 Task: Go to Program & Features. Select Whole Food Market. Add to cart Organic Mint-1. Select Amazon Health. Add to cart Garcinia cambogia extract capsules-1. Place order for Graham Wilson, _x000D_
Po Box 742_x000D_
Lake Alfred, Florida(FL), 33850, Cell Number (863) 688-1971
Action: Mouse moved to (48, 123)
Screenshot: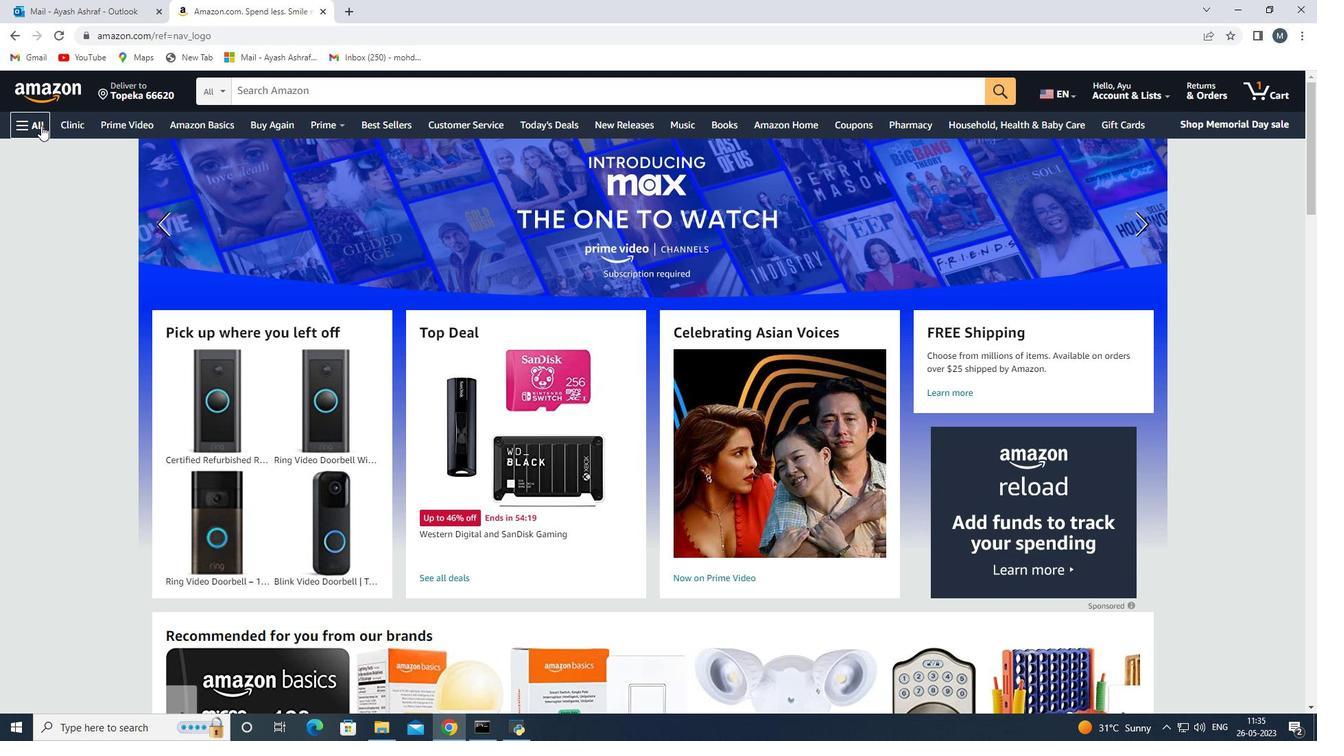 
Action: Mouse pressed left at (48, 123)
Screenshot: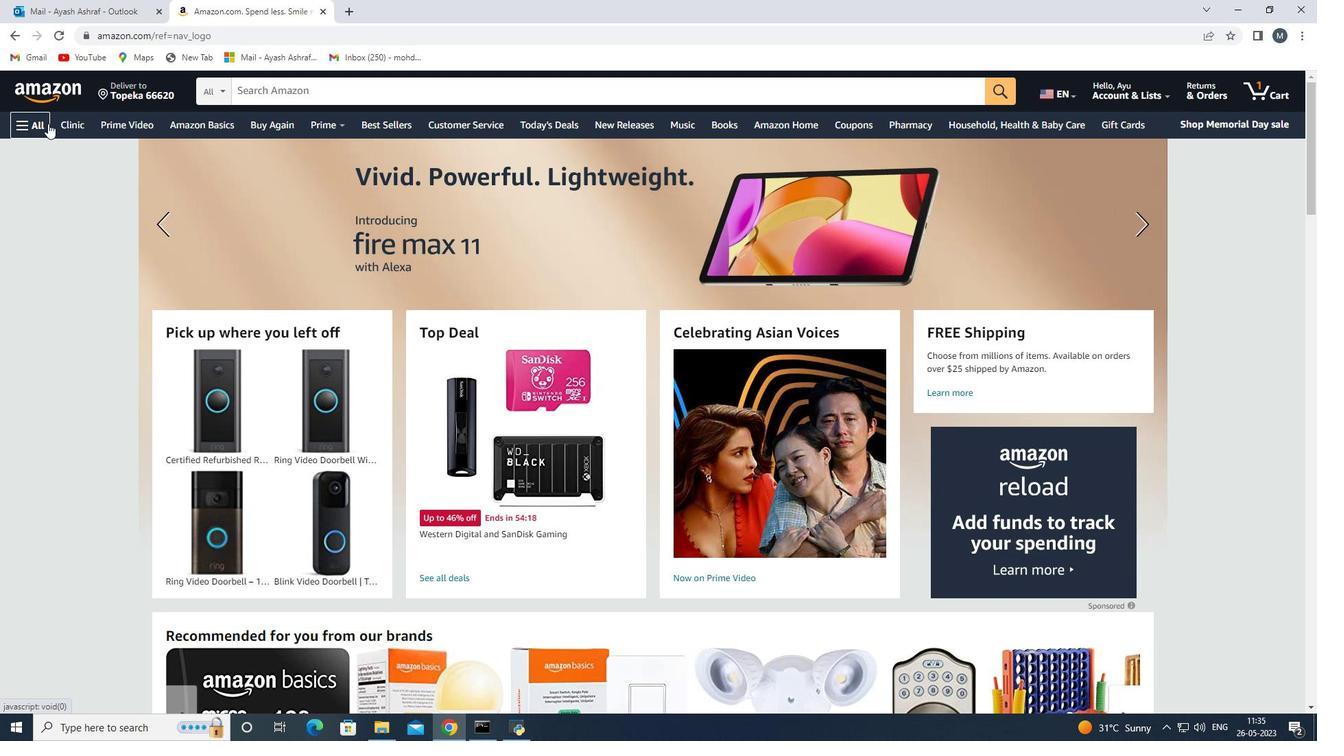 
Action: Mouse moved to (136, 401)
Screenshot: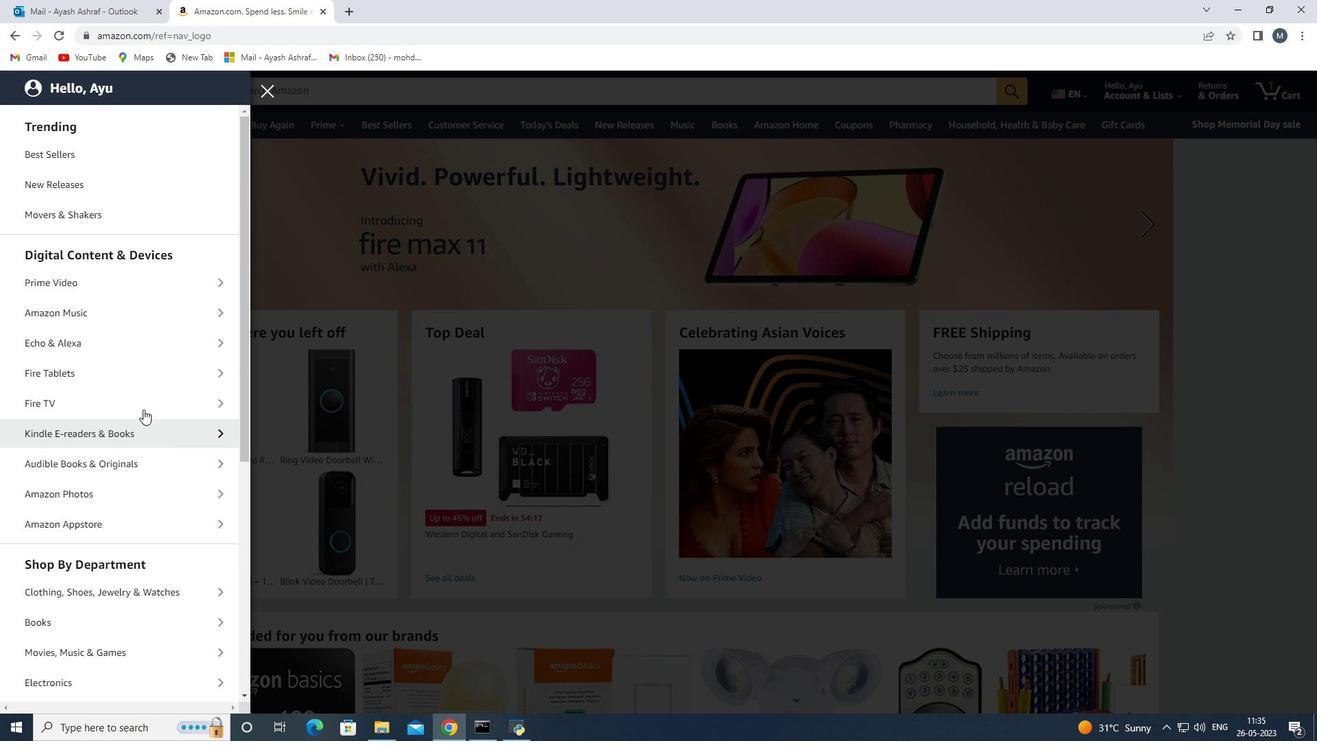 
Action: Mouse scrolled (136, 400) with delta (0, 0)
Screenshot: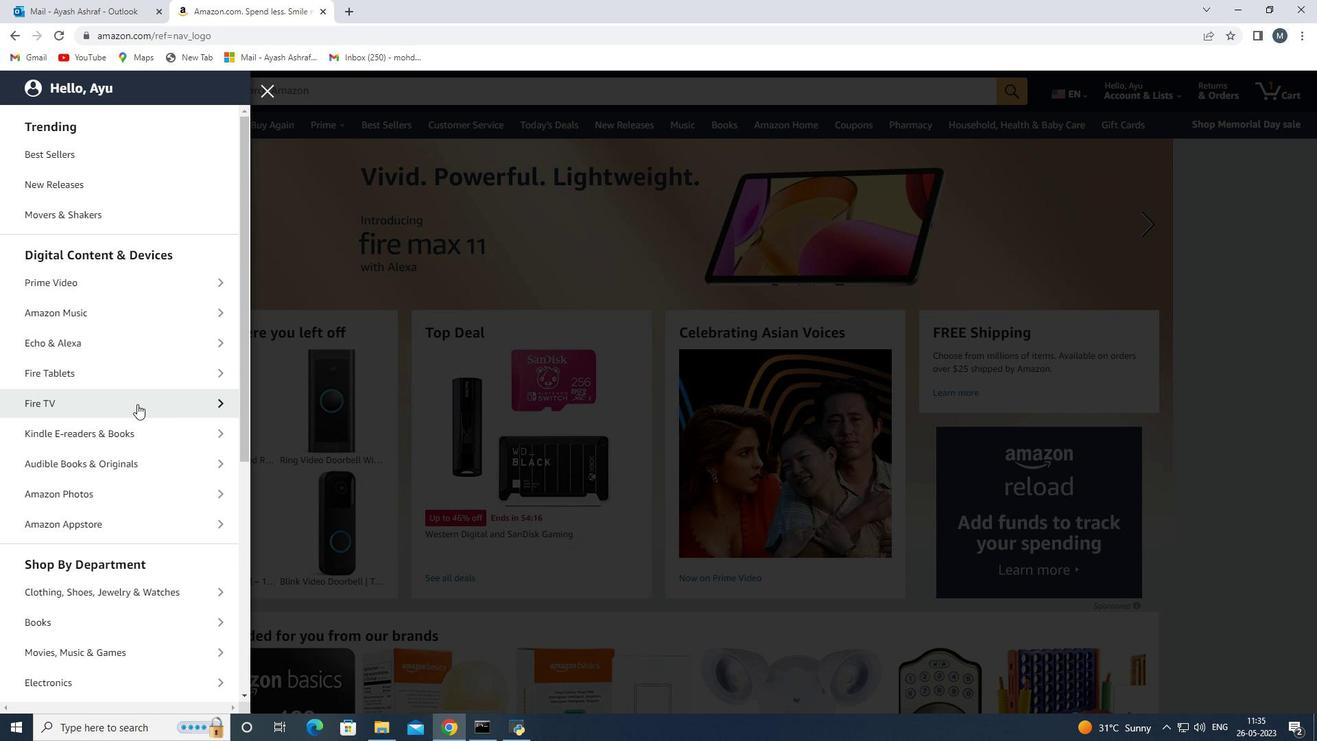 
Action: Mouse scrolled (136, 400) with delta (0, 0)
Screenshot: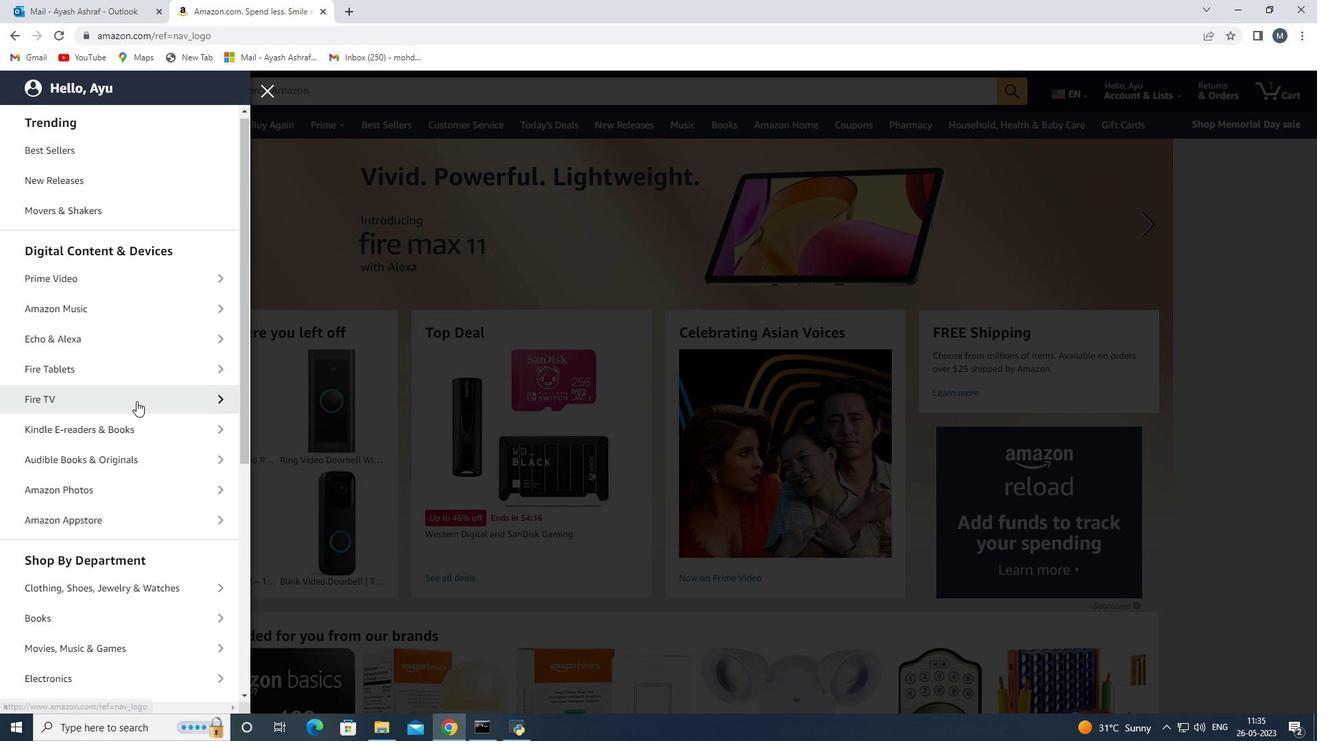 
Action: Mouse scrolled (136, 400) with delta (0, 0)
Screenshot: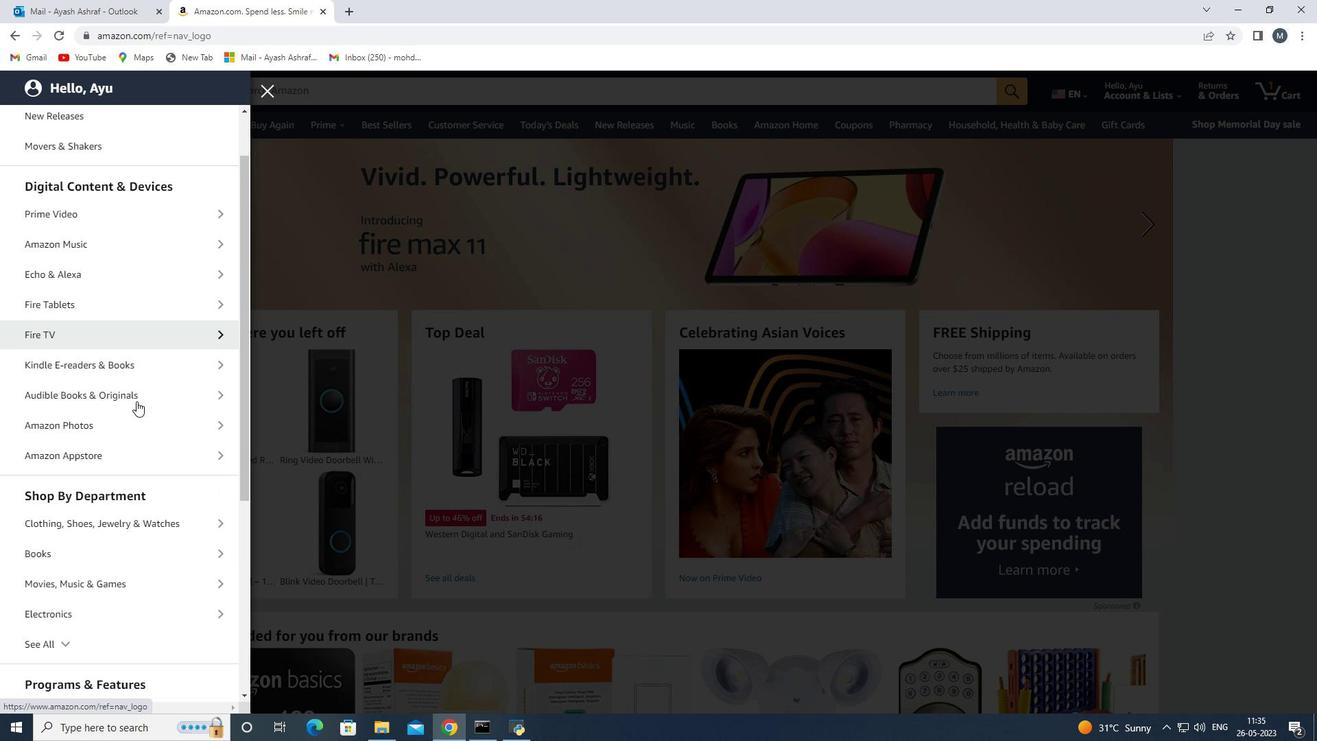 
Action: Mouse scrolled (136, 400) with delta (0, 0)
Screenshot: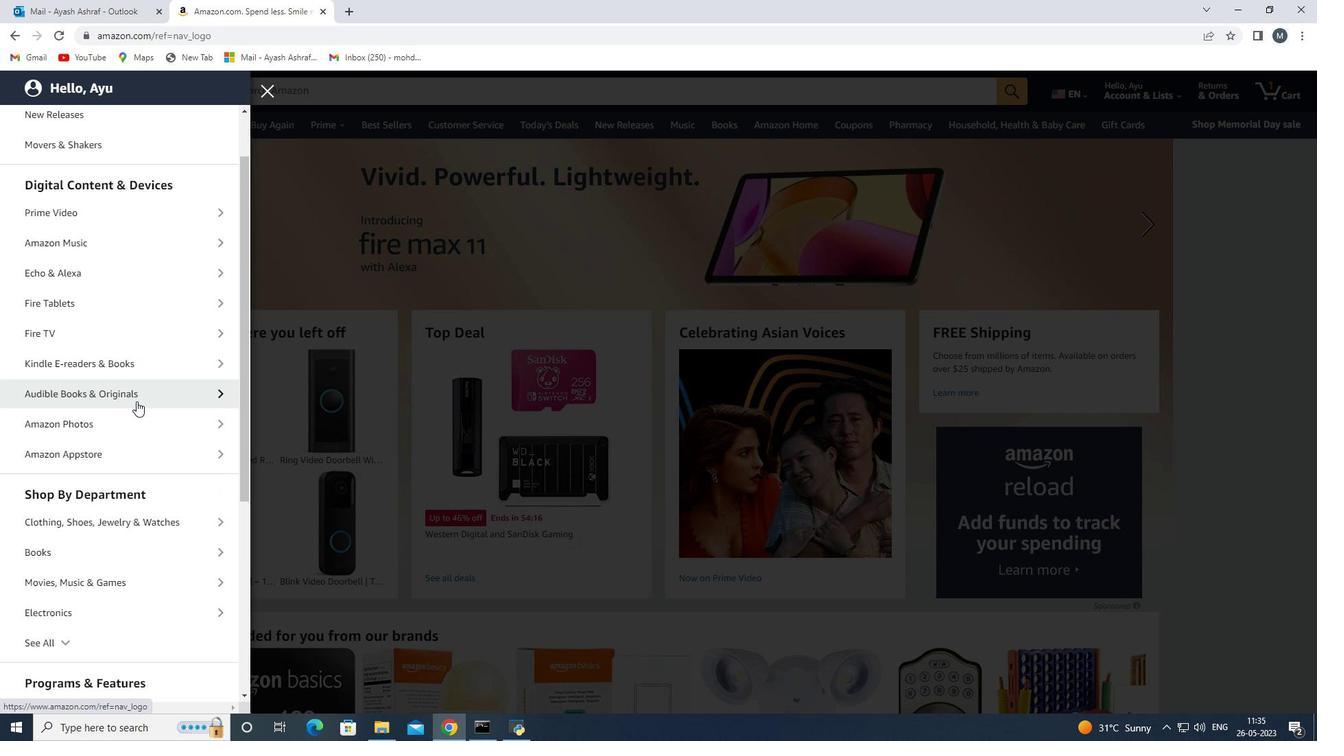 
Action: Mouse scrolled (136, 400) with delta (0, 0)
Screenshot: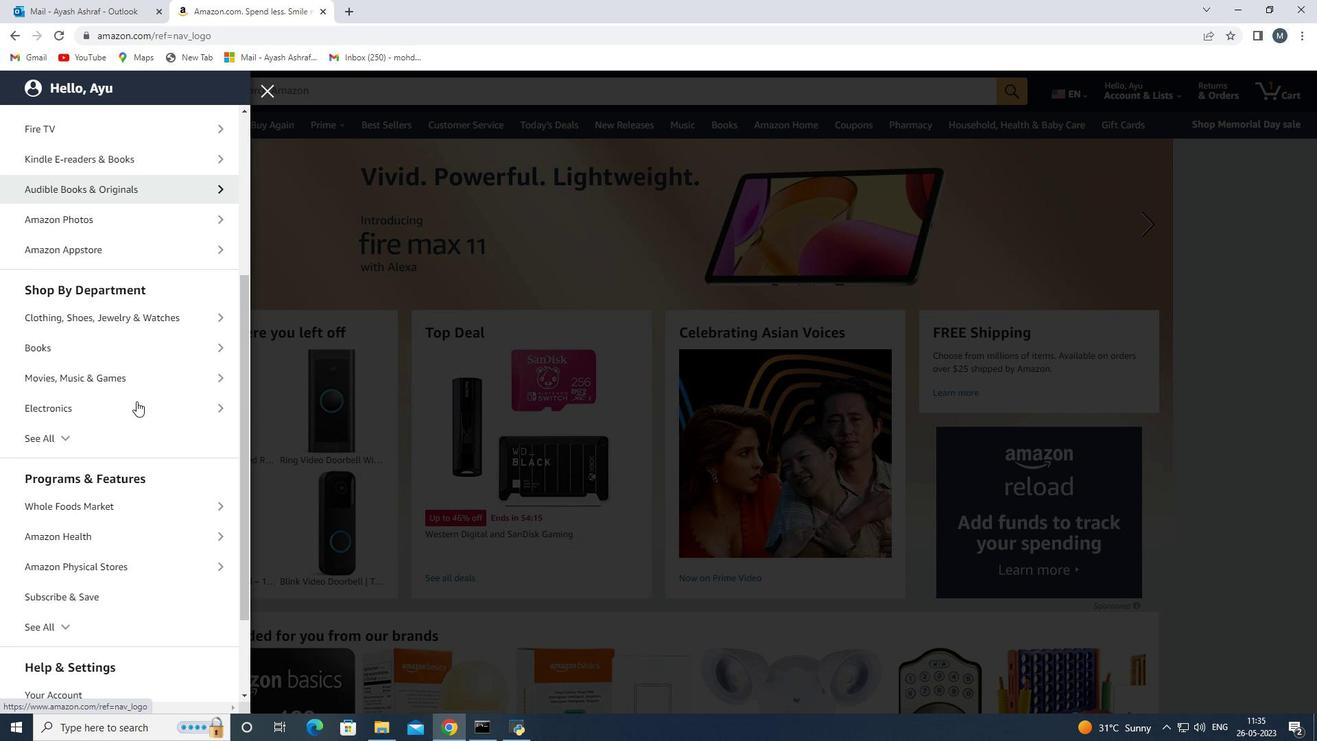 
Action: Mouse moved to (106, 442)
Screenshot: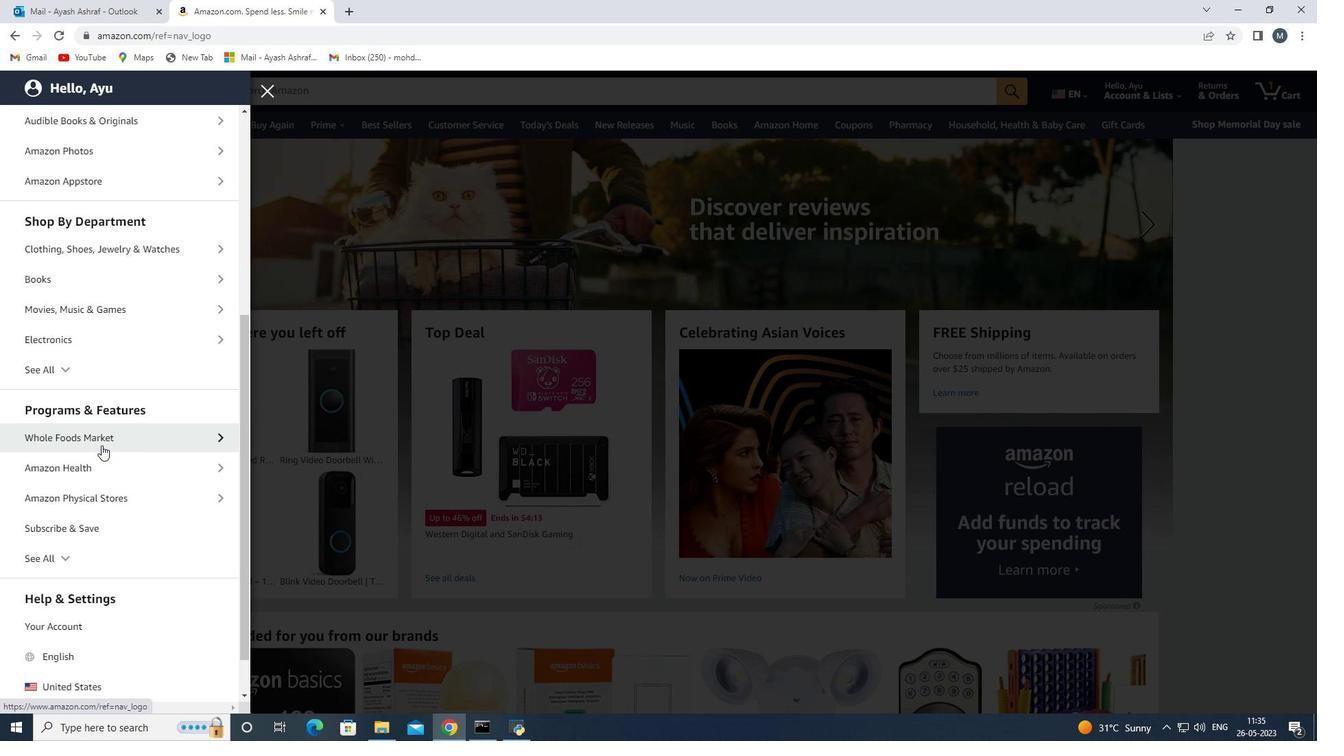 
Action: Mouse pressed left at (106, 442)
Screenshot: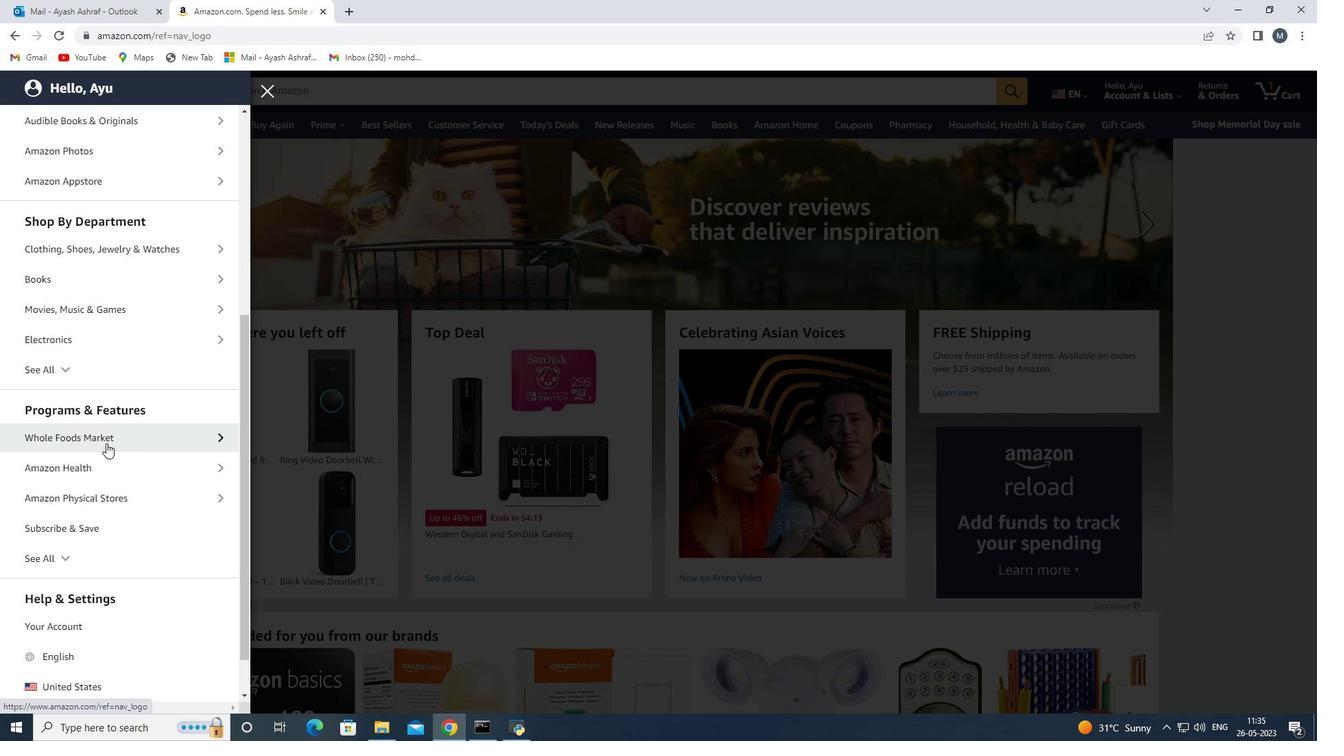 
Action: Mouse moved to (131, 188)
Screenshot: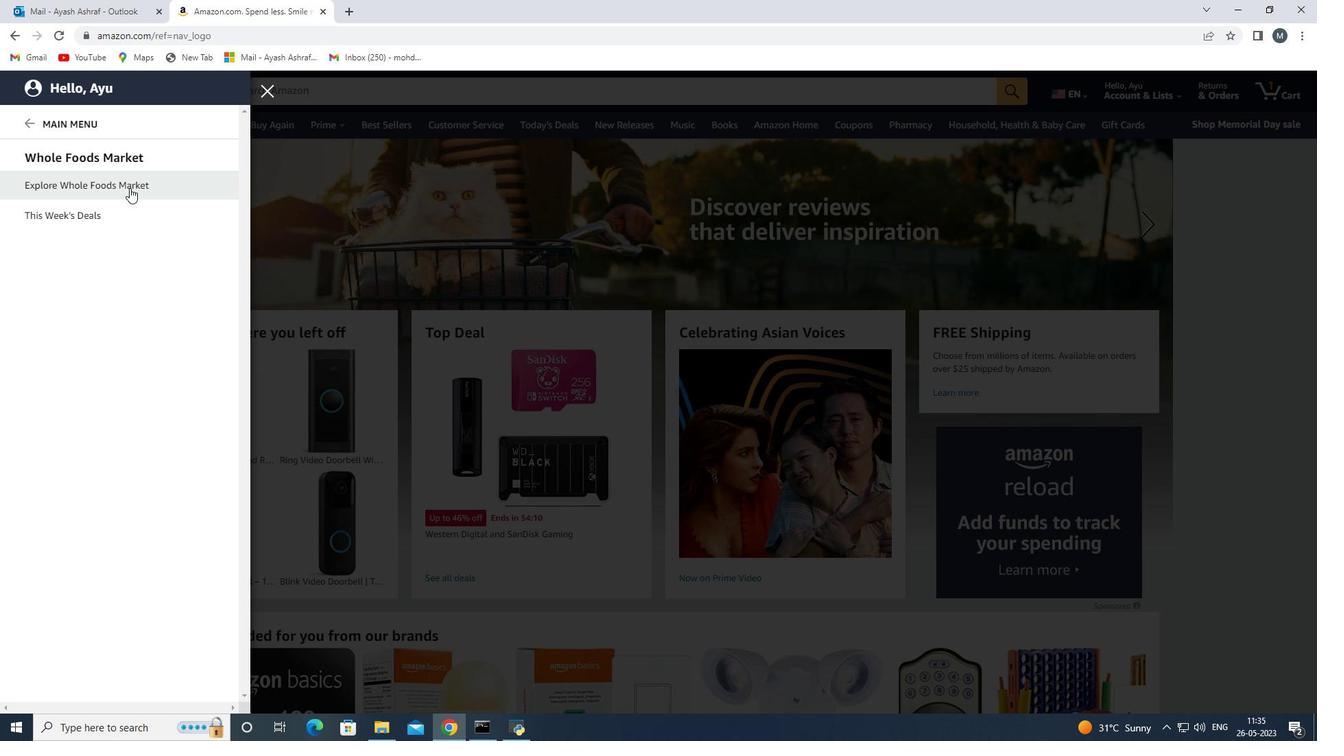 
Action: Mouse pressed left at (131, 188)
Screenshot: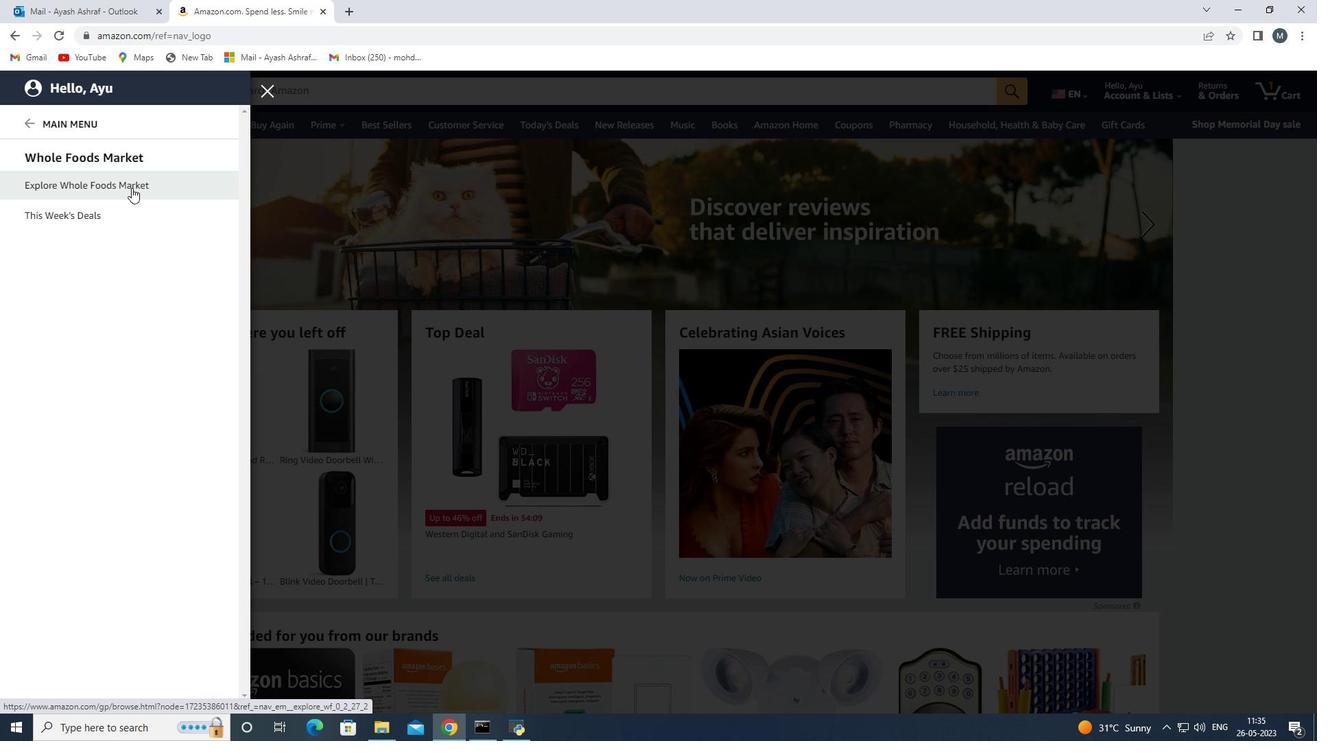
Action: Mouse moved to (426, 96)
Screenshot: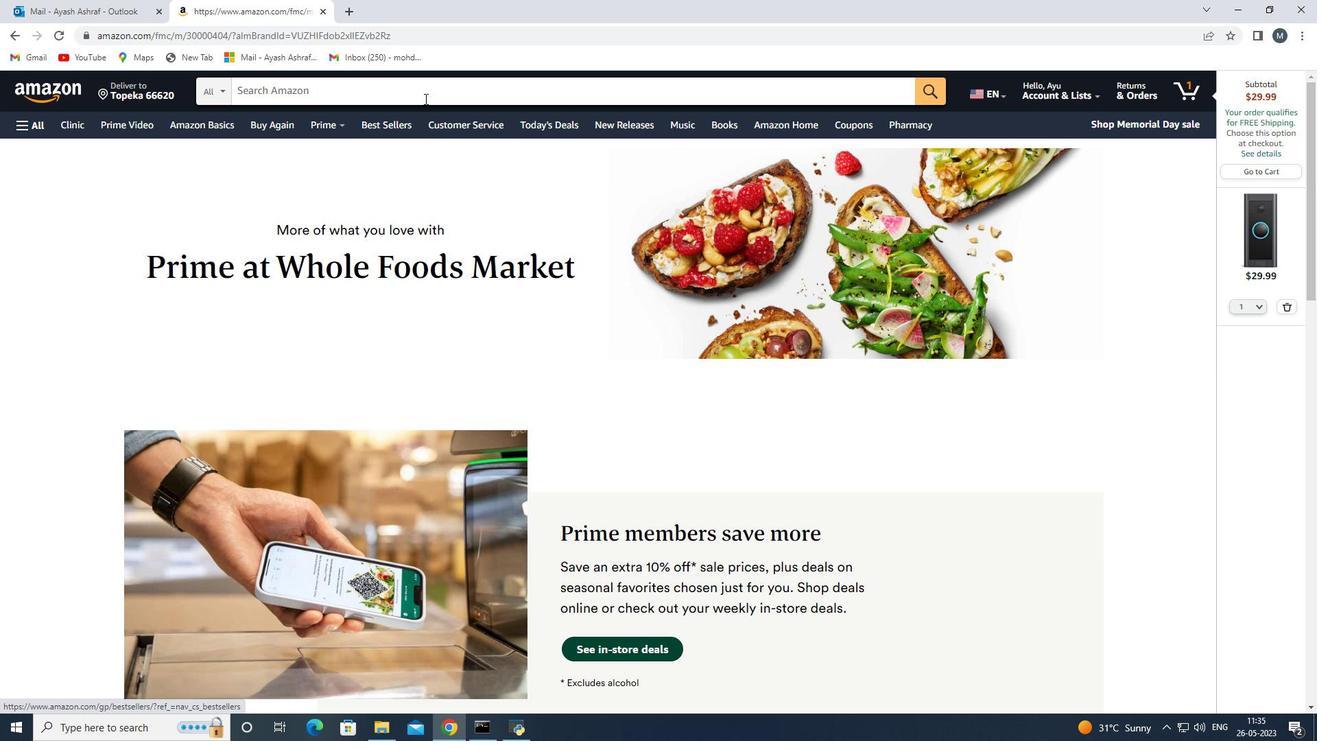 
Action: Mouse pressed left at (426, 96)
Screenshot: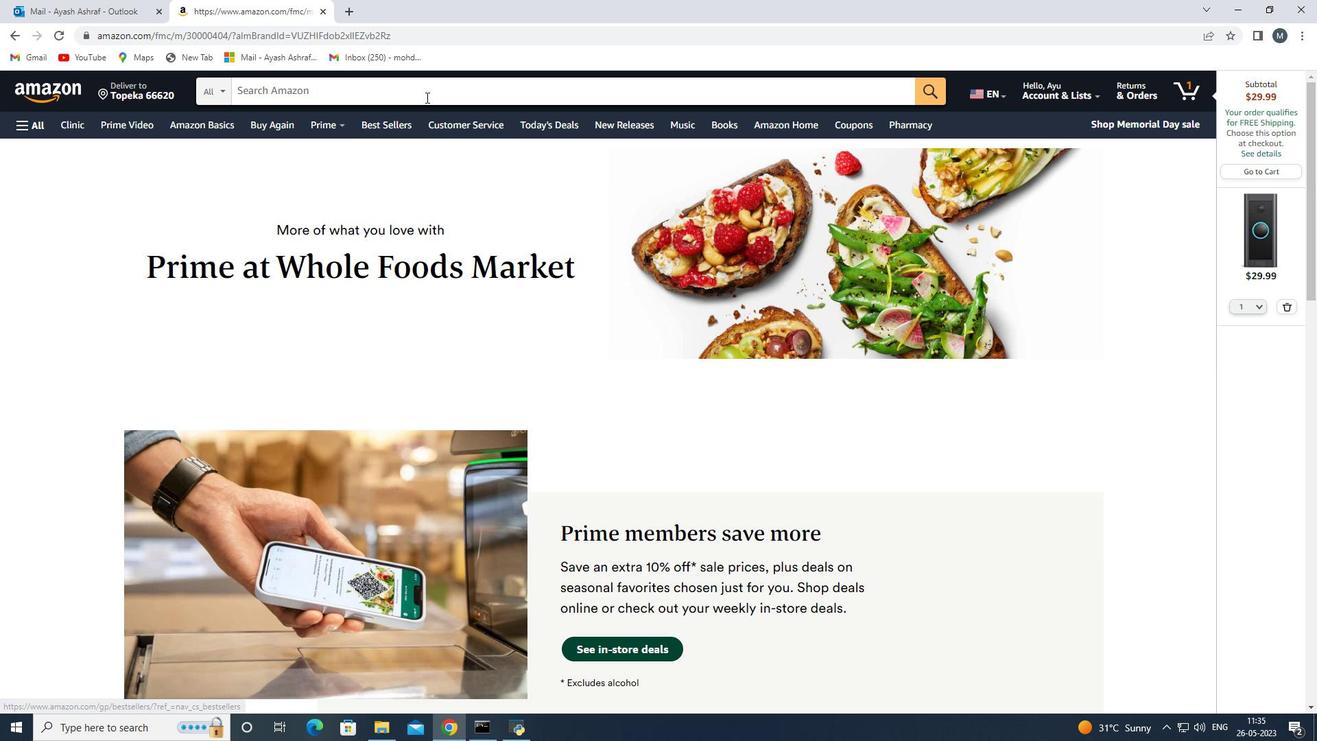 
Action: Key pressed <Key.shift>Organic<Key.space>mint<Key.enter>
Screenshot: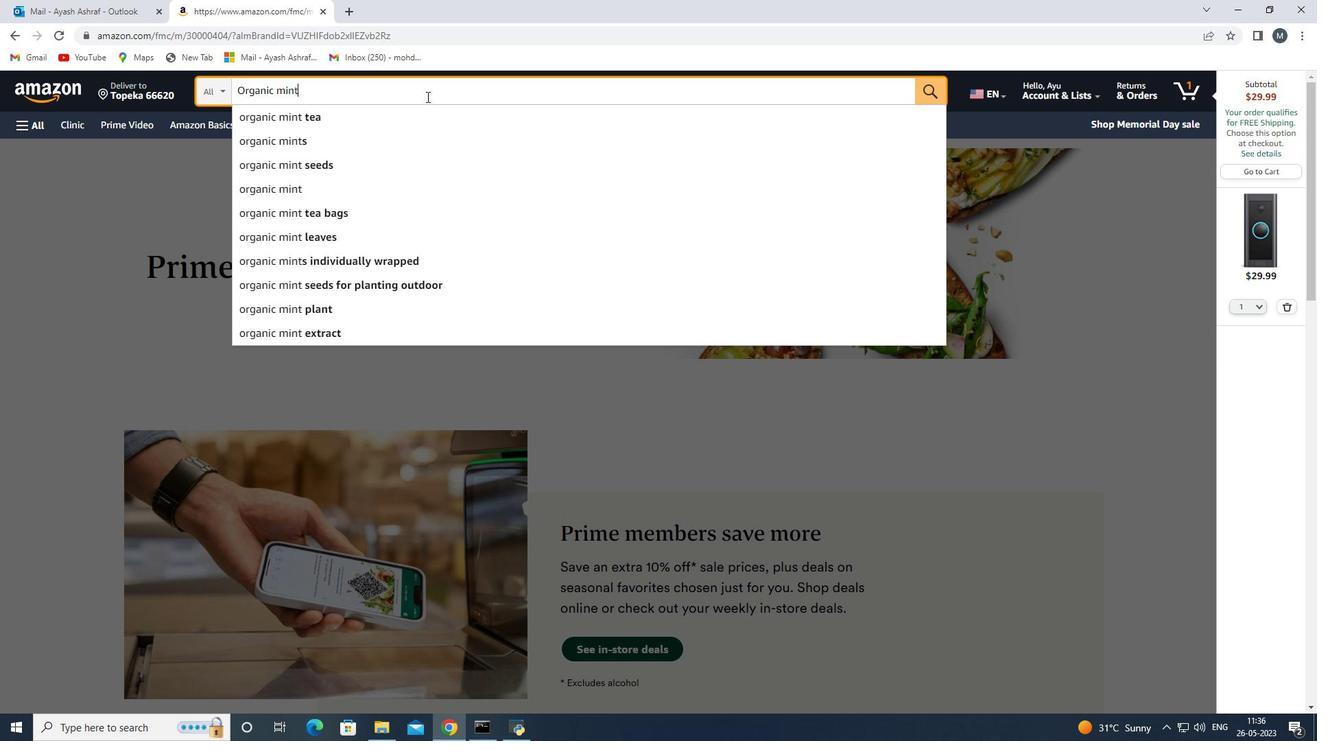 
Action: Mouse moved to (391, 323)
Screenshot: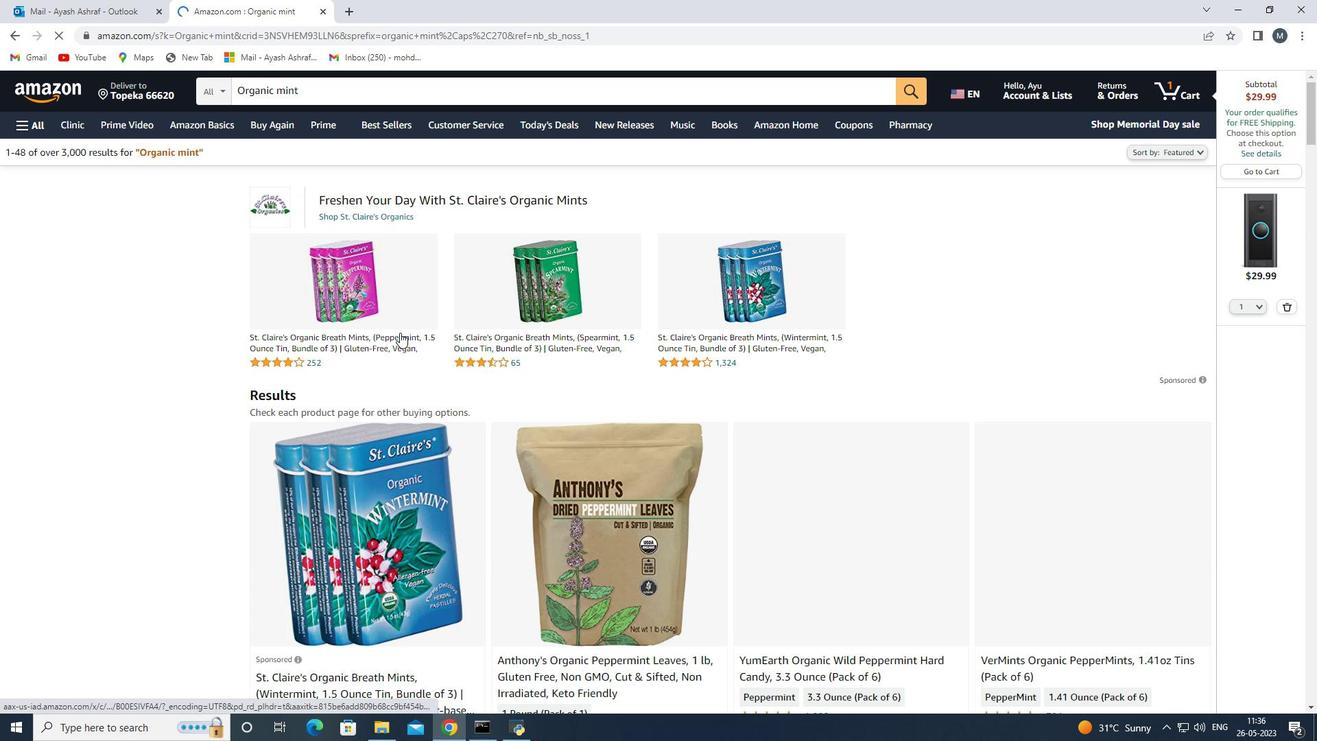 
Action: Mouse scrolled (394, 323) with delta (0, 0)
Screenshot: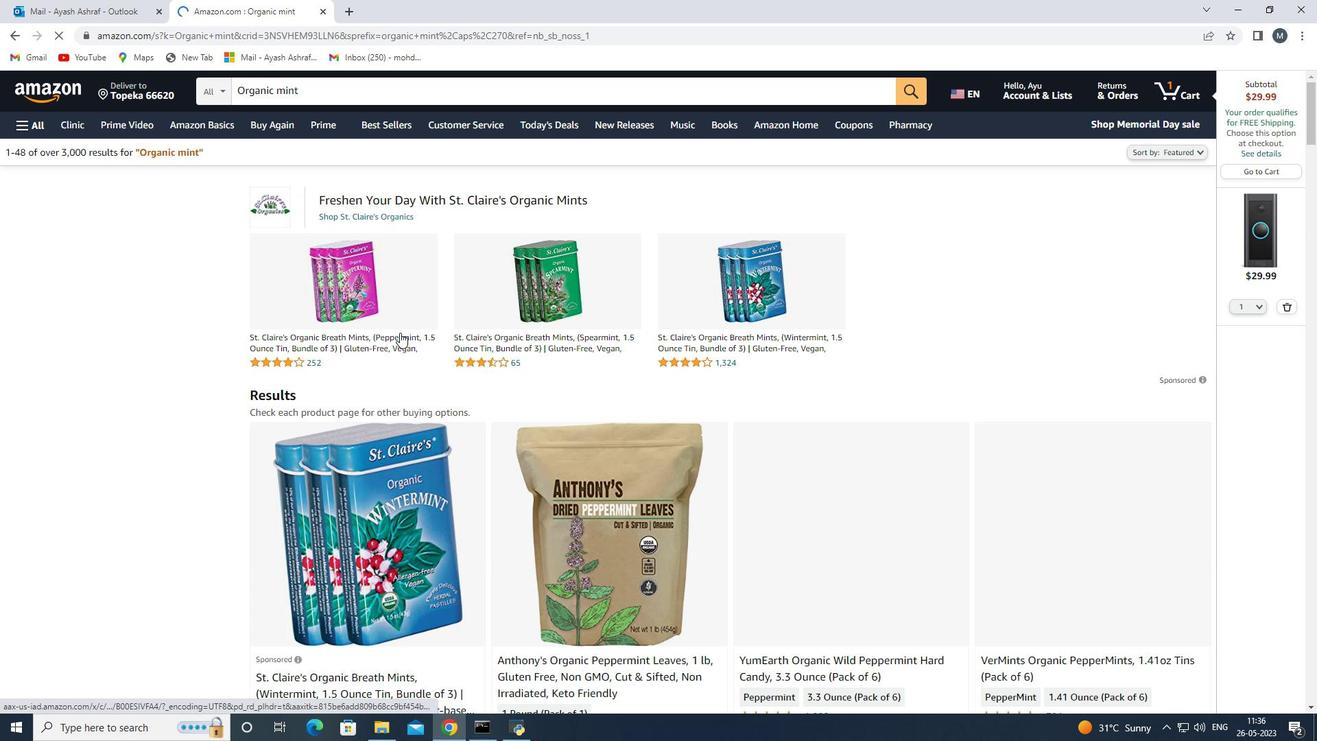 
Action: Mouse scrolled (391, 323) with delta (0, 0)
Screenshot: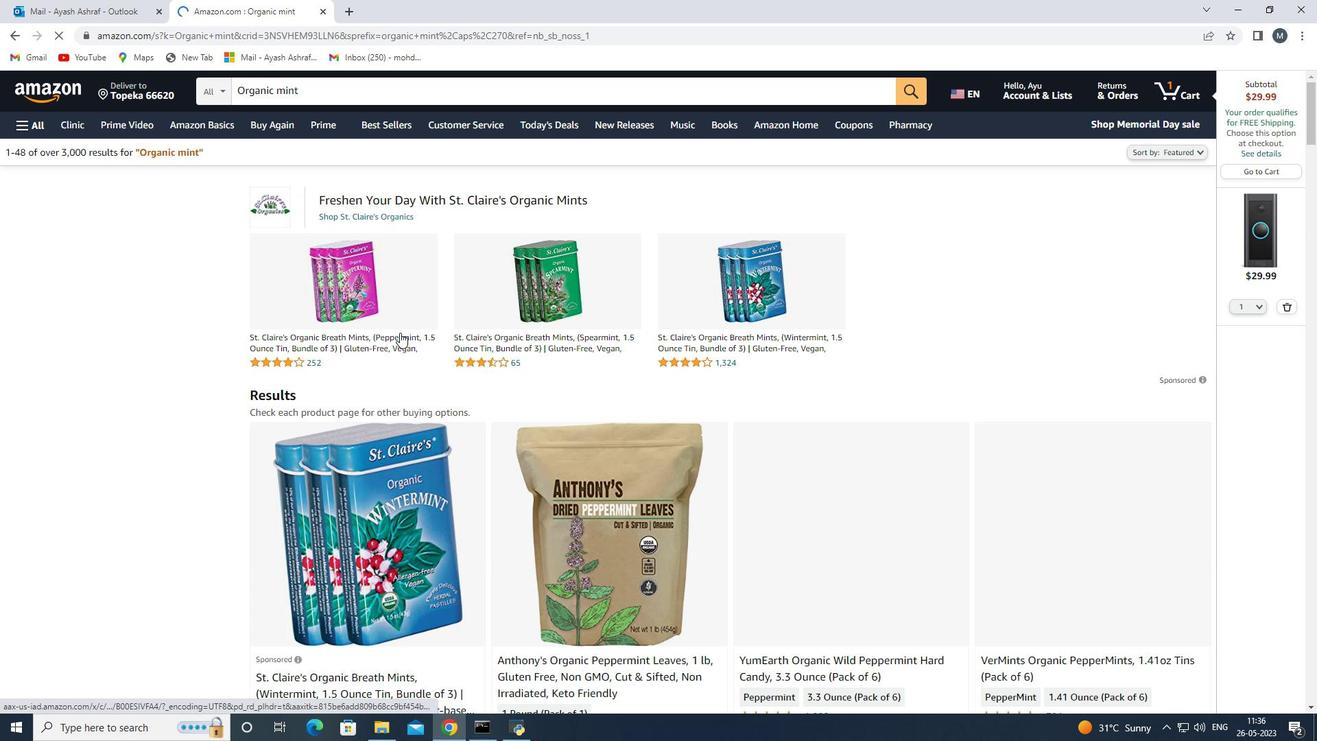 
Action: Mouse moved to (435, 322)
Screenshot: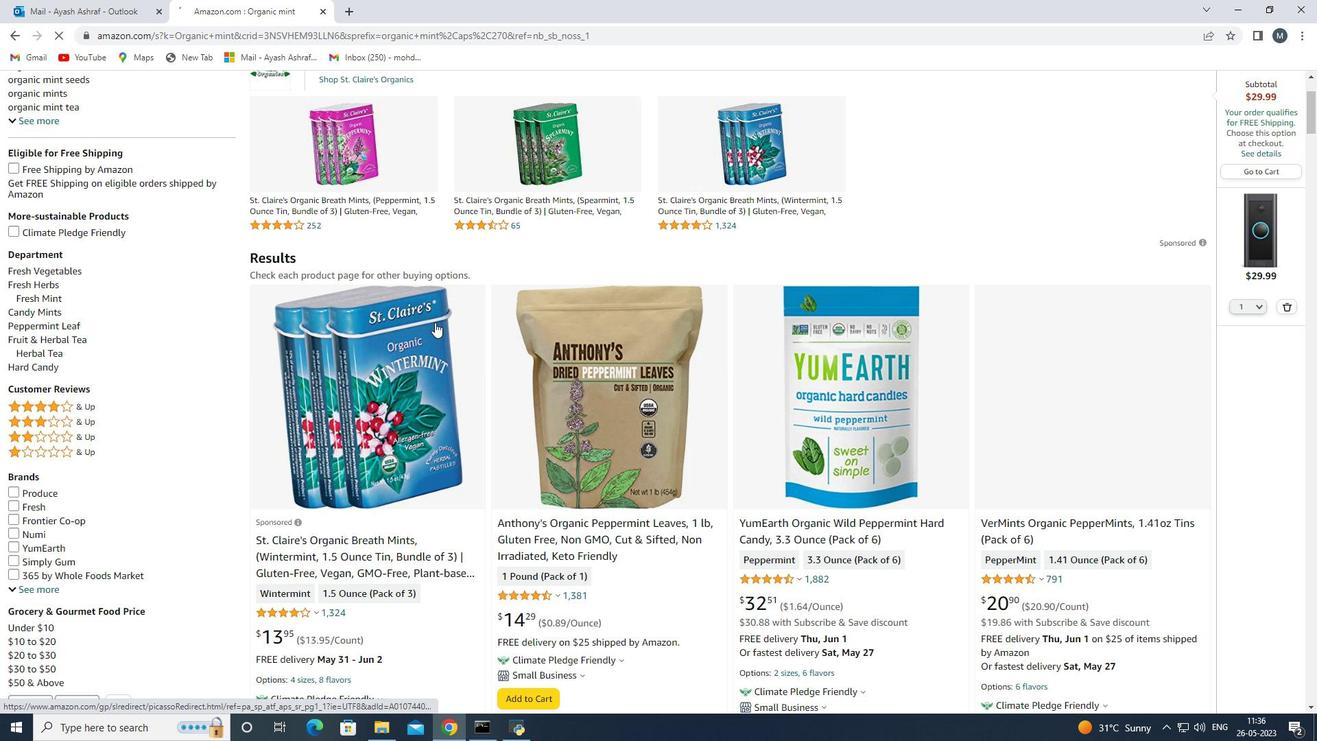 
Action: Mouse scrolled (435, 321) with delta (0, 0)
Screenshot: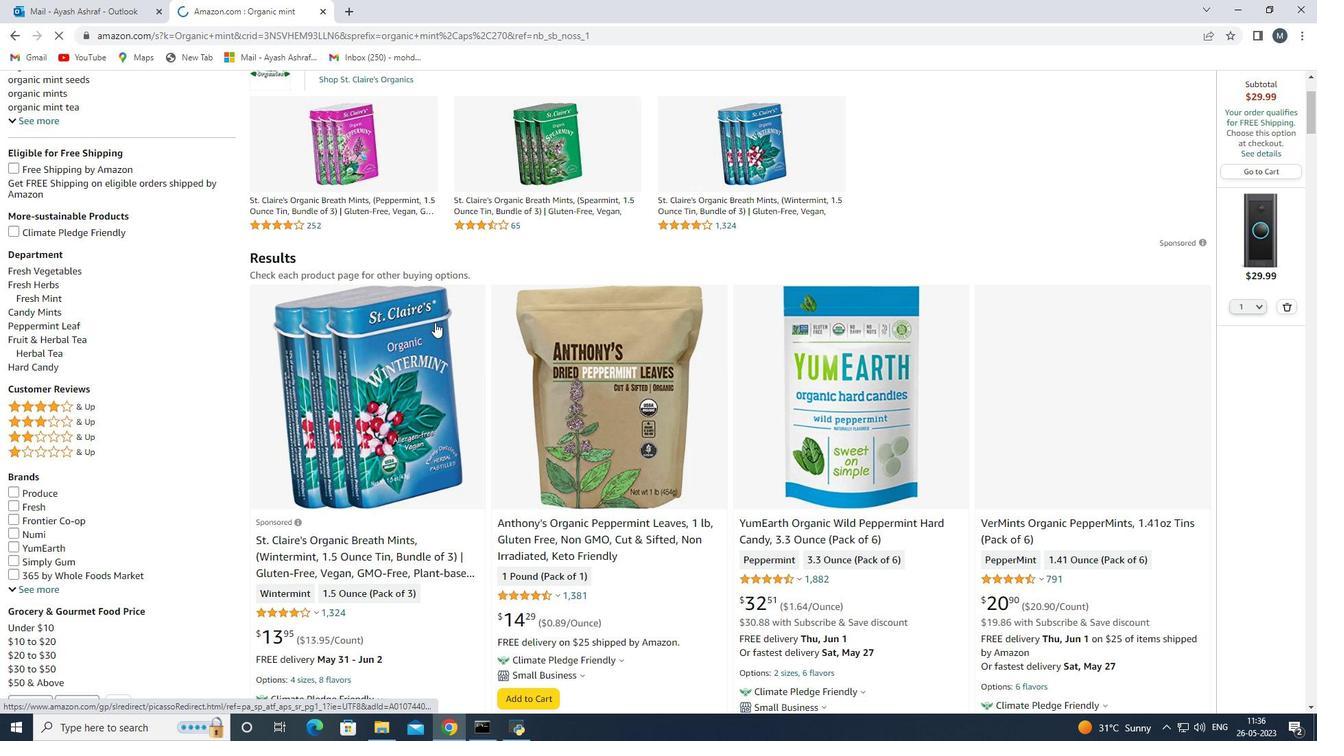 
Action: Mouse moved to (434, 321)
Screenshot: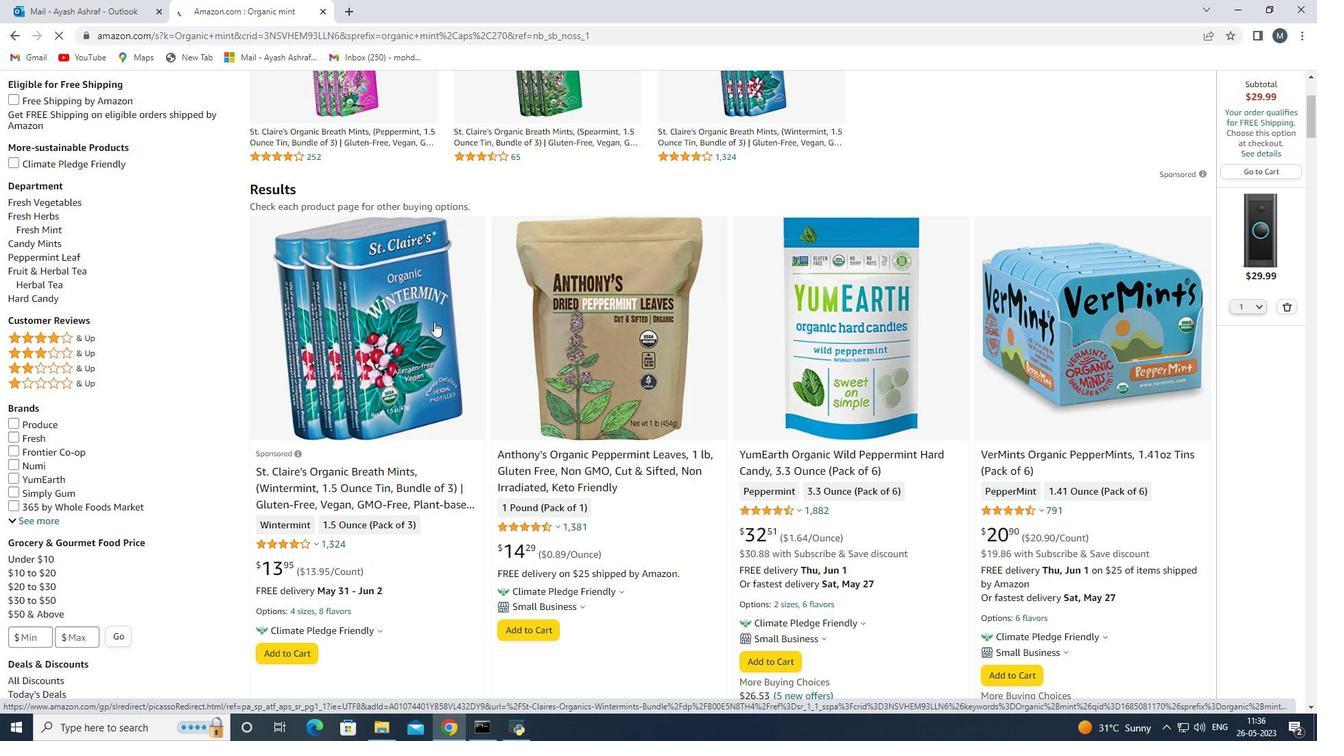 
Action: Mouse scrolled (434, 320) with delta (0, 0)
Screenshot: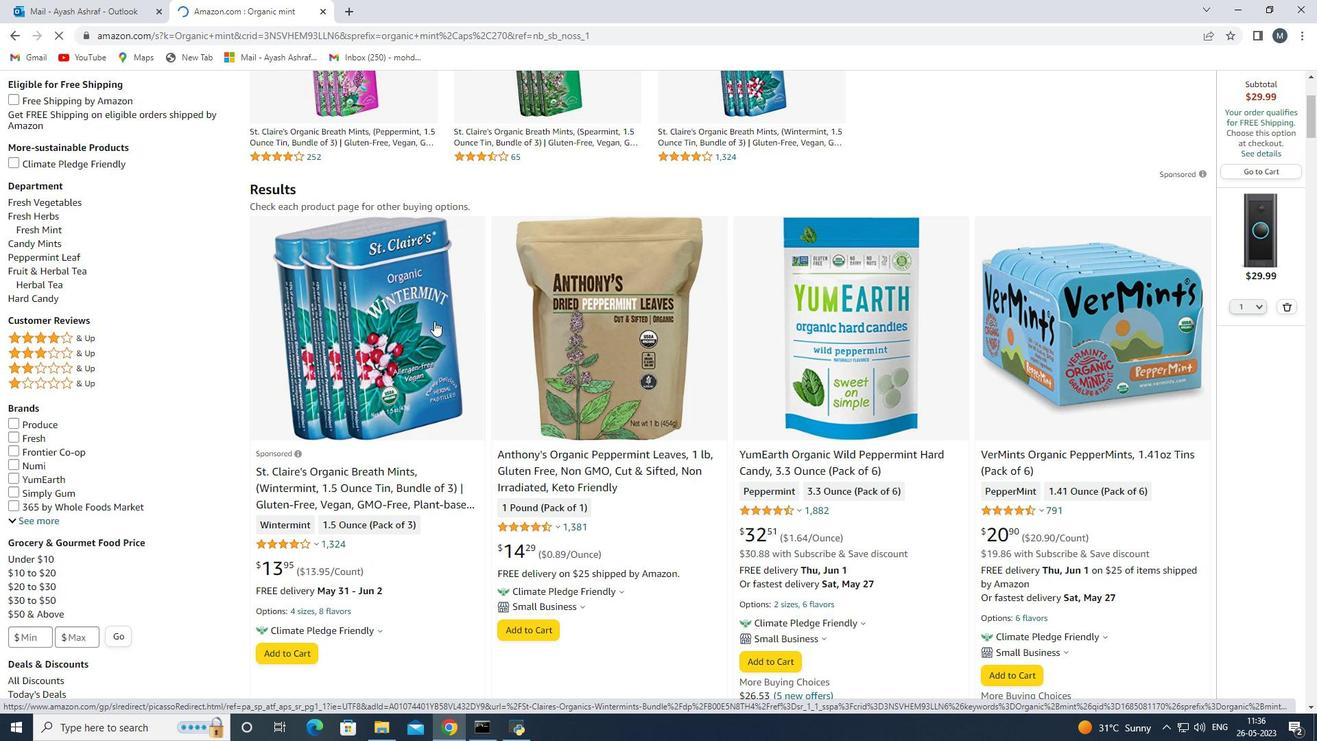 
Action: Mouse scrolled (434, 320) with delta (0, 0)
Screenshot: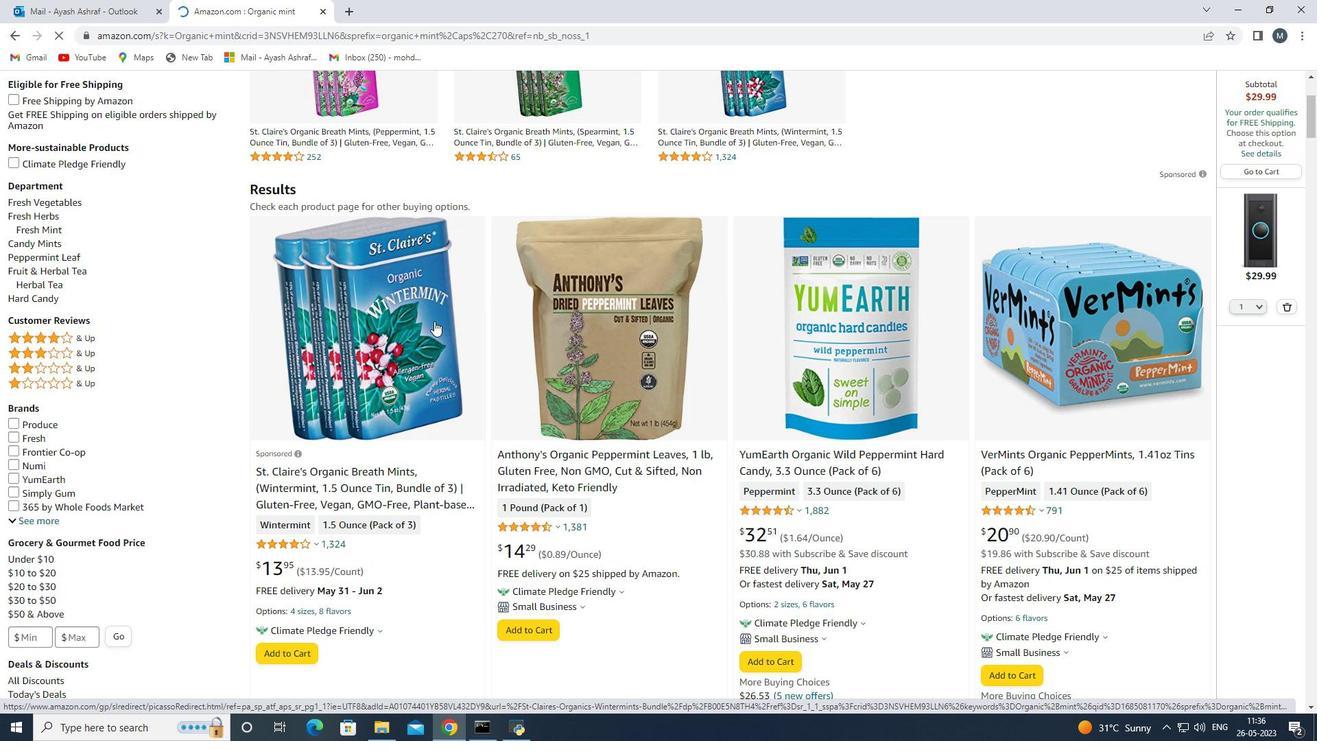 
Action: Mouse moved to (382, 253)
Screenshot: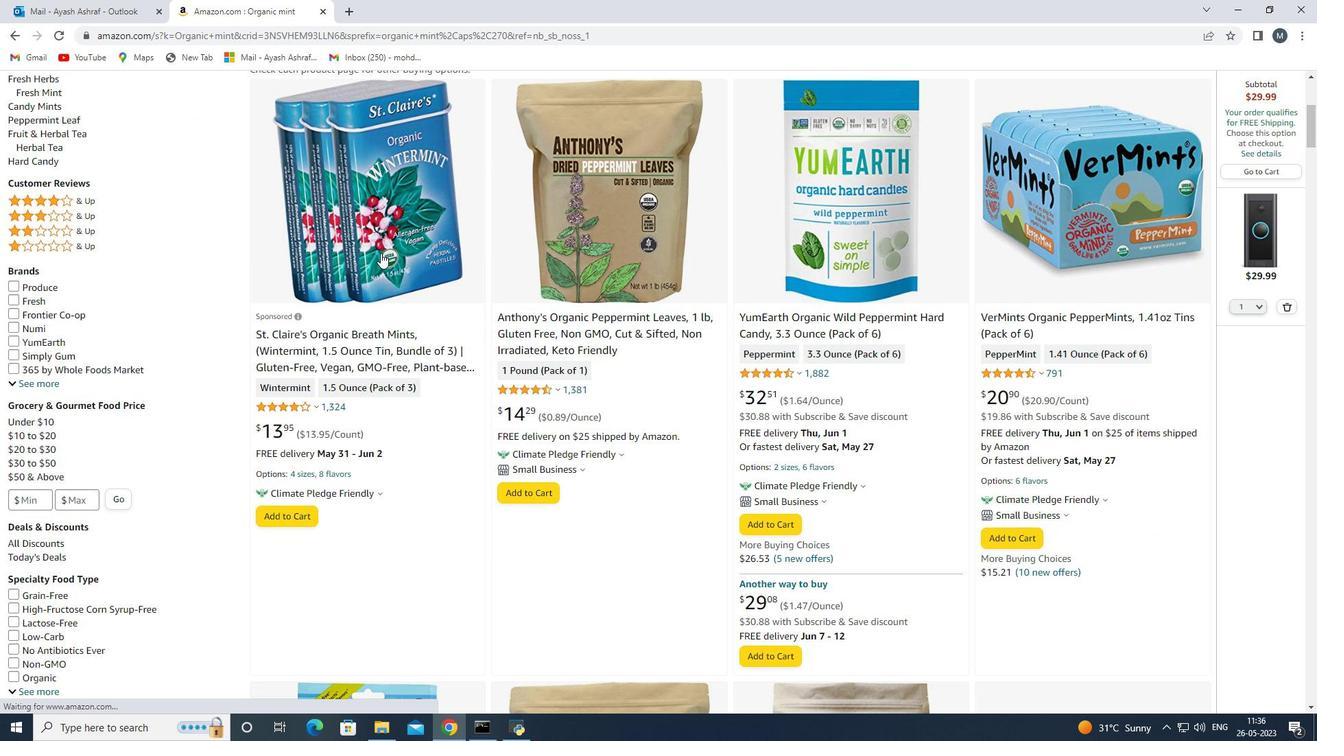 
Action: Mouse pressed left at (382, 253)
Screenshot: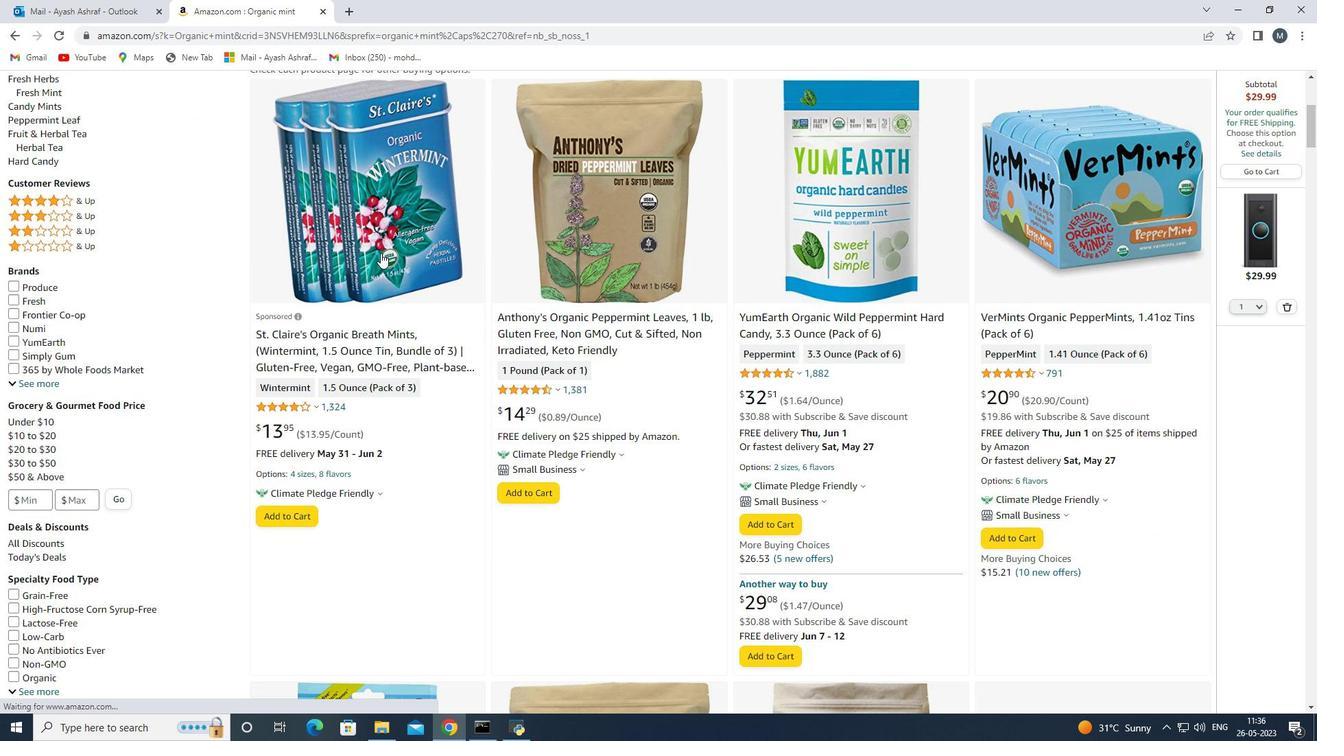 
Action: Mouse moved to (573, 383)
Screenshot: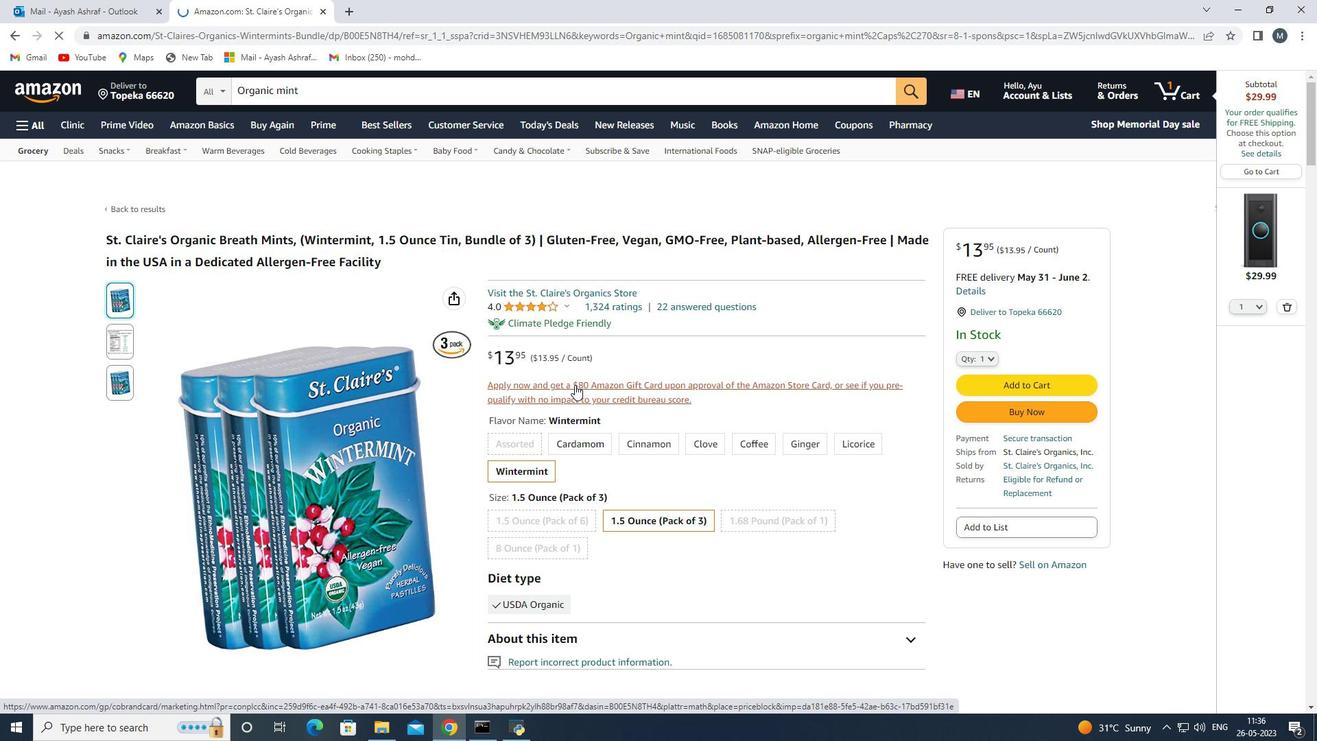 
Action: Mouse scrolled (573, 382) with delta (0, 0)
Screenshot: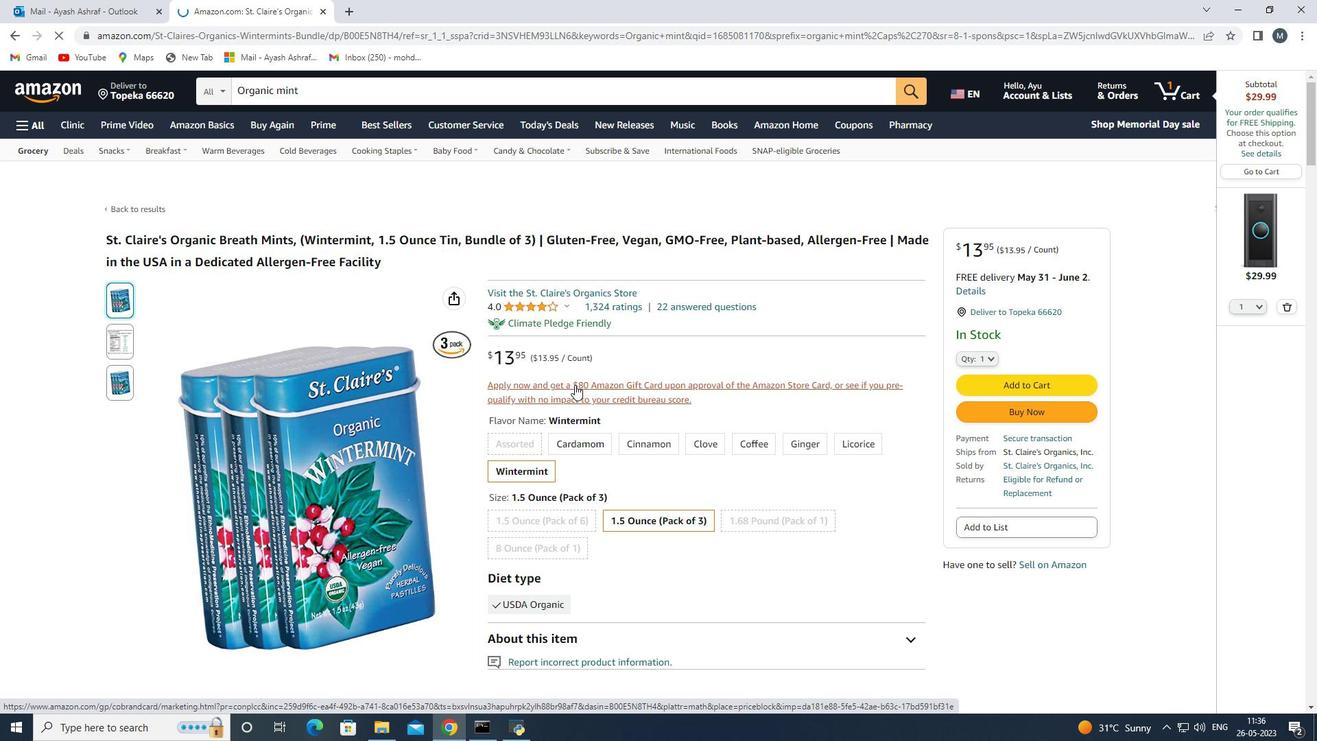 
Action: Mouse scrolled (573, 382) with delta (0, 0)
Screenshot: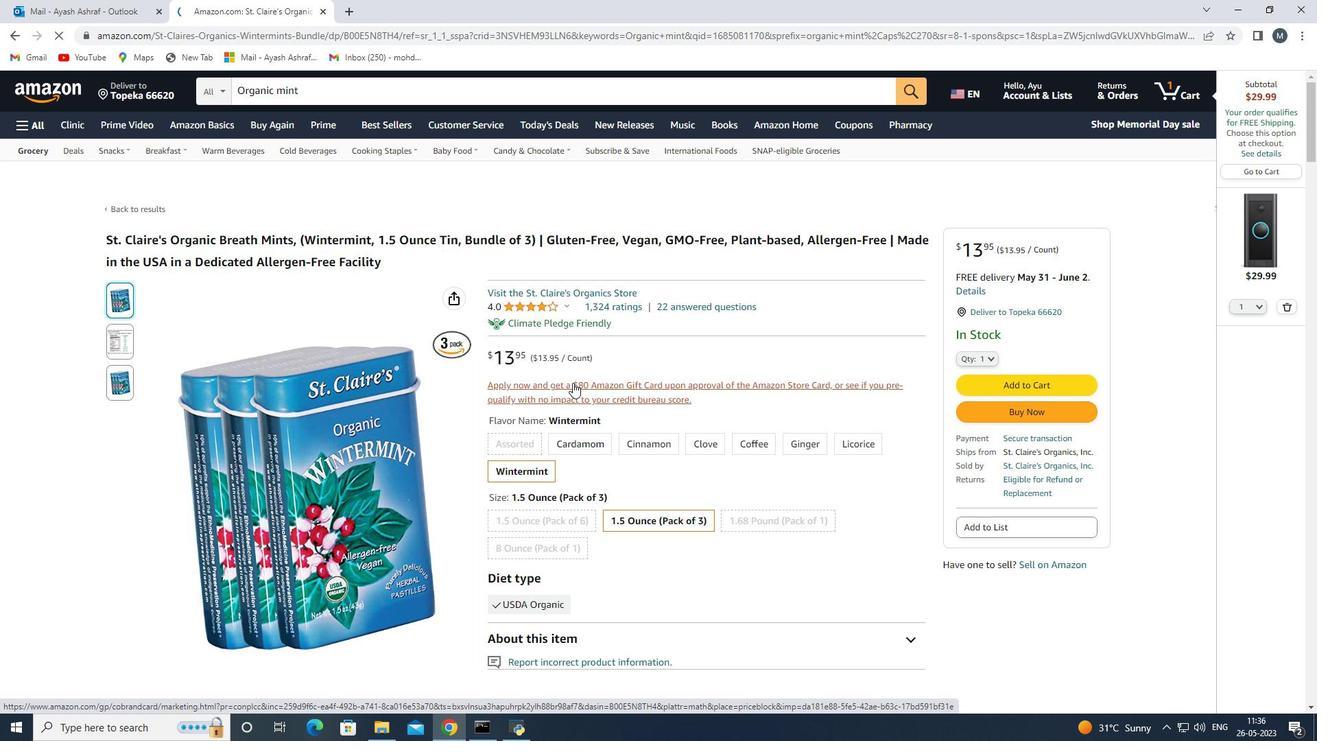
Action: Mouse moved to (572, 383)
Screenshot: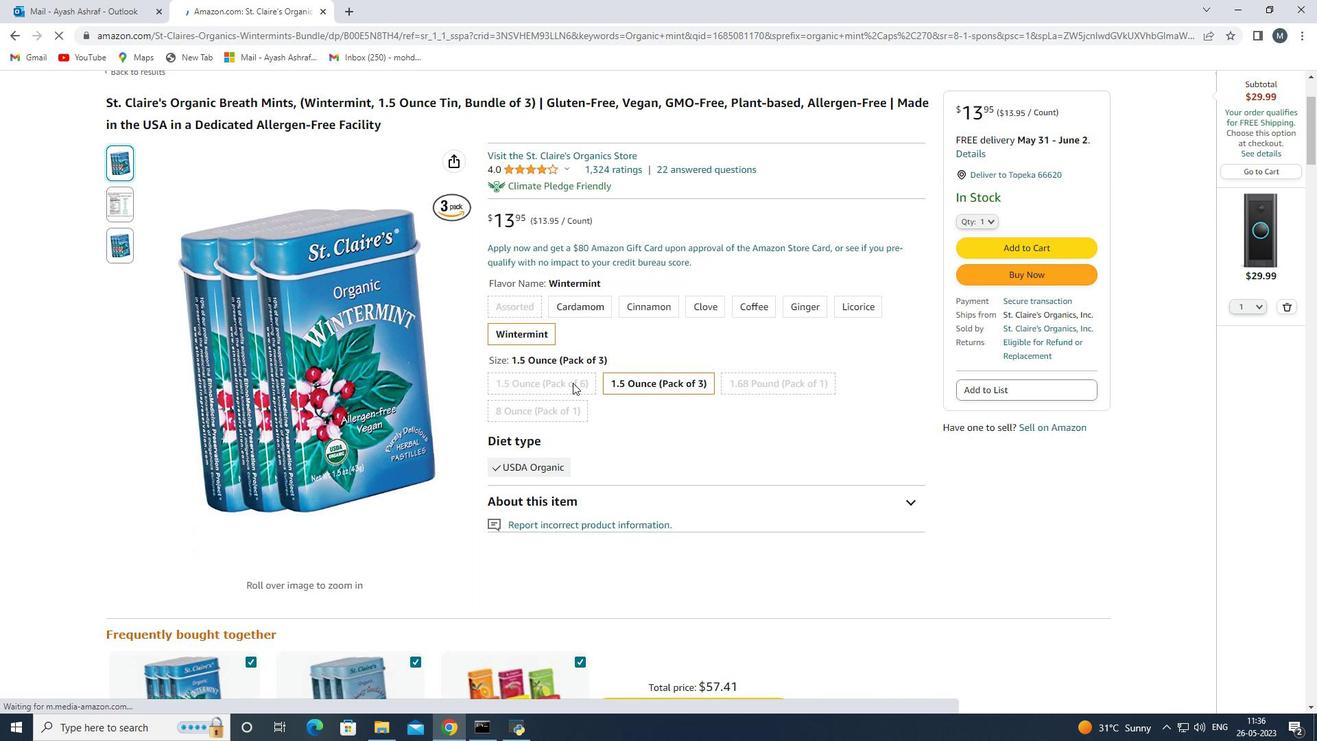 
Action: Mouse scrolled (572, 382) with delta (0, 0)
Screenshot: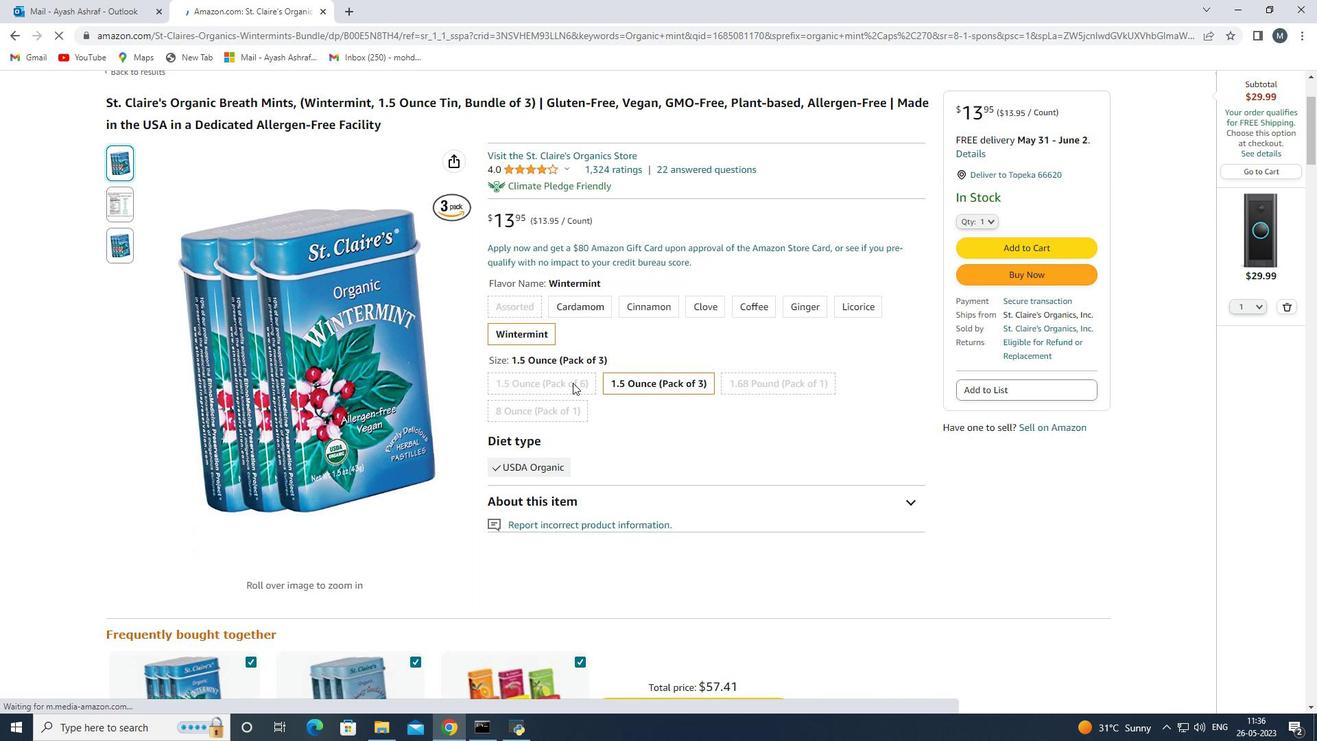 
Action: Mouse moved to (558, 334)
Screenshot: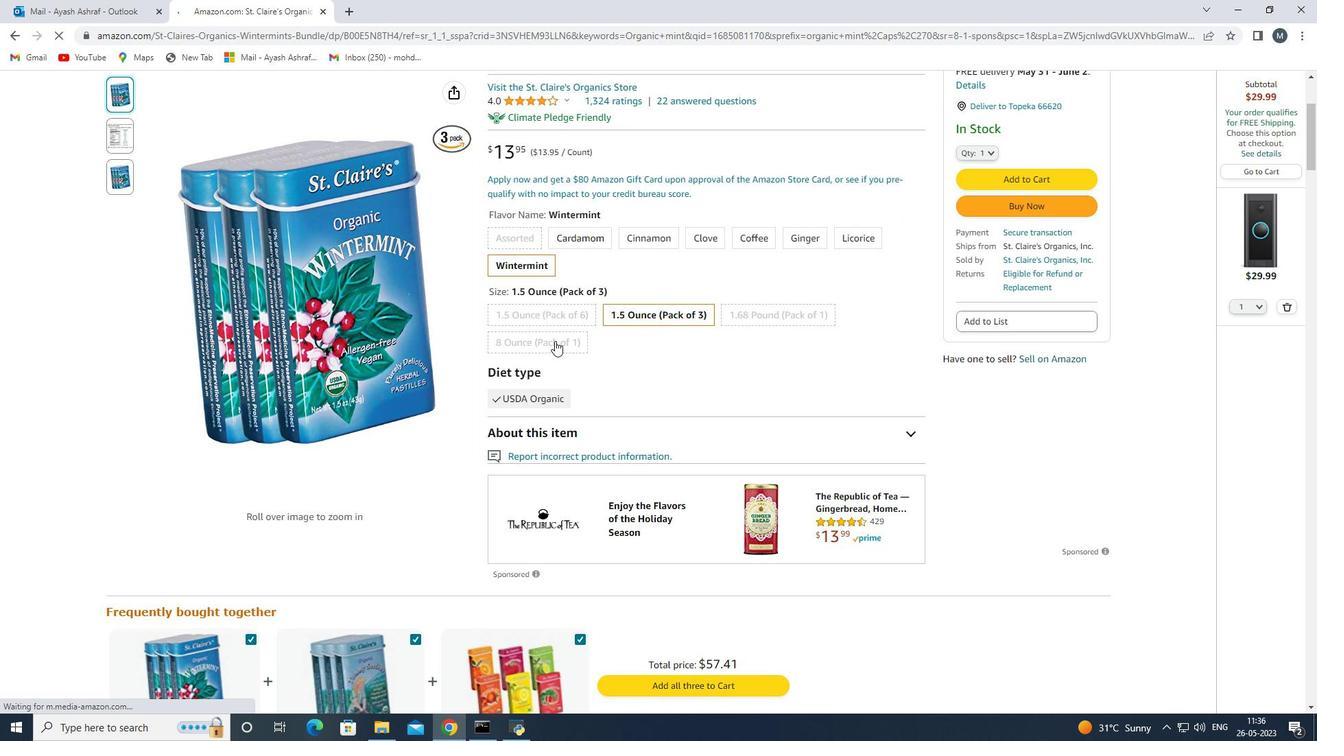 
Action: Mouse scrolled (558, 333) with delta (0, 0)
Screenshot: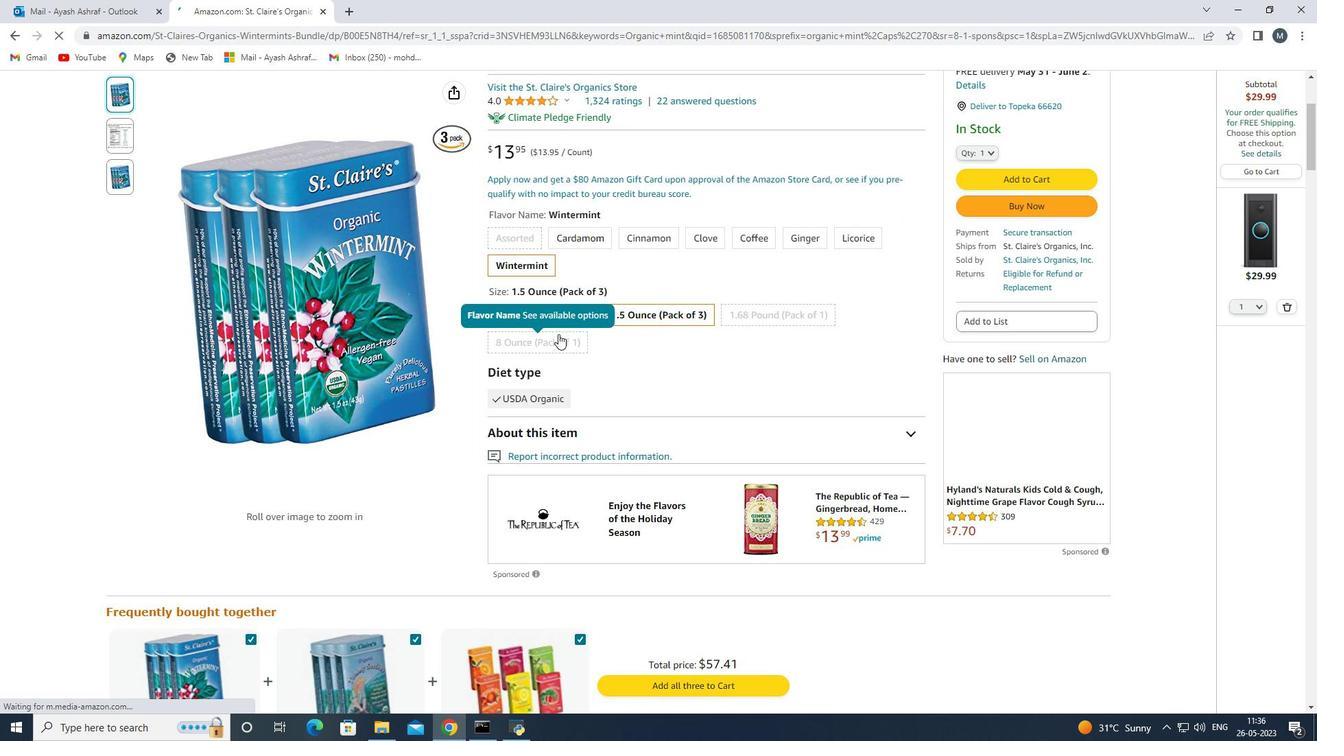 
Action: Mouse scrolled (558, 333) with delta (0, 0)
Screenshot: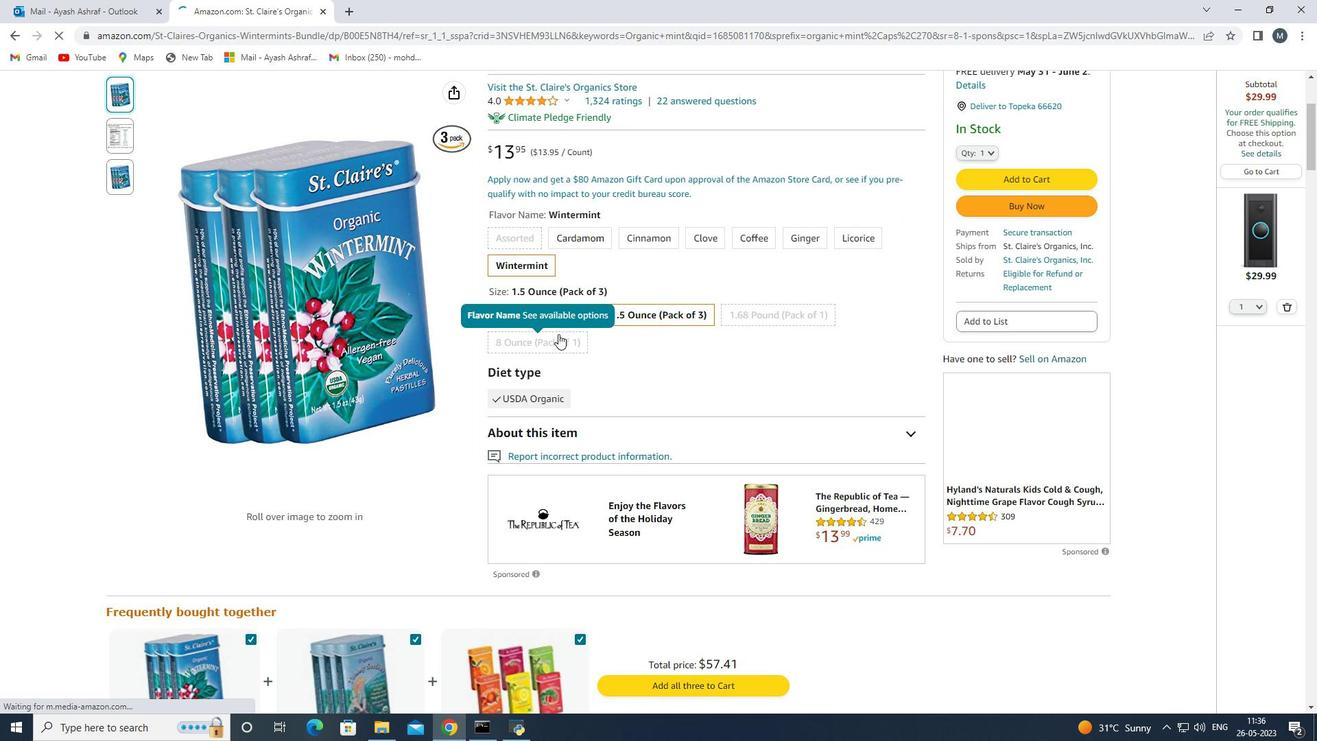
Action: Mouse moved to (566, 352)
Screenshot: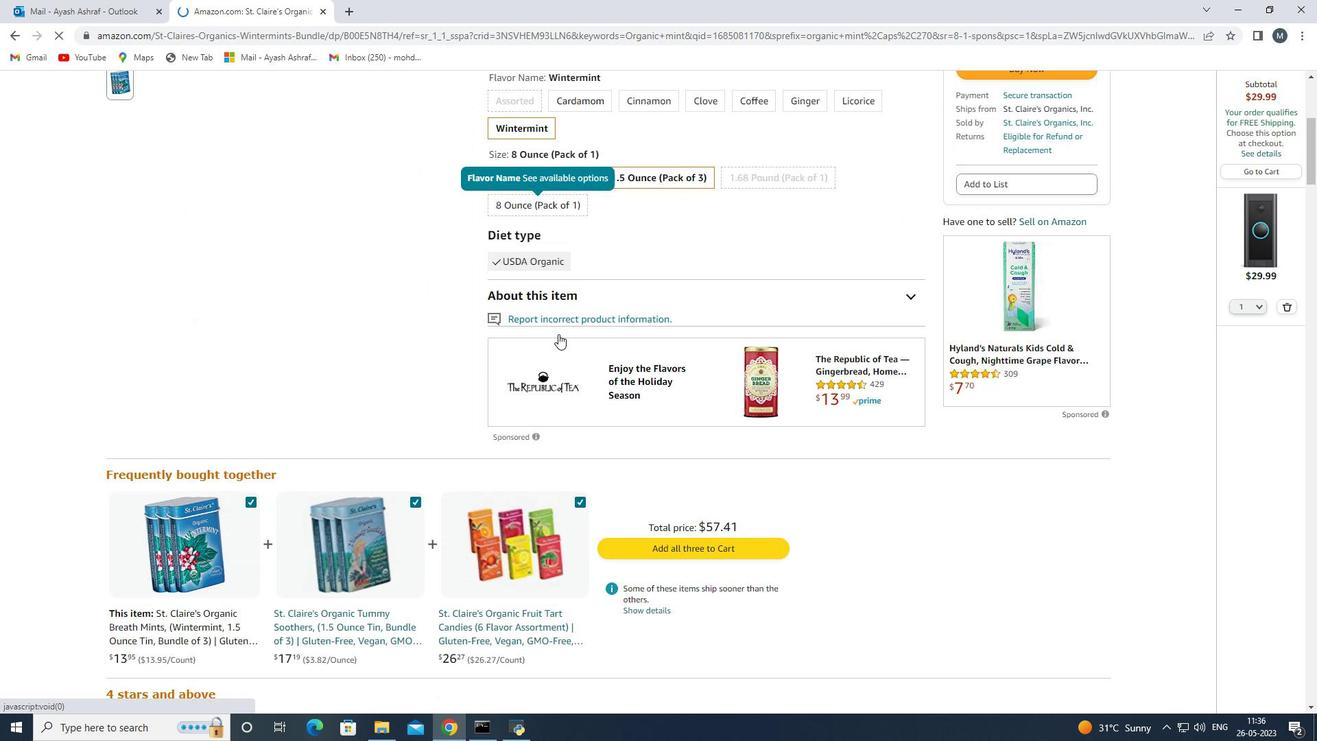 
Action: Mouse scrolled (566, 353) with delta (0, 0)
Screenshot: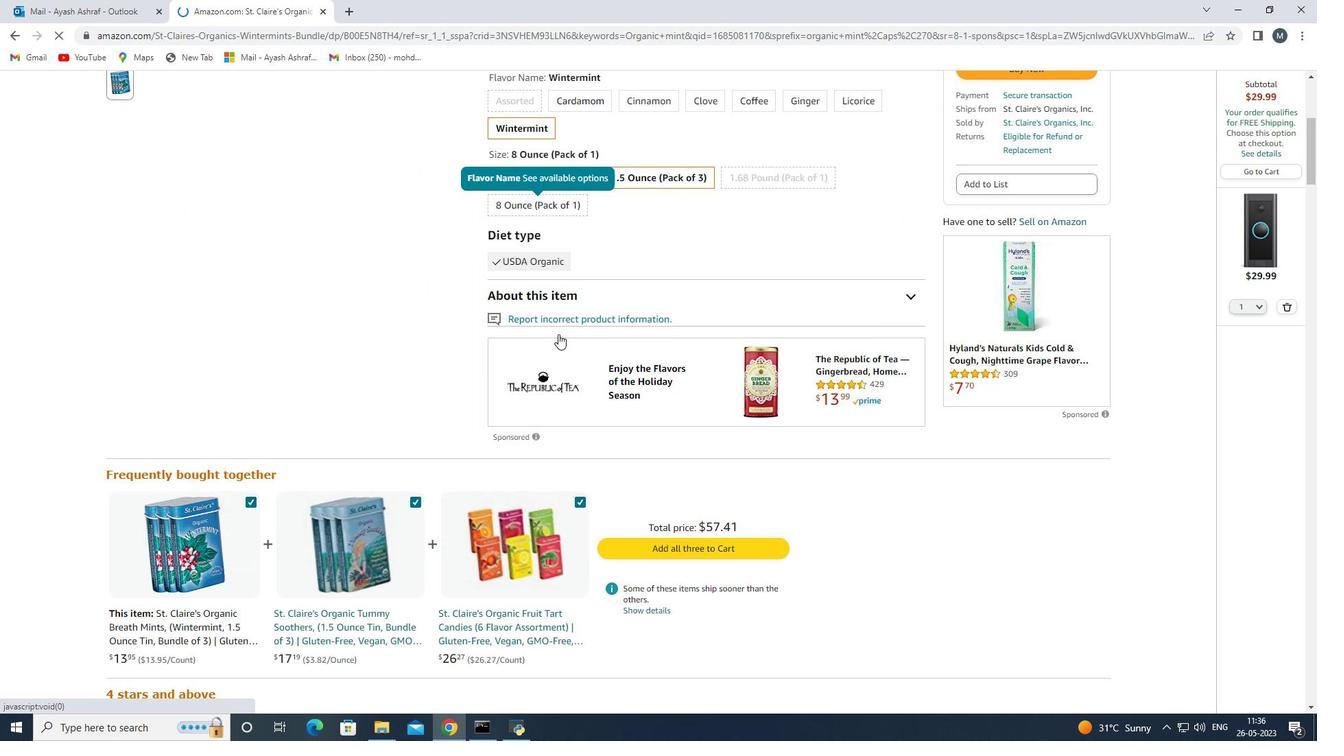 
Action: Mouse moved to (566, 353)
Screenshot: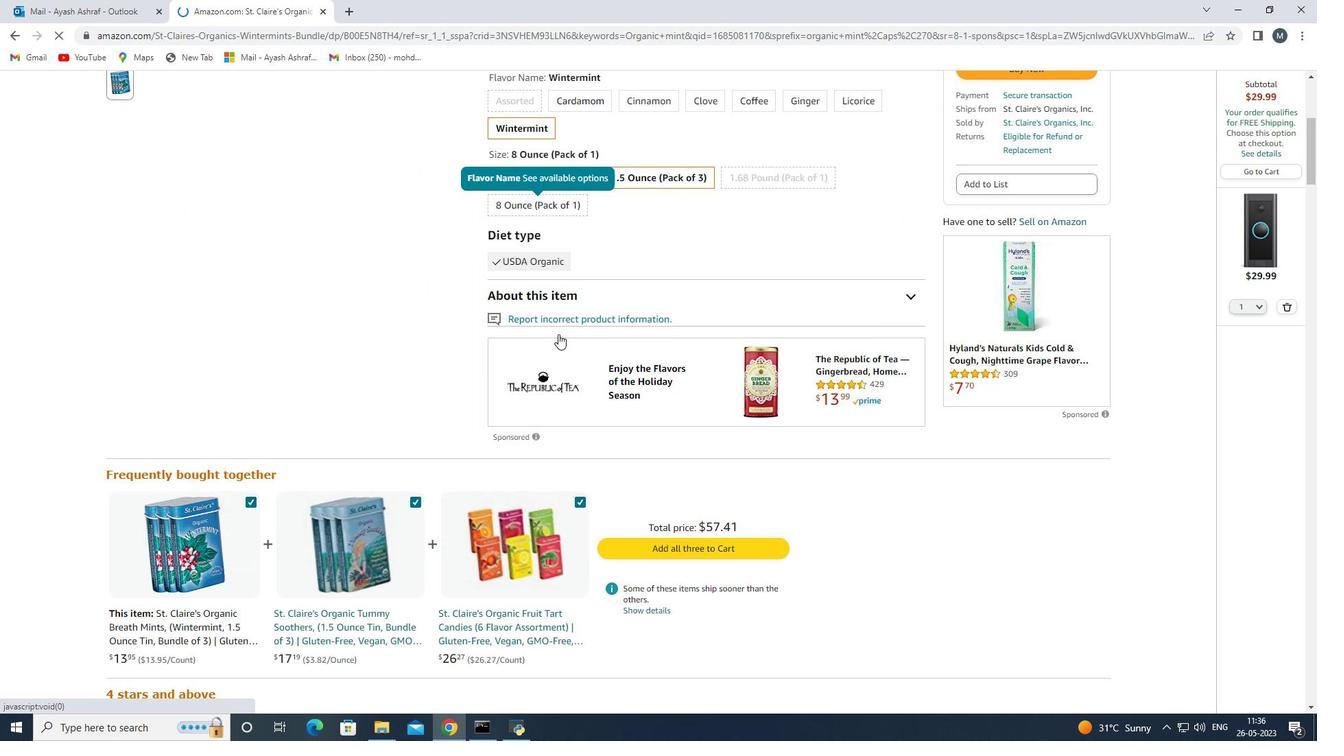 
Action: Mouse scrolled (566, 354) with delta (0, 0)
Screenshot: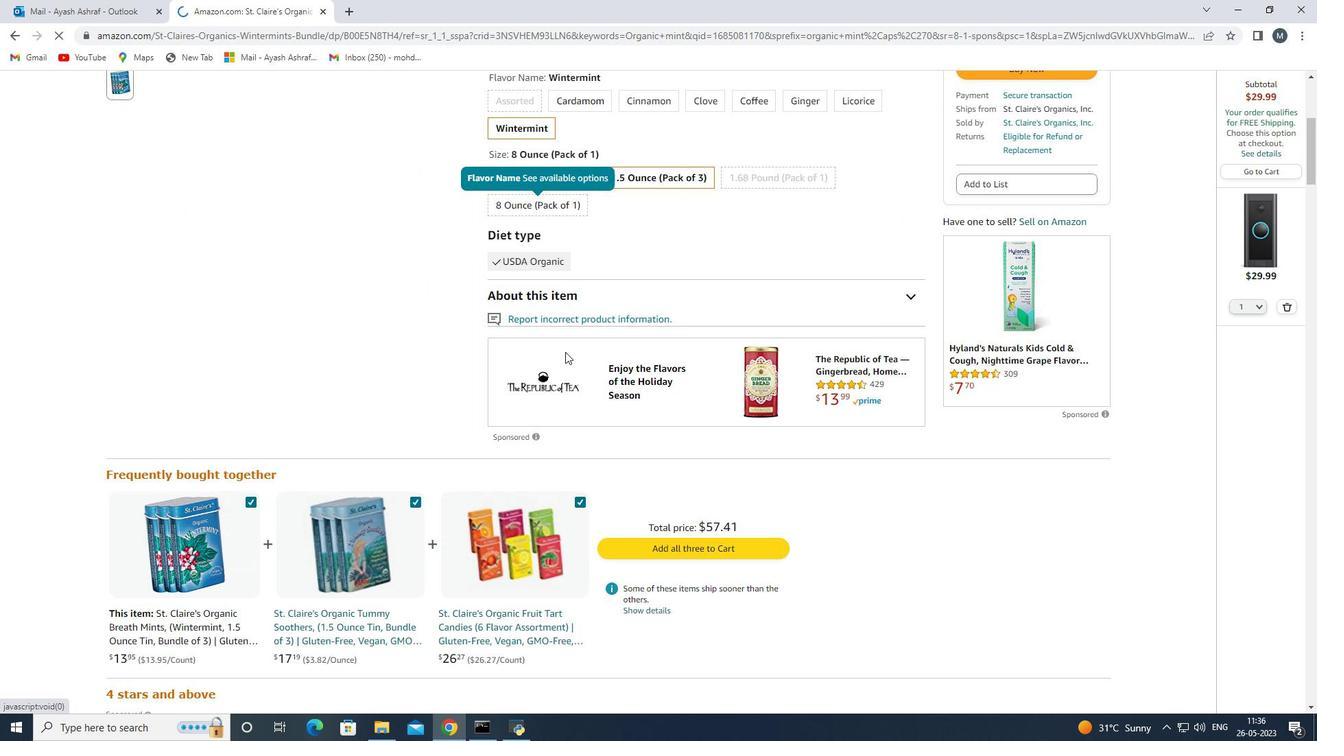 
Action: Mouse scrolled (566, 354) with delta (0, 0)
Screenshot: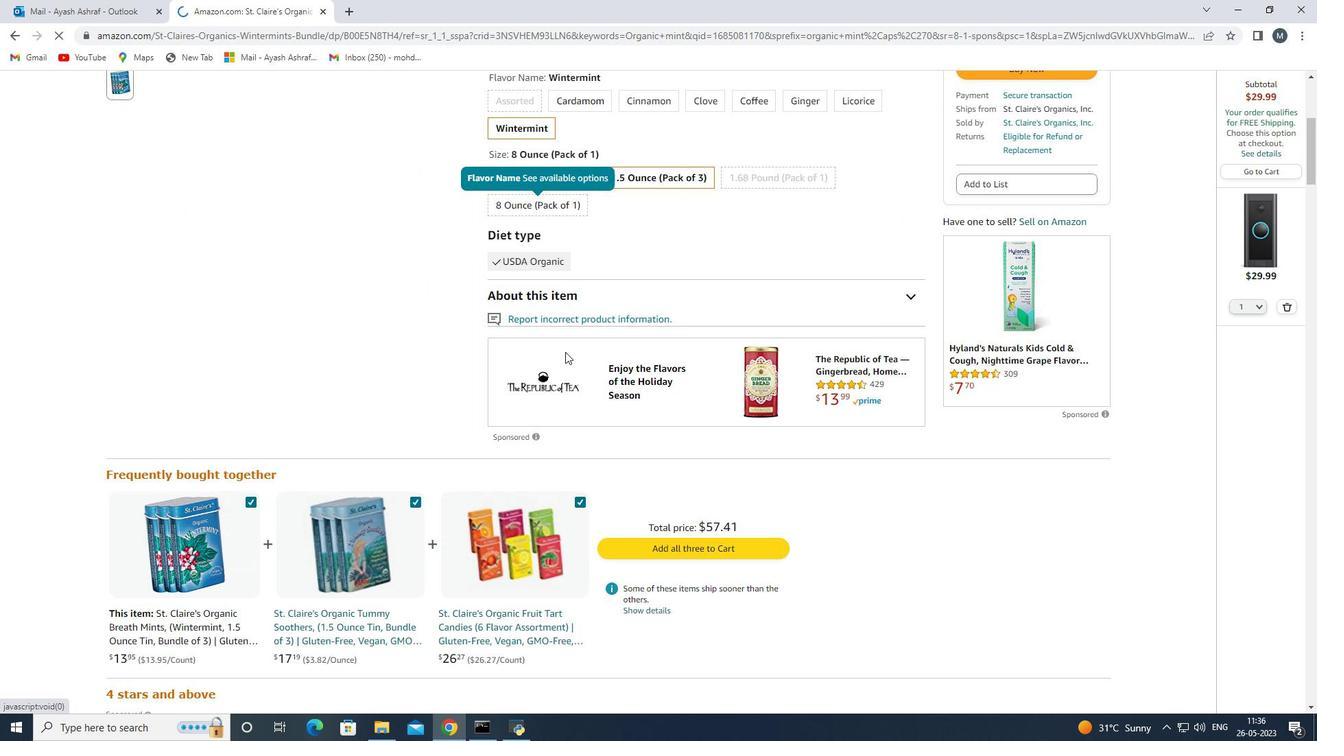 
Action: Mouse moved to (569, 347)
Screenshot: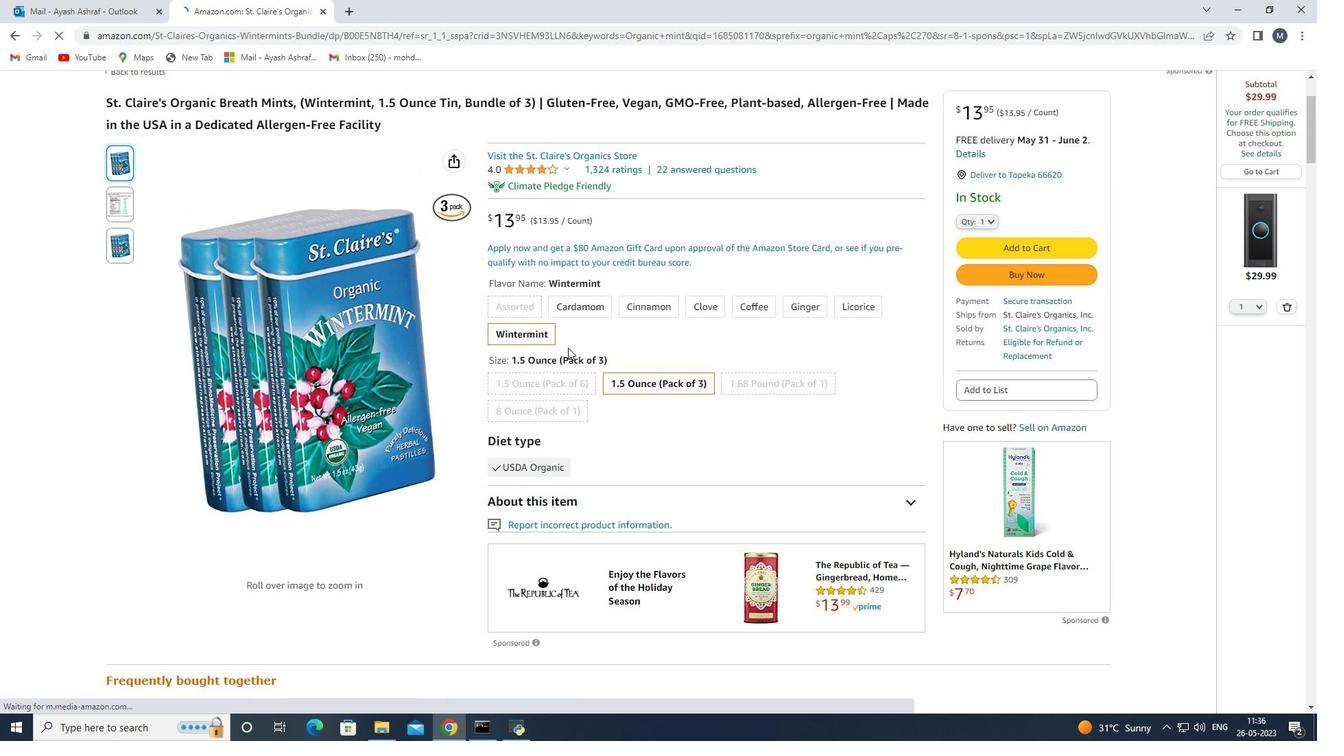 
Action: Mouse scrolled (569, 346) with delta (0, 0)
Screenshot: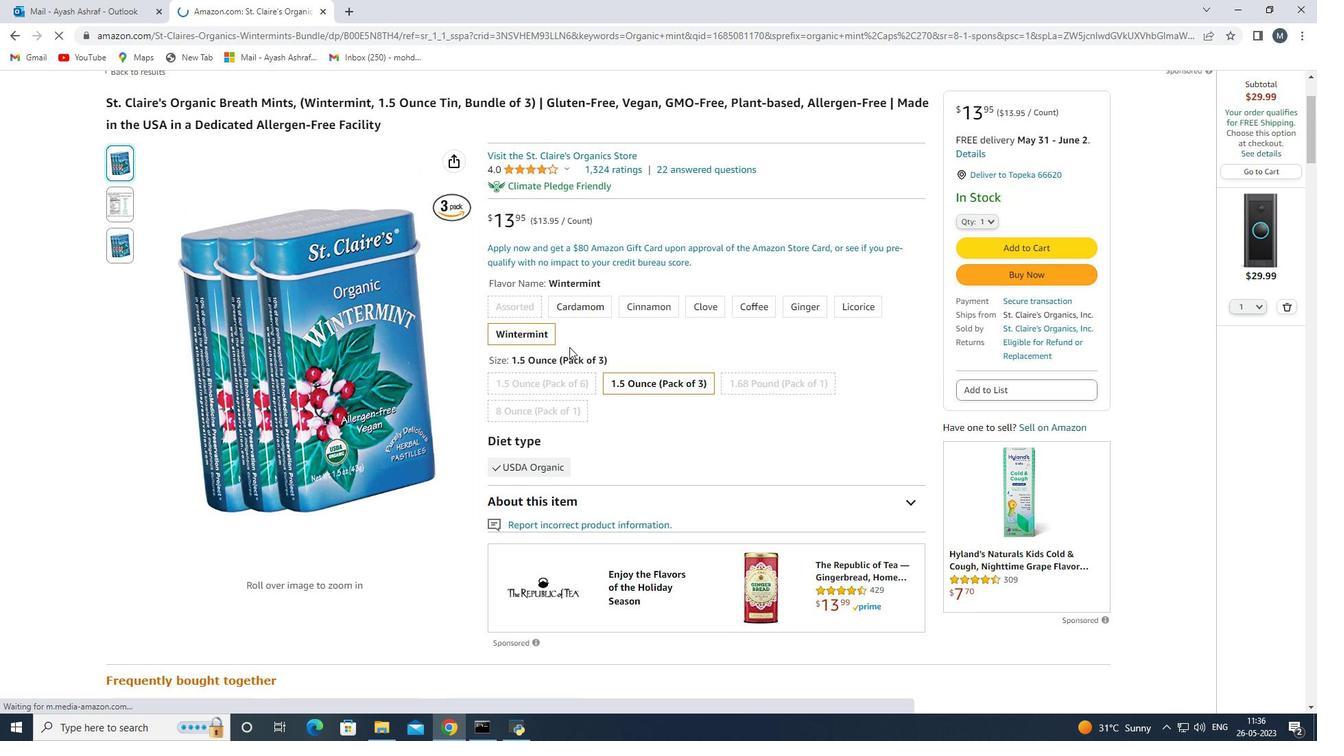 
Action: Mouse scrolled (569, 346) with delta (0, 0)
Screenshot: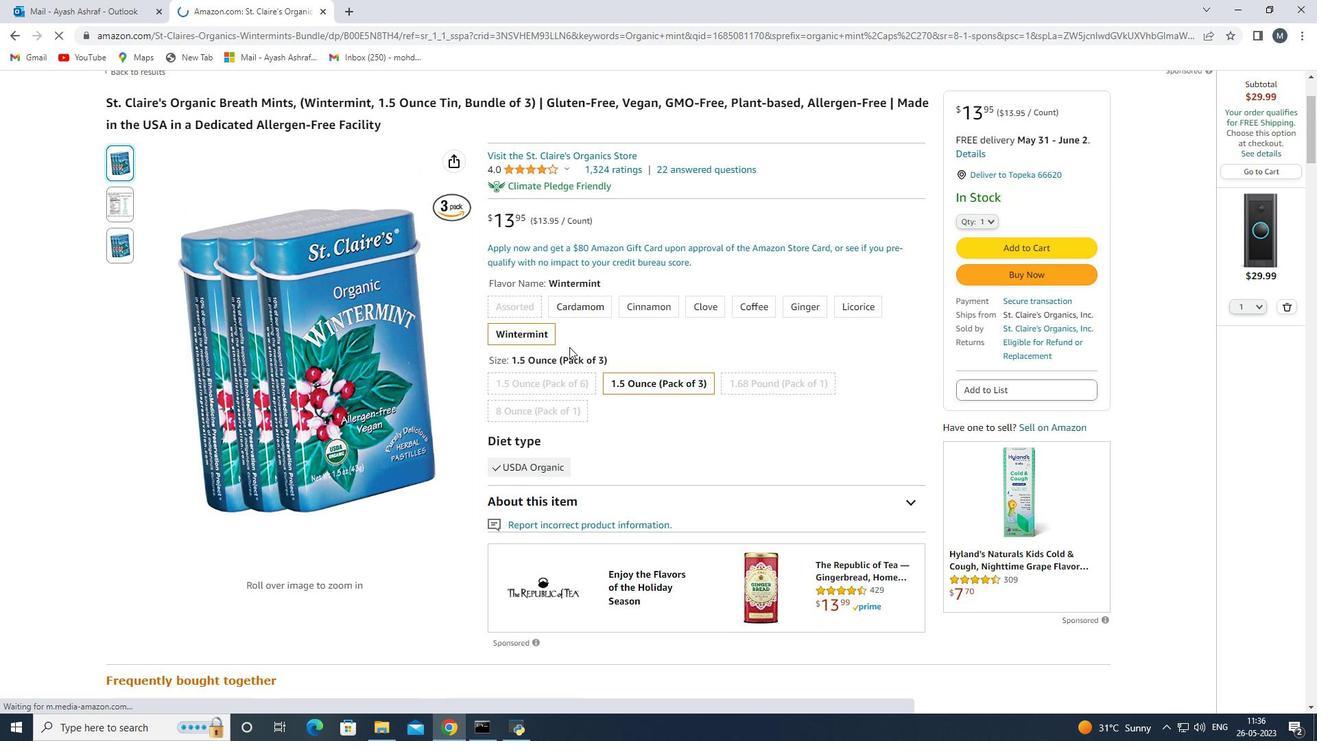 
Action: Mouse scrolled (569, 346) with delta (0, 0)
Screenshot: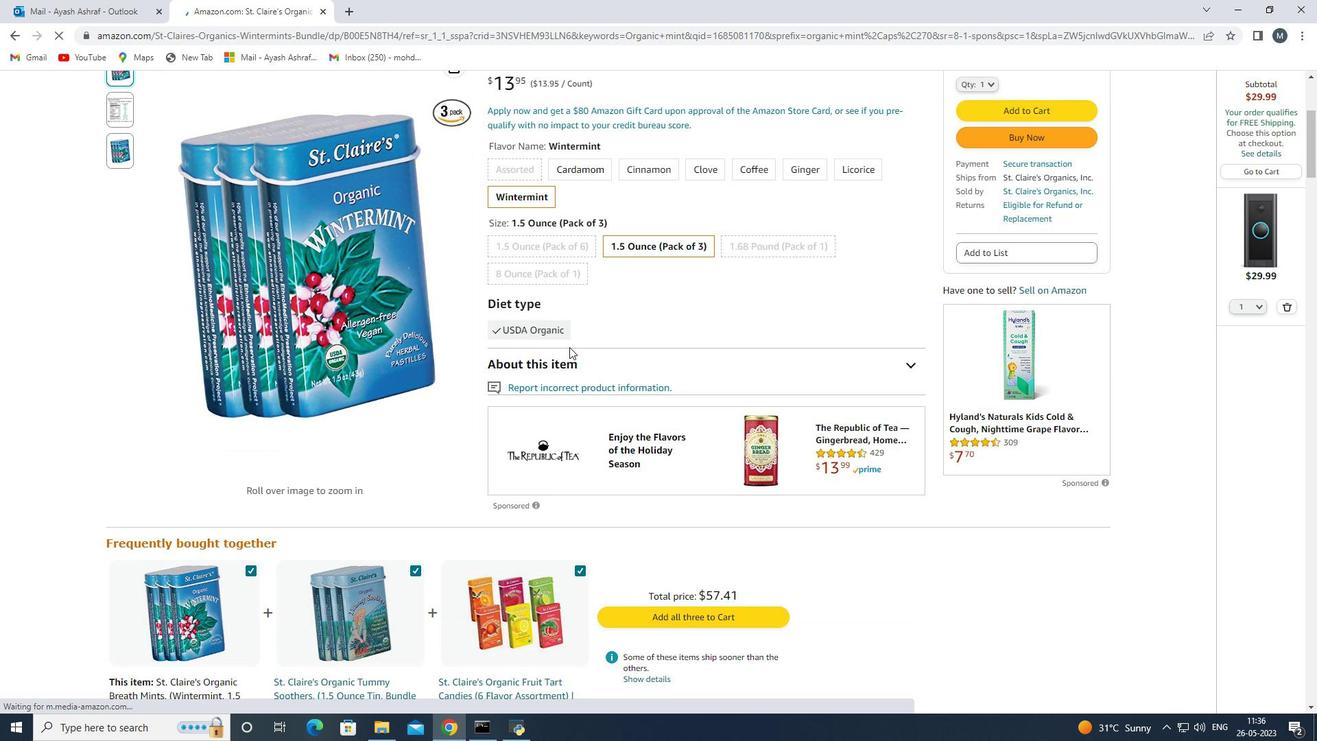 
Action: Mouse scrolled (569, 346) with delta (0, 0)
Screenshot: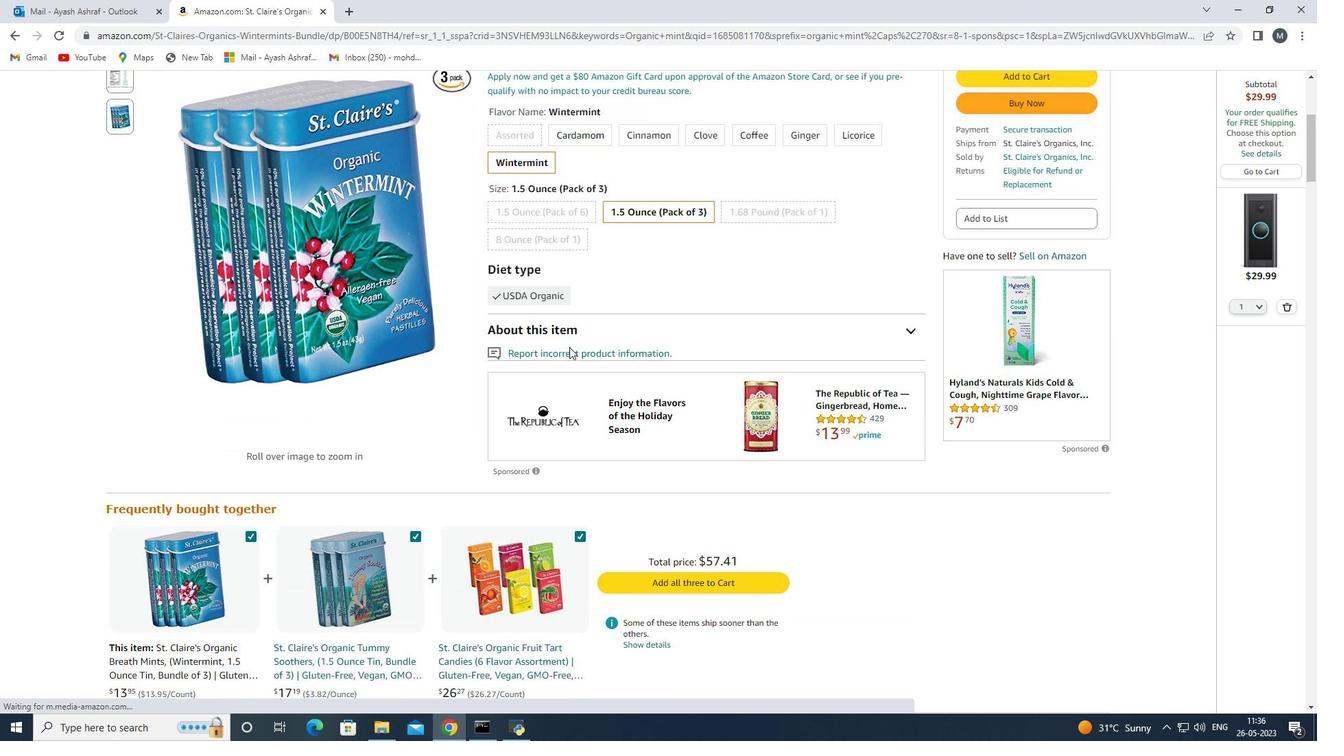 
Action: Mouse scrolled (569, 346) with delta (0, 0)
Screenshot: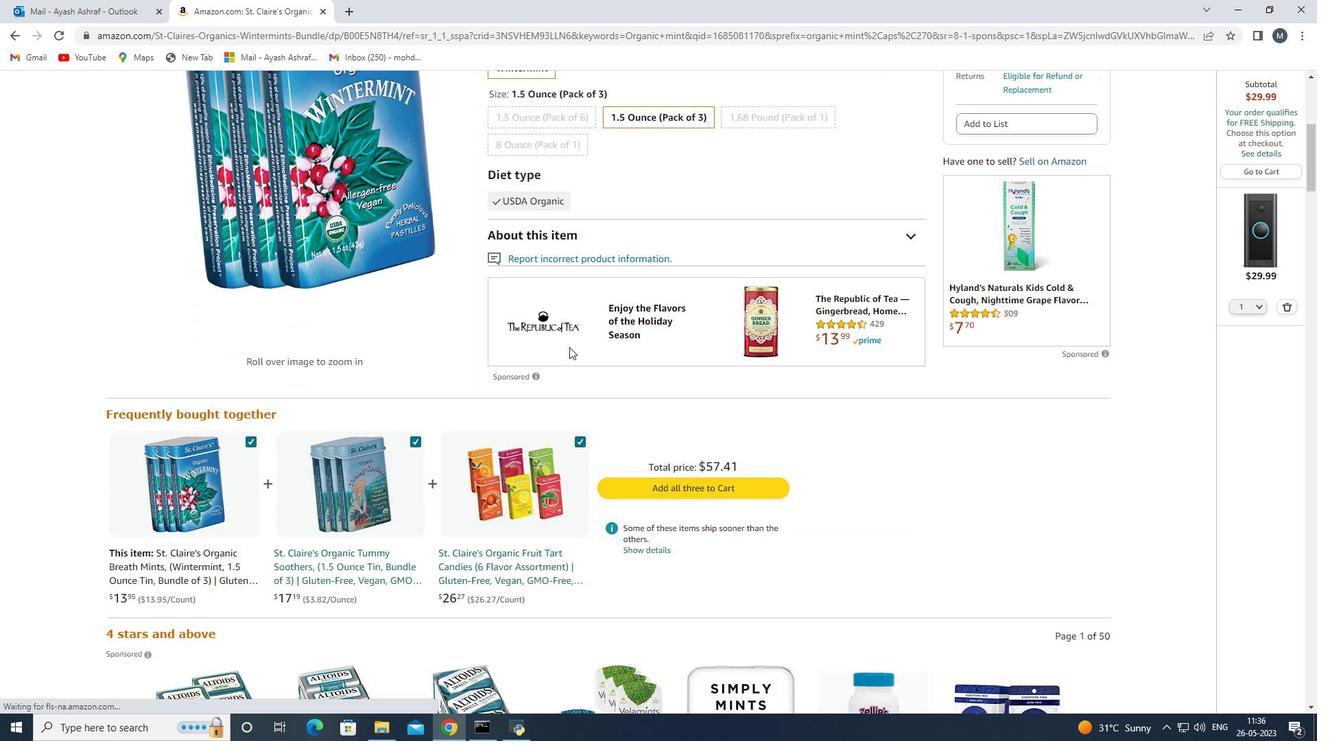 
Action: Mouse scrolled (569, 346) with delta (0, 0)
Screenshot: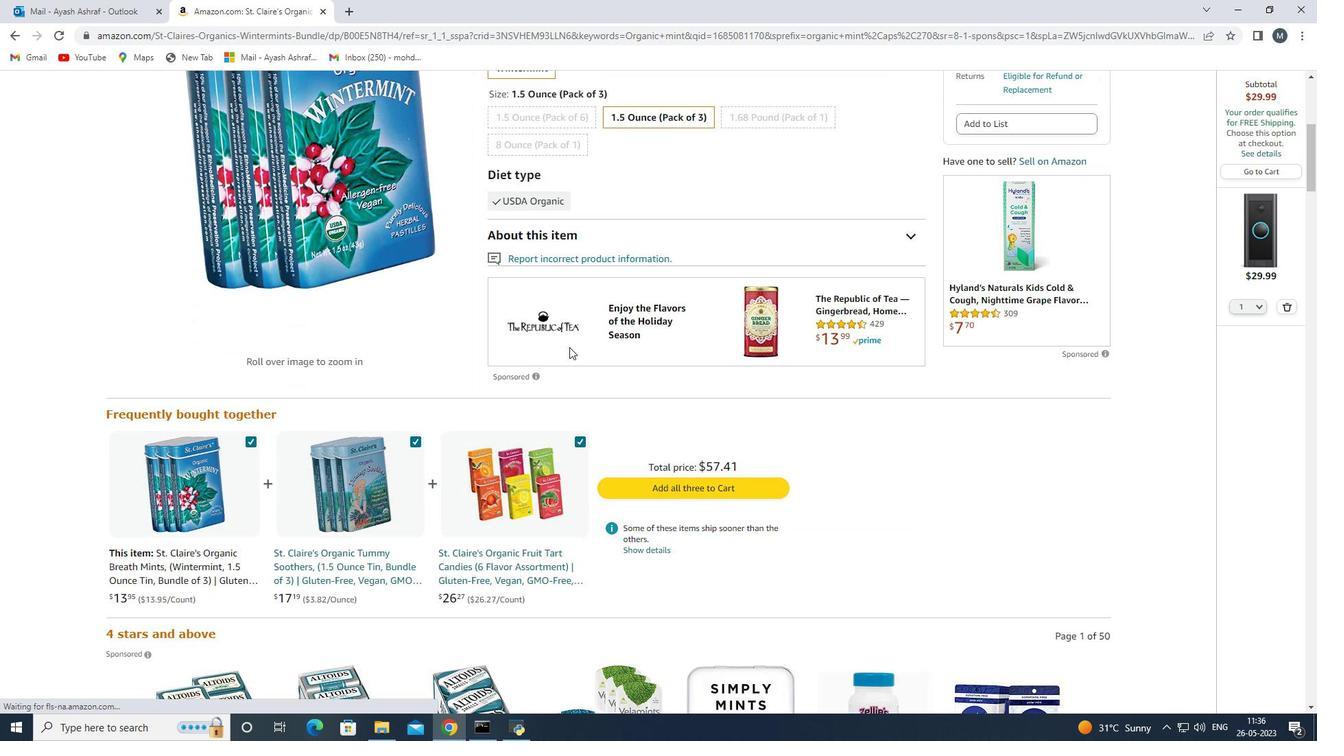 
Action: Mouse scrolled (569, 346) with delta (0, 0)
Screenshot: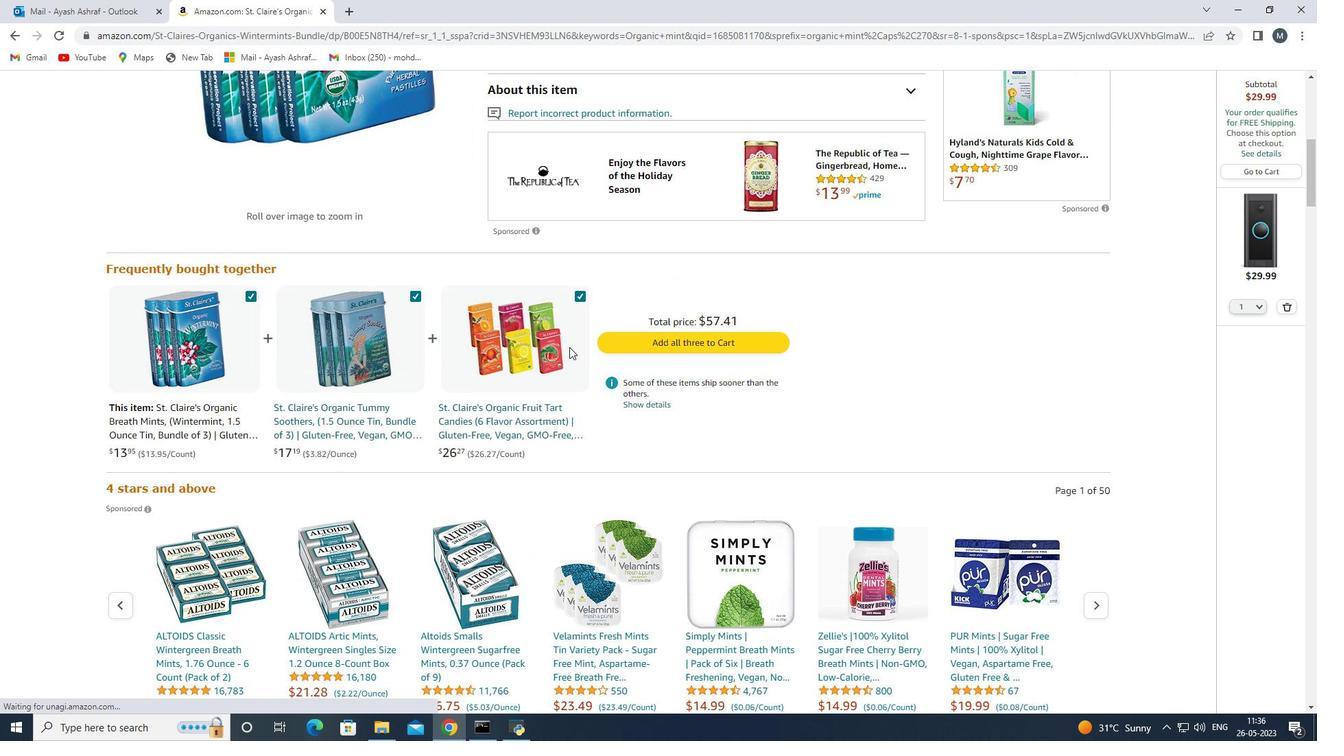 
Action: Mouse scrolled (569, 346) with delta (0, 0)
Screenshot: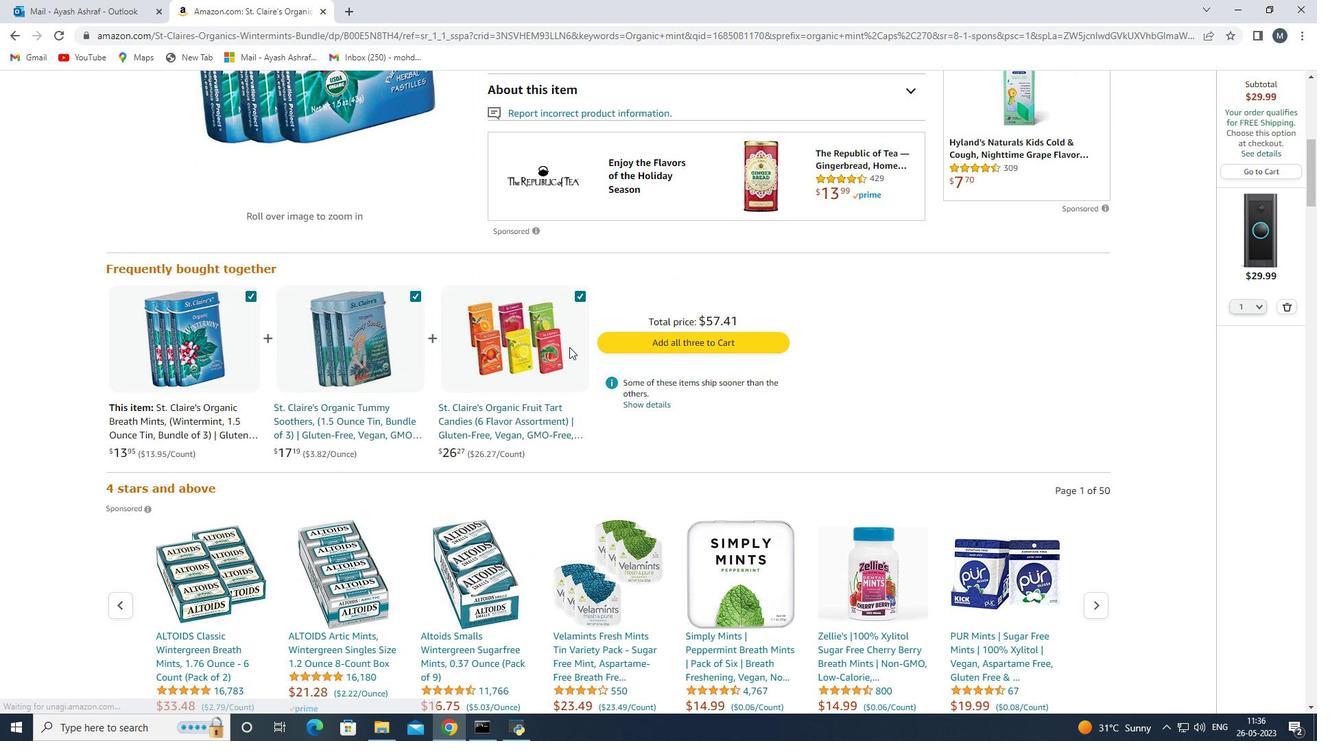 
Action: Mouse scrolled (569, 348) with delta (0, 0)
Screenshot: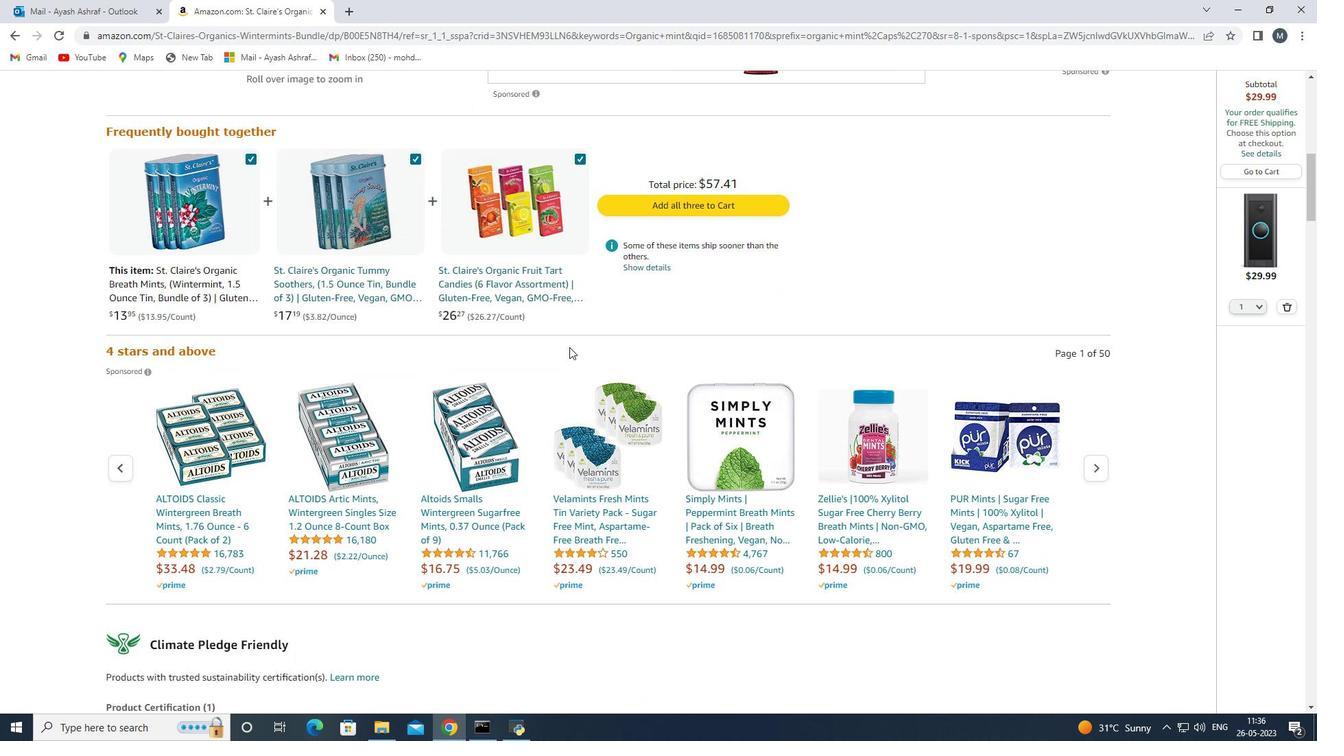 
Action: Mouse scrolled (569, 348) with delta (0, 0)
Screenshot: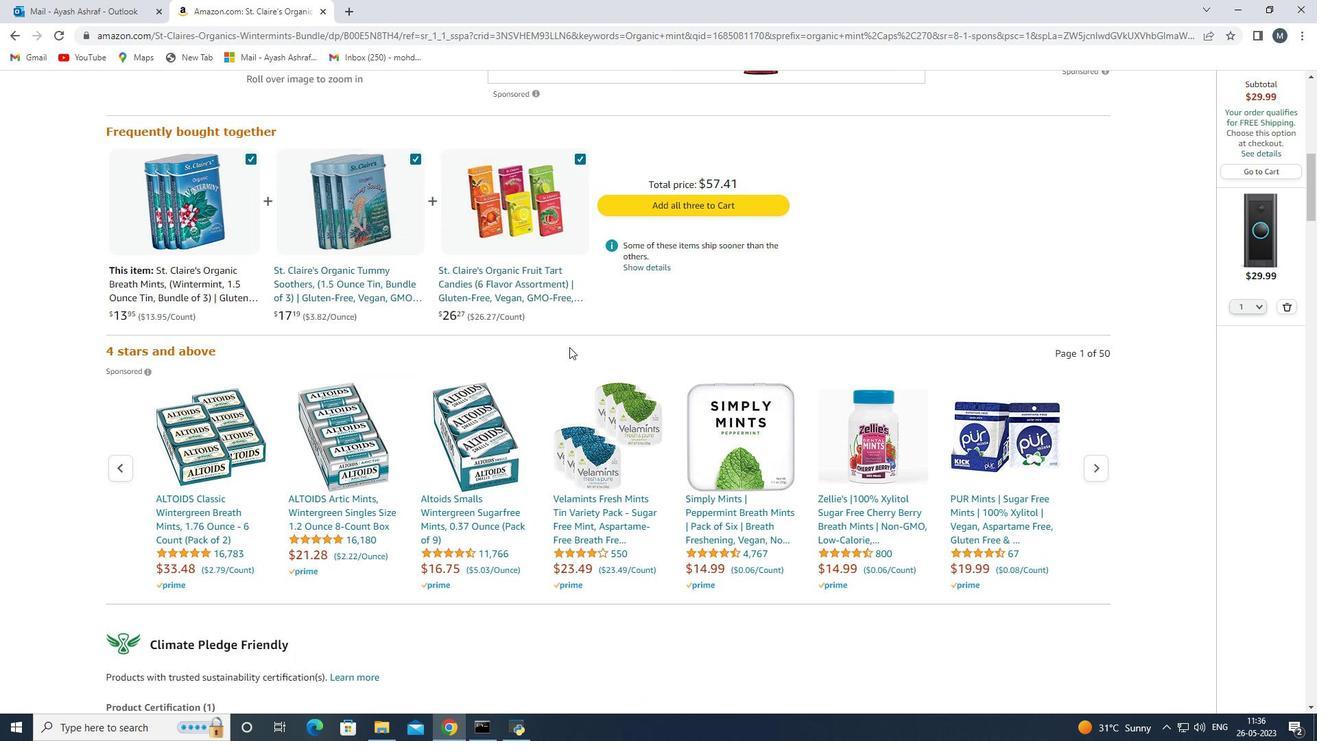 
Action: Mouse scrolled (569, 348) with delta (0, 0)
Screenshot: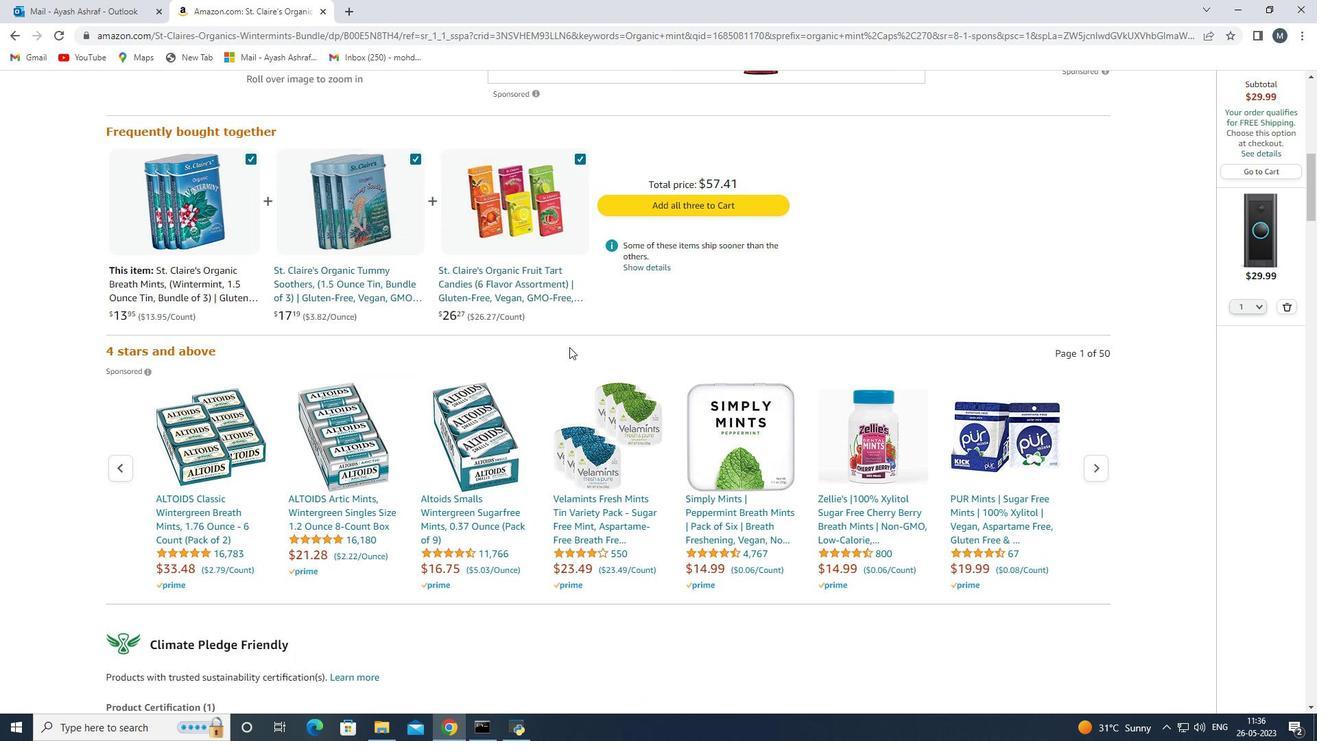 
Action: Mouse scrolled (569, 348) with delta (0, 0)
Screenshot: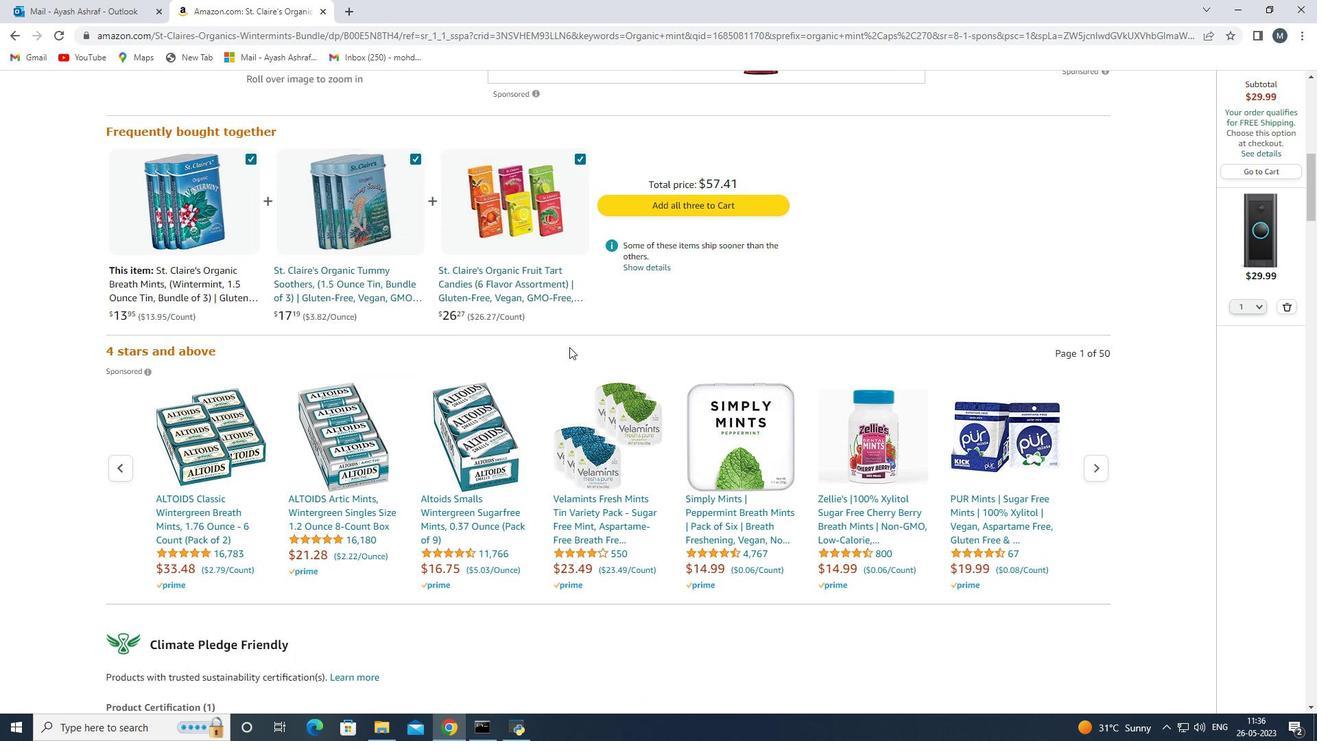 
Action: Mouse scrolled (569, 348) with delta (0, 0)
Screenshot: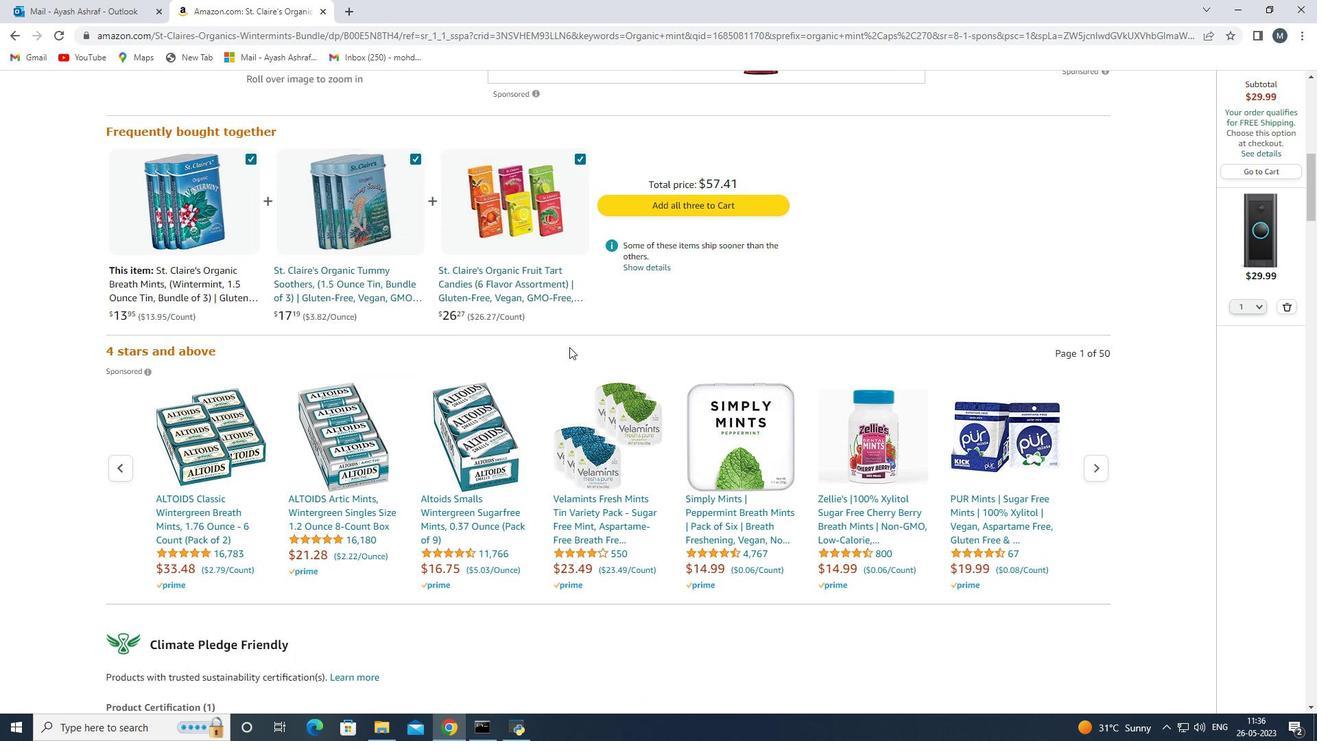 
Action: Mouse scrolled (569, 348) with delta (0, 0)
Screenshot: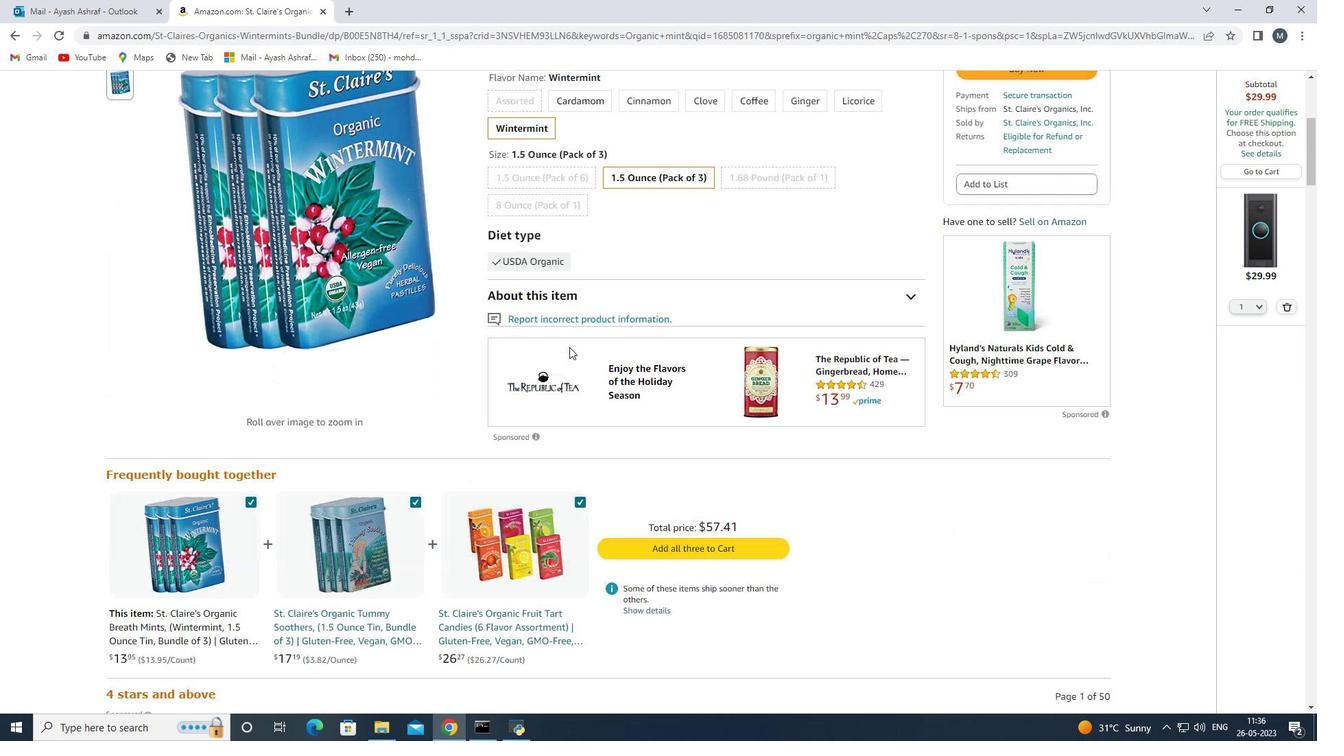 
Action: Mouse scrolled (569, 348) with delta (0, 0)
Screenshot: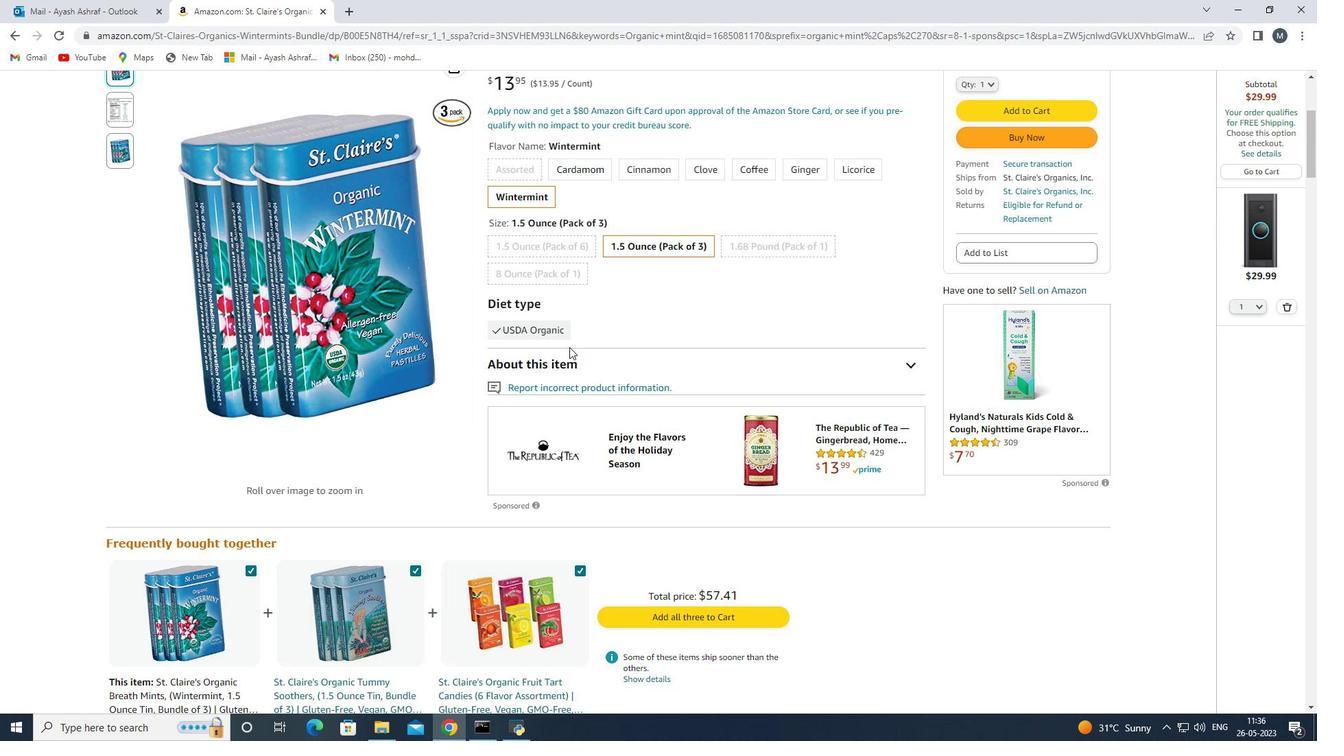 
Action: Mouse scrolled (569, 348) with delta (0, 0)
Screenshot: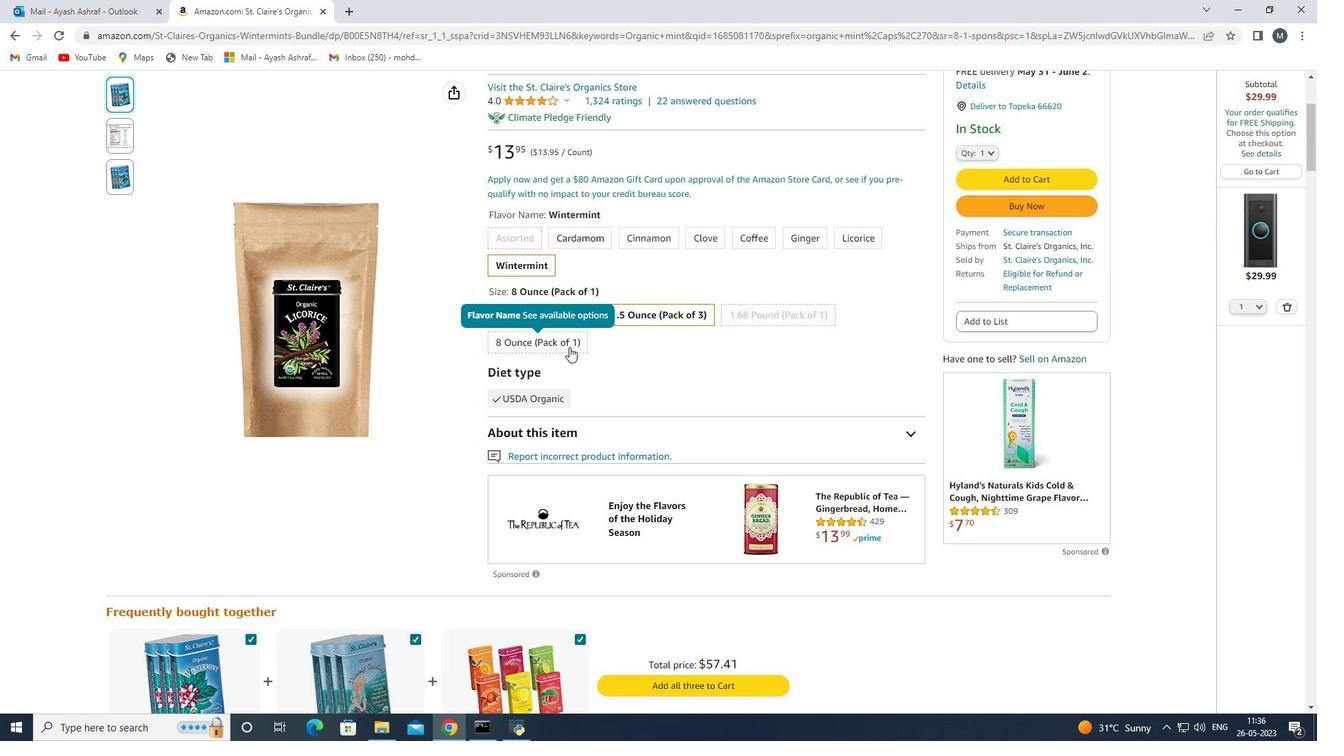 
Action: Mouse scrolled (569, 348) with delta (0, 0)
Screenshot: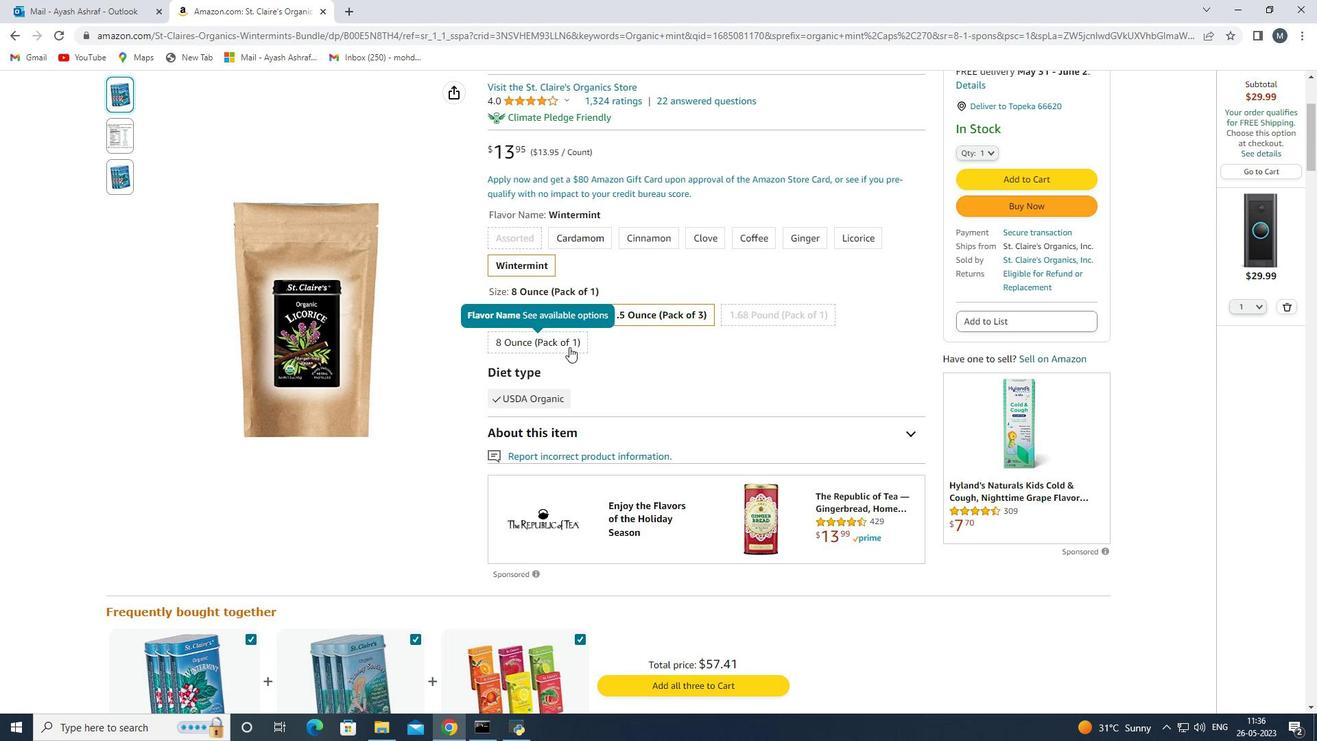 
Action: Mouse moved to (570, 347)
Screenshot: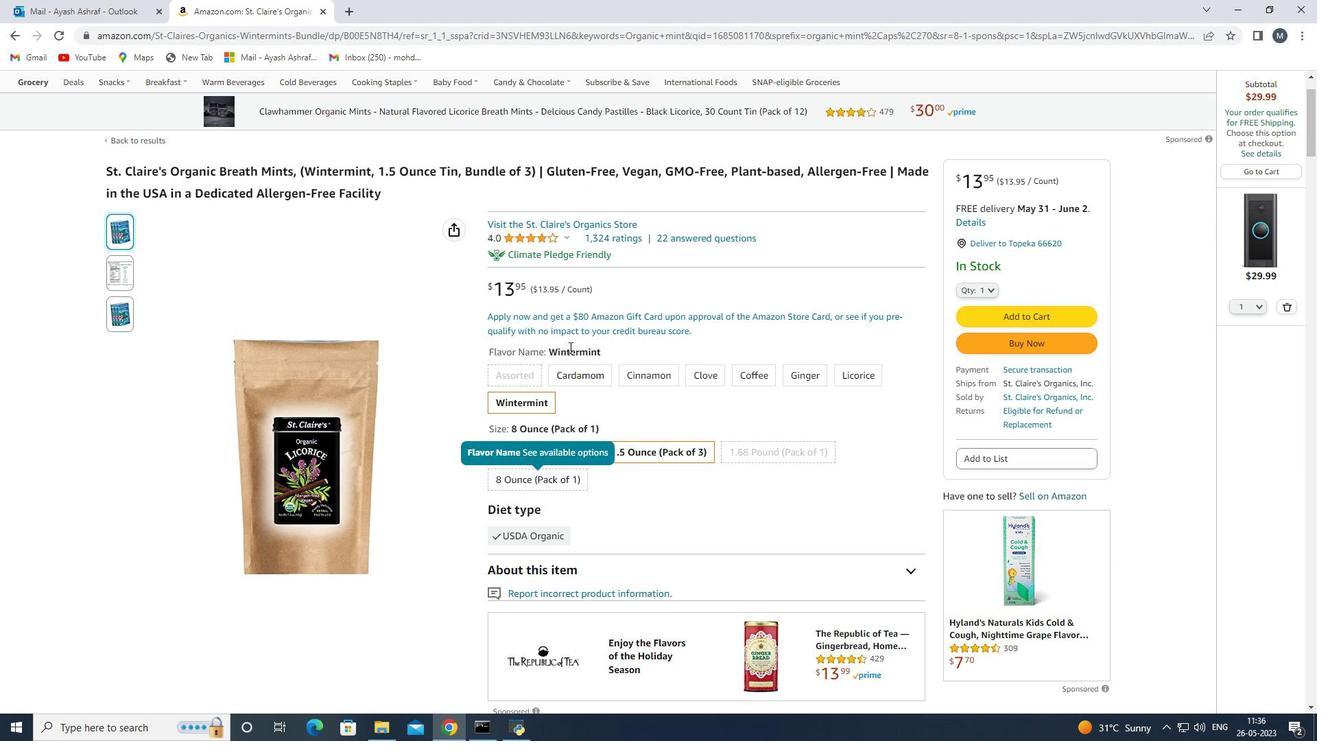 
Action: Mouse scrolled (570, 348) with delta (0, 0)
Screenshot: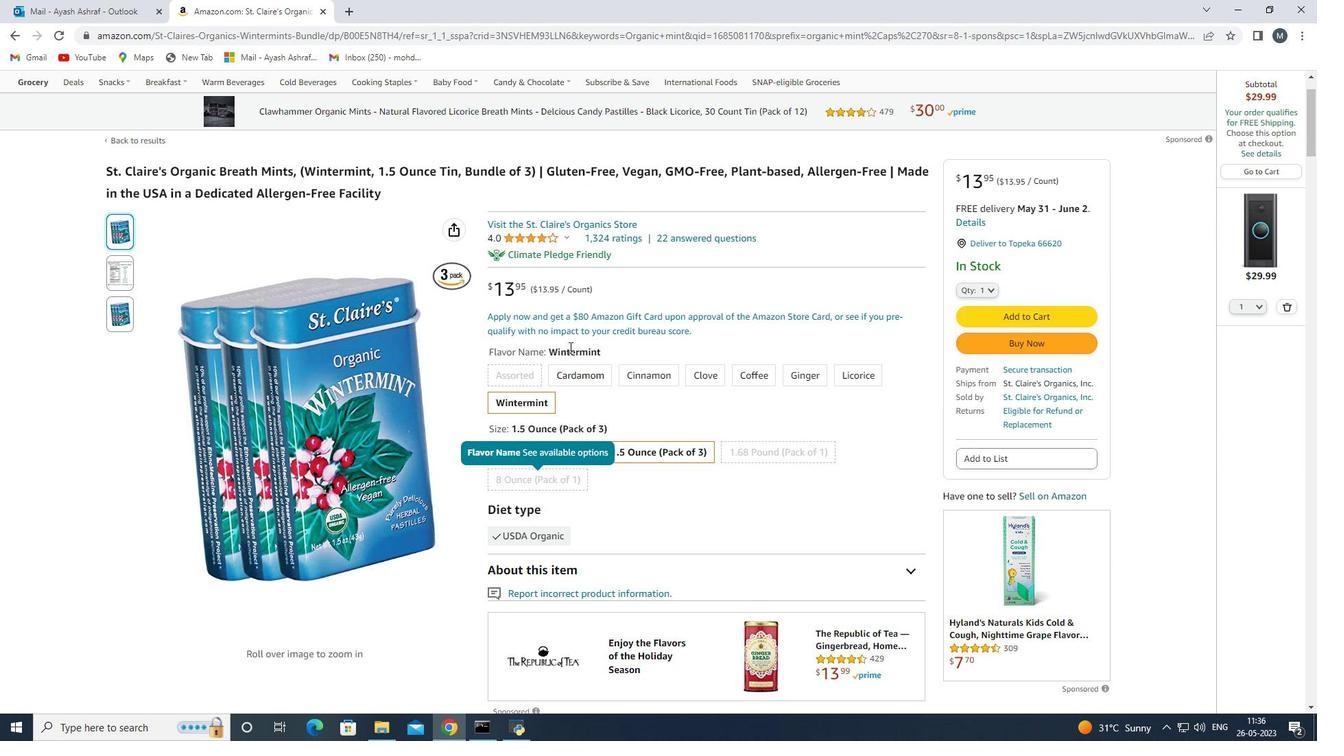 
Action: Mouse scrolled (570, 348) with delta (0, 0)
Screenshot: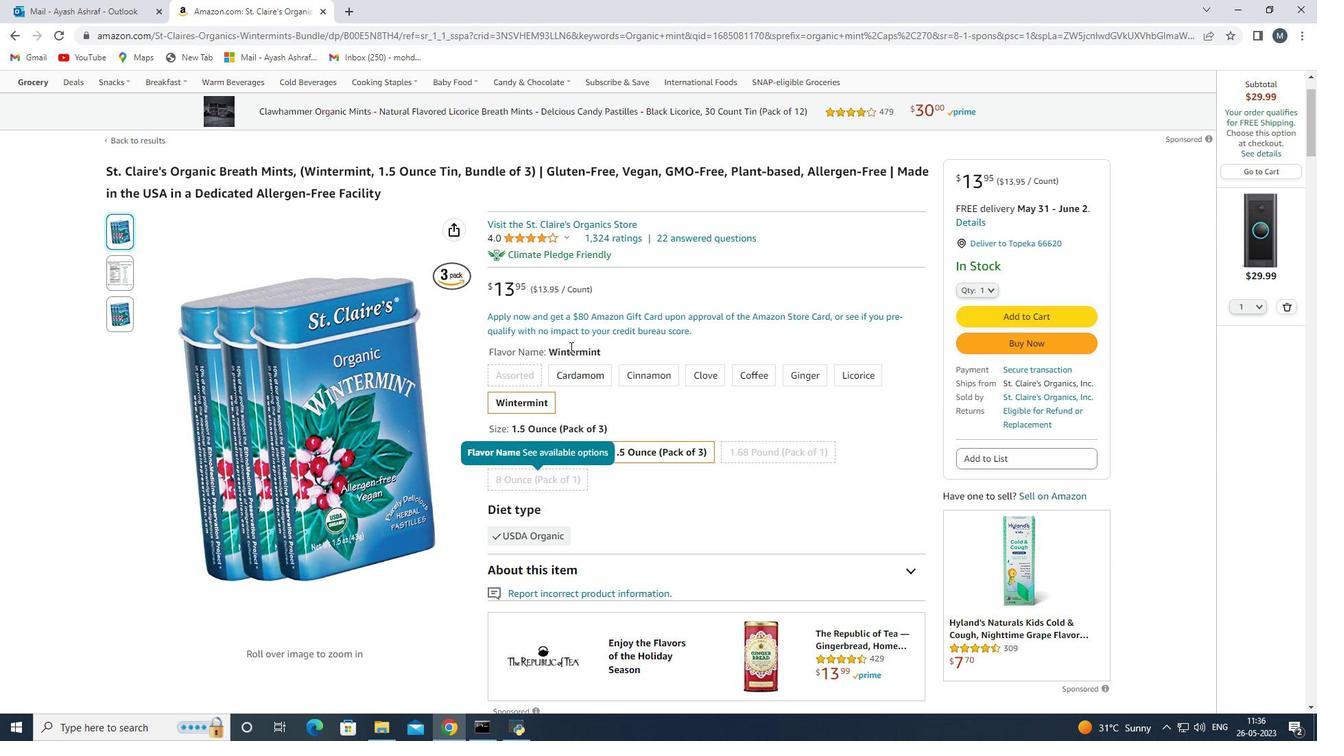 
Action: Mouse scrolled (570, 348) with delta (0, 0)
Screenshot: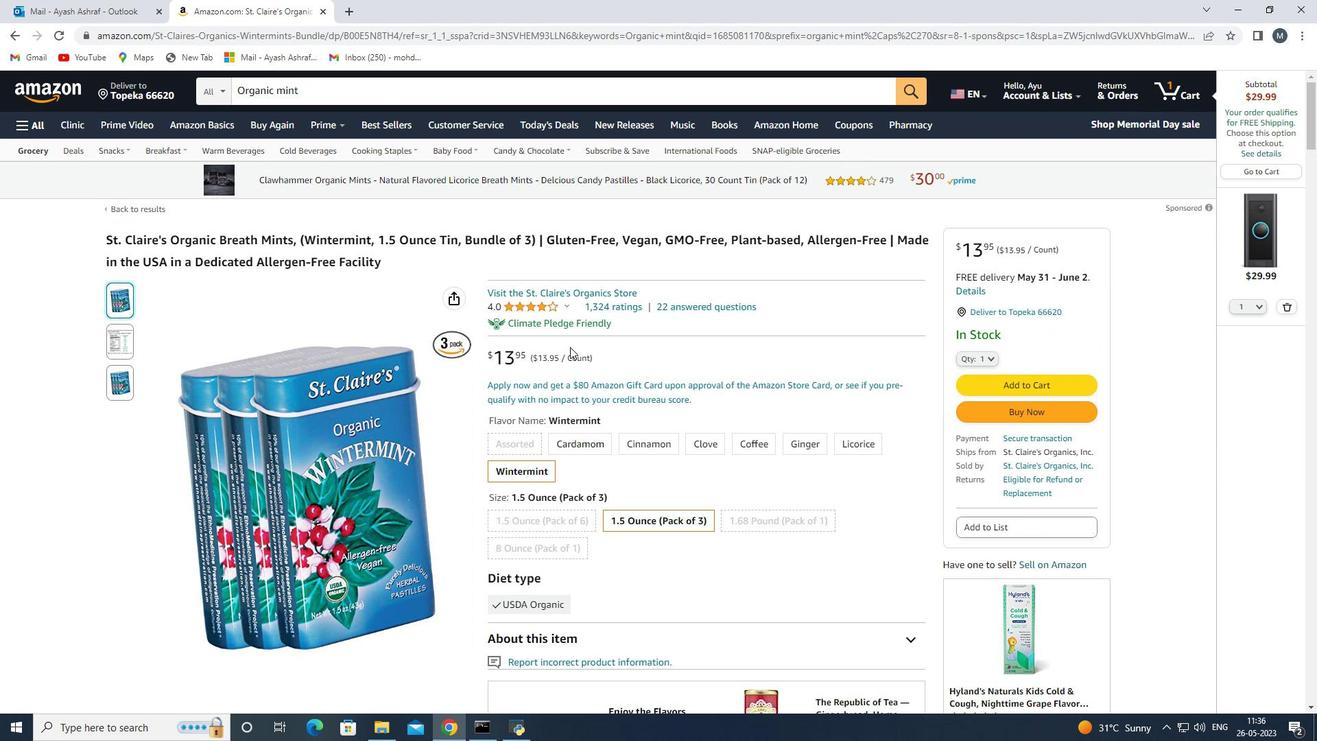 
Action: Mouse scrolled (570, 348) with delta (0, 0)
Screenshot: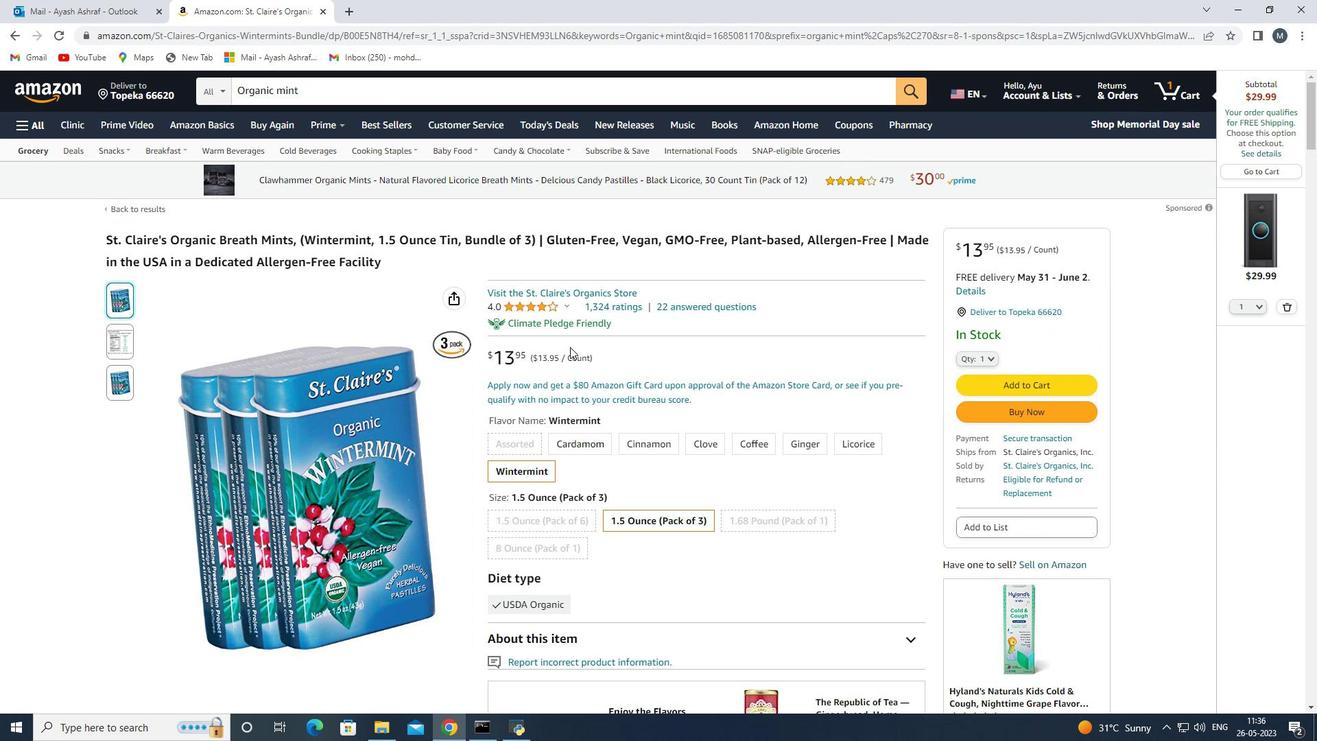 
Action: Mouse scrolled (570, 346) with delta (0, 0)
Screenshot: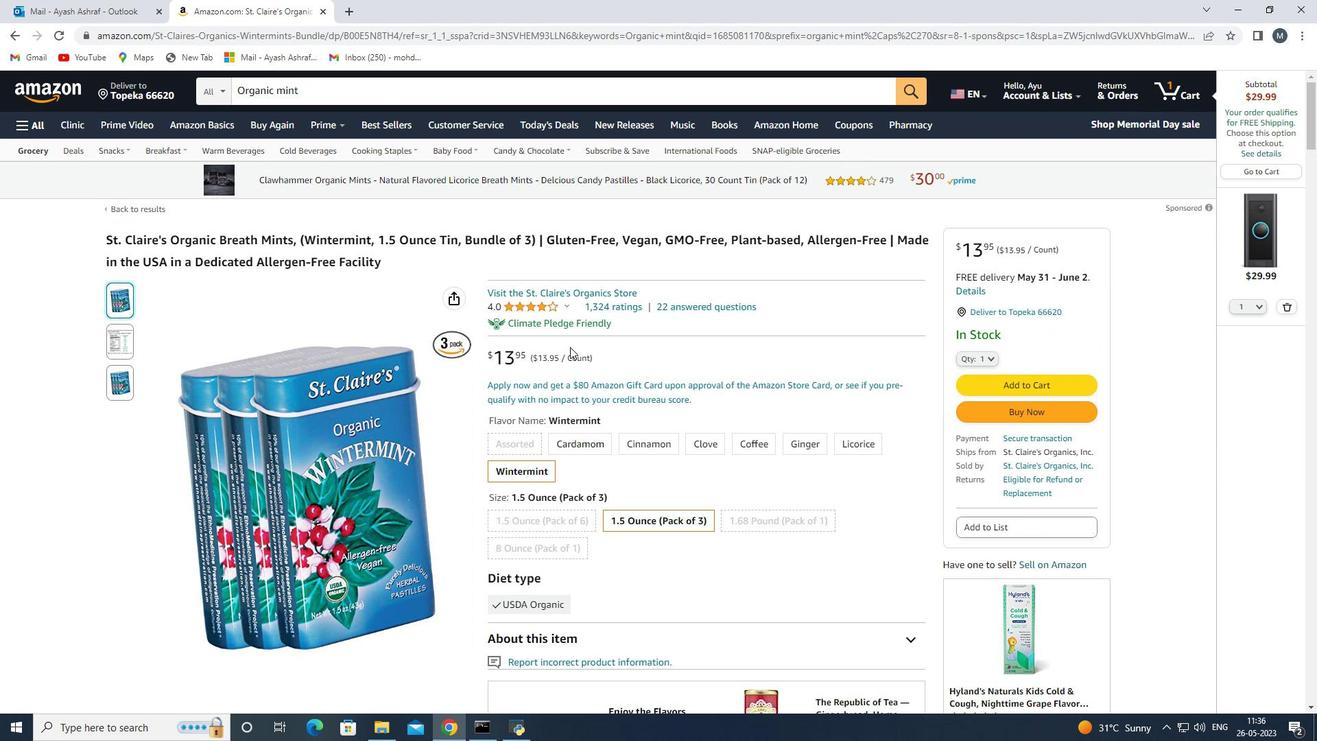 
Action: Mouse scrolled (570, 346) with delta (0, 0)
Screenshot: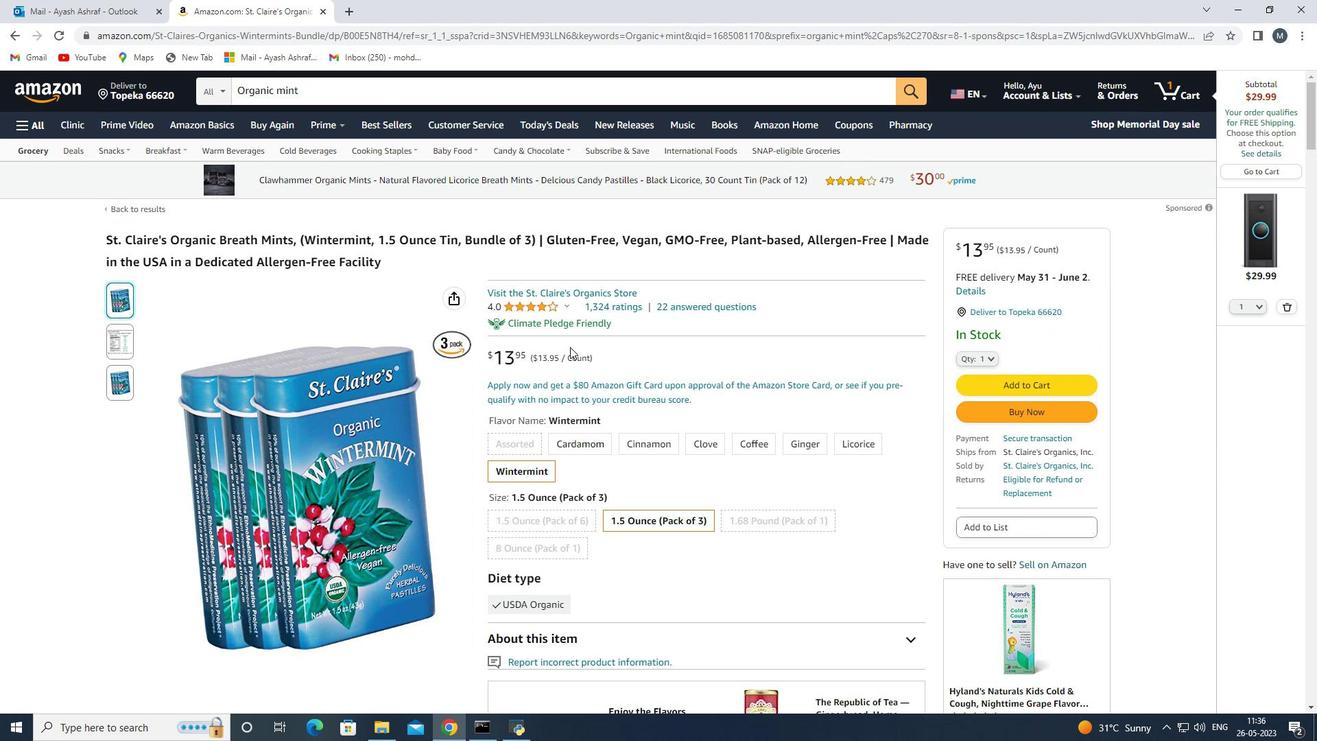 
Action: Mouse scrolled (570, 346) with delta (0, 0)
Screenshot: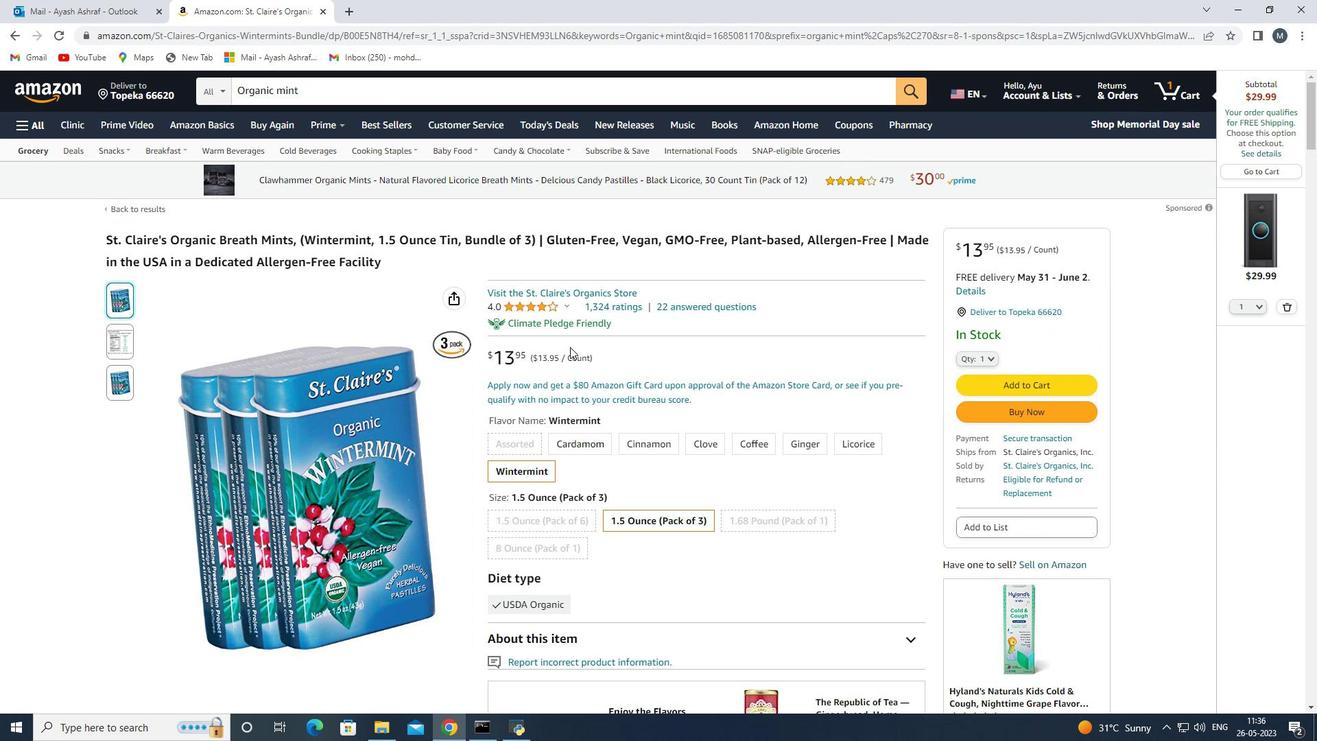 
Action: Mouse scrolled (570, 346) with delta (0, 0)
Screenshot: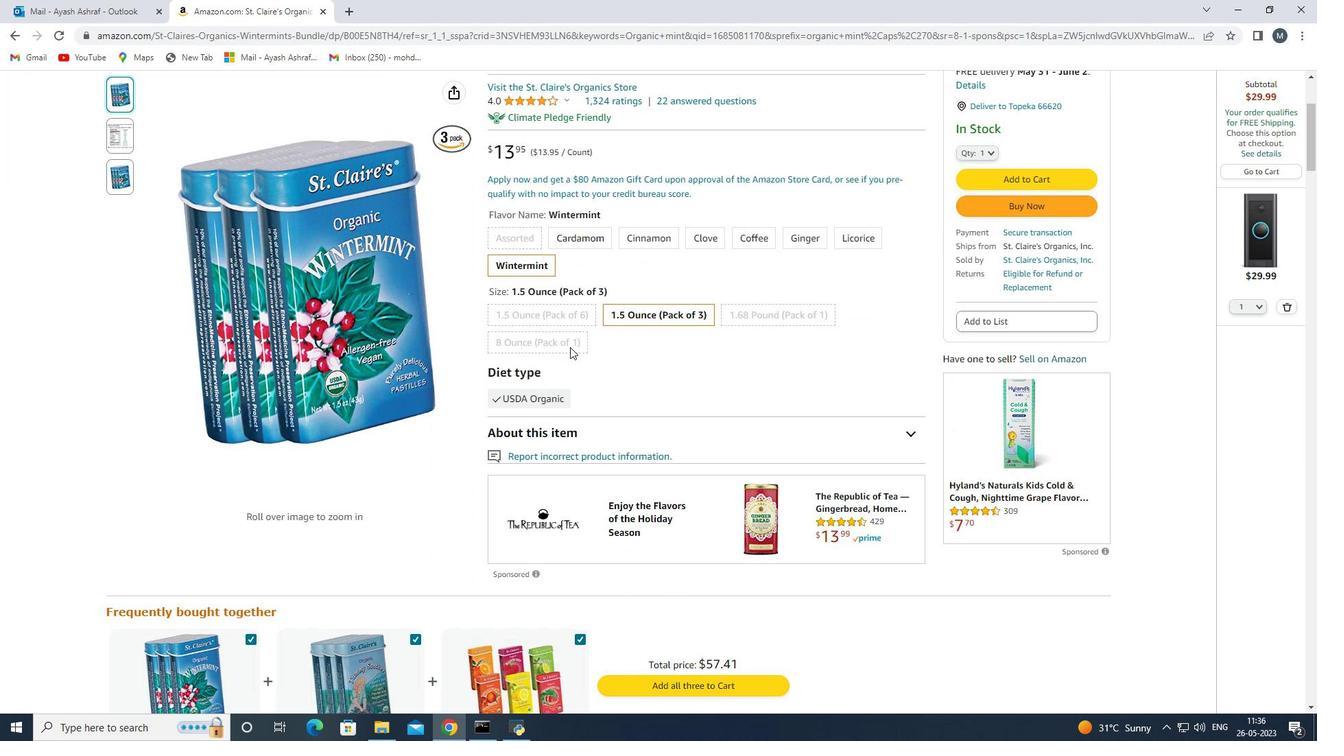 
Action: Mouse scrolled (570, 346) with delta (0, 0)
Screenshot: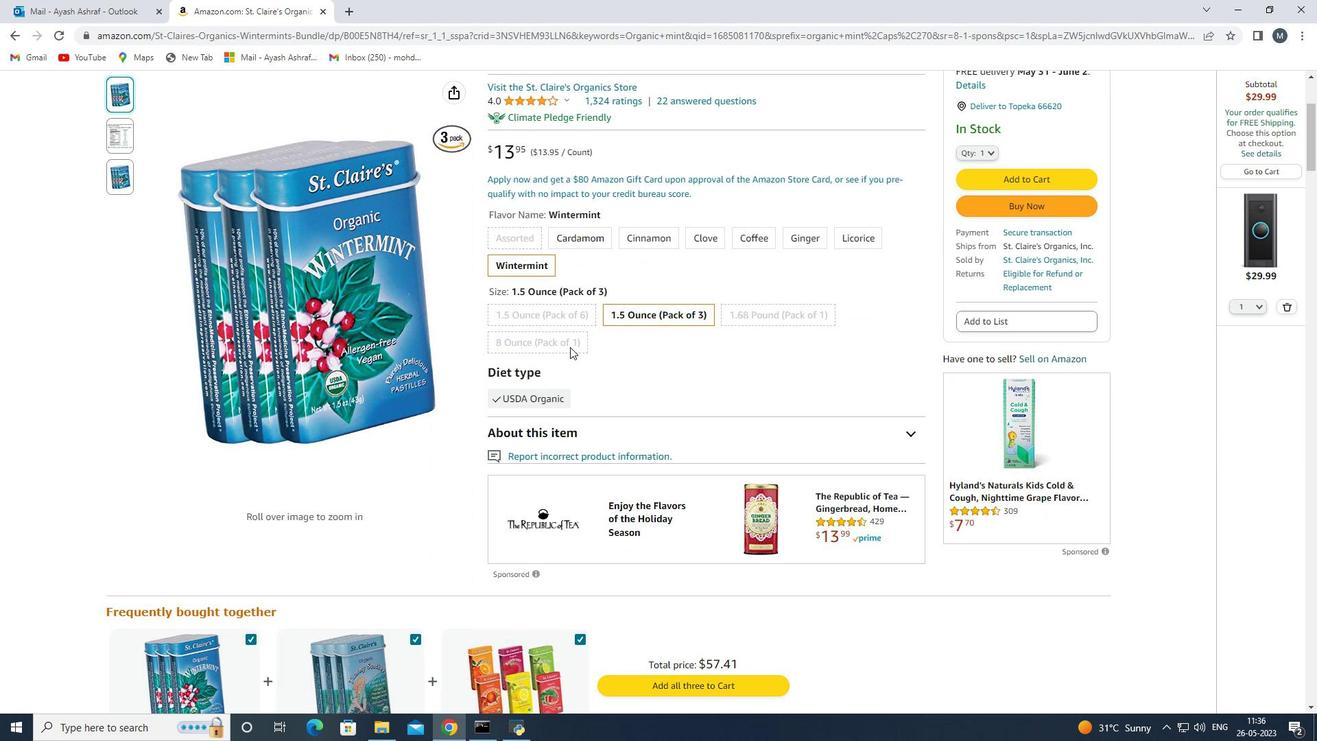 
Action: Mouse scrolled (570, 346) with delta (0, 0)
Screenshot: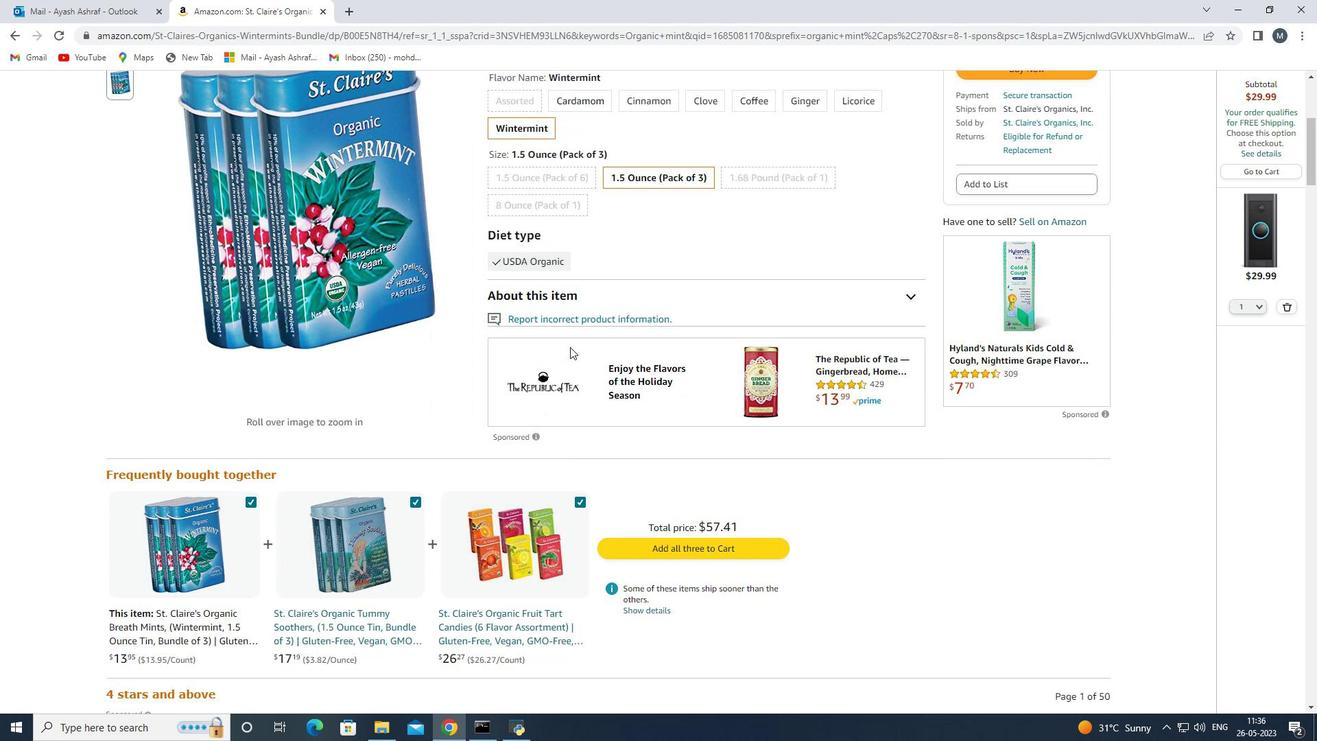 
Action: Mouse scrolled (570, 346) with delta (0, 0)
Screenshot: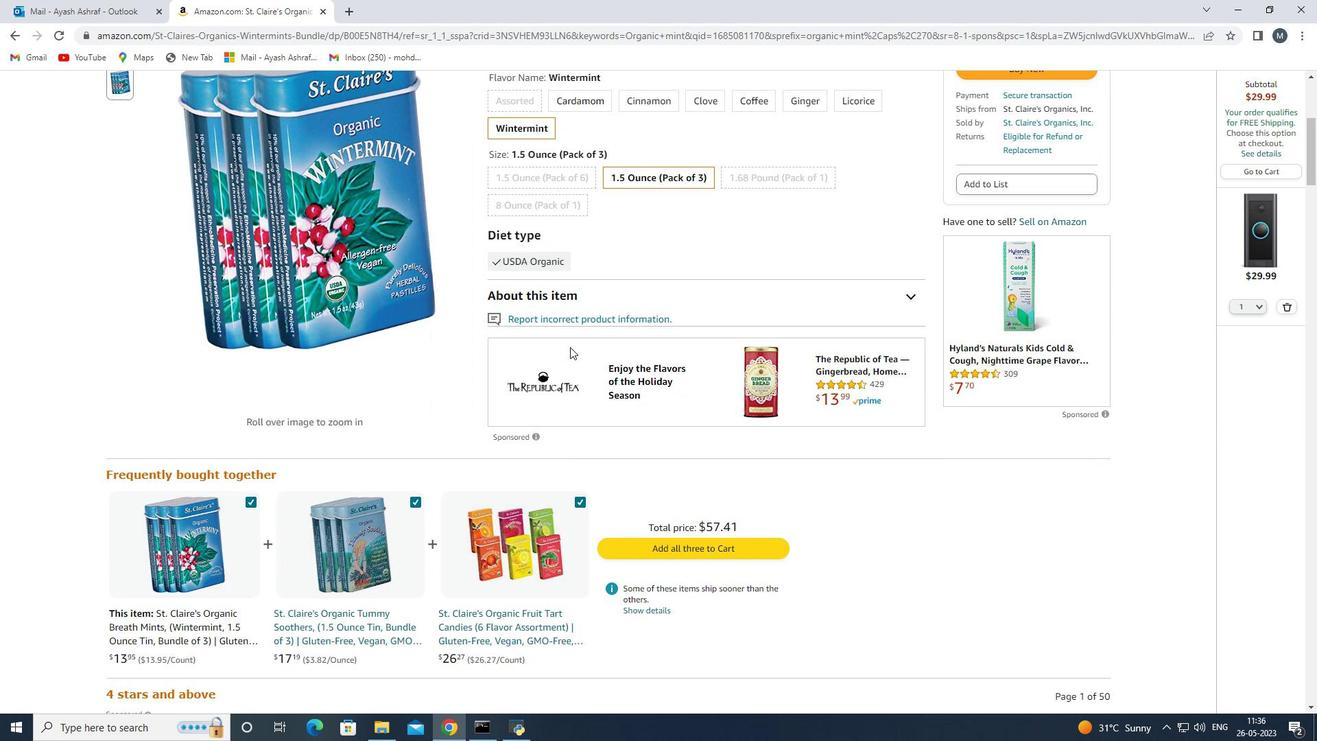 
Action: Mouse scrolled (570, 346) with delta (0, 0)
Screenshot: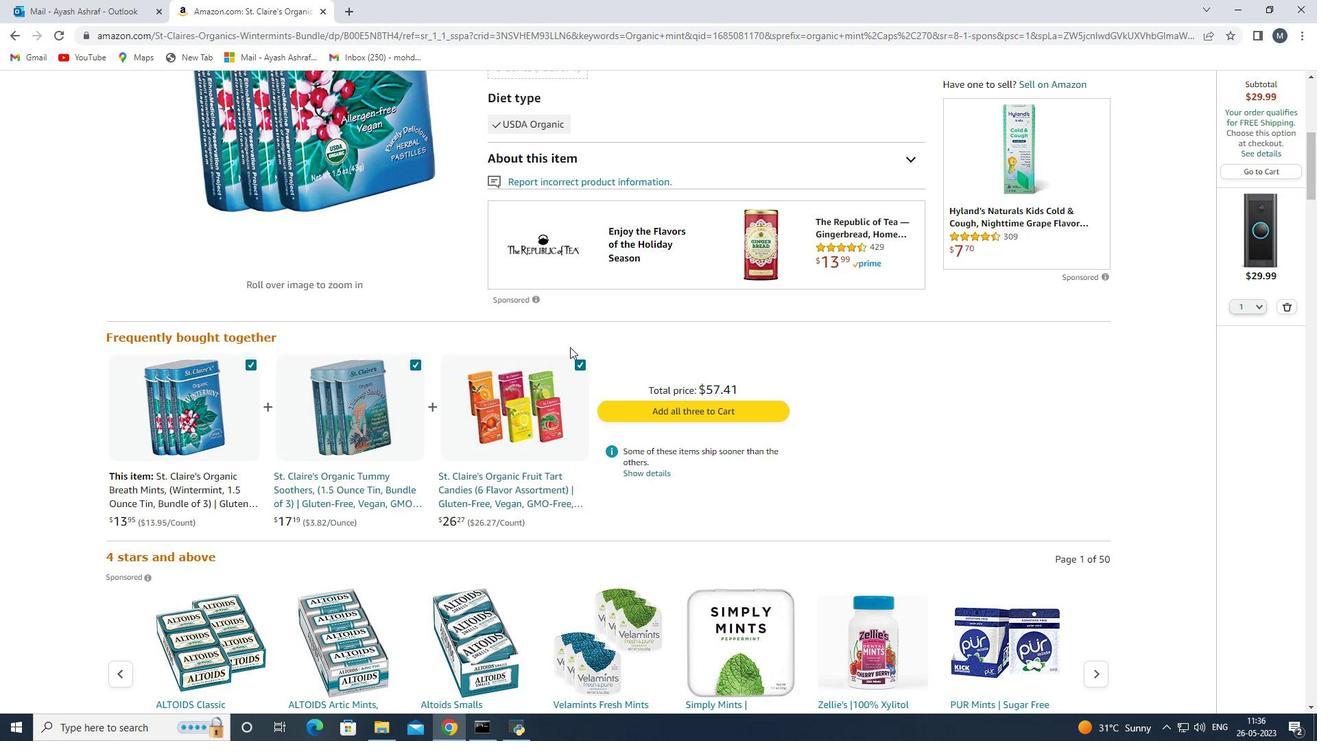 
Action: Mouse scrolled (570, 346) with delta (0, 0)
Screenshot: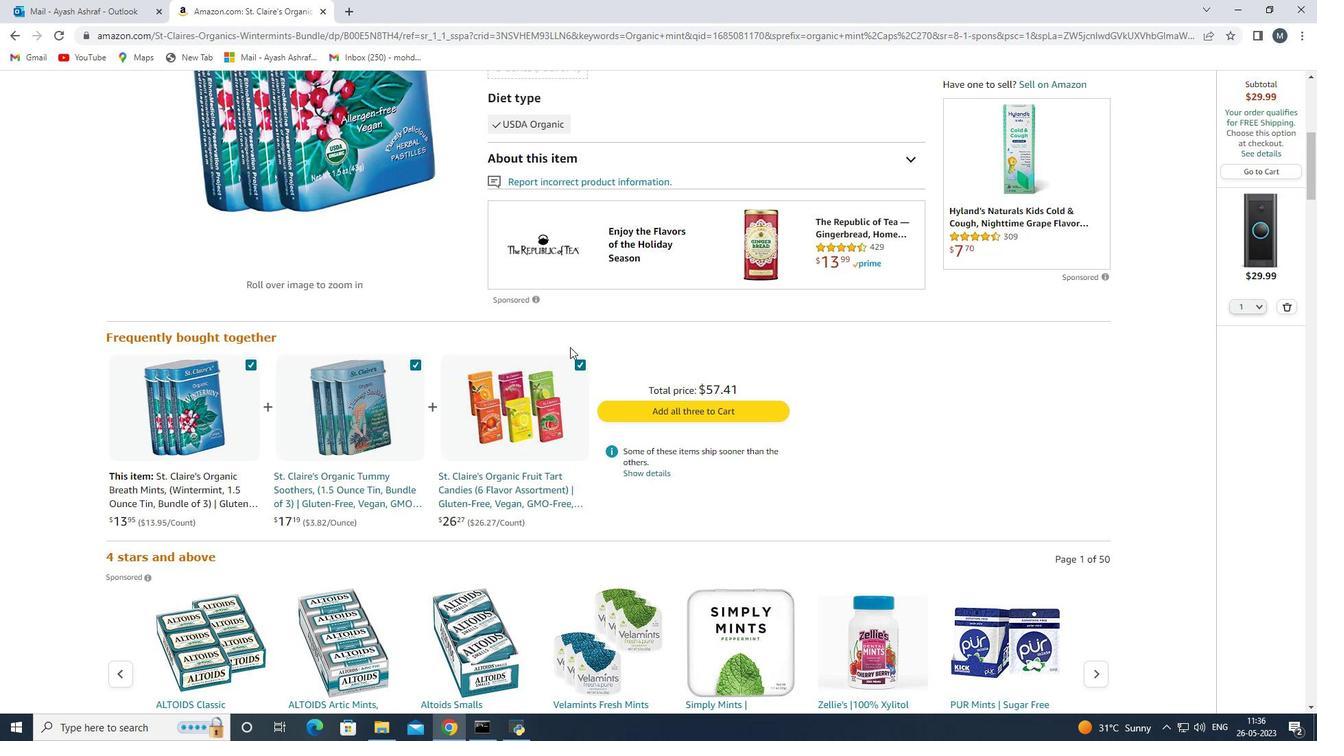 
Action: Mouse scrolled (570, 348) with delta (0, 0)
Screenshot: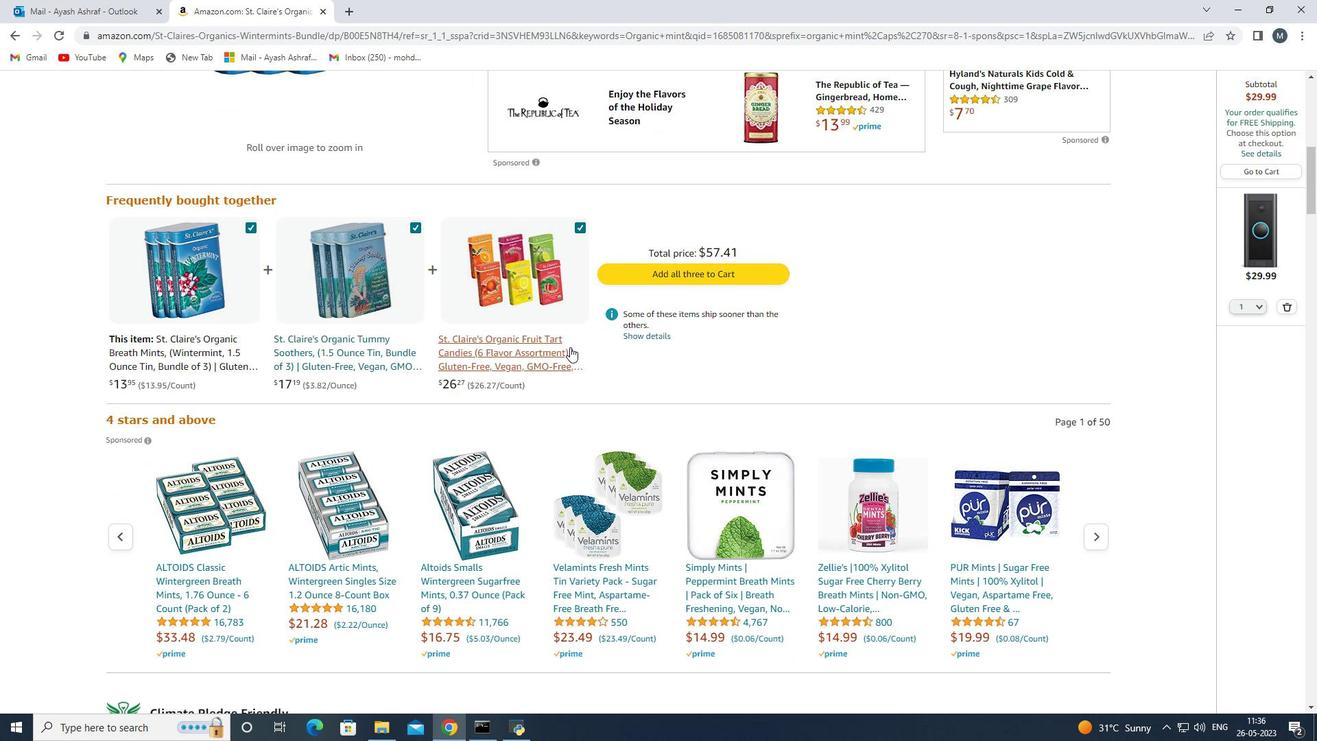 
Action: Mouse scrolled (570, 348) with delta (0, 0)
Screenshot: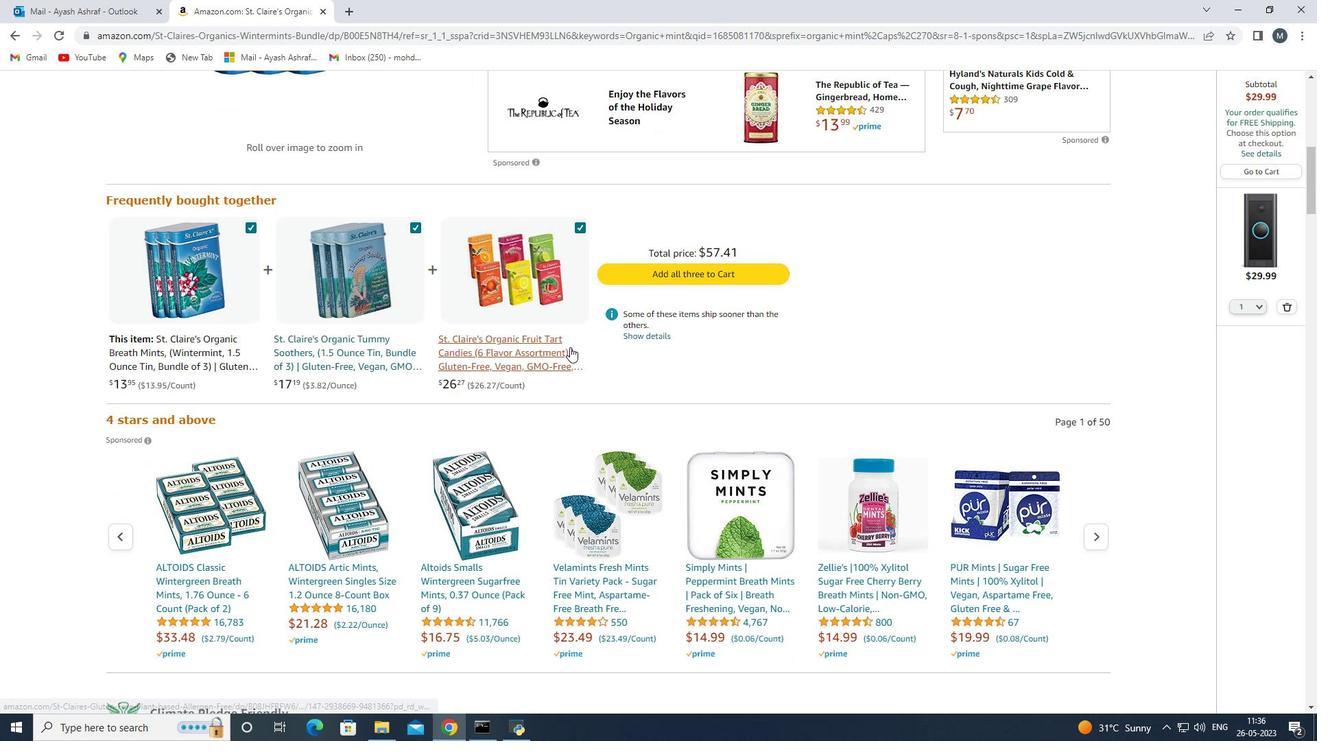 
Action: Mouse scrolled (570, 348) with delta (0, 0)
Screenshot: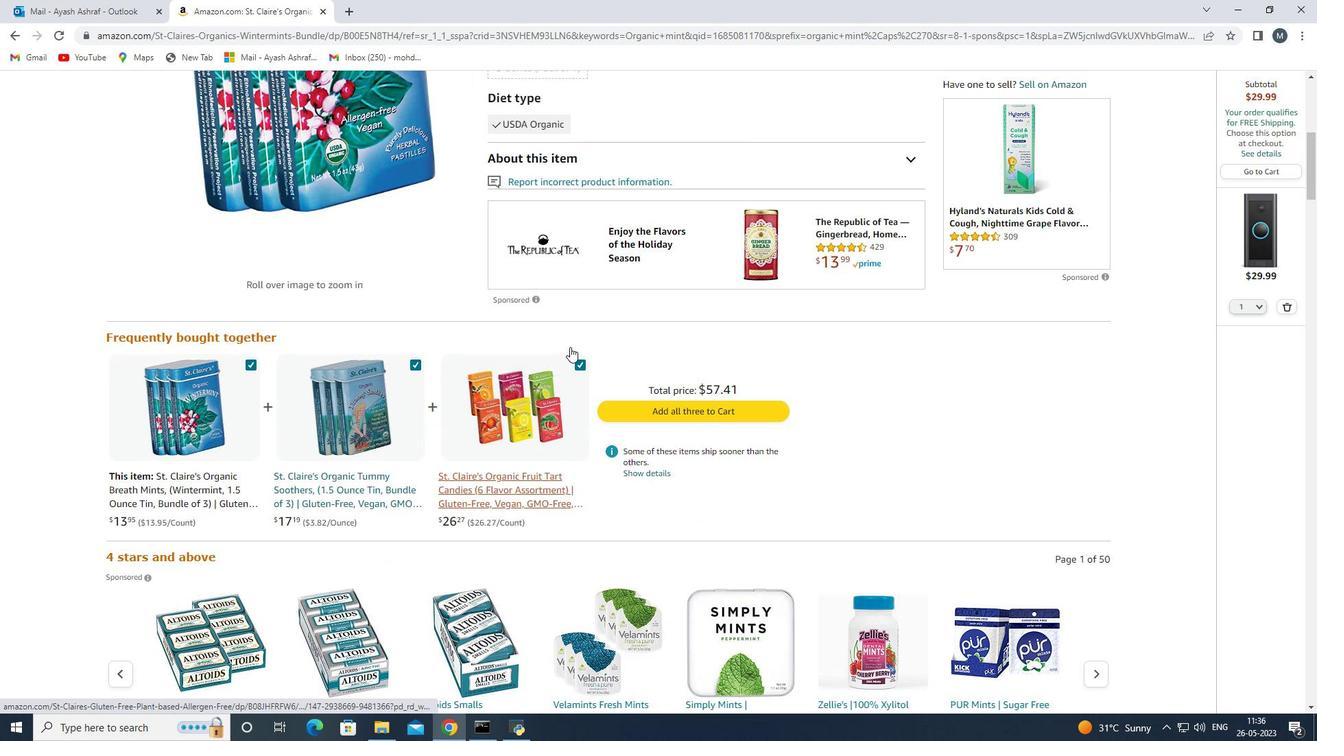 
Action: Mouse scrolled (570, 348) with delta (0, 0)
Screenshot: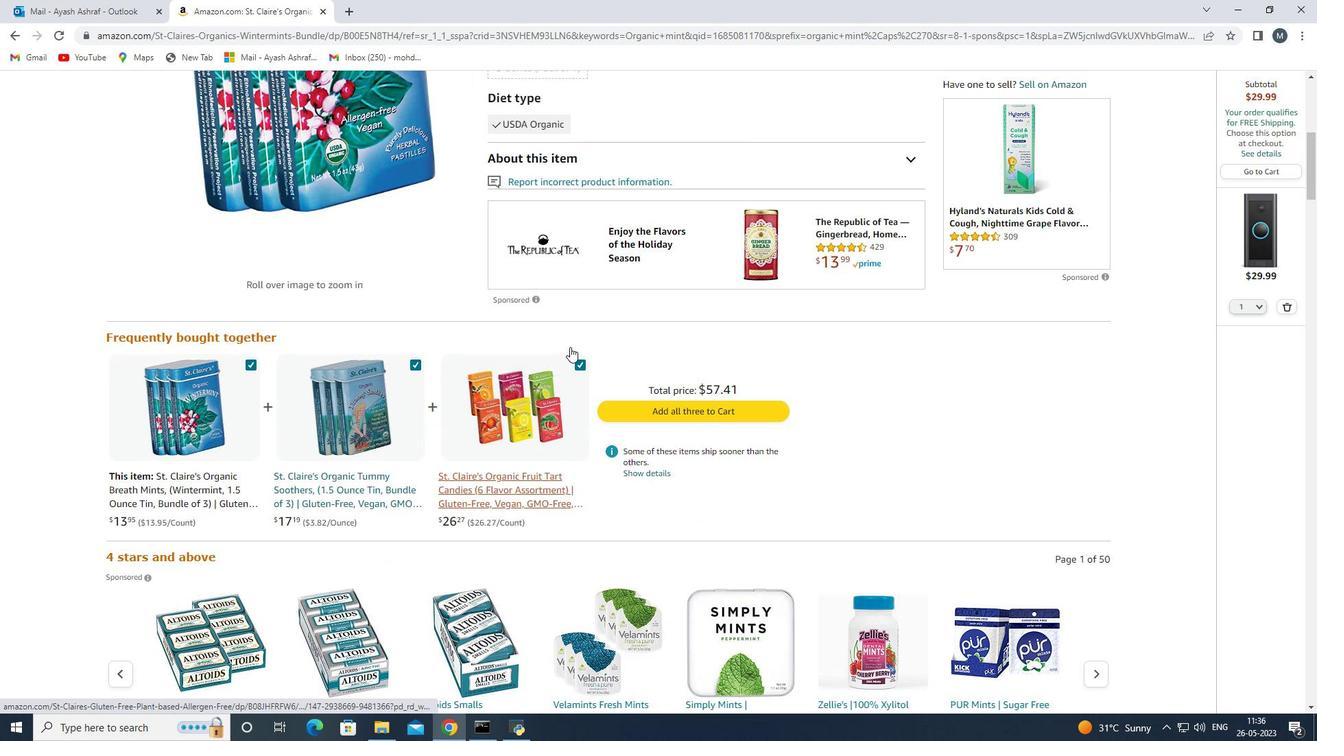 
Action: Mouse scrolled (570, 348) with delta (0, 0)
Screenshot: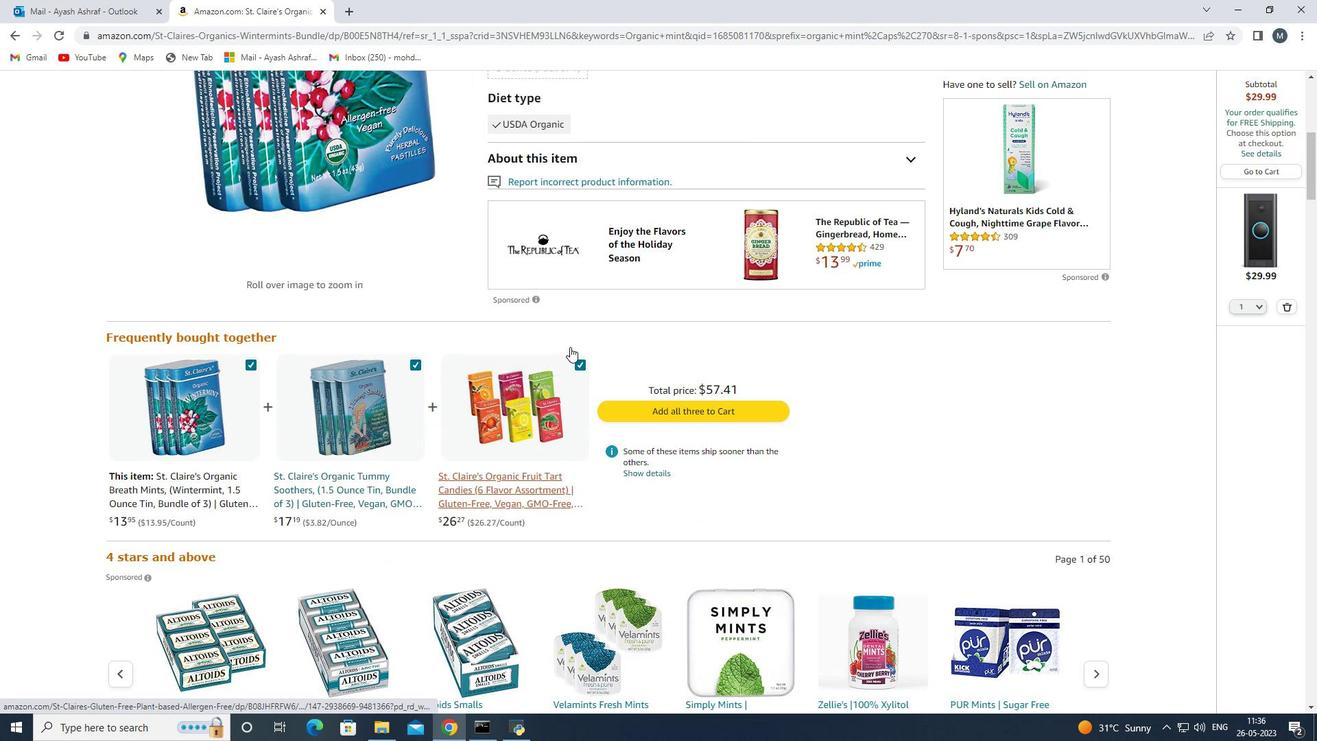 
Action: Mouse scrolled (570, 348) with delta (0, 0)
Screenshot: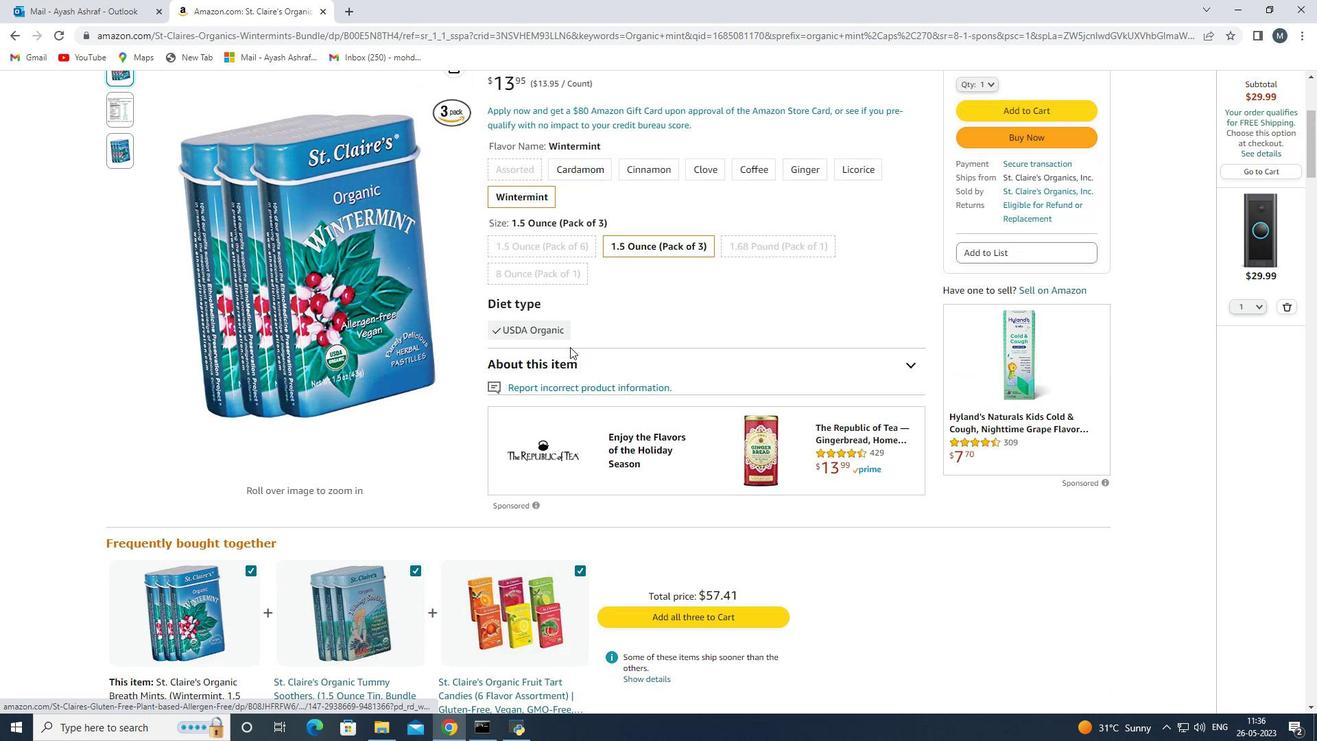 
Action: Mouse scrolled (570, 348) with delta (0, 0)
Screenshot: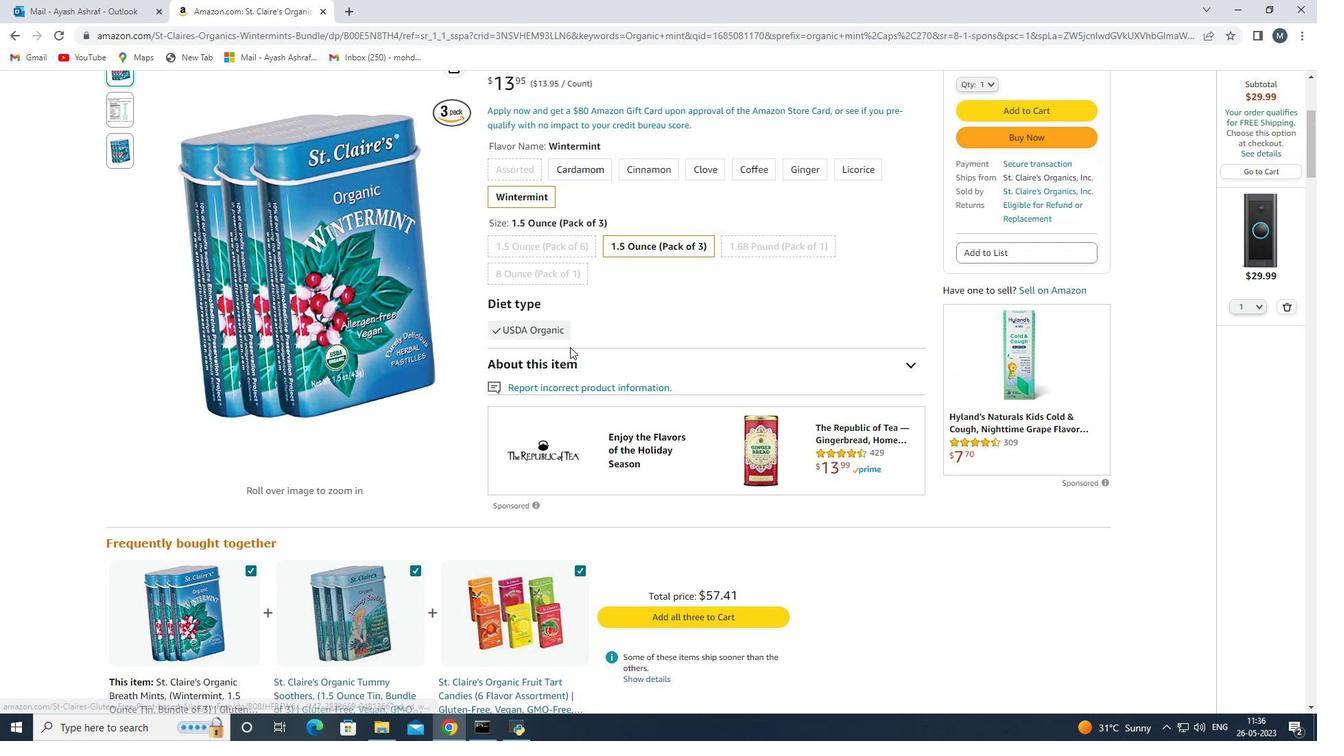 
Action: Mouse scrolled (570, 348) with delta (0, 0)
Screenshot: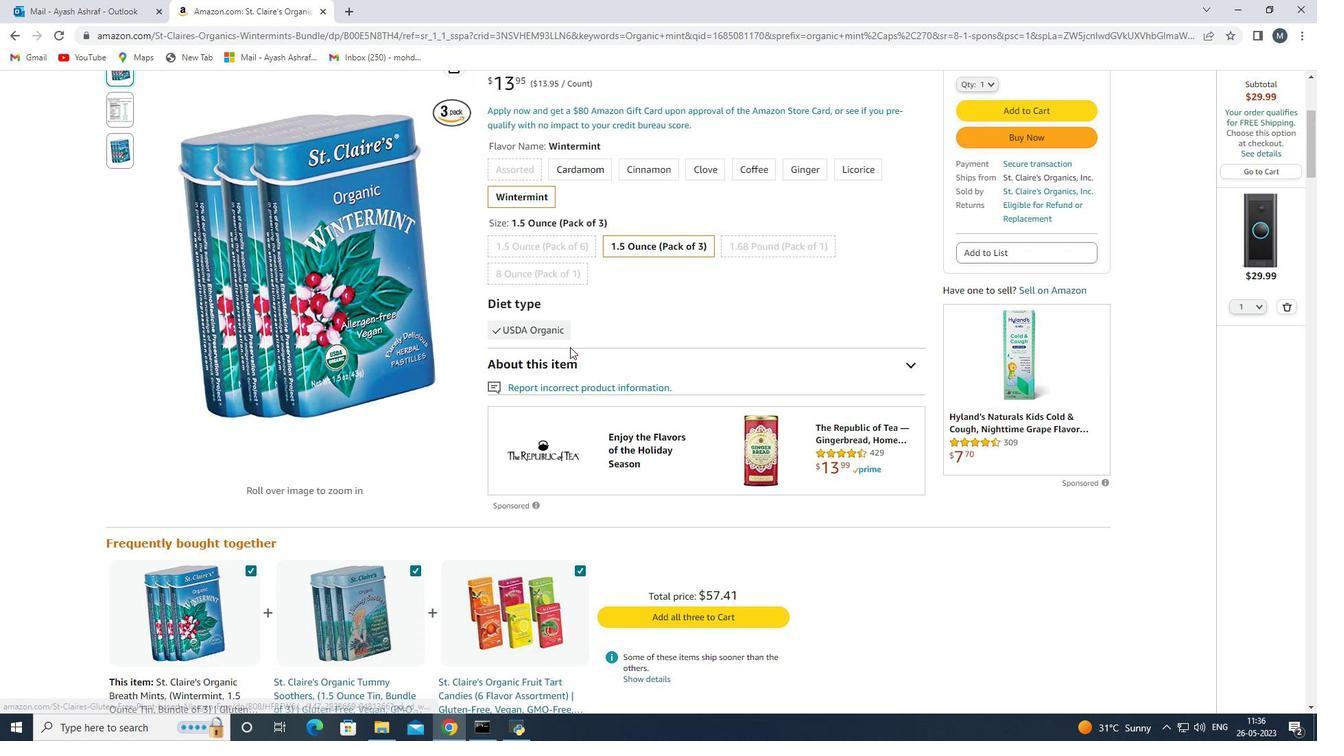 
Action: Mouse scrolled (570, 348) with delta (0, 0)
Screenshot: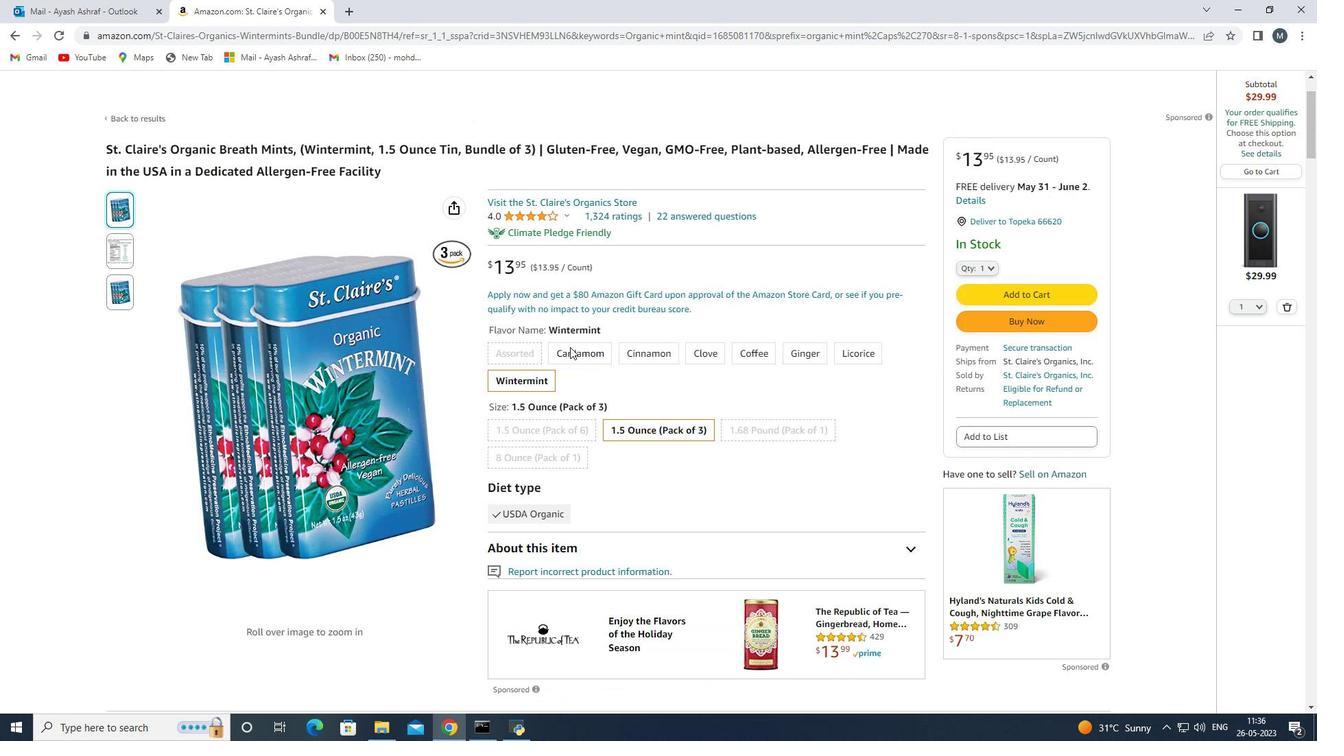 
Action: Mouse scrolled (570, 348) with delta (0, 0)
Screenshot: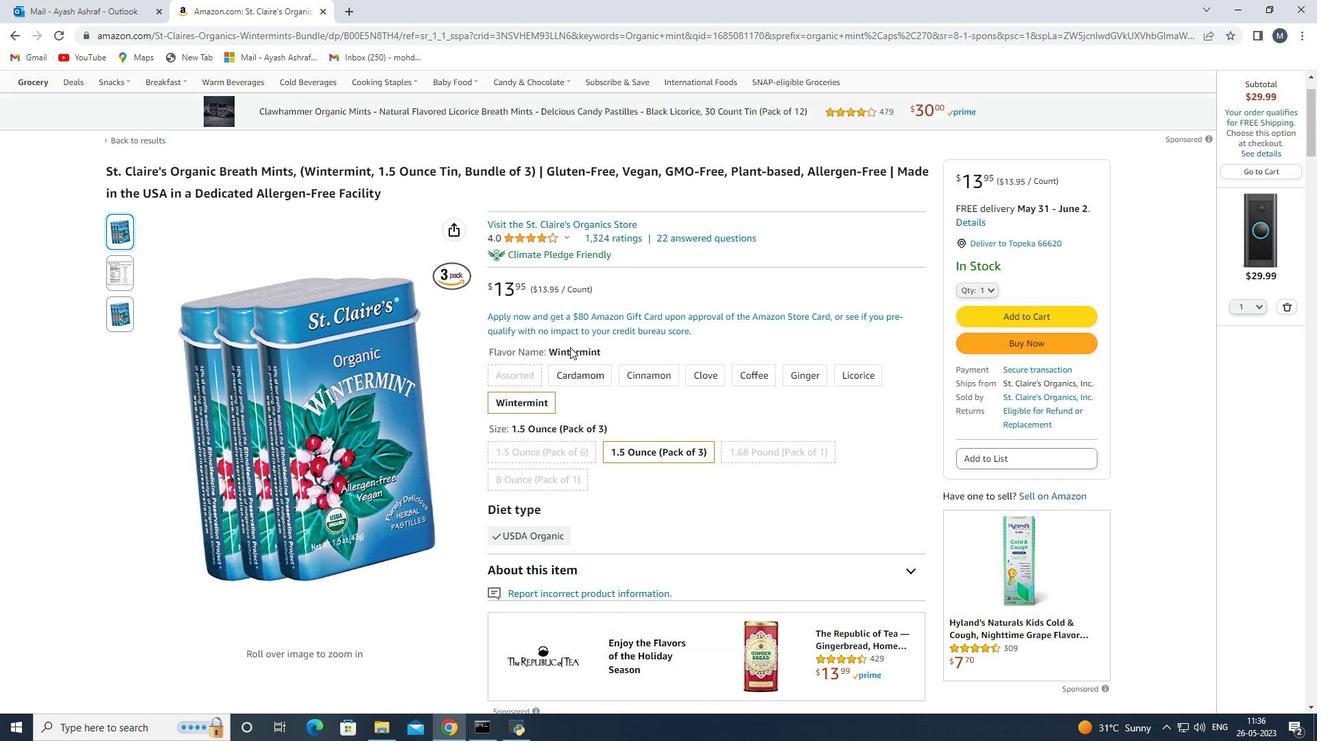 
Action: Mouse scrolled (570, 348) with delta (0, 0)
Screenshot: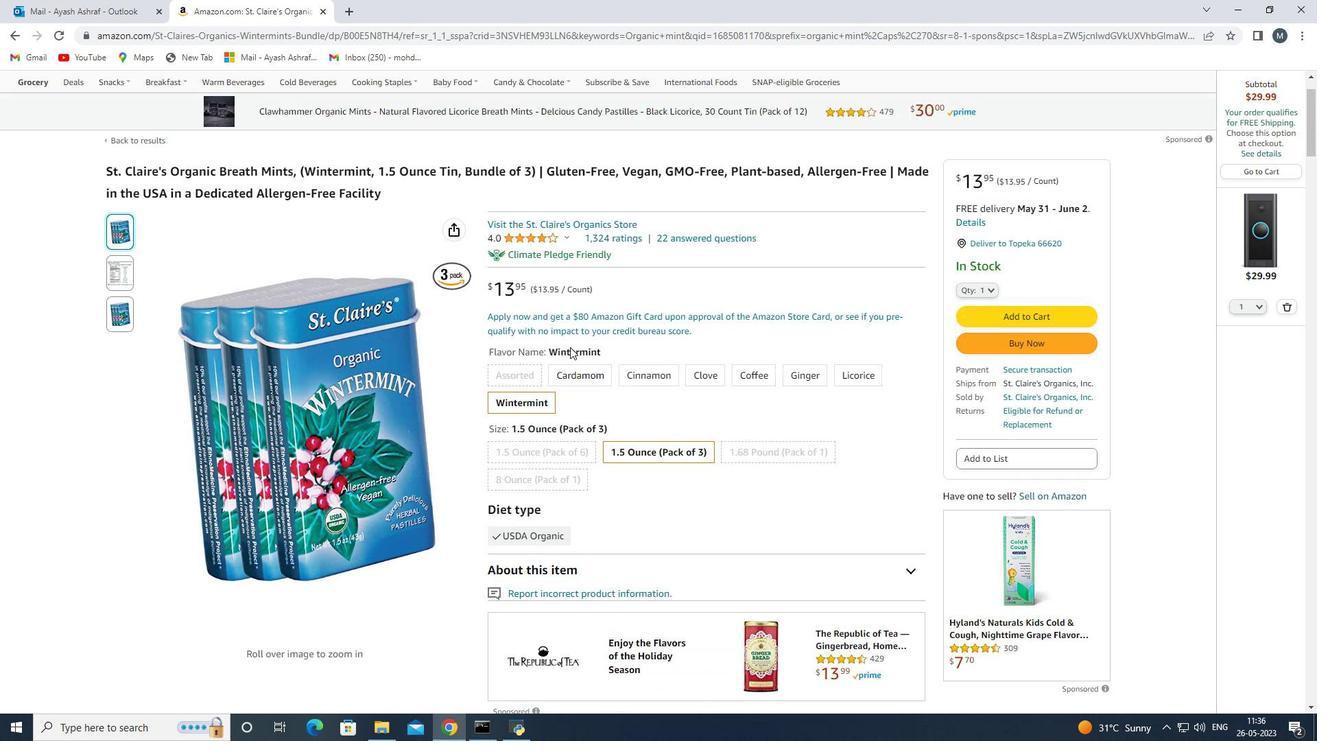 
Action: Mouse scrolled (570, 346) with delta (0, 0)
Screenshot: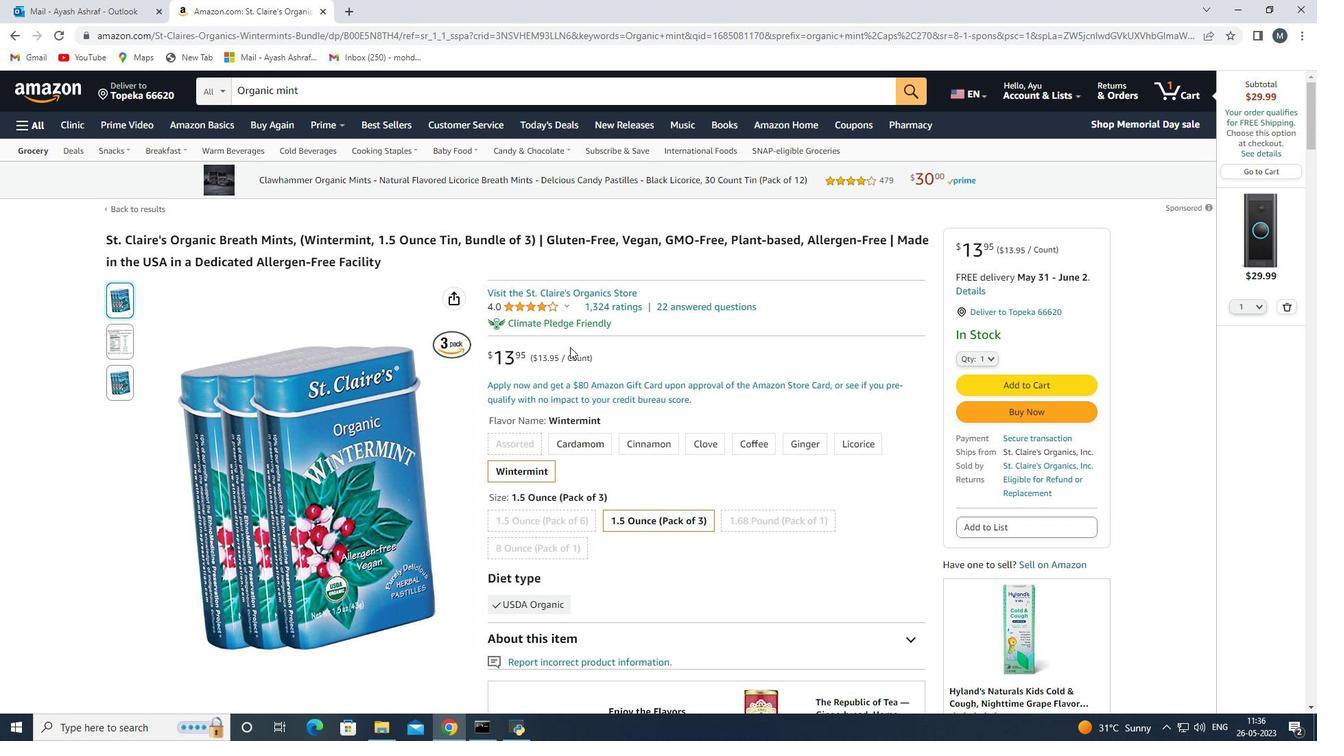 
Action: Mouse scrolled (570, 346) with delta (0, 0)
Screenshot: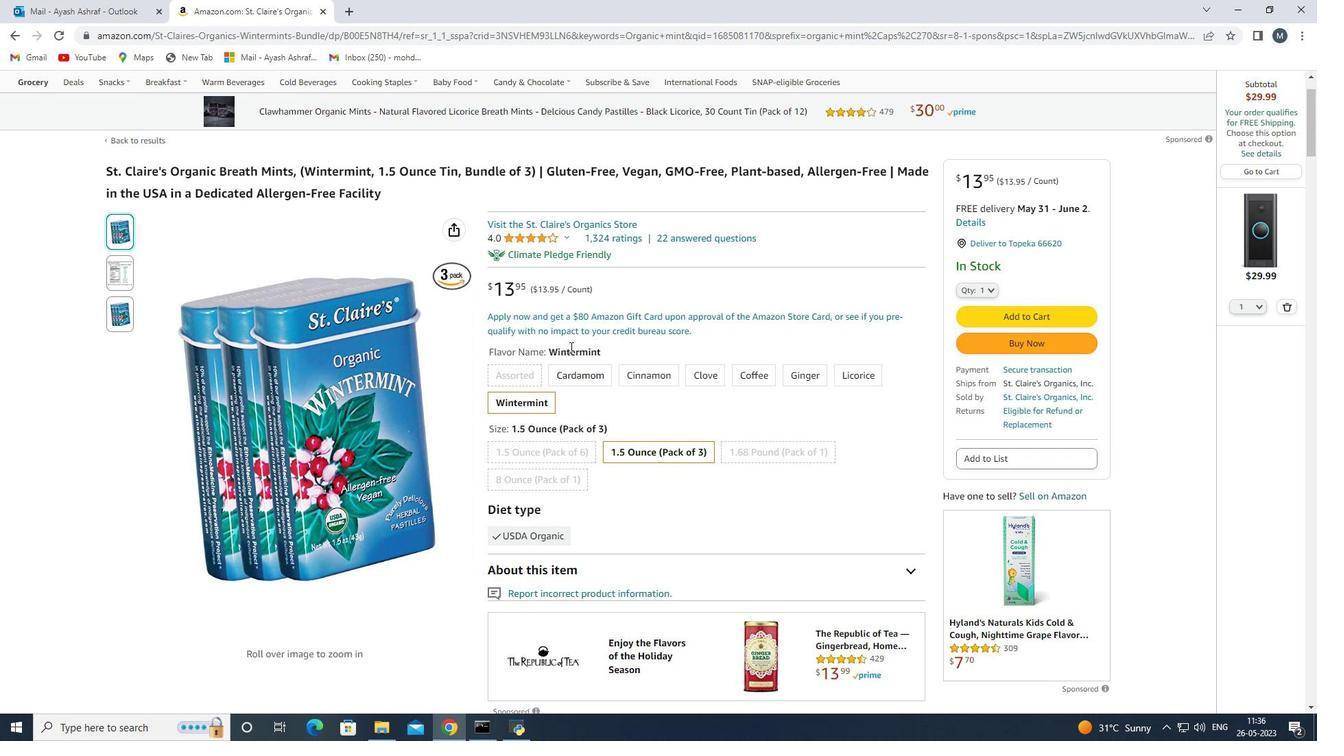 
Action: Mouse moved to (503, 345)
Screenshot: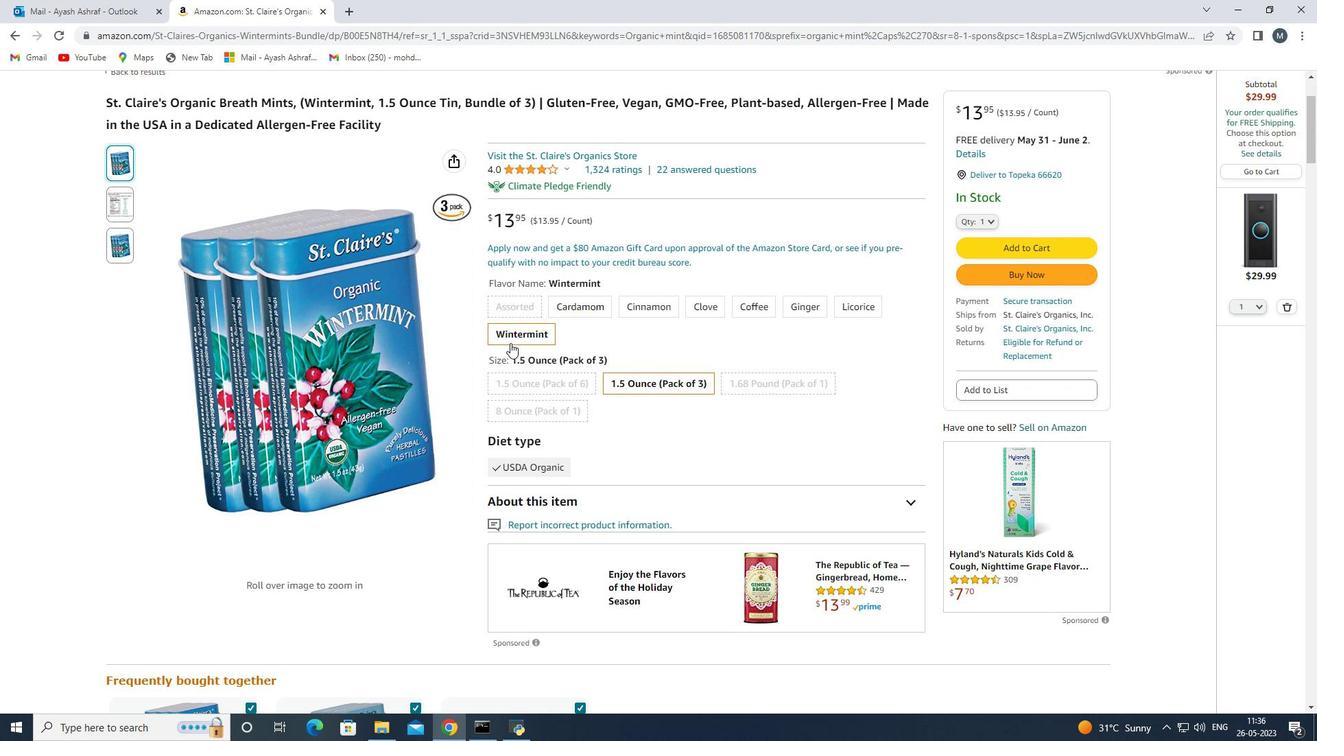 
Action: Mouse scrolled (503, 344) with delta (0, 0)
Screenshot: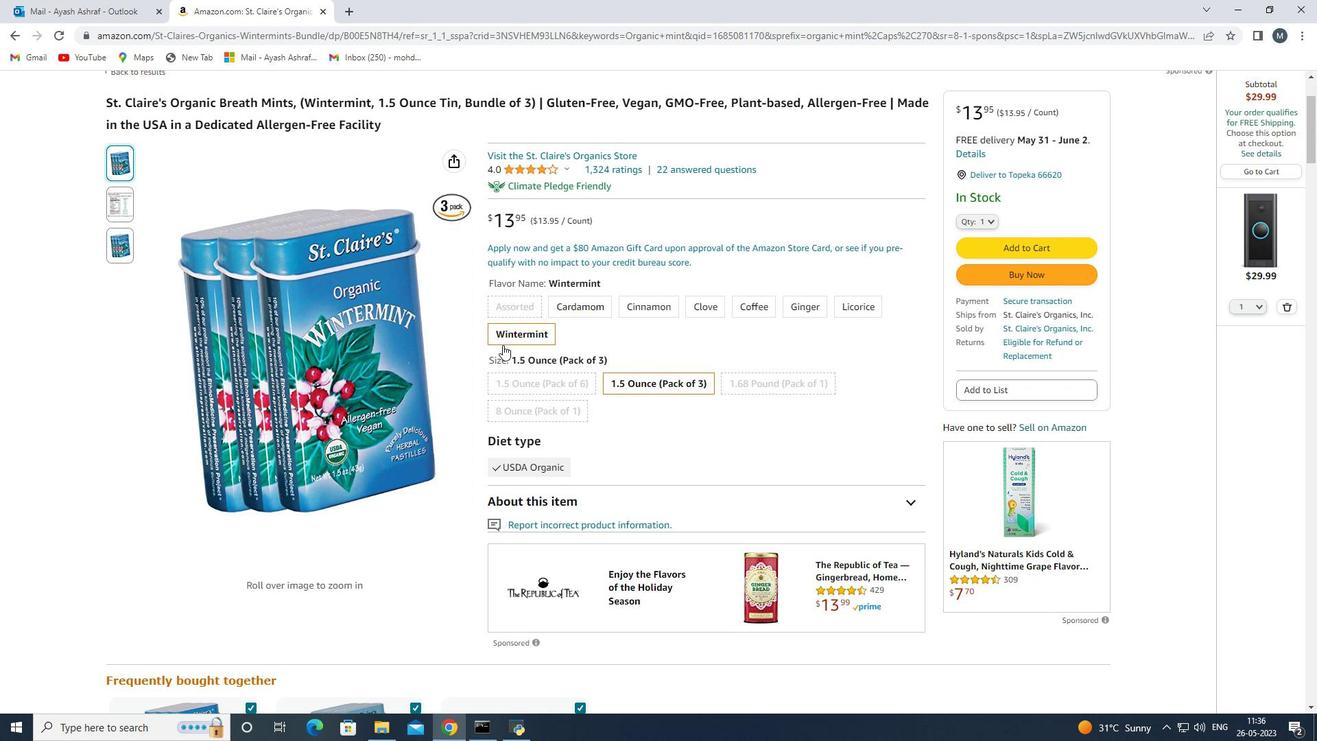 
Action: Mouse scrolled (503, 344) with delta (0, 0)
Screenshot: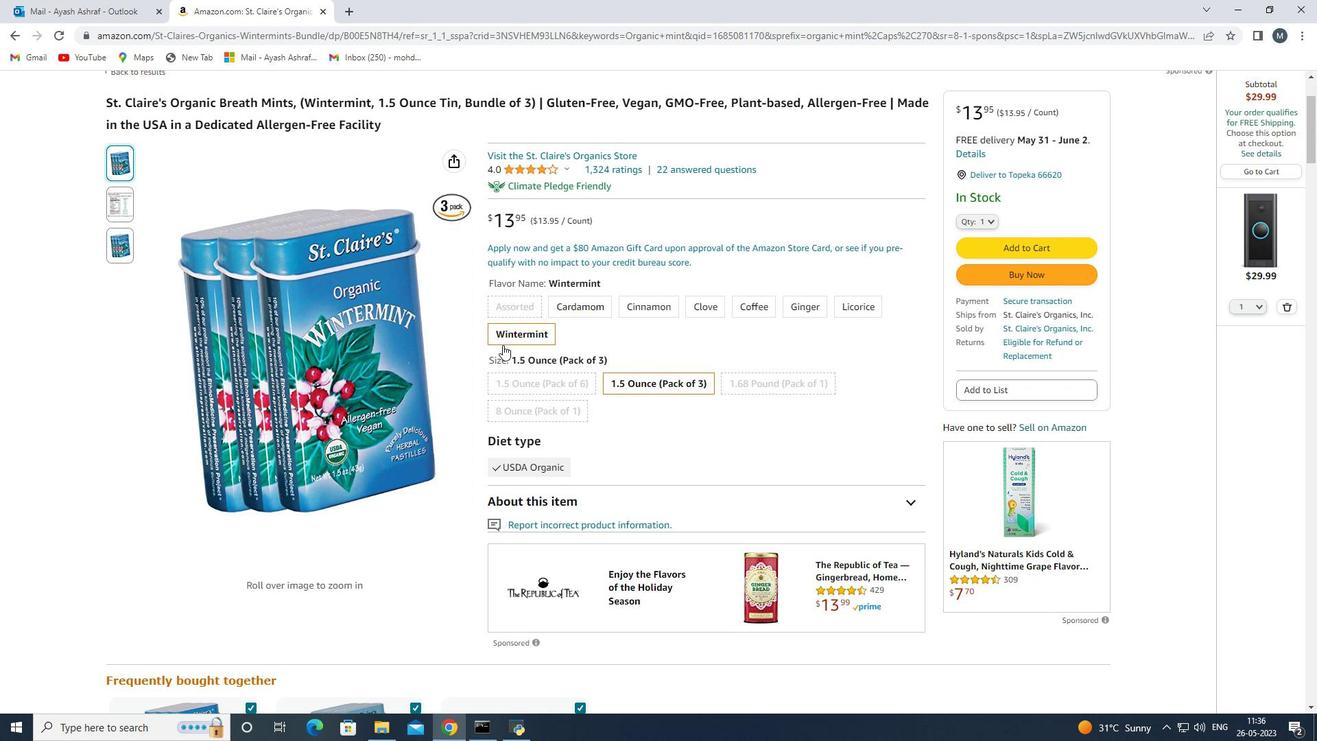 
Action: Mouse scrolled (503, 344) with delta (0, 0)
Screenshot: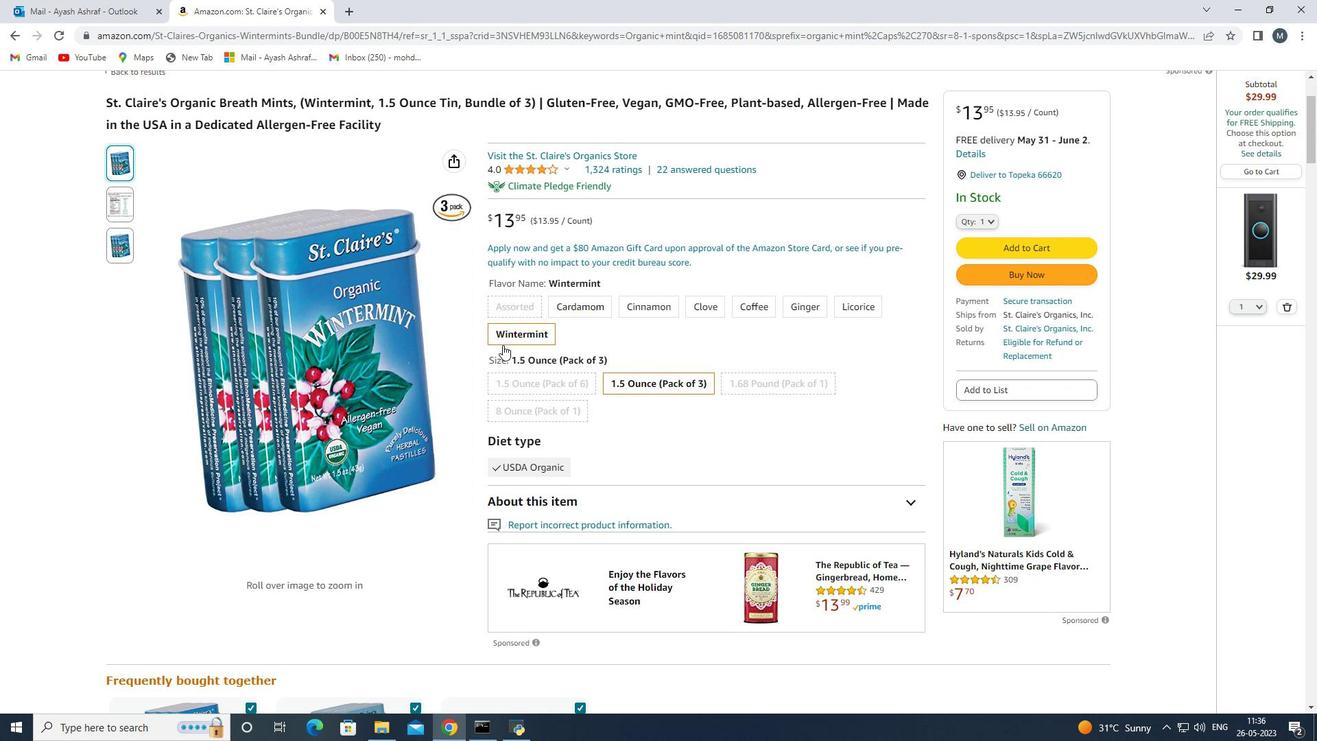 
Action: Mouse scrolled (503, 345) with delta (0, 0)
Screenshot: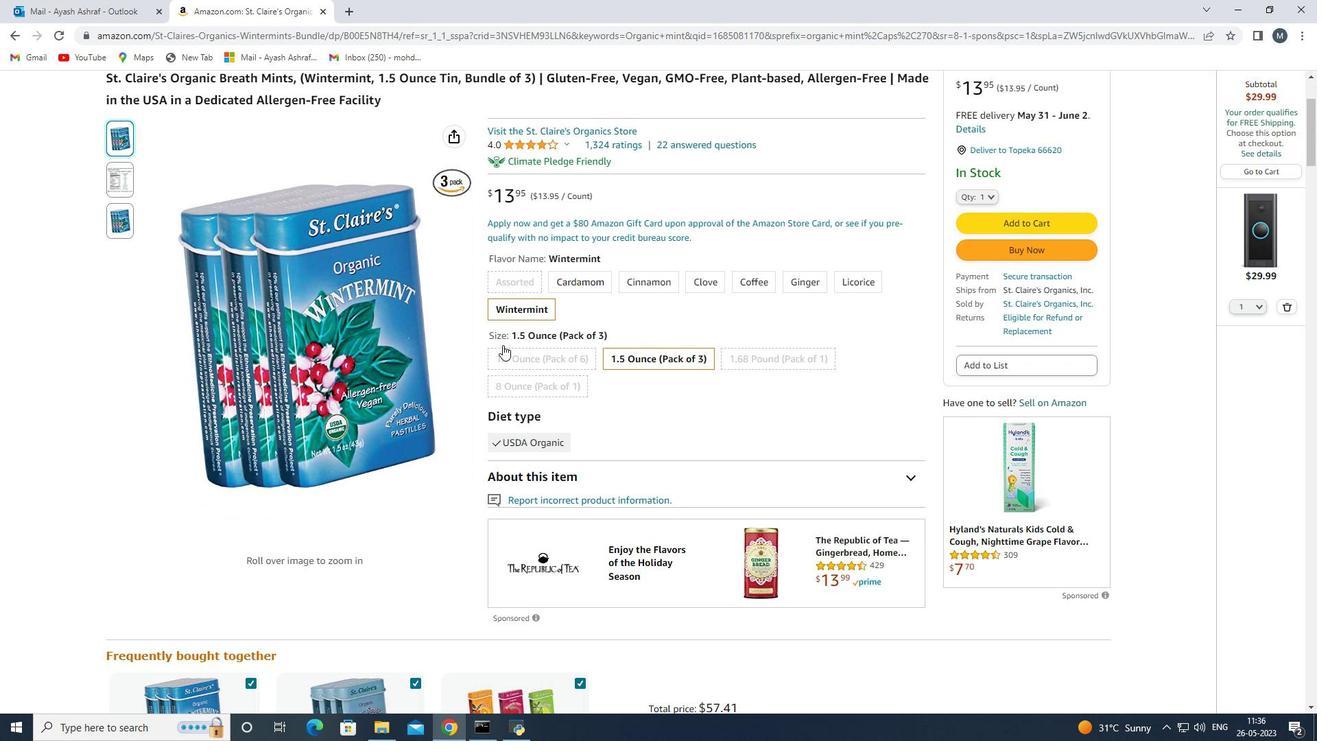 
Action: Mouse scrolled (503, 344) with delta (0, 0)
Screenshot: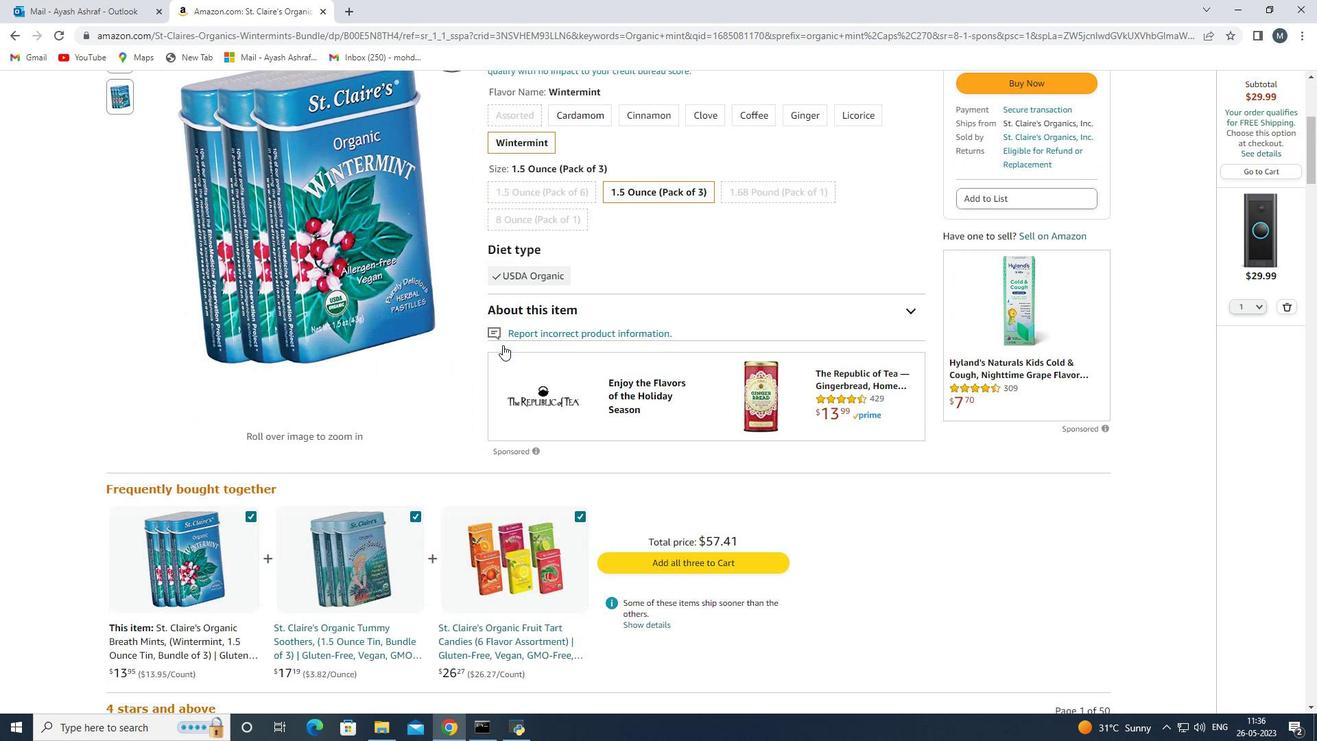 
Action: Mouse scrolled (503, 344) with delta (0, 0)
Screenshot: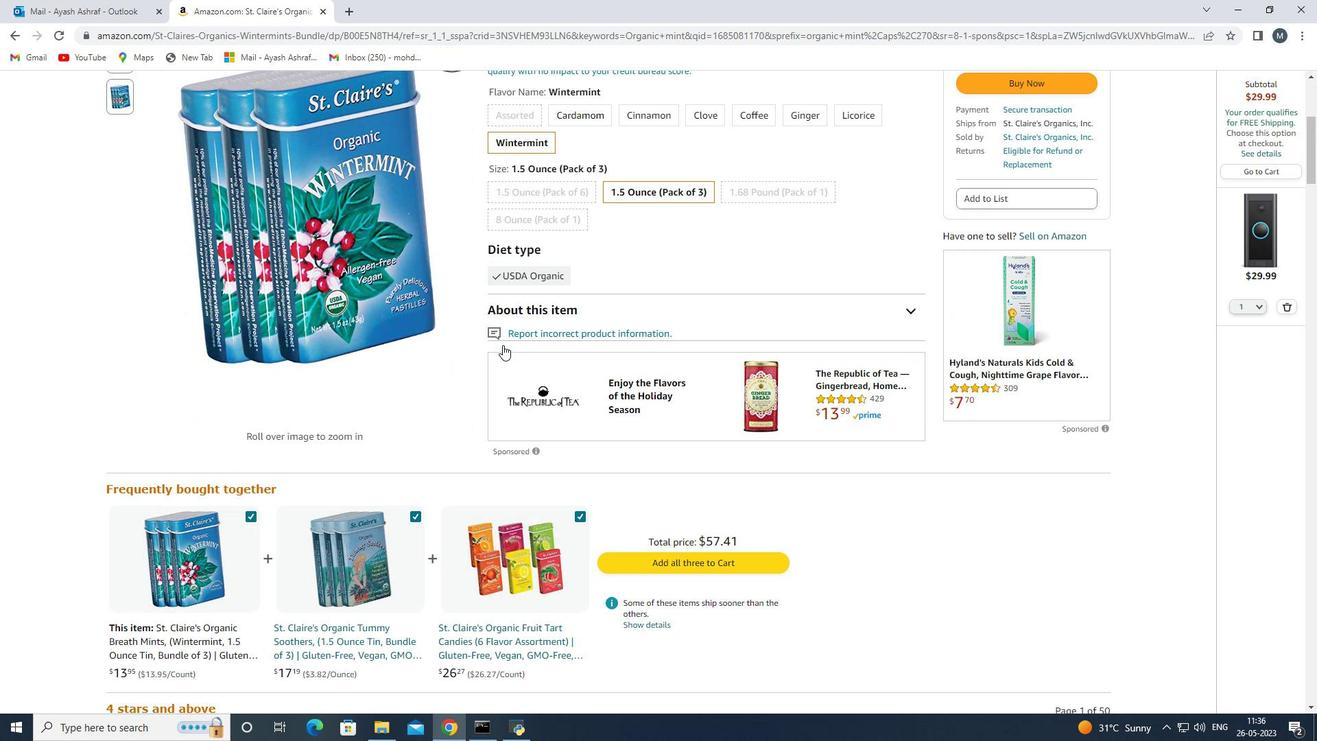 
Action: Mouse moved to (409, 361)
Screenshot: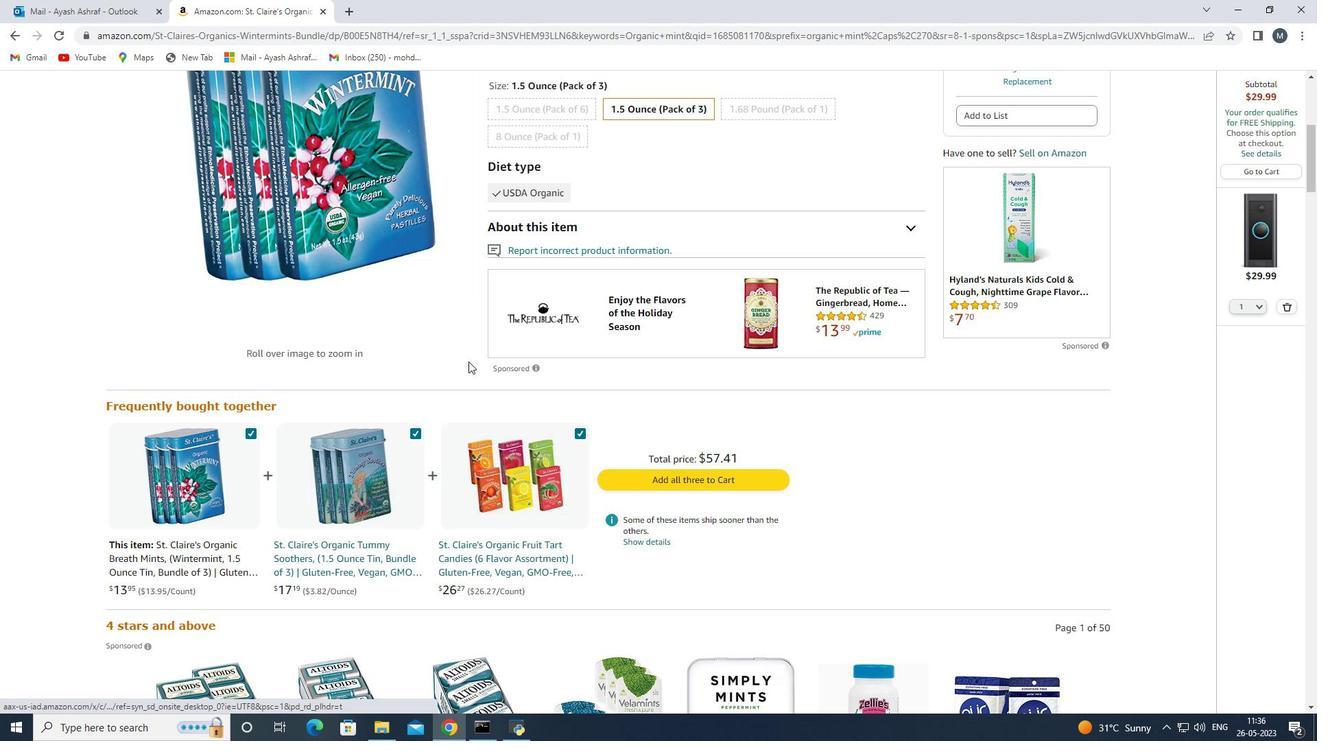 
Action: Mouse scrolled (409, 362) with delta (0, 0)
Screenshot: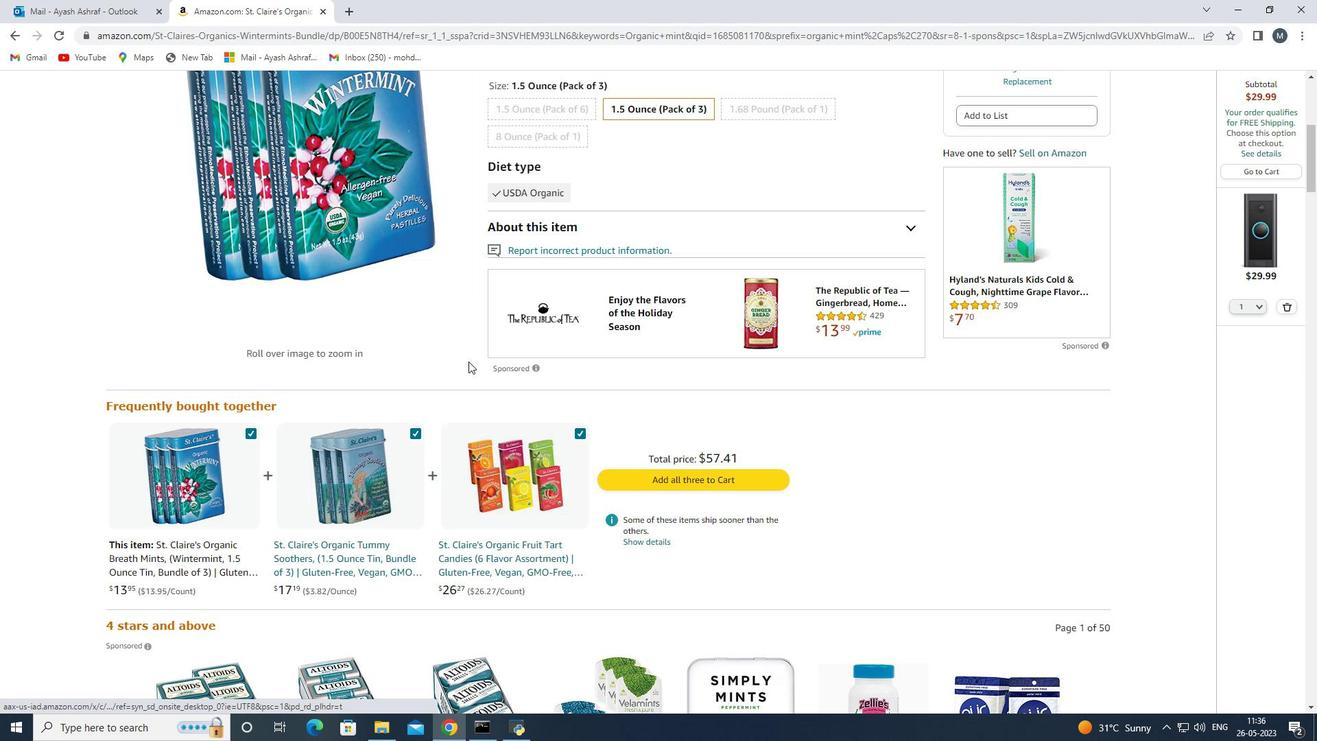 
Action: Mouse scrolled (409, 362) with delta (0, 0)
Screenshot: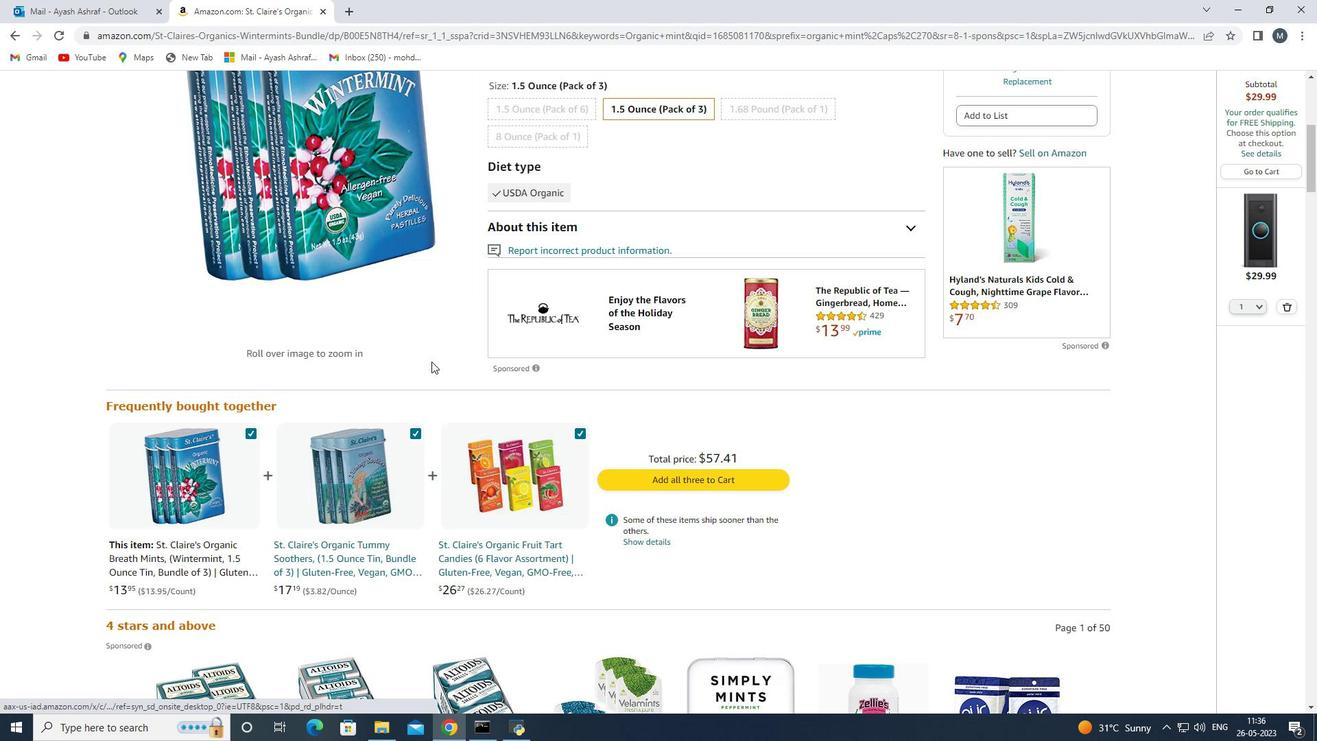 
Action: Mouse moved to (413, 342)
Screenshot: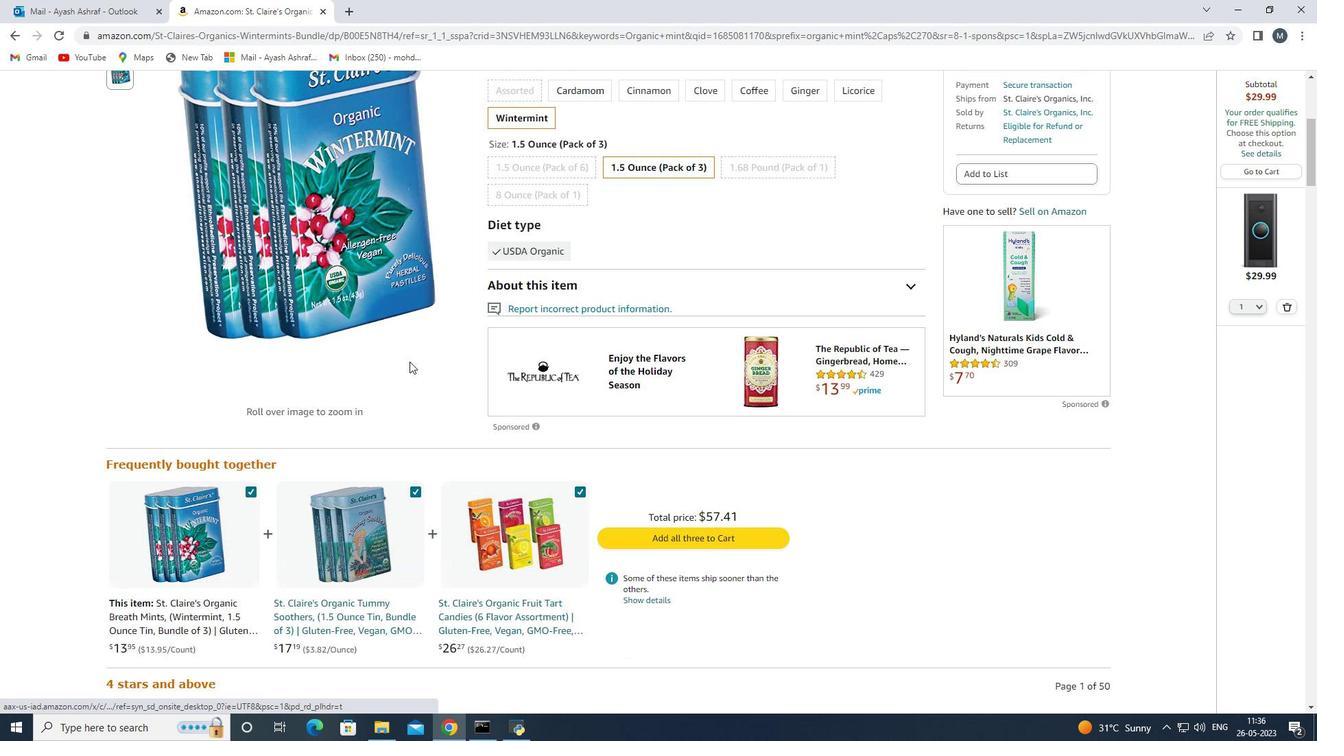 
Action: Mouse scrolled (413, 343) with delta (0, 0)
Screenshot: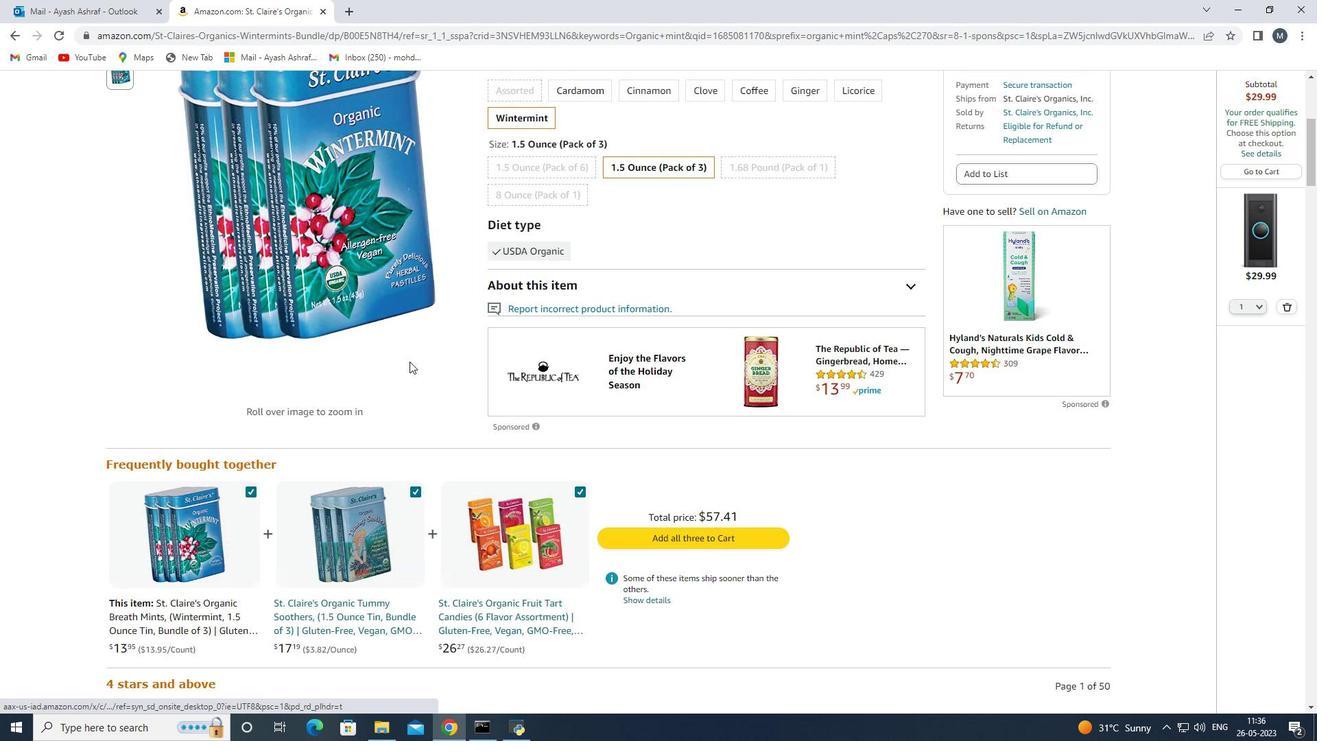 
Action: Mouse scrolled (413, 343) with delta (0, 0)
Screenshot: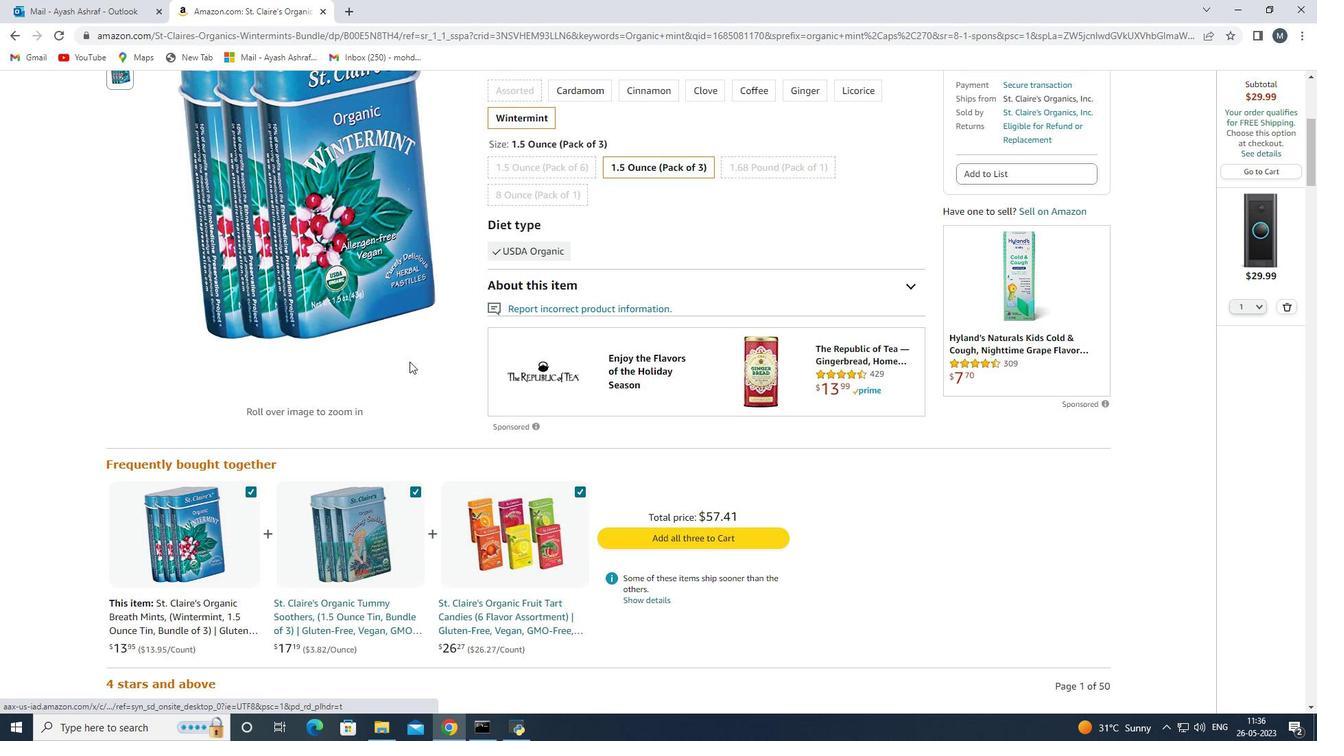 
Action: Mouse scrolled (413, 343) with delta (0, 0)
Screenshot: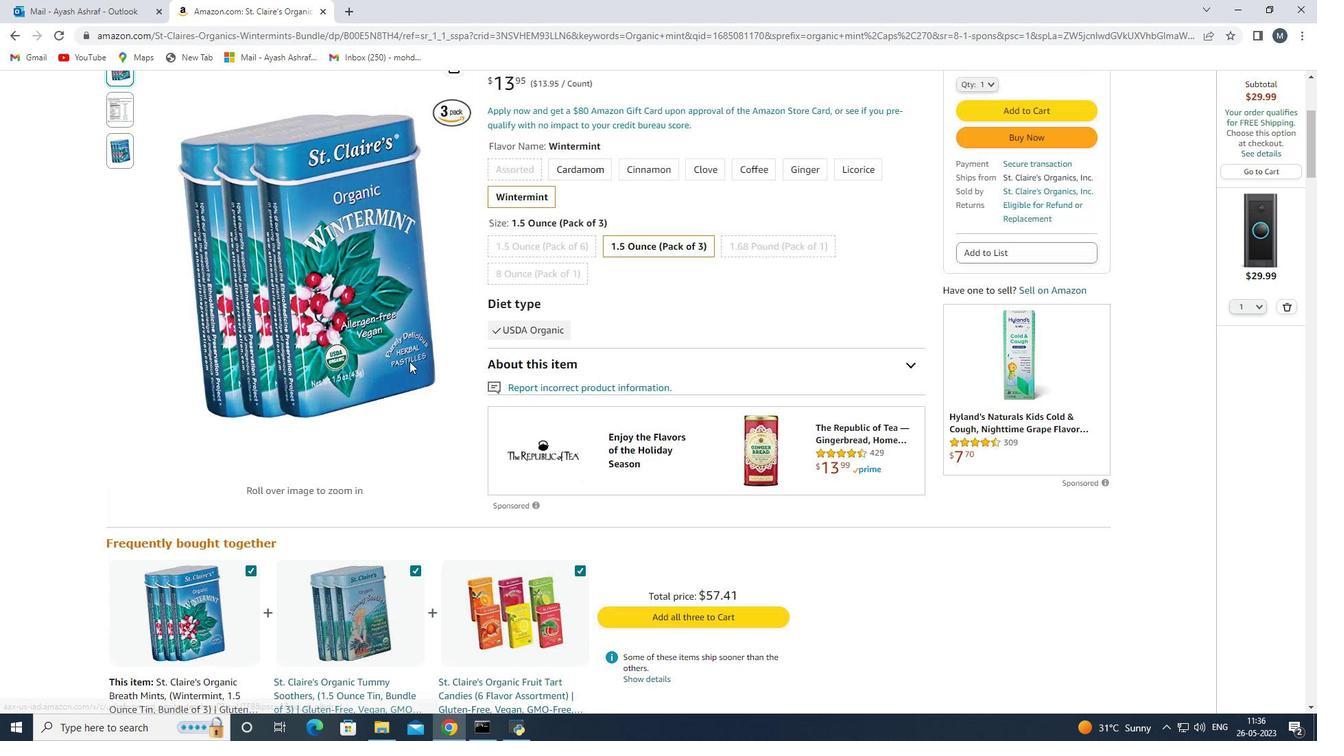 
Action: Mouse moved to (242, 135)
Screenshot: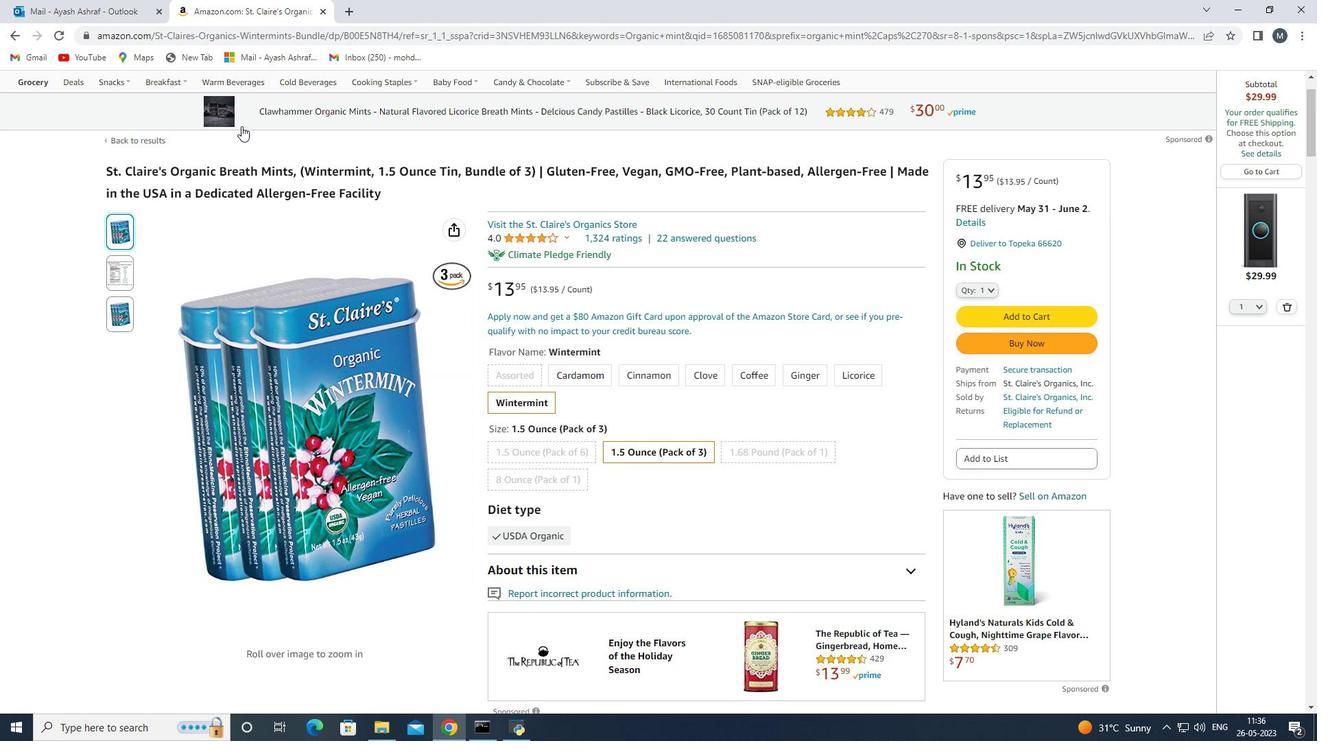 
Action: Mouse scrolled (242, 136) with delta (0, 0)
Screenshot: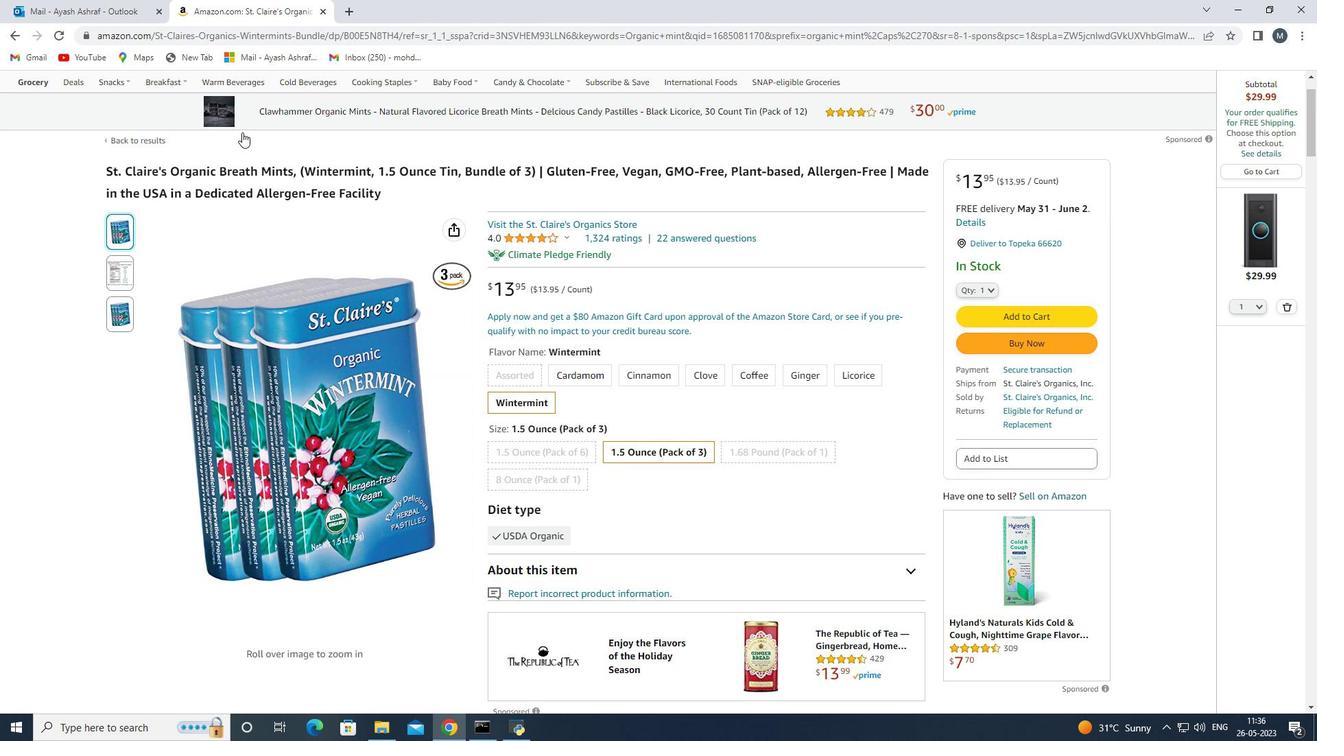 
Action: Mouse scrolled (242, 136) with delta (0, 0)
Screenshot: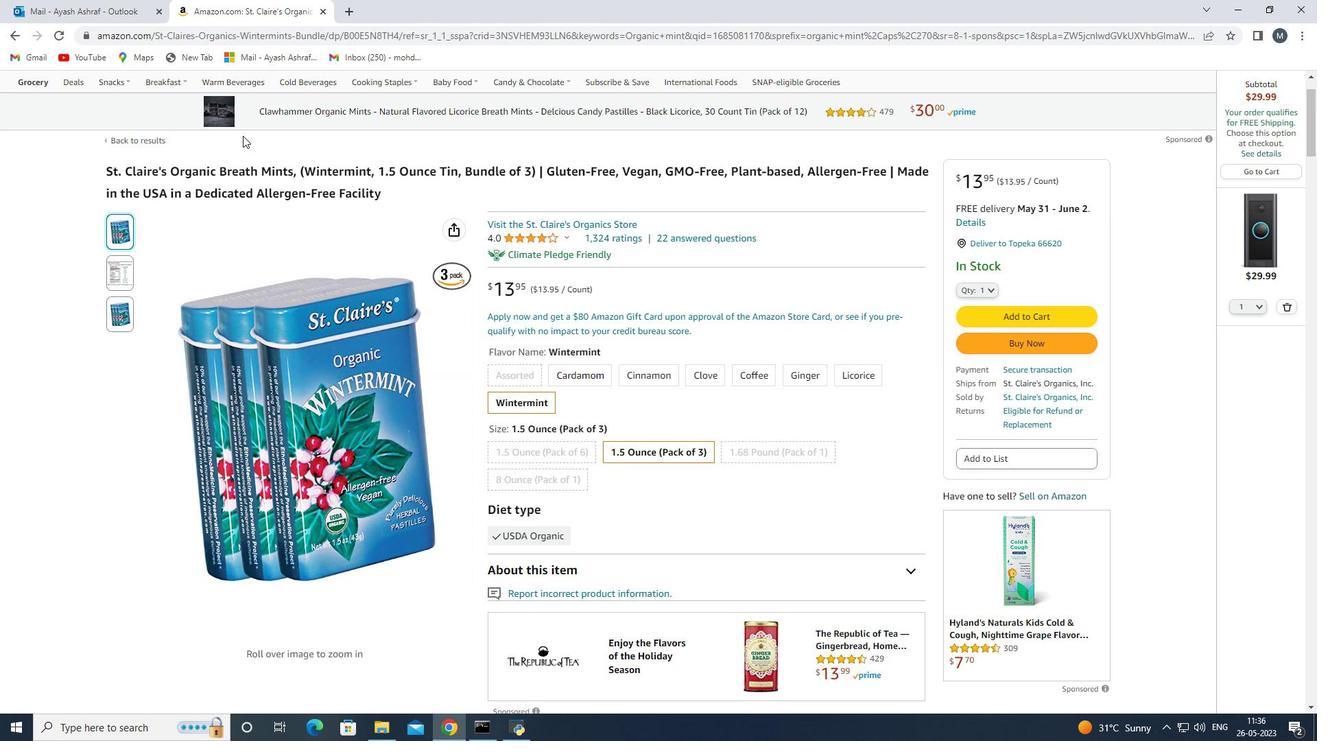 
Action: Mouse scrolled (242, 136) with delta (0, 0)
Screenshot: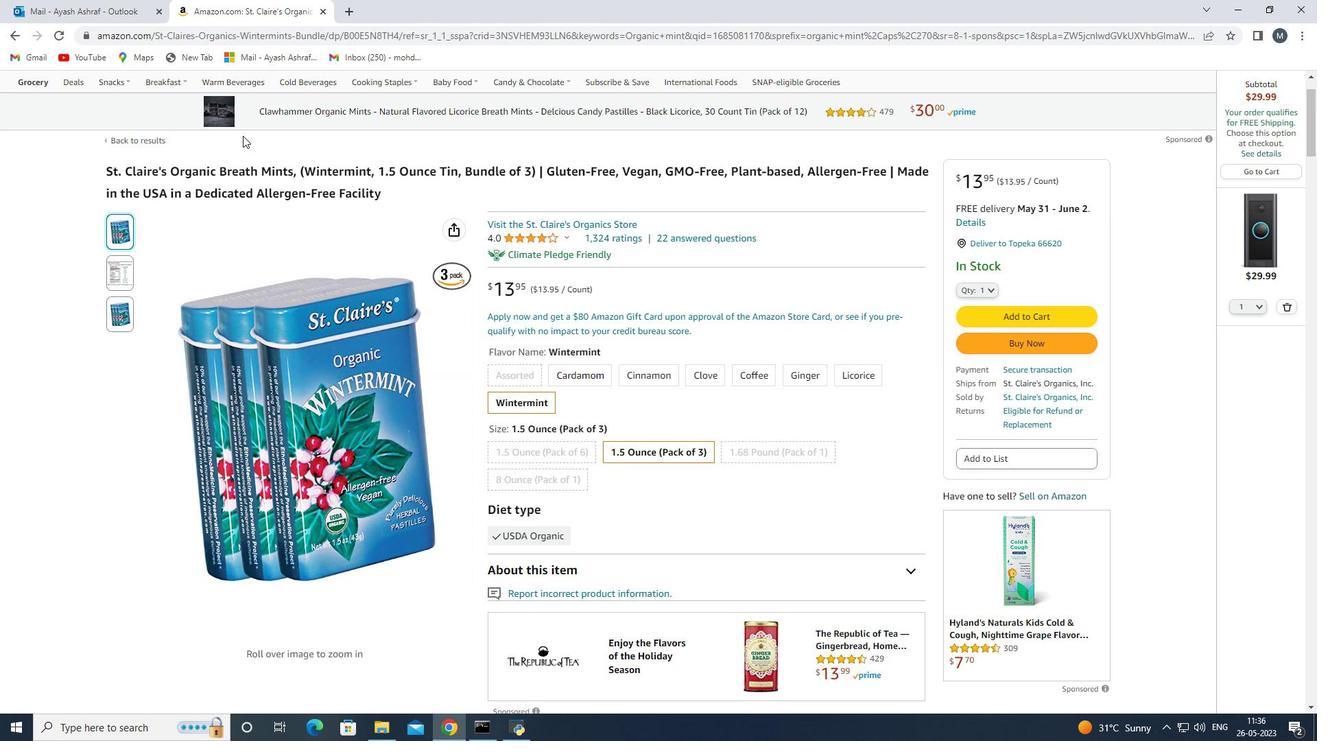 
Action: Mouse scrolled (242, 136) with delta (0, 0)
Screenshot: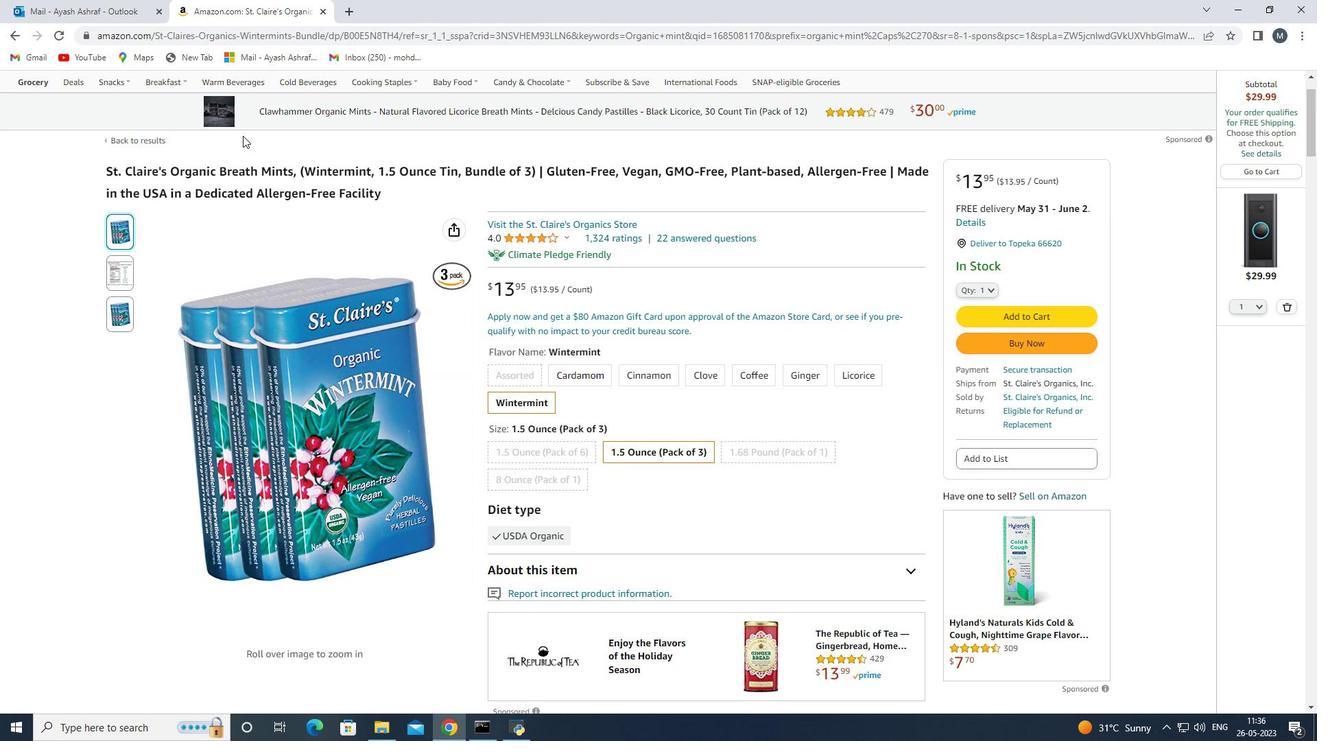 
Action: Mouse scrolled (242, 136) with delta (0, 0)
Screenshot: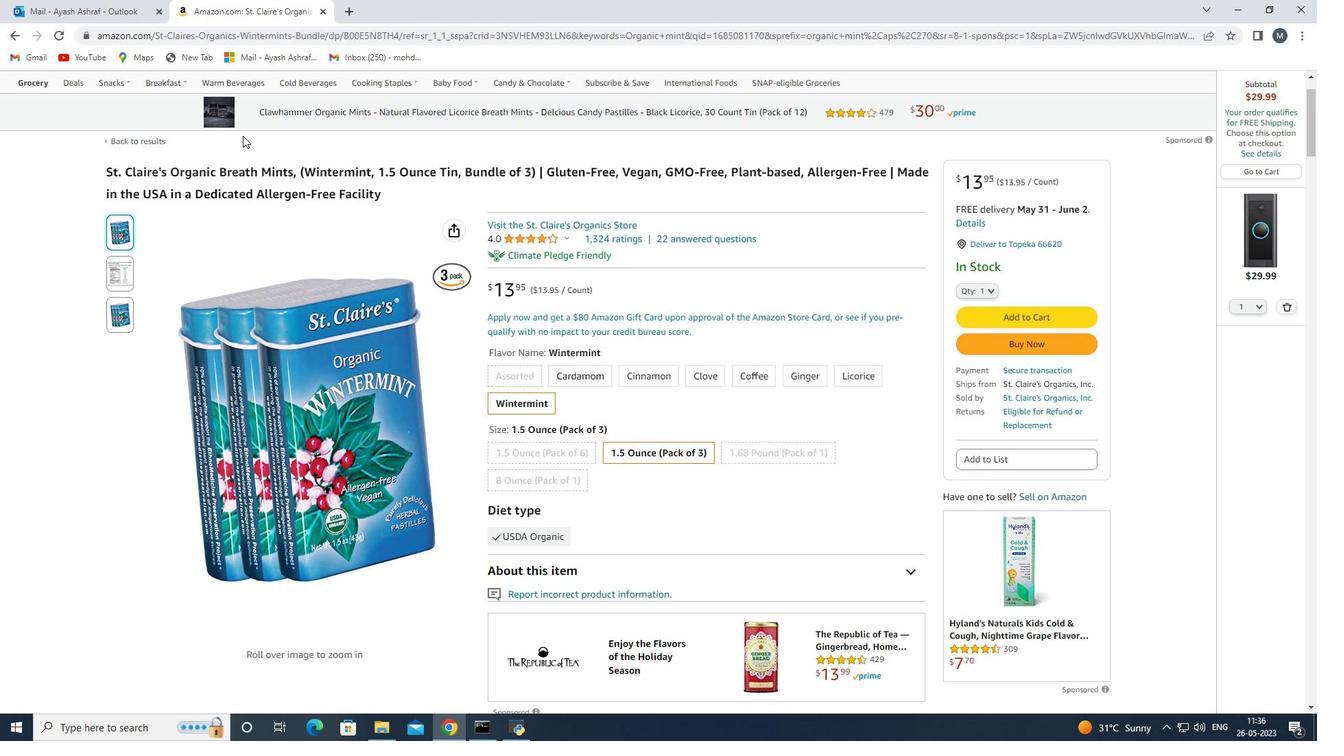 
Action: Mouse moved to (247, 131)
Screenshot: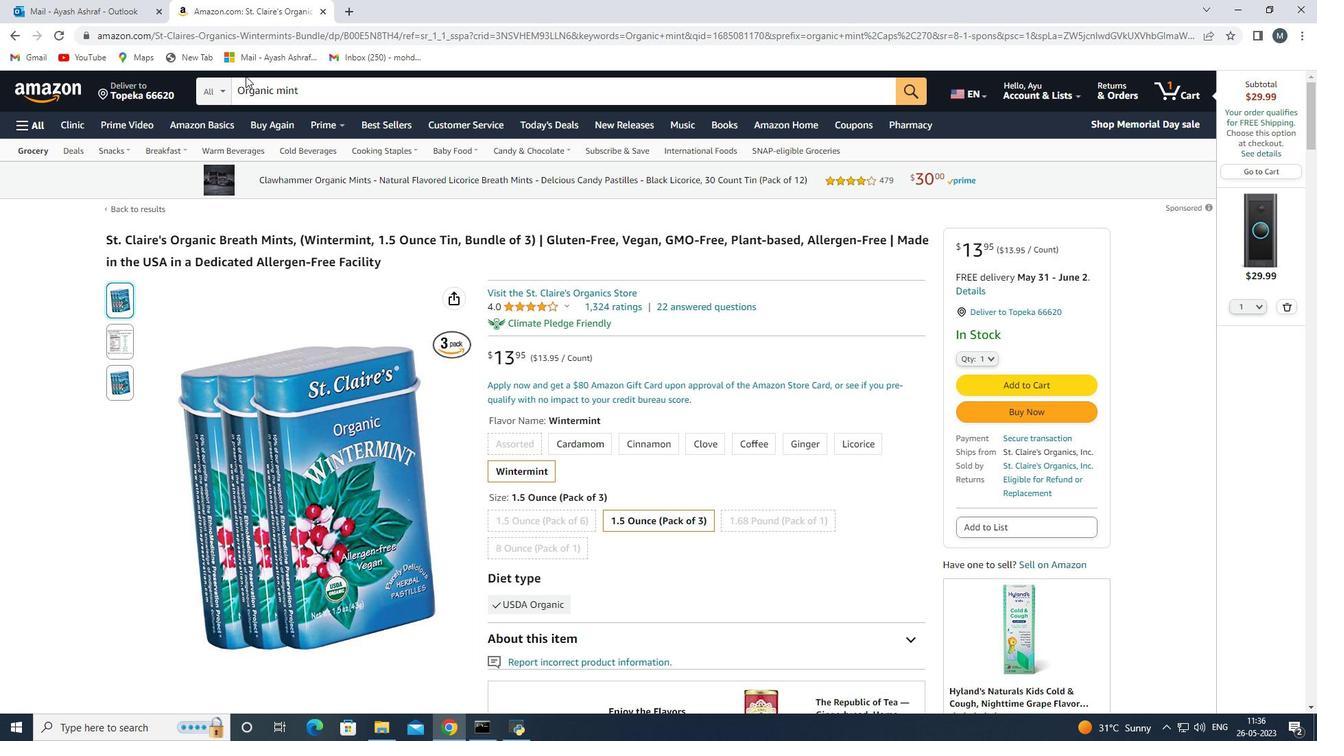
Action: Mouse scrolled (247, 131) with delta (0, 0)
Screenshot: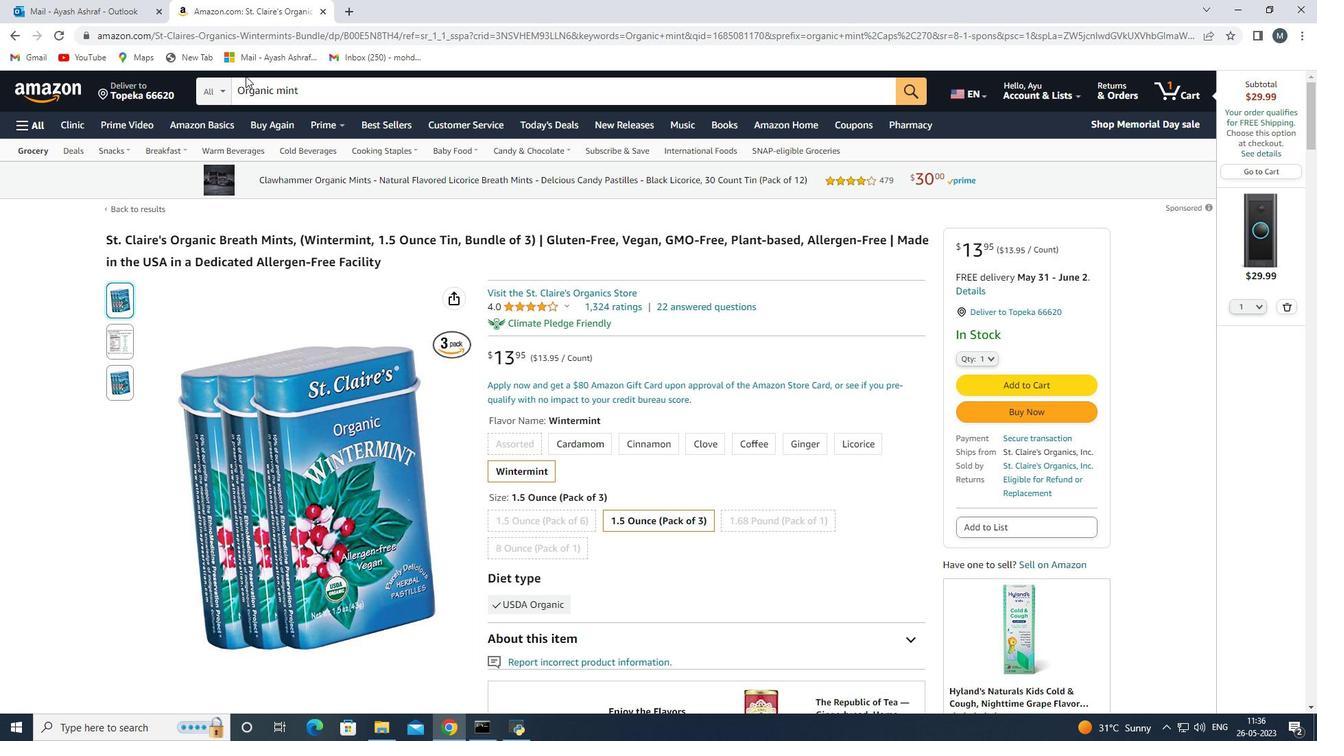 
Action: Mouse scrolled (247, 131) with delta (0, 0)
Screenshot: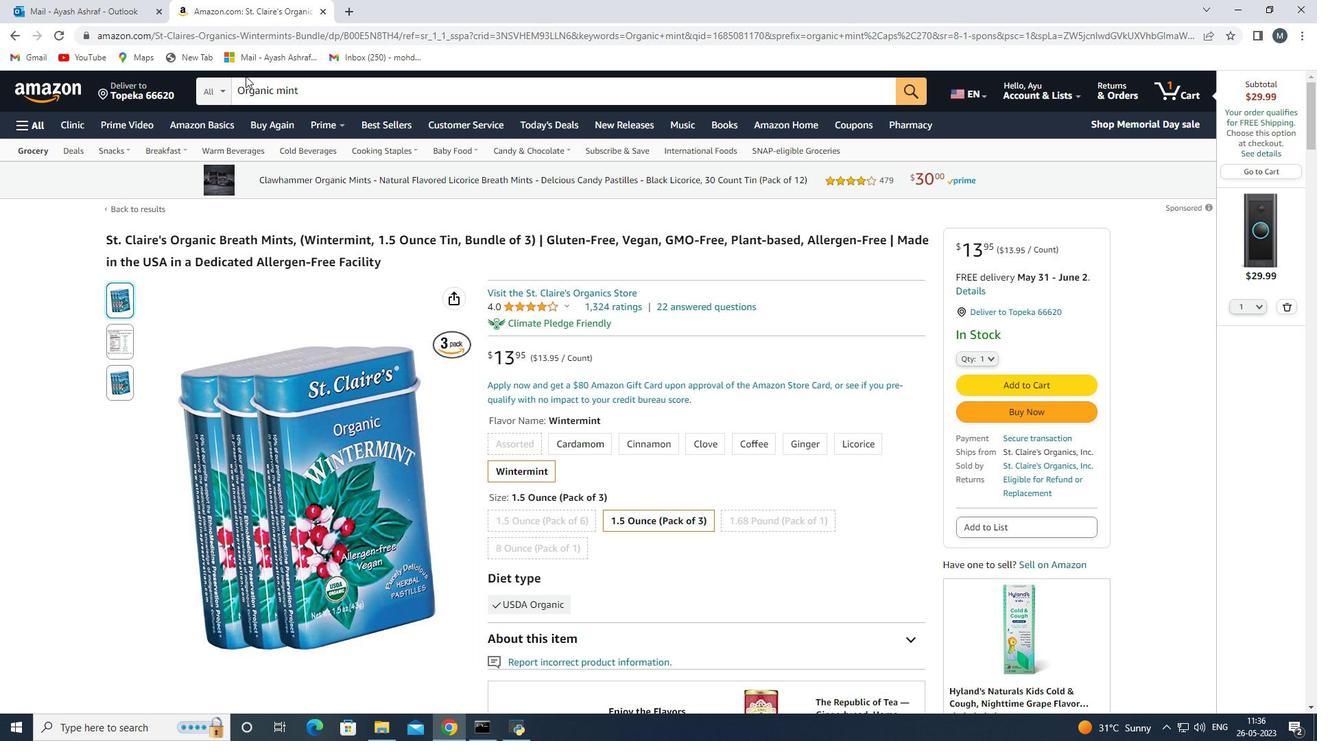 
Action: Mouse scrolled (247, 131) with delta (0, 0)
Screenshot: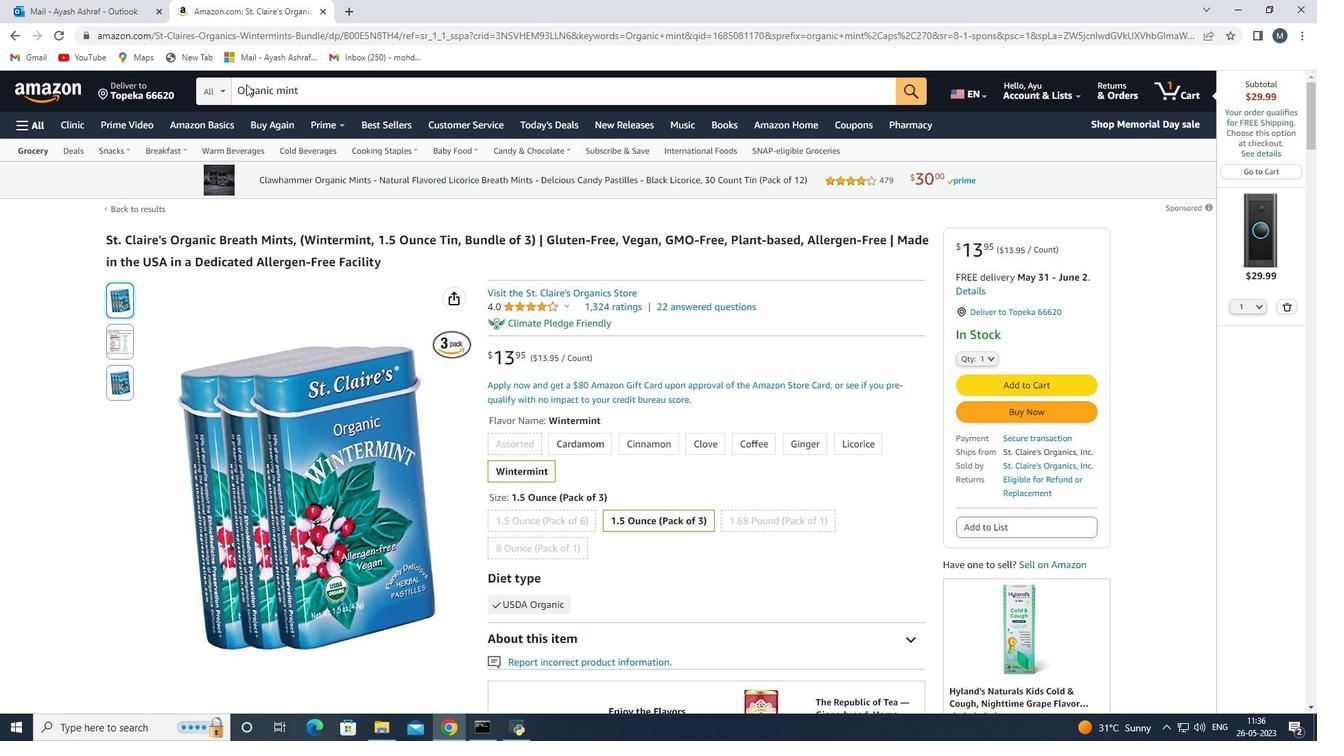 
Action: Mouse scrolled (247, 131) with delta (0, 0)
Screenshot: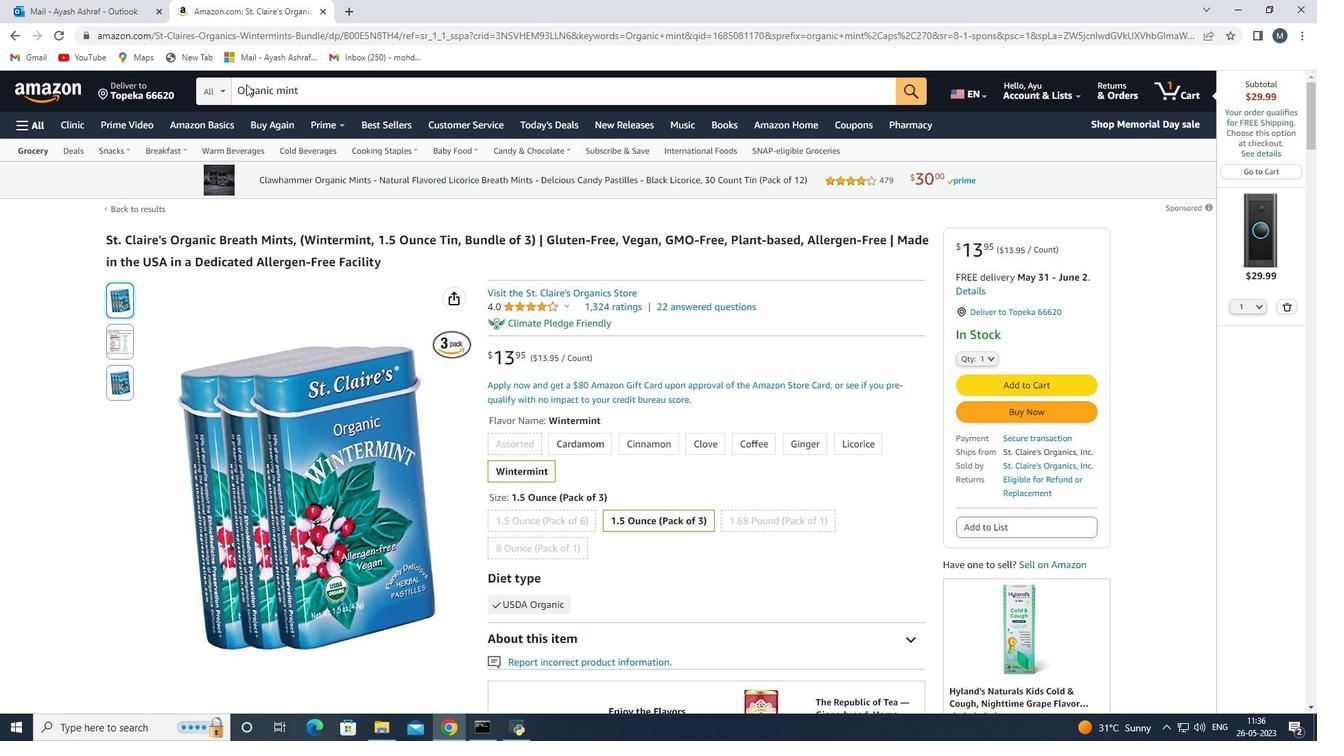 
Action: Mouse scrolled (247, 131) with delta (0, 0)
Screenshot: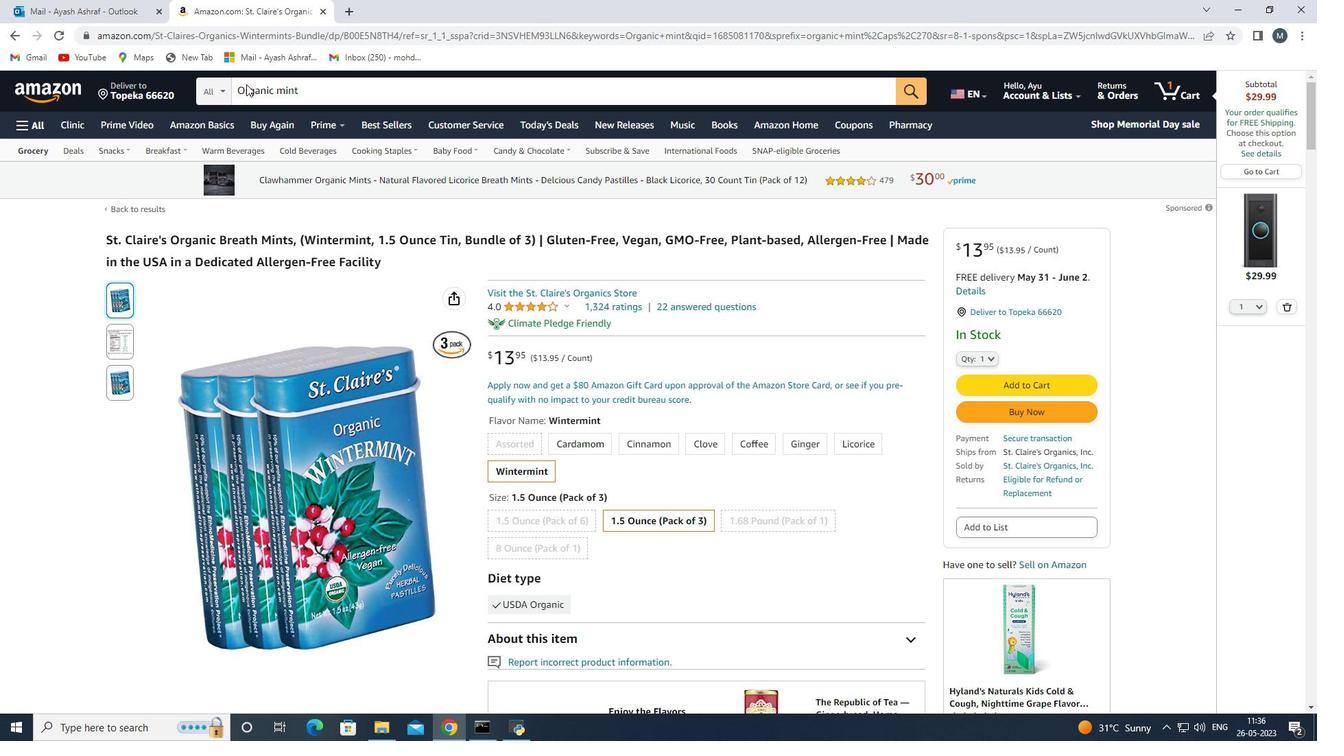
Action: Mouse moved to (619, 339)
Screenshot: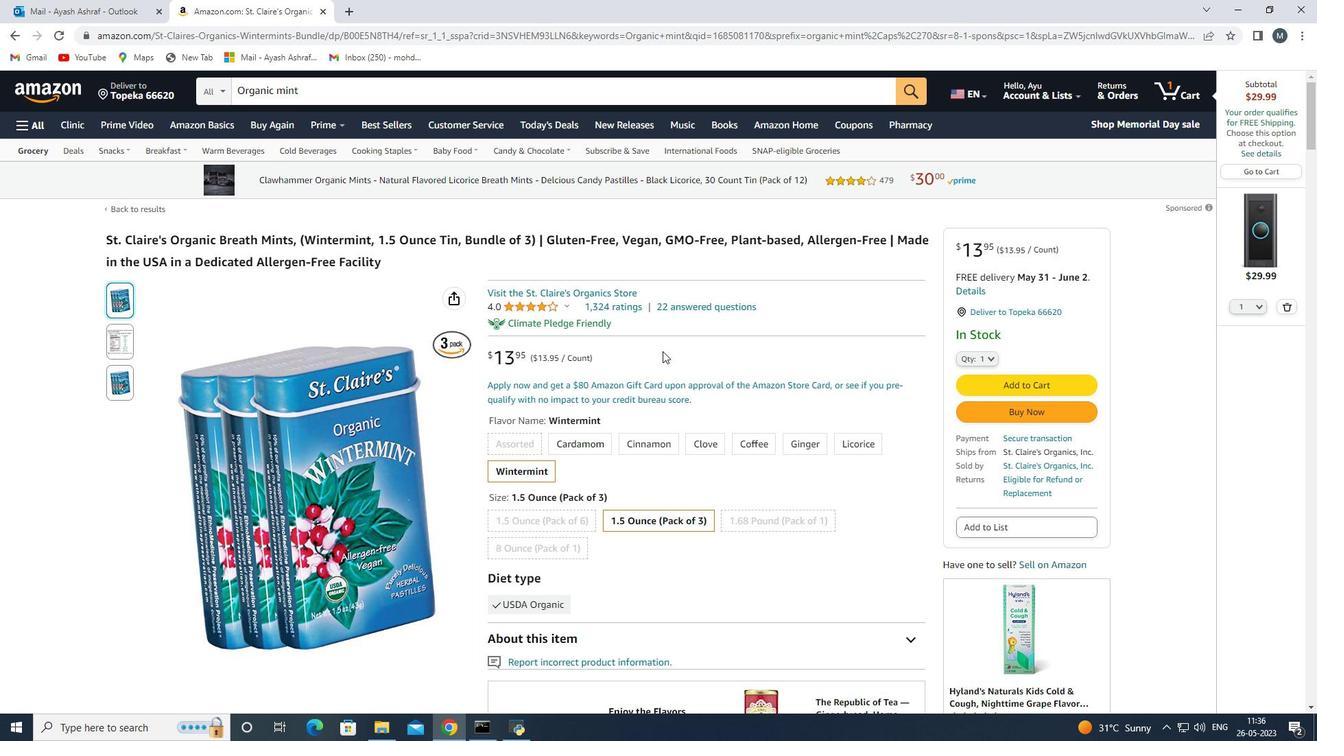 
Action: Mouse scrolled (619, 338) with delta (0, 0)
Screenshot: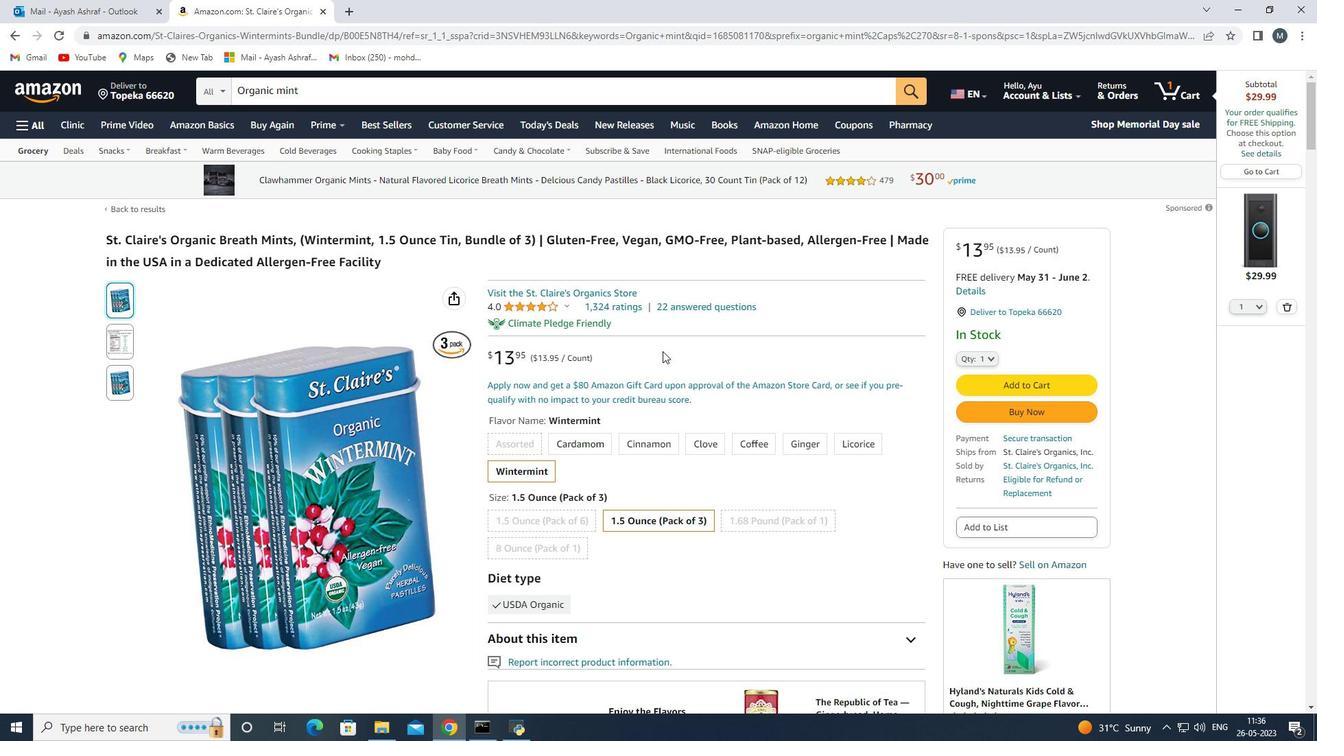 
Action: Mouse scrolled (619, 338) with delta (0, 0)
Screenshot: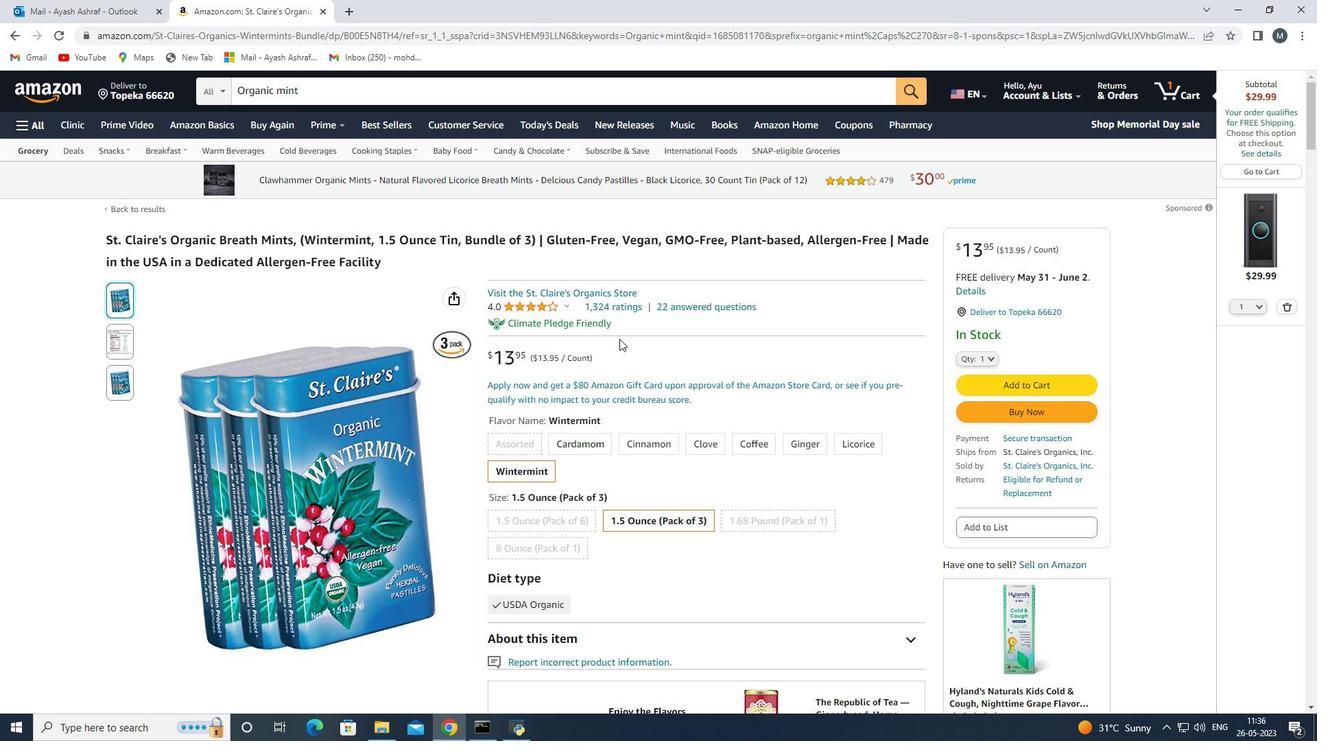 
Action: Mouse scrolled (619, 338) with delta (0, 0)
Screenshot: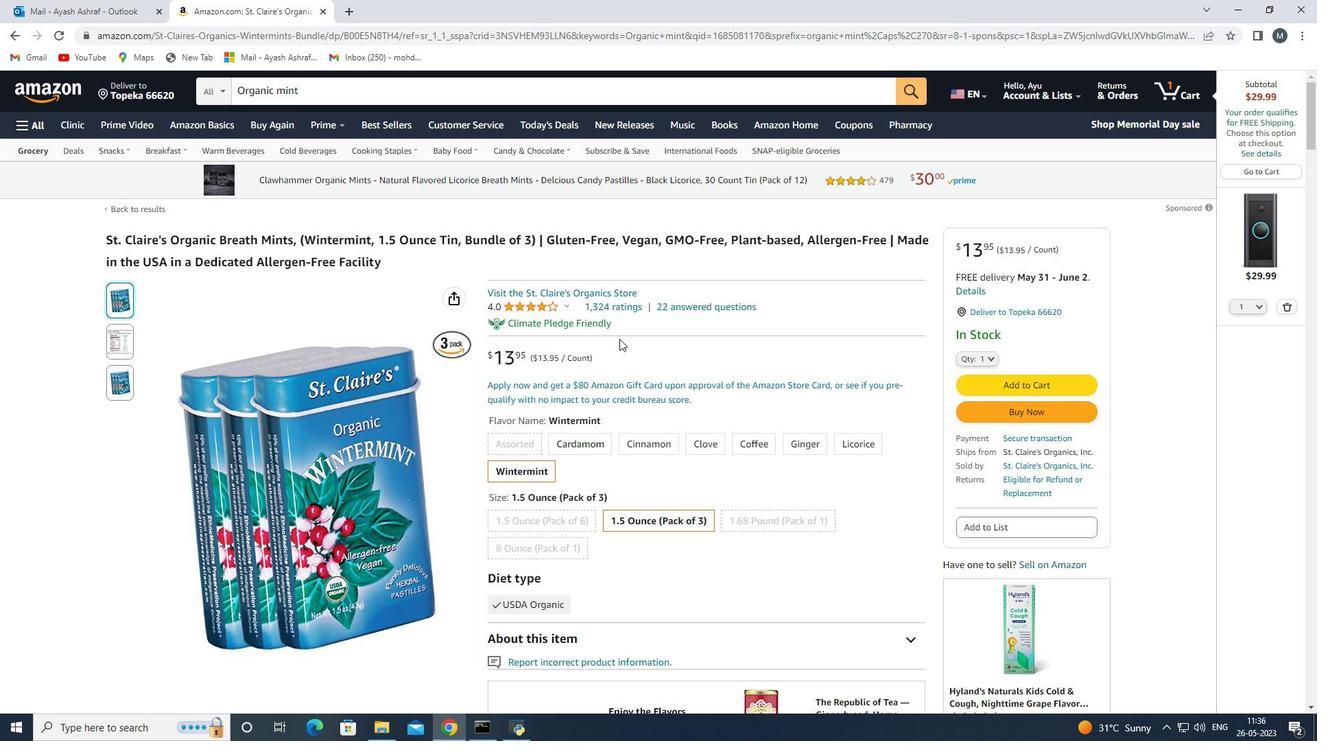 
Action: Mouse moved to (619, 339)
Screenshot: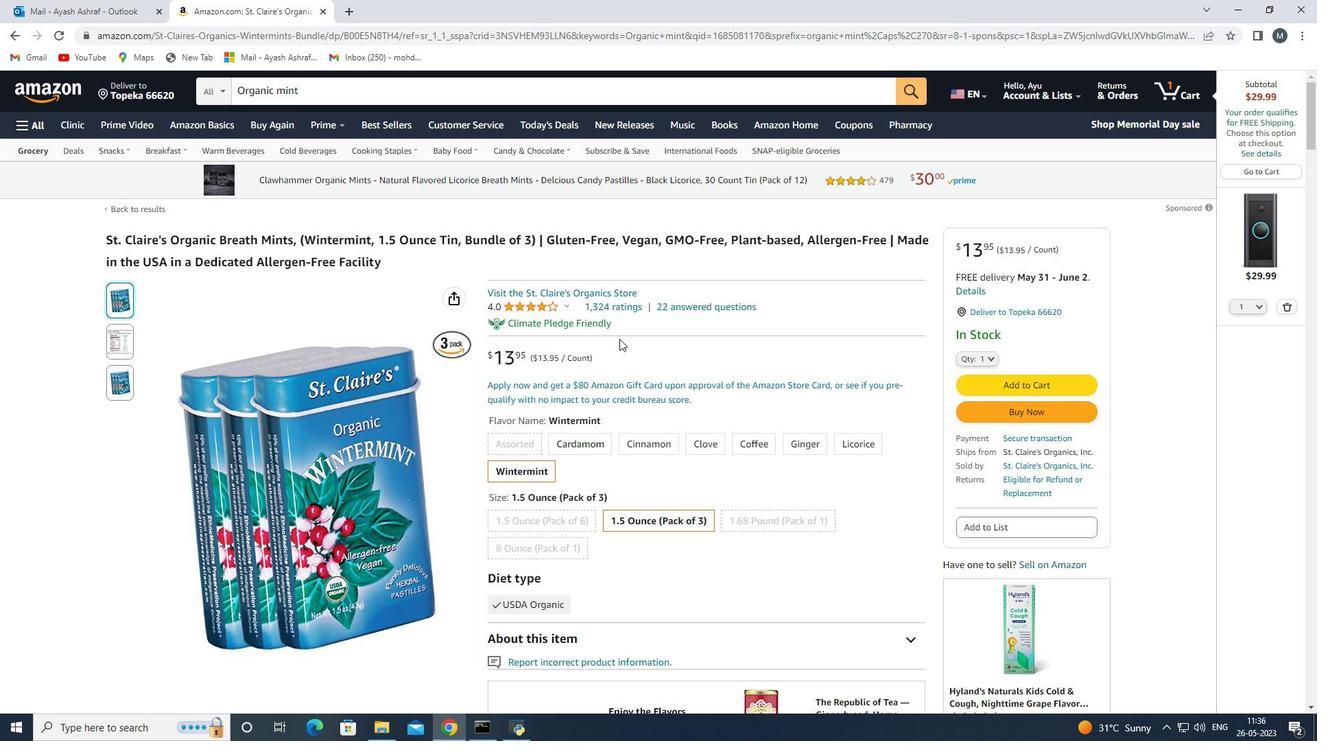 
Action: Mouse scrolled (619, 338) with delta (0, 0)
Screenshot: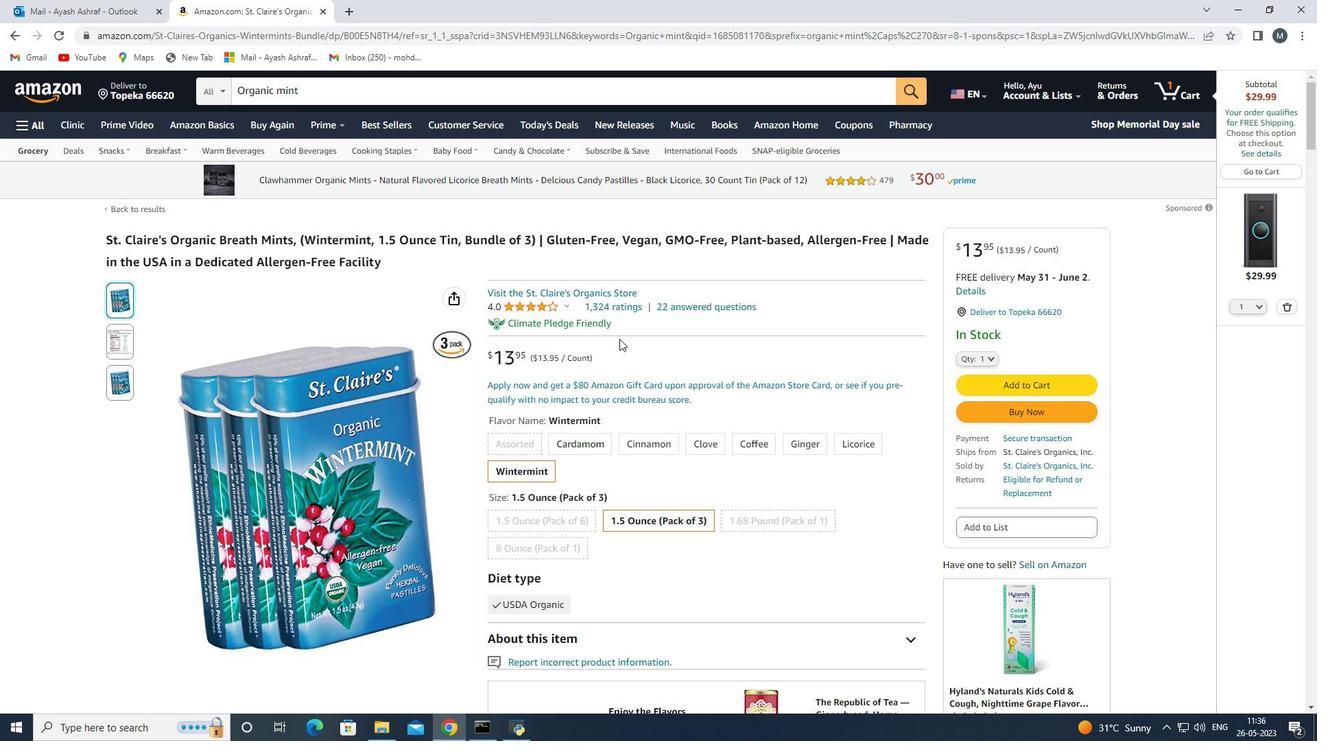 
Action: Mouse scrolled (619, 338) with delta (0, 0)
Screenshot: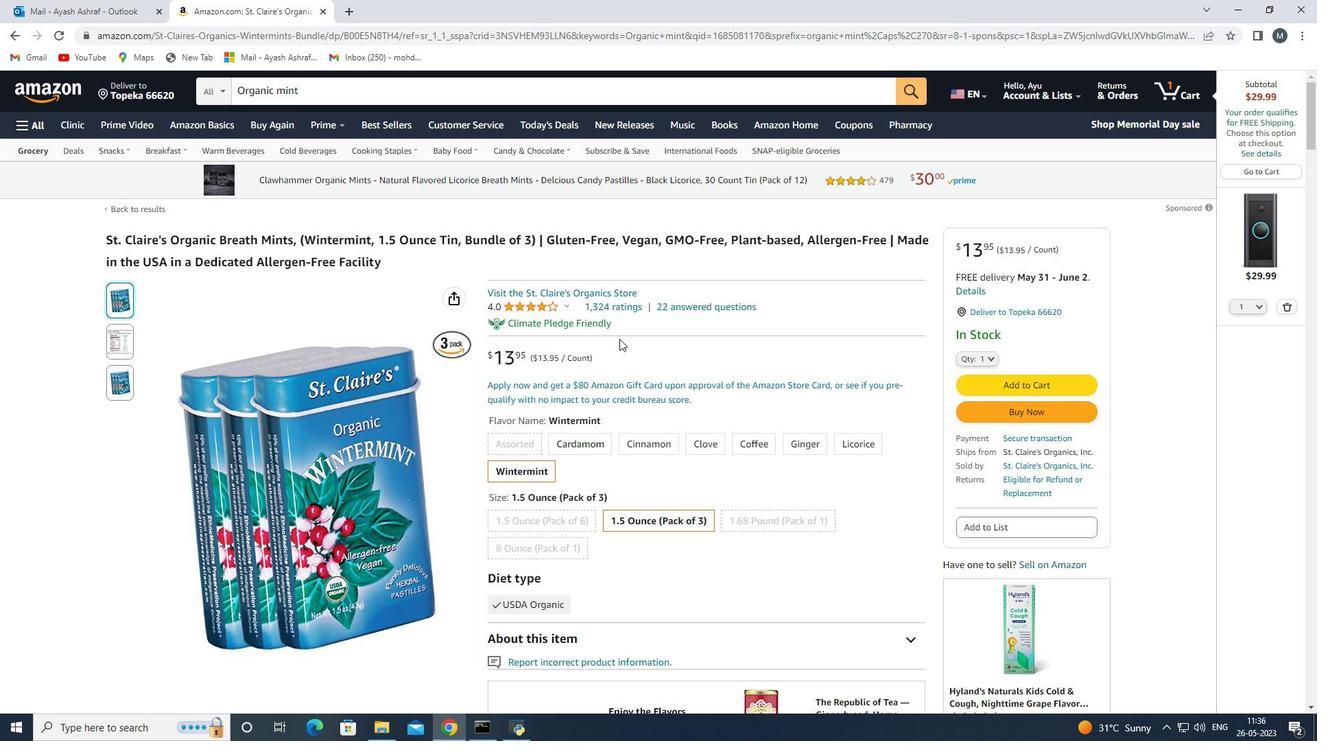 
Action: Mouse moved to (617, 339)
Screenshot: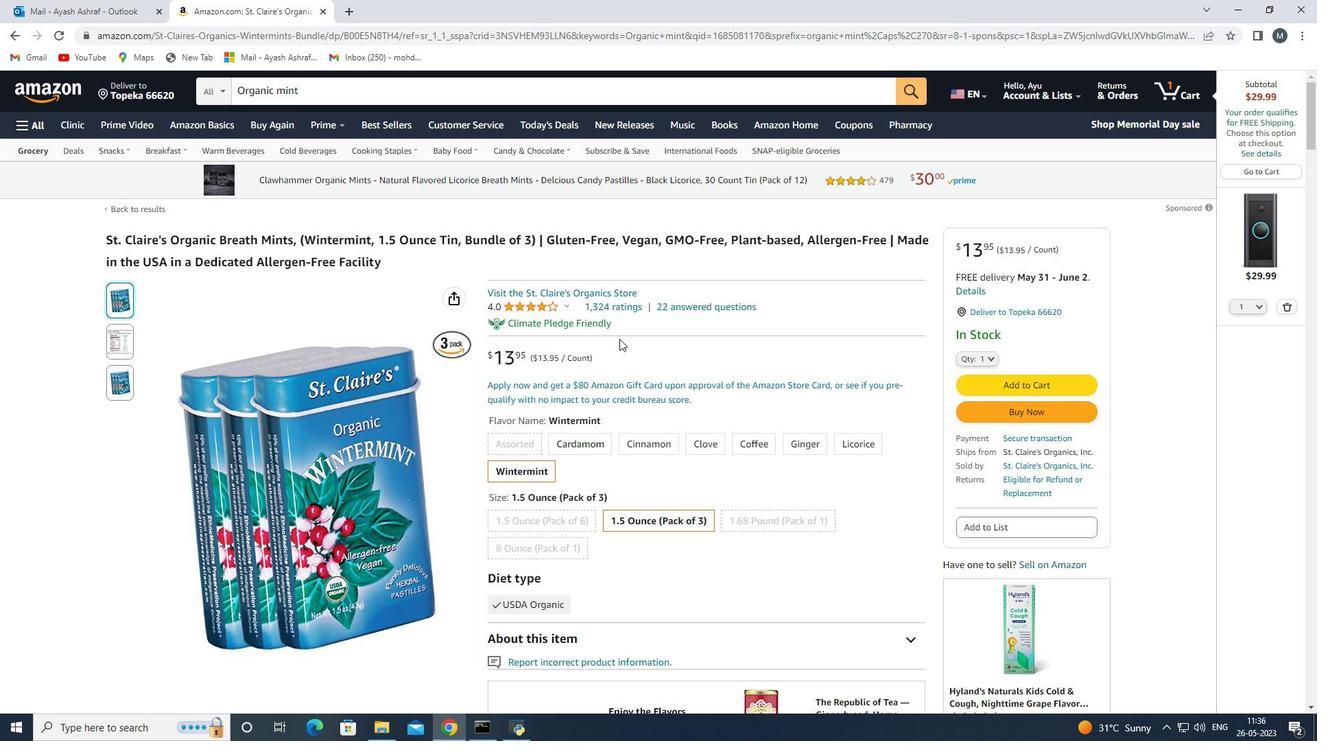 
Action: Mouse scrolled (617, 338) with delta (0, 0)
Screenshot: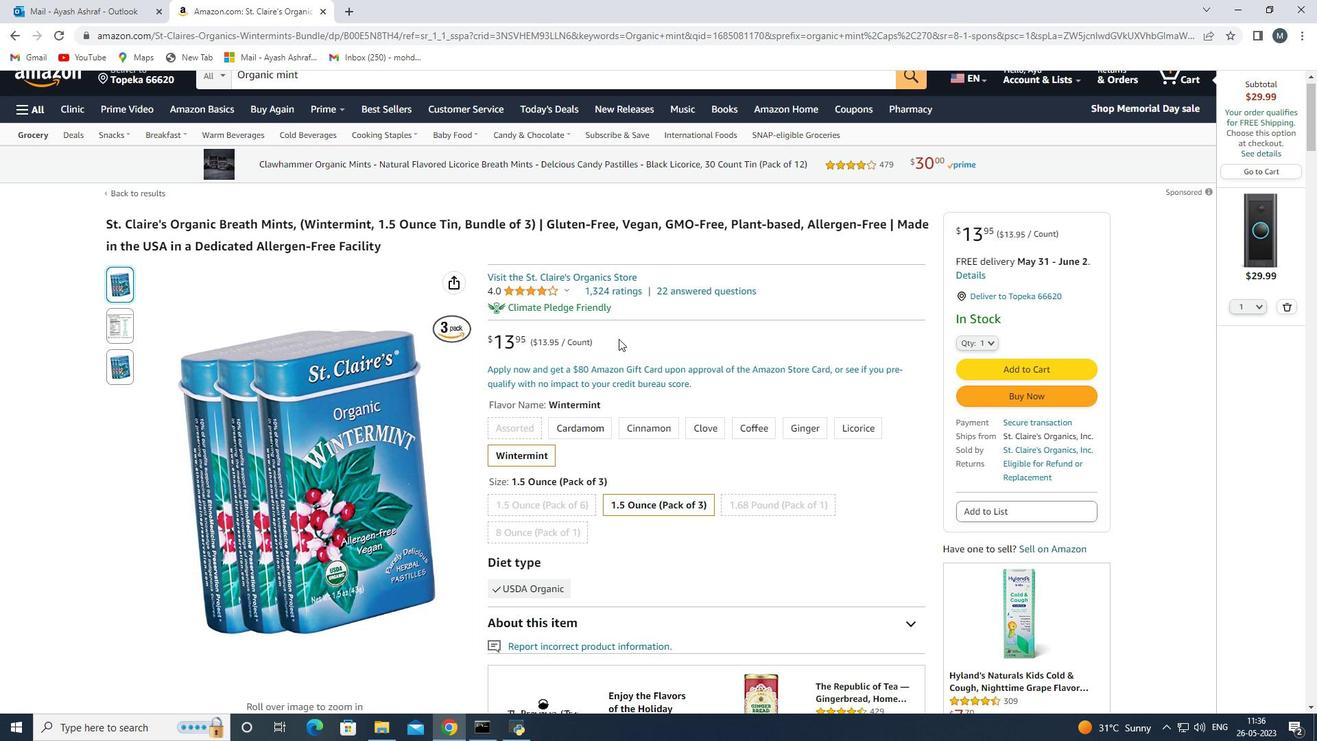 
Action: Mouse moved to (613, 339)
Screenshot: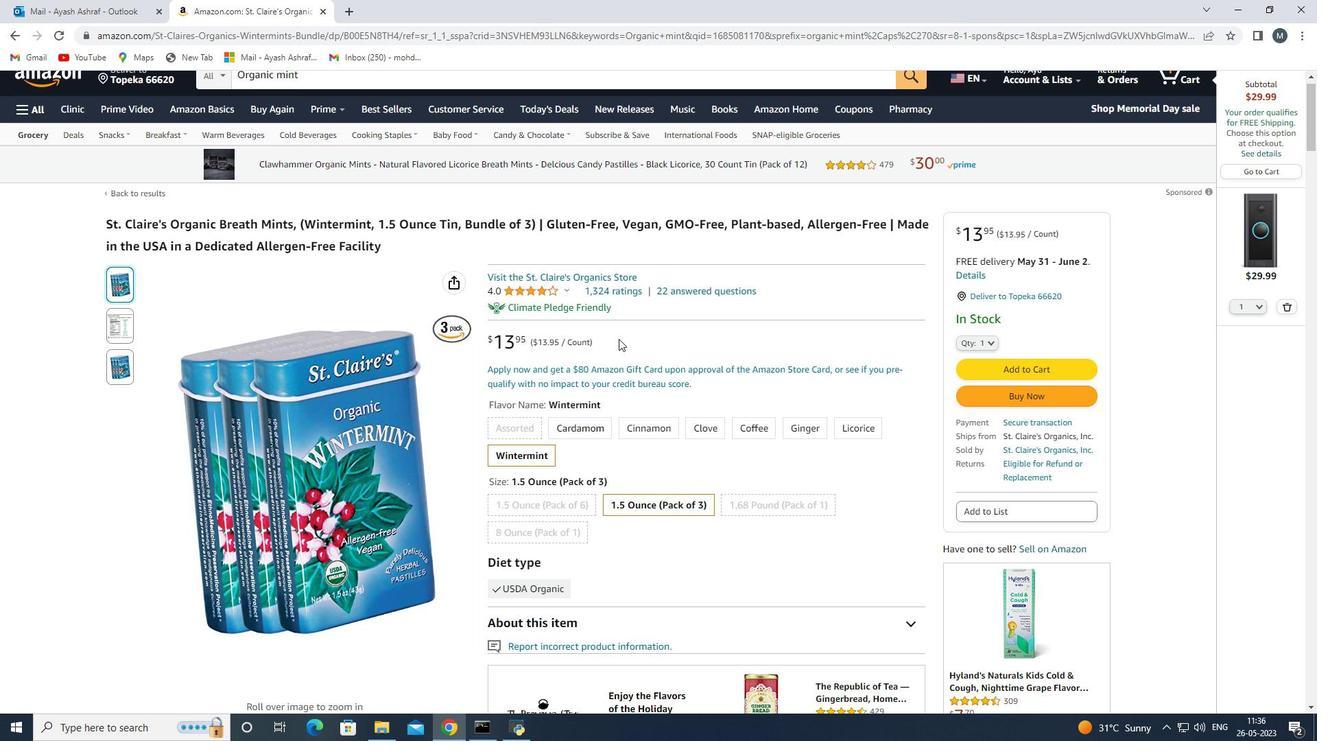 
Action: Mouse scrolled (613, 338) with delta (0, 0)
Screenshot: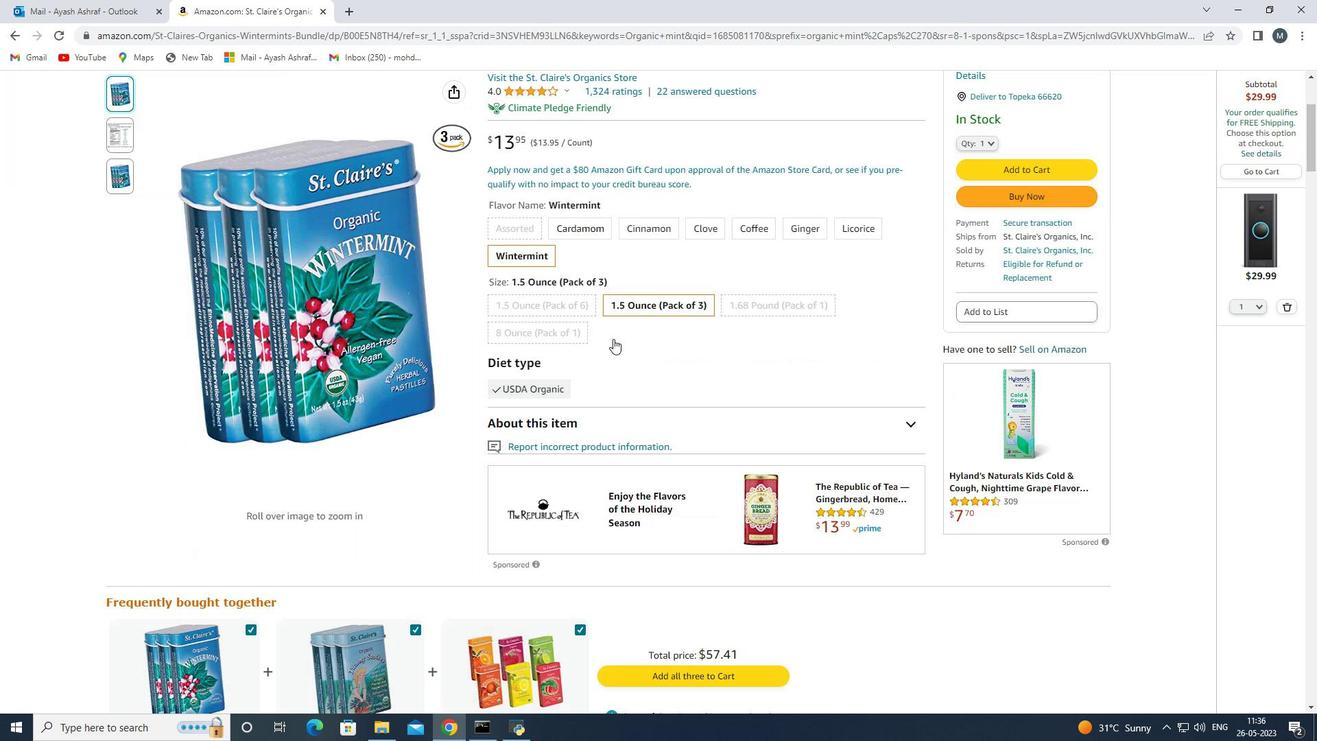 
Action: Mouse moved to (612, 339)
Screenshot: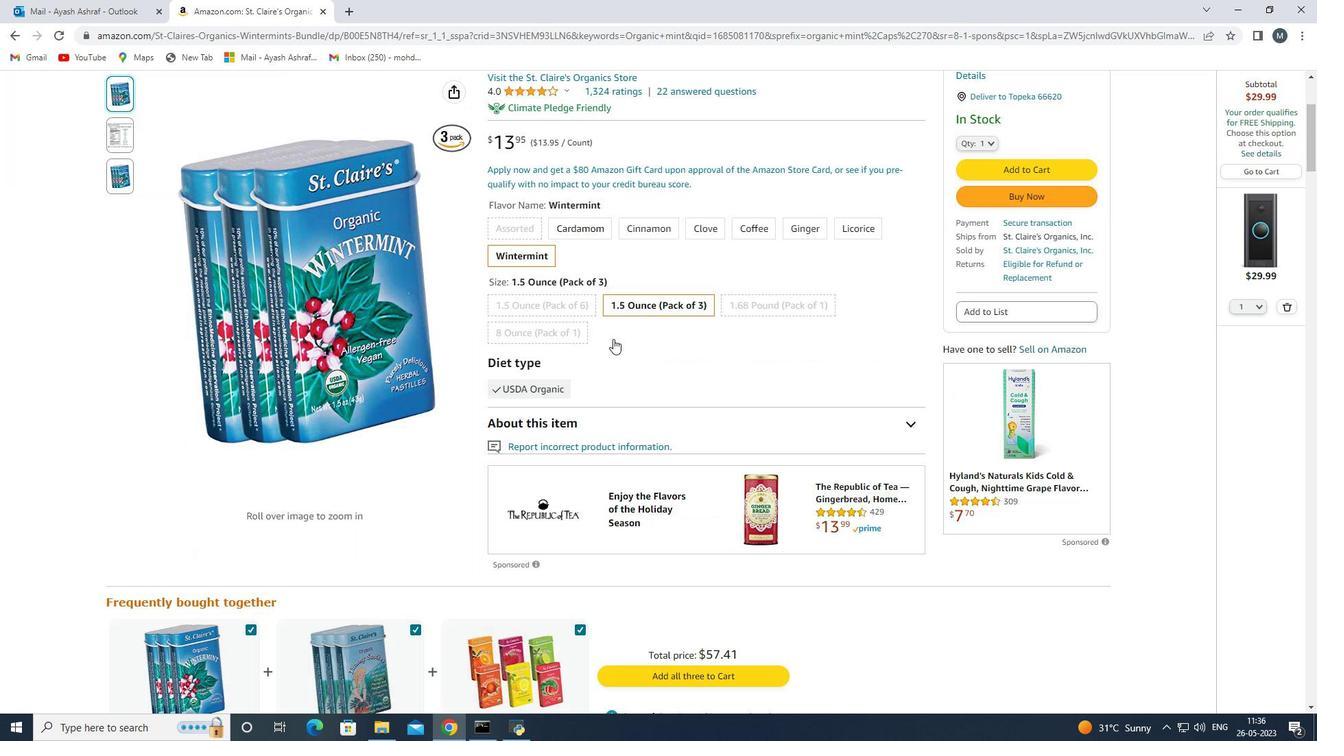 
Action: Mouse scrolled (612, 339) with delta (0, 0)
Screenshot: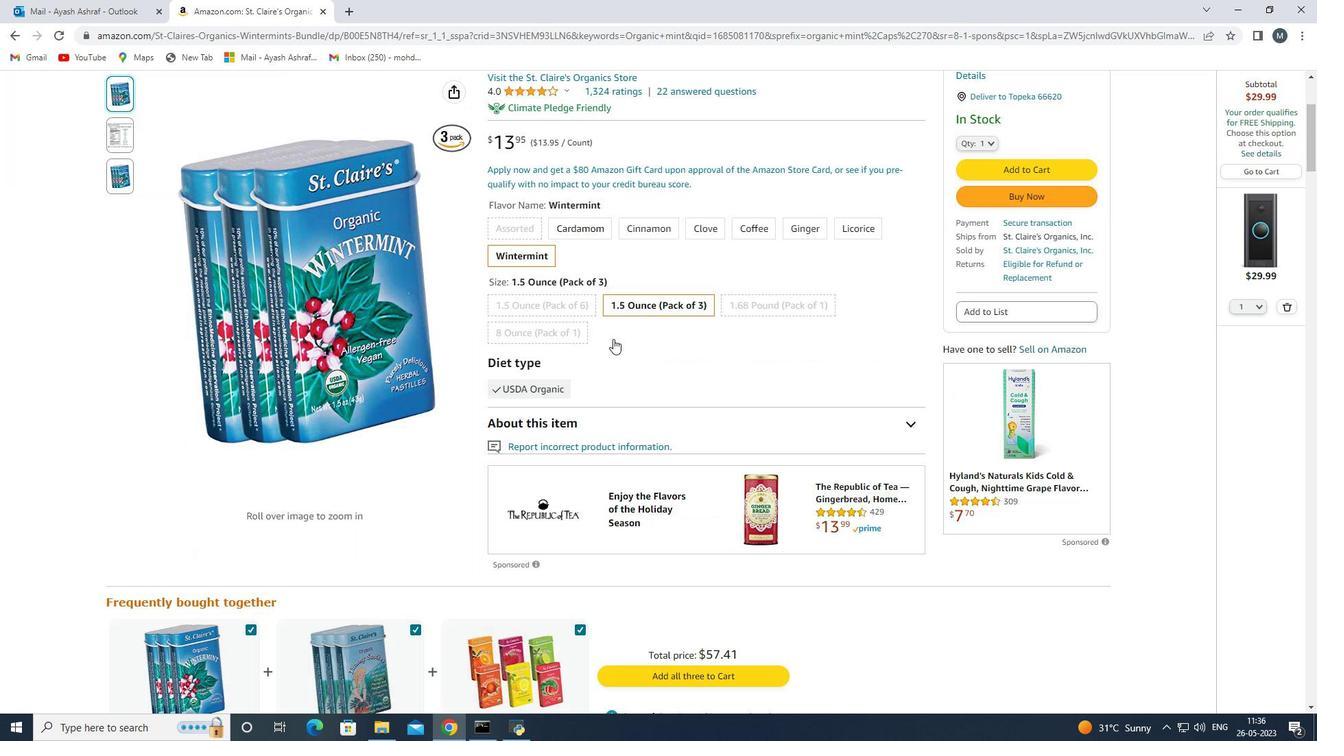 
Action: Mouse scrolled (612, 339) with delta (0, 0)
Screenshot: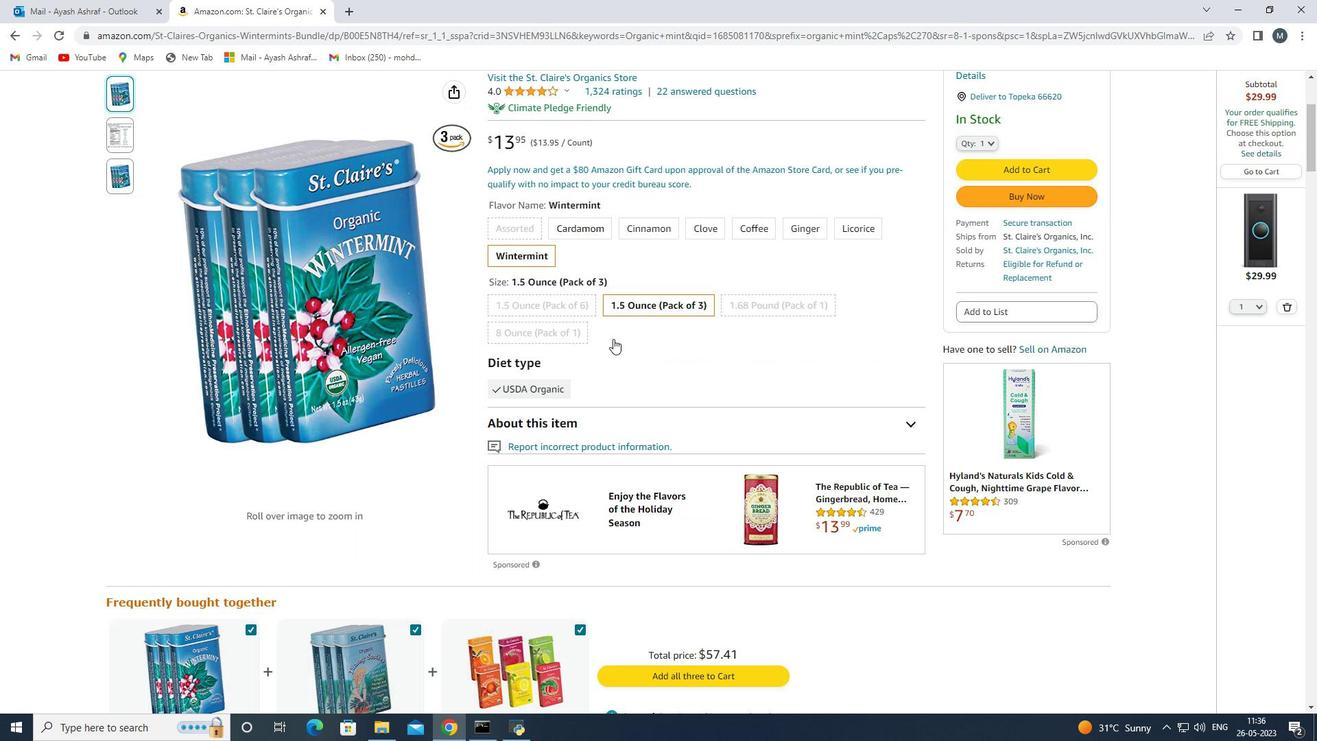 
Action: Mouse moved to (355, 313)
Screenshot: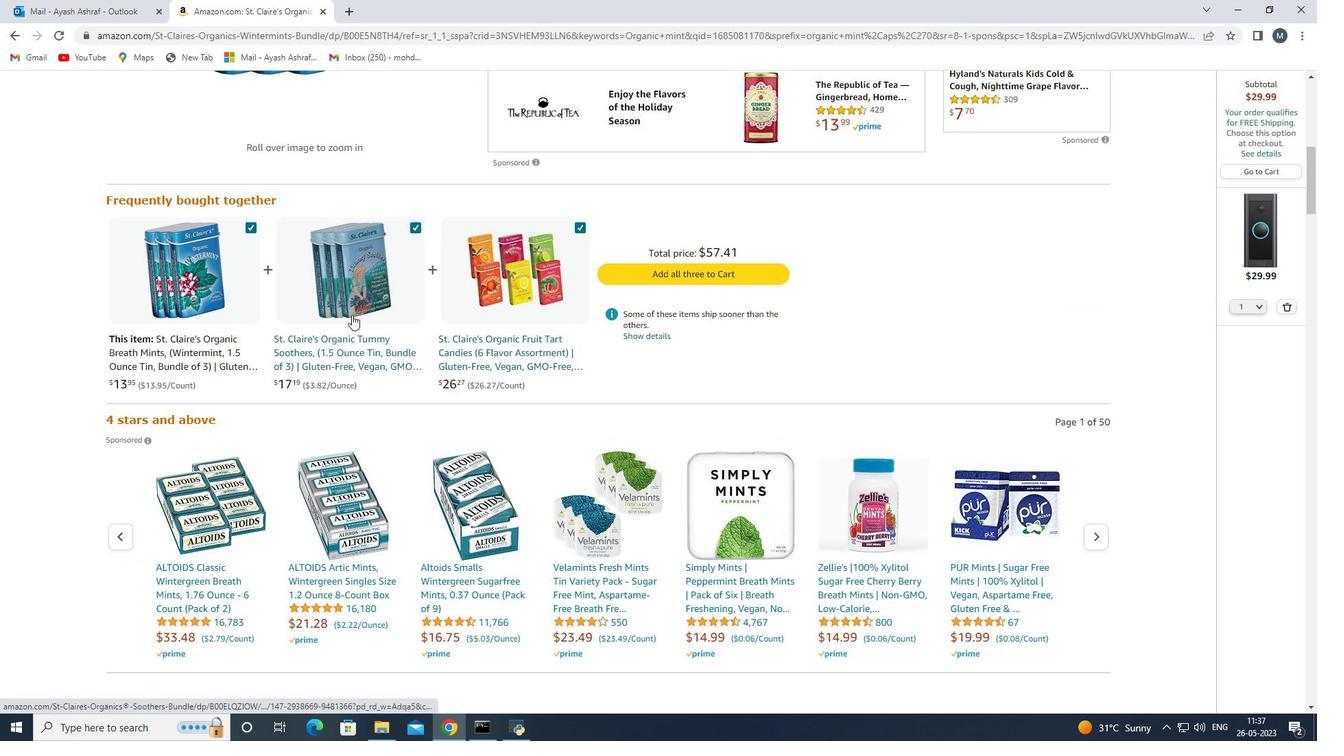 
Action: Mouse pressed left at (355, 313)
Screenshot: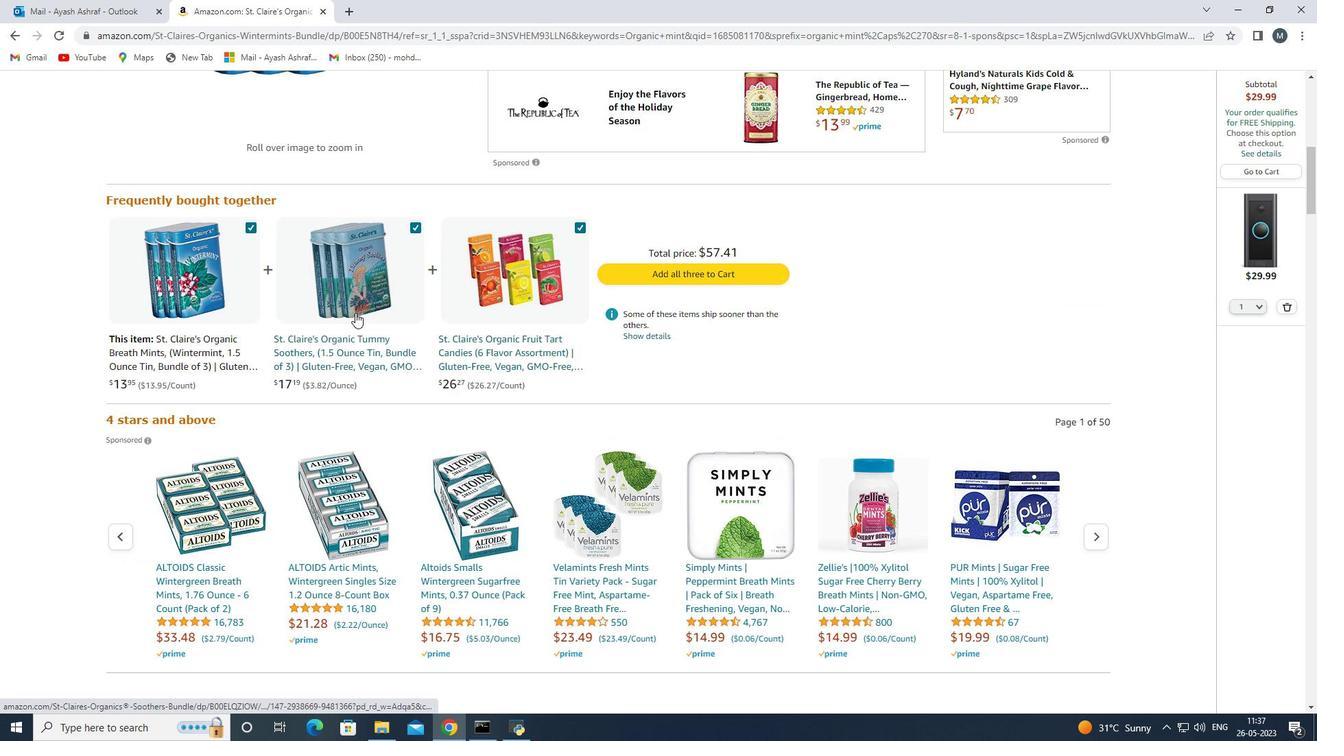 
Action: Mouse moved to (506, 365)
Screenshot: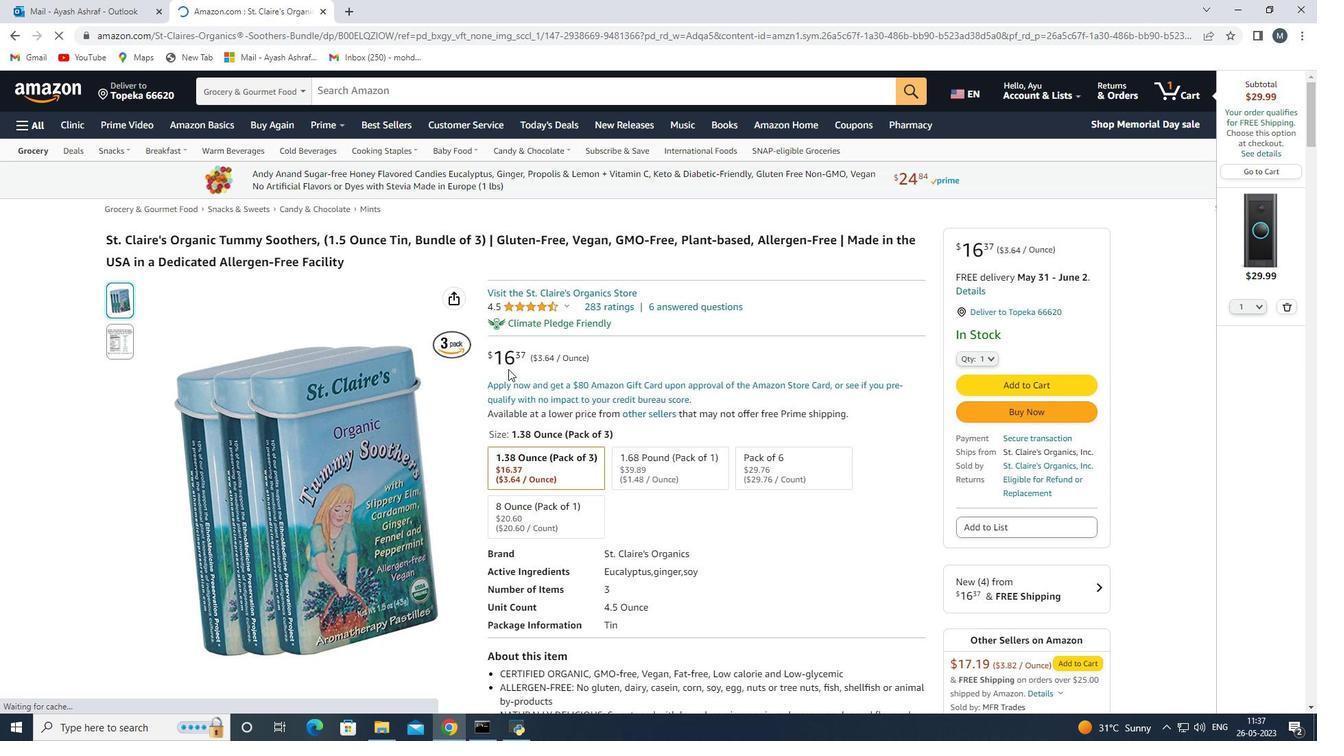 
Action: Mouse scrolled (506, 365) with delta (0, 0)
Screenshot: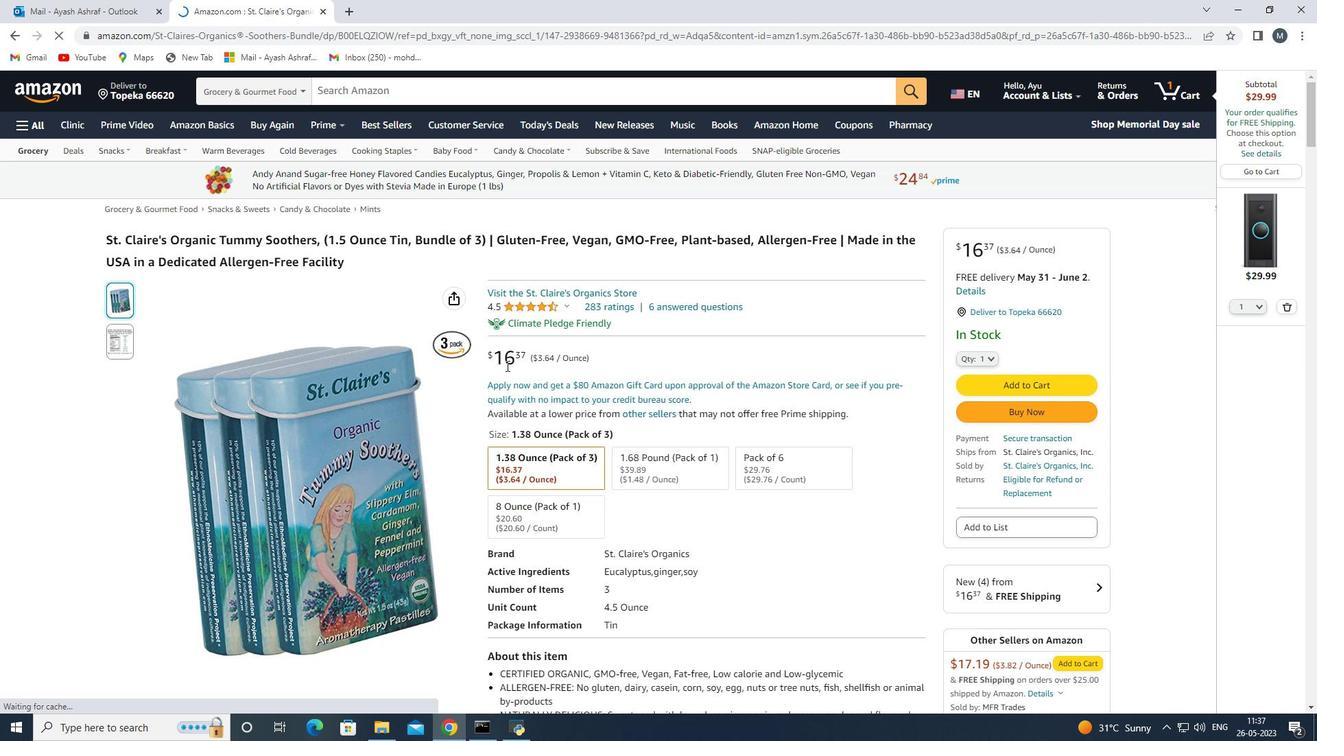 
Action: Mouse moved to (506, 365)
Screenshot: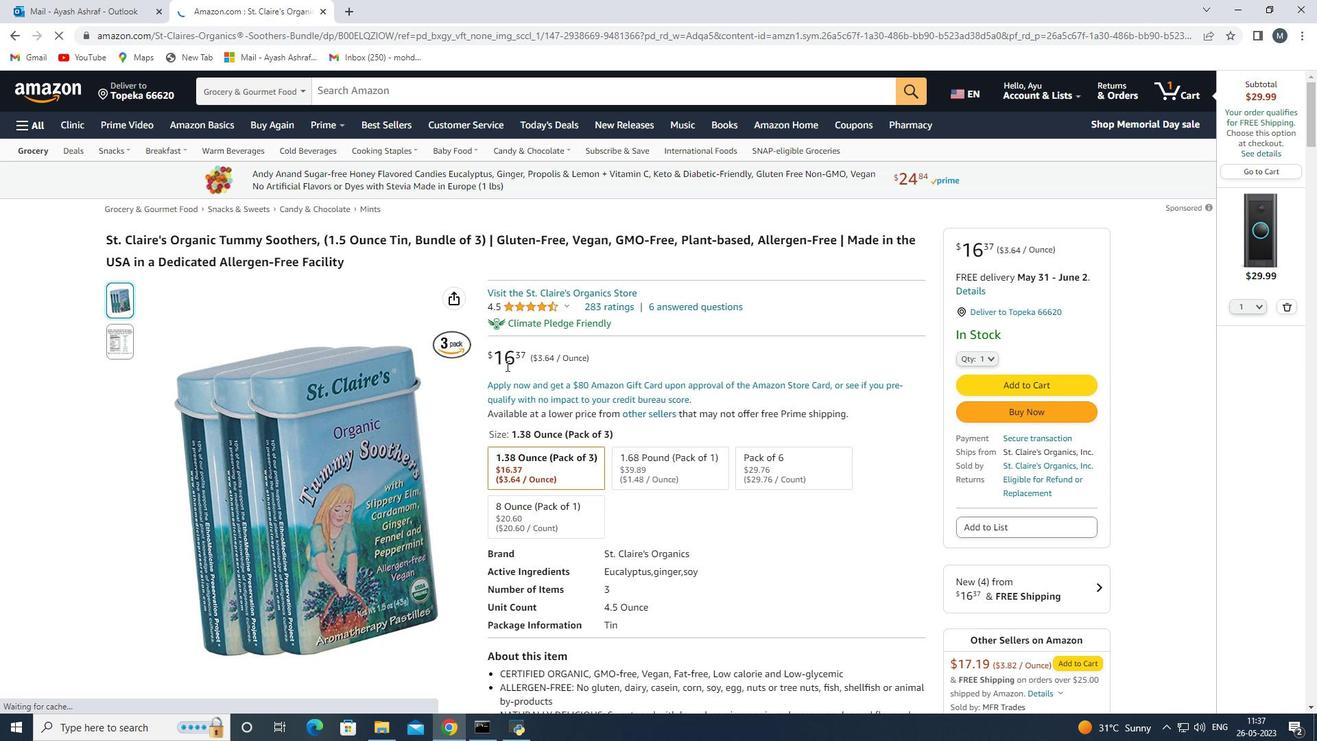 
Action: Mouse scrolled (506, 364) with delta (0, 0)
Screenshot: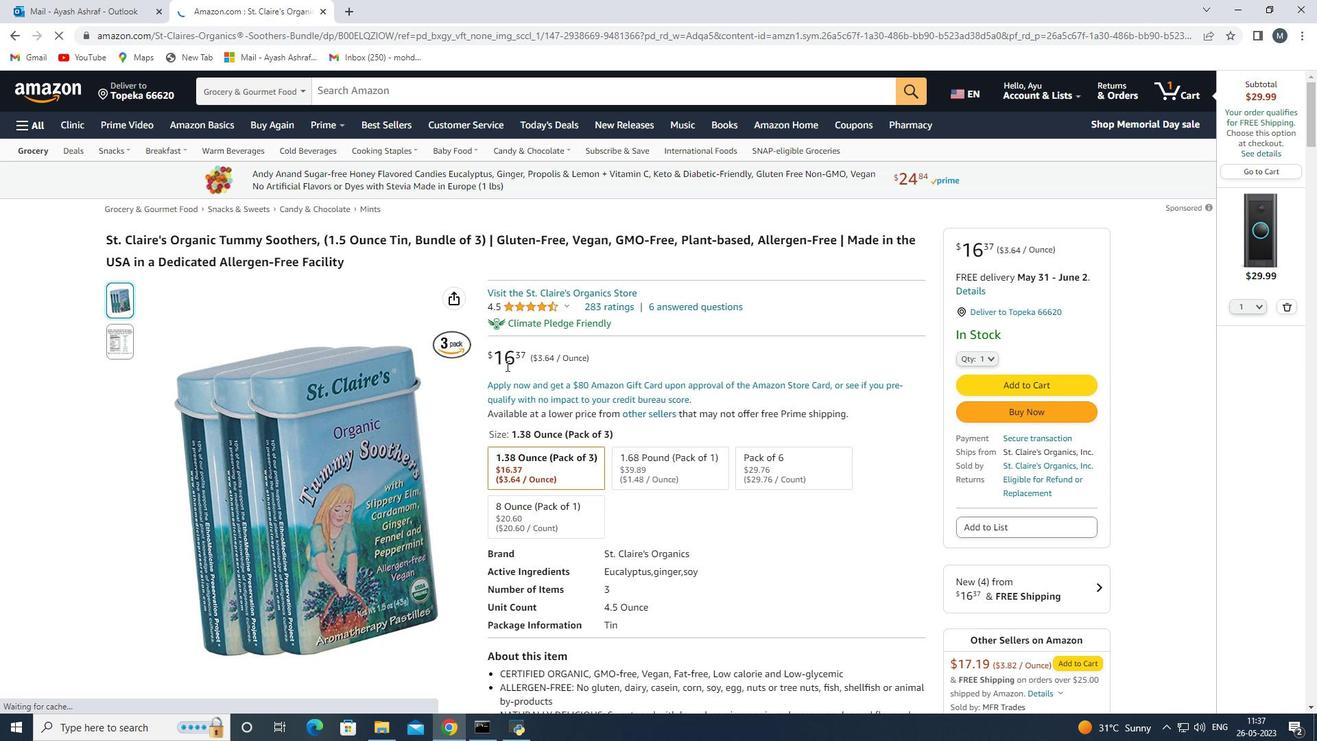 
Action: Mouse moved to (667, 363)
Screenshot: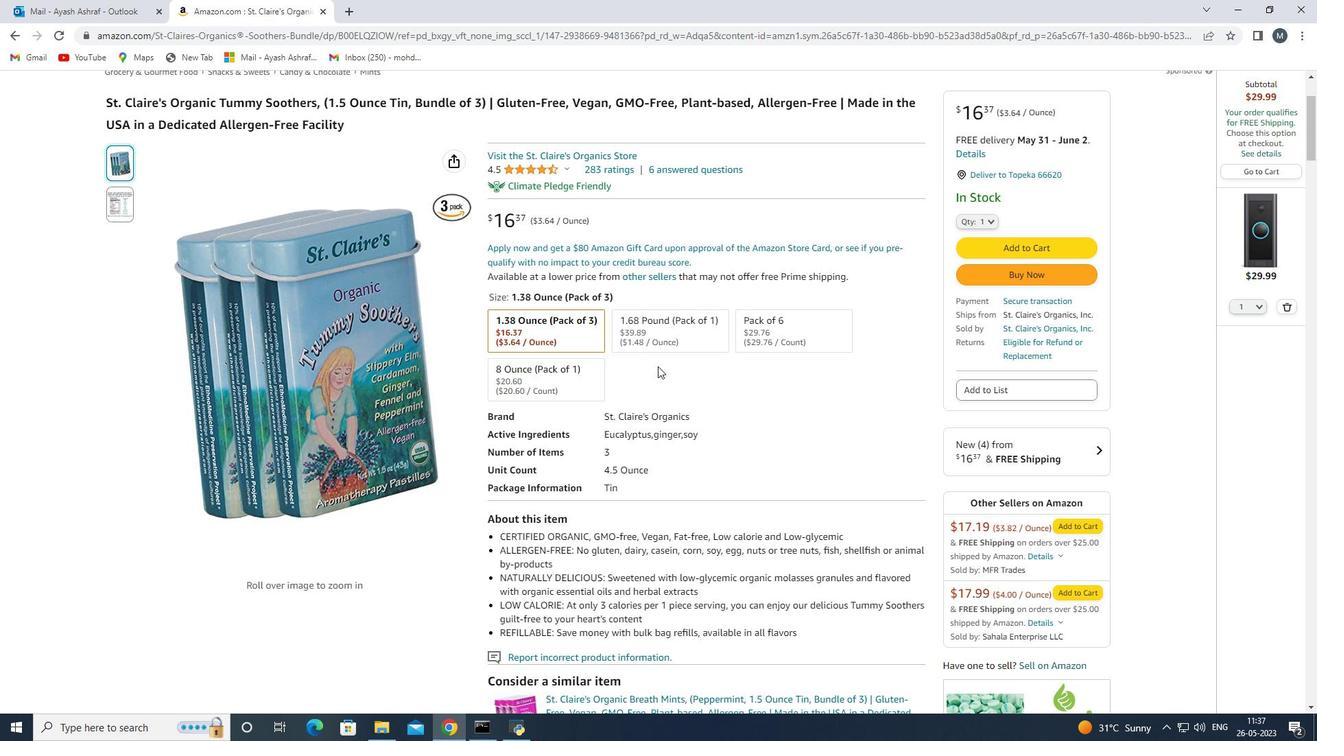 
Action: Mouse scrolled (667, 363) with delta (0, 0)
Screenshot: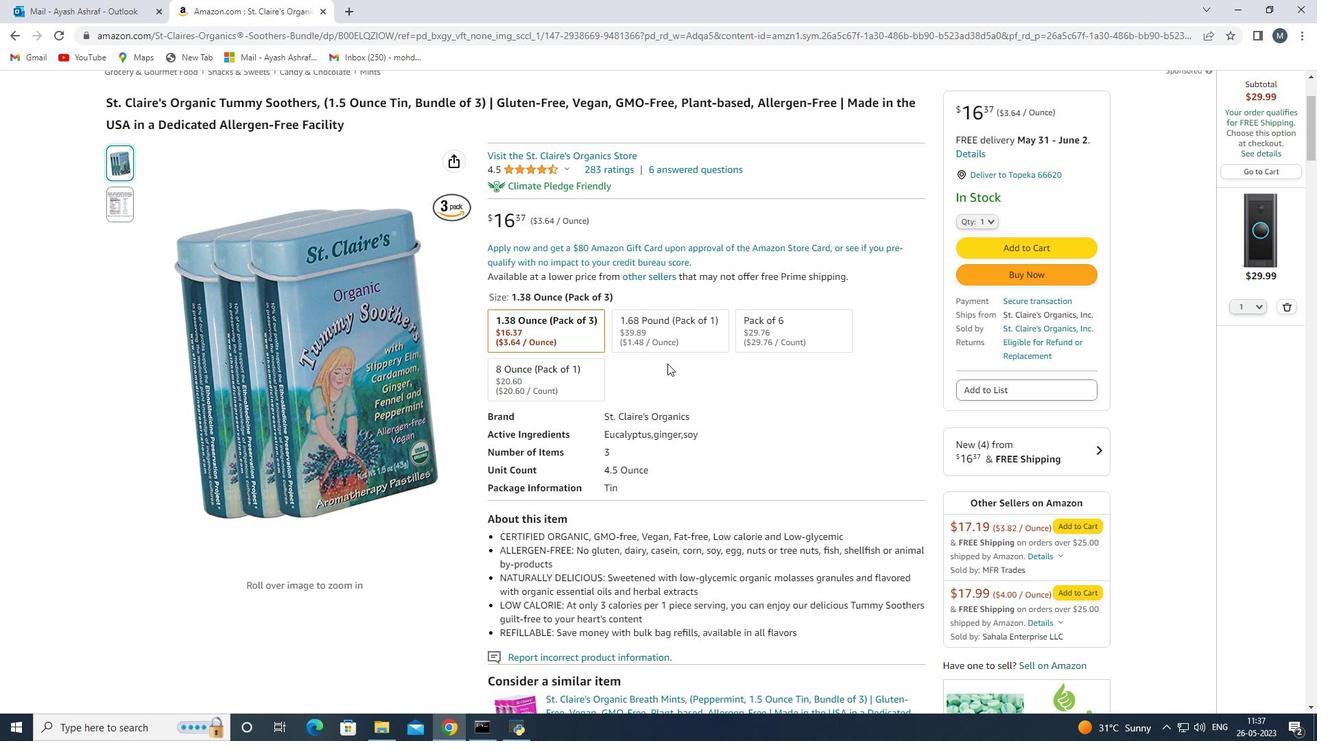 
Action: Mouse moved to (699, 347)
Screenshot: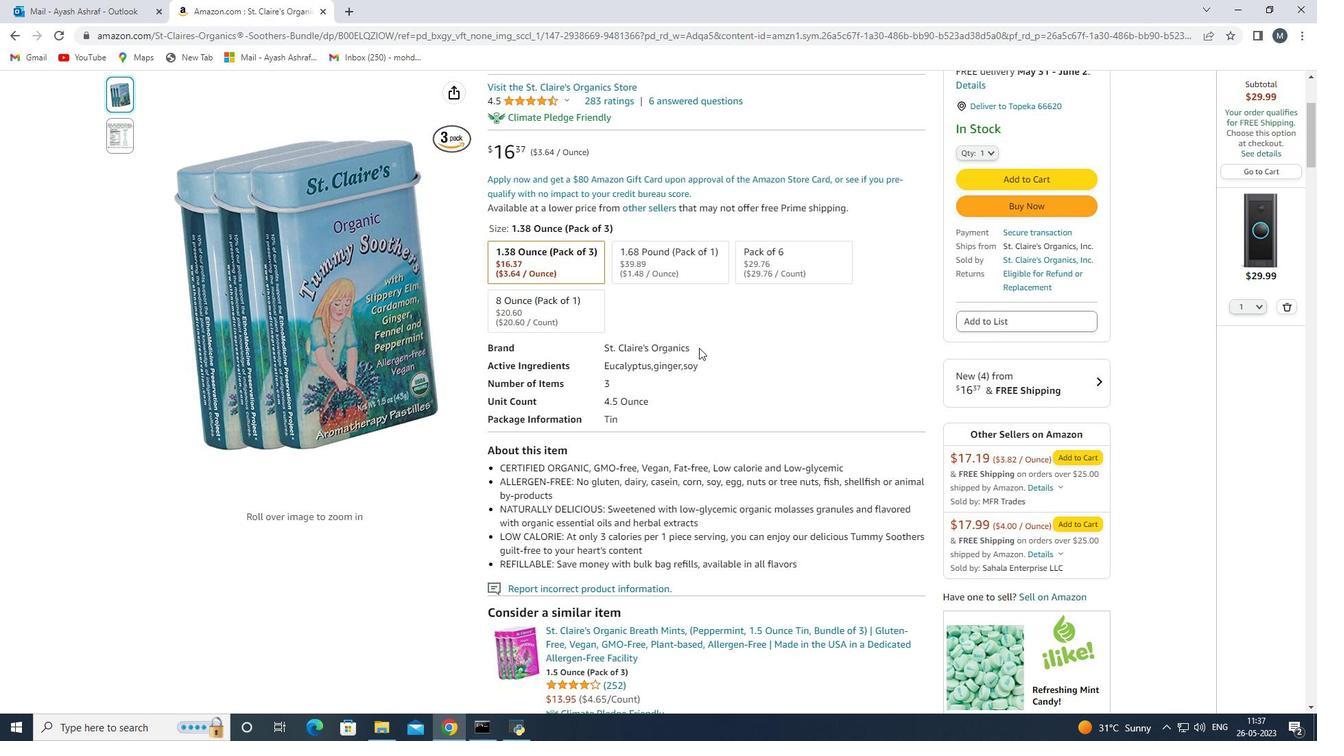 
Action: Mouse scrolled (699, 346) with delta (0, 0)
Screenshot: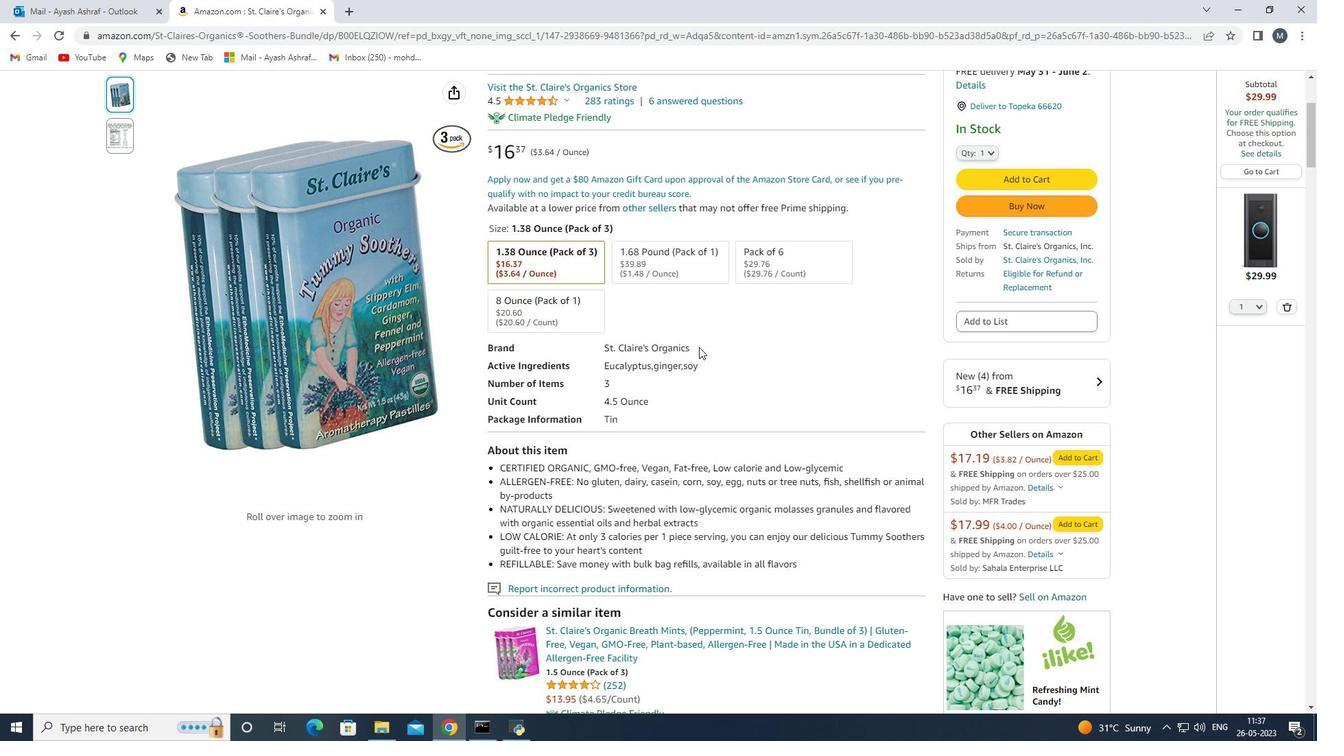 
Action: Mouse scrolled (699, 346) with delta (0, 0)
Screenshot: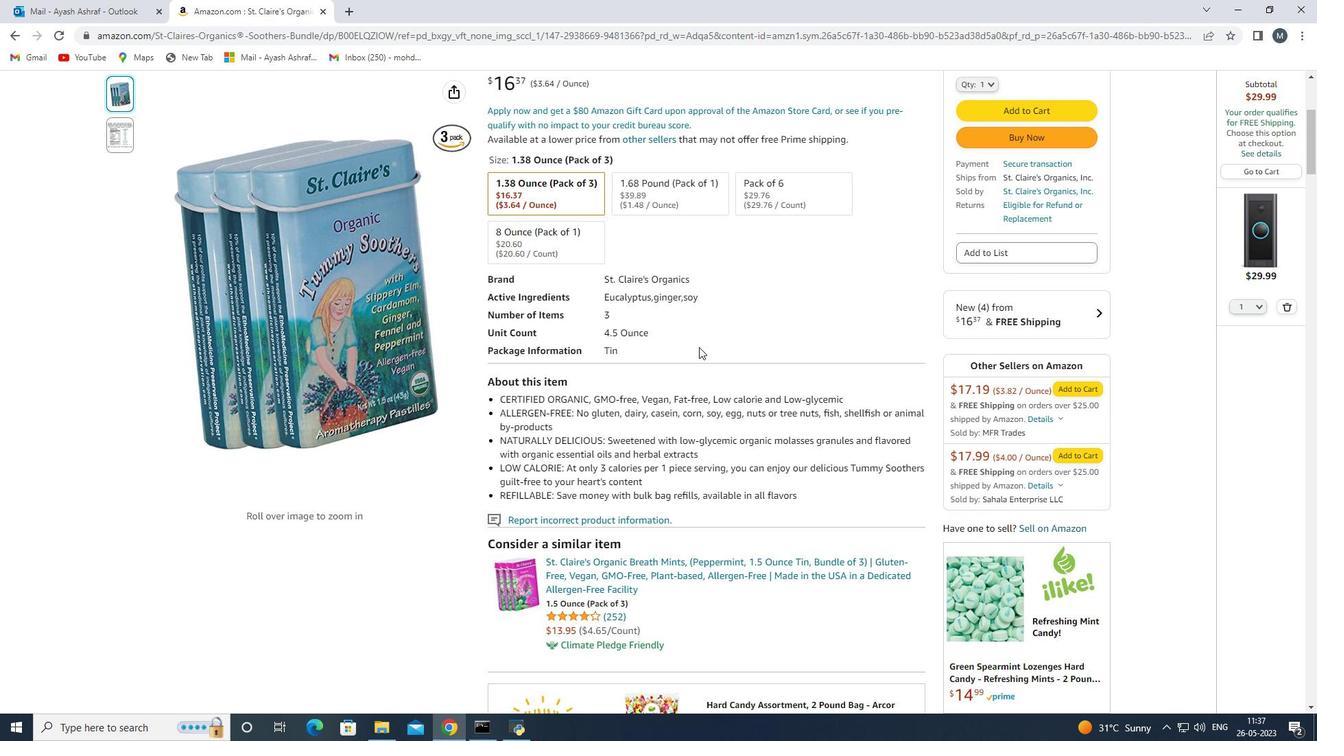 
Action: Mouse moved to (701, 348)
Screenshot: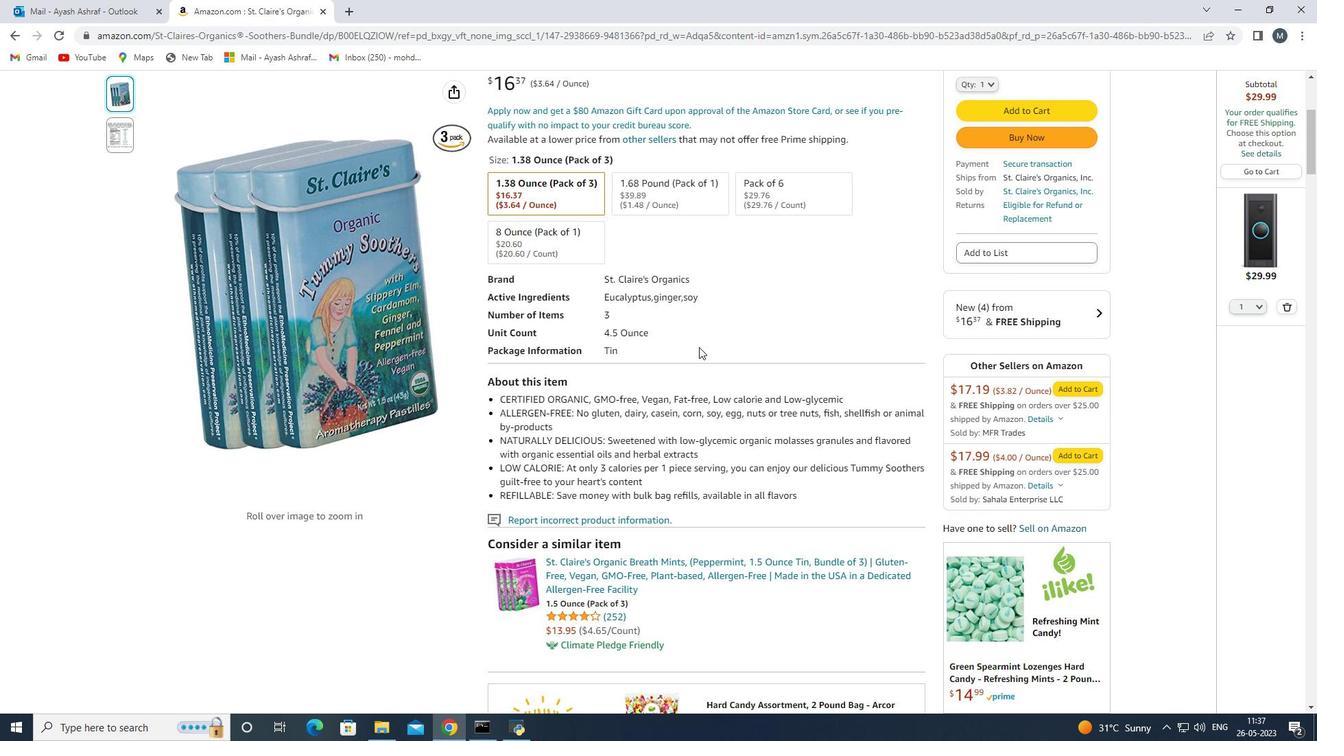 
Action: Mouse scrolled (701, 348) with delta (0, 0)
Screenshot: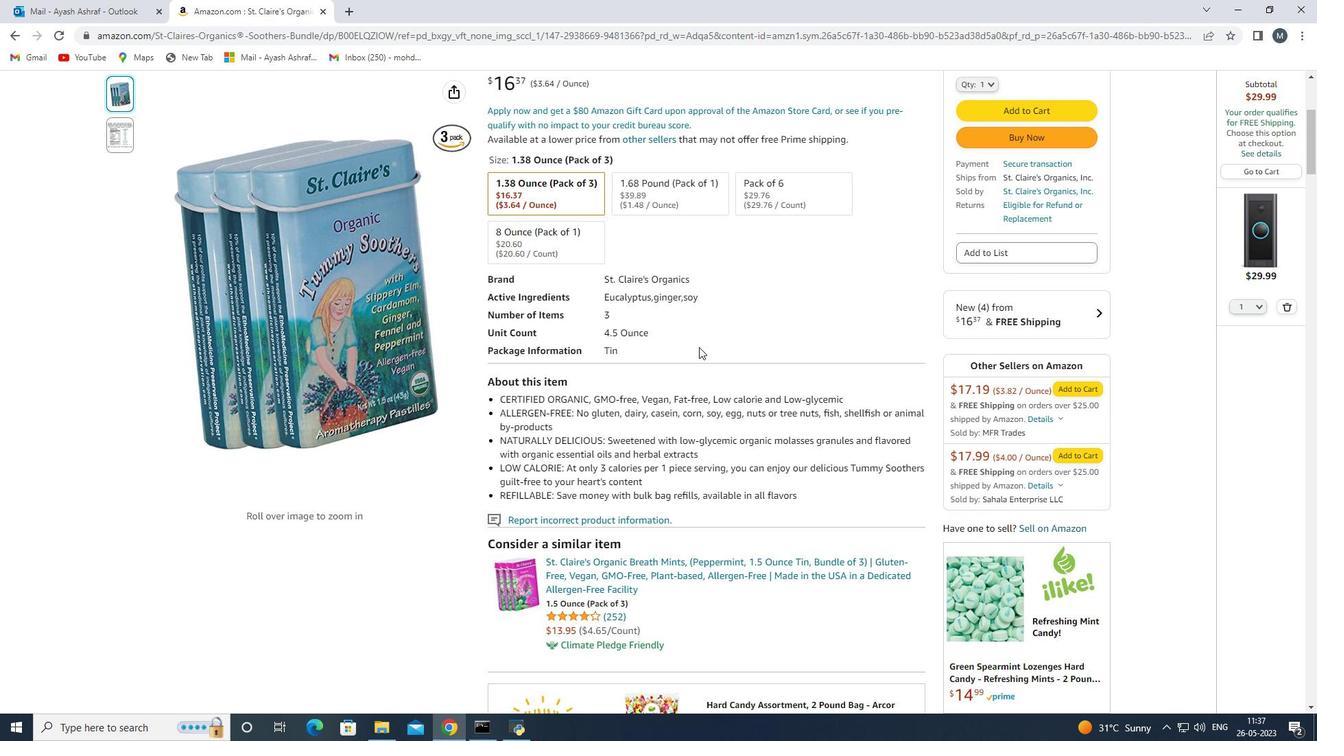 
Action: Mouse moved to (658, 356)
Screenshot: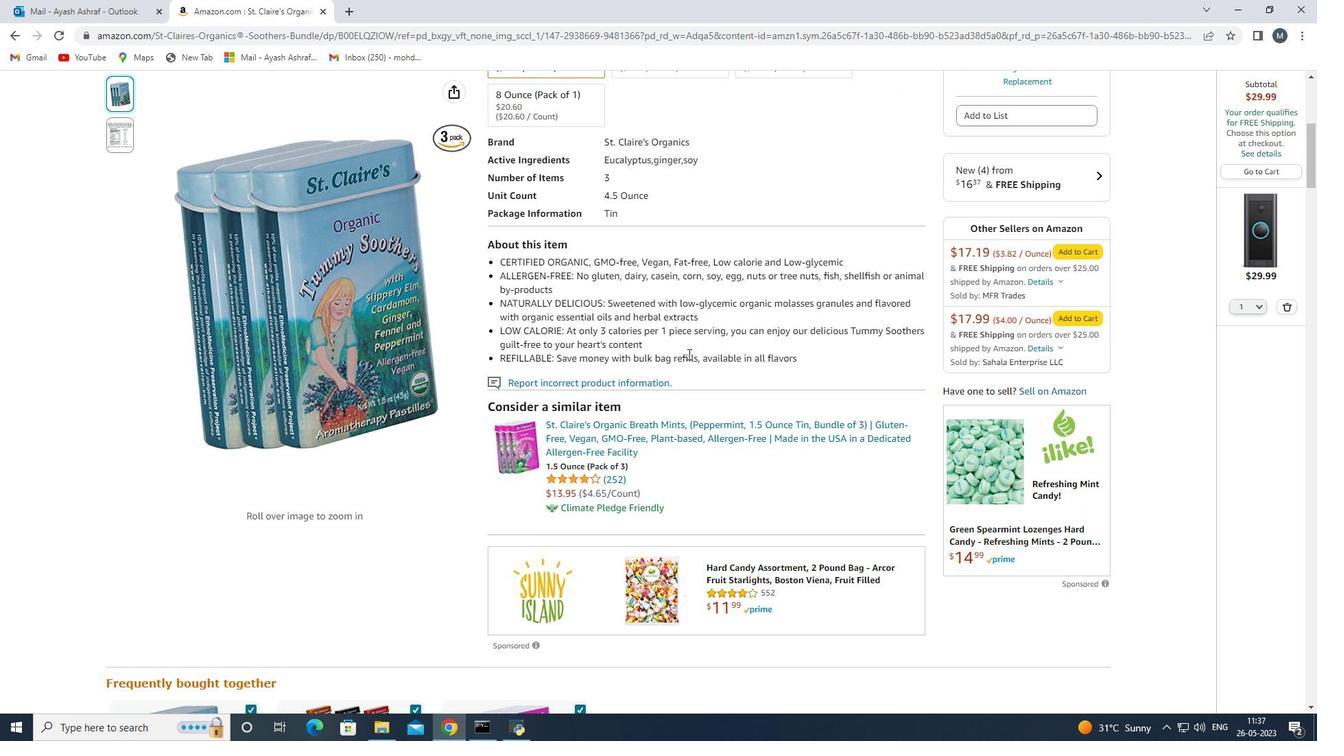 
Action: Mouse scrolled (658, 356) with delta (0, 0)
Screenshot: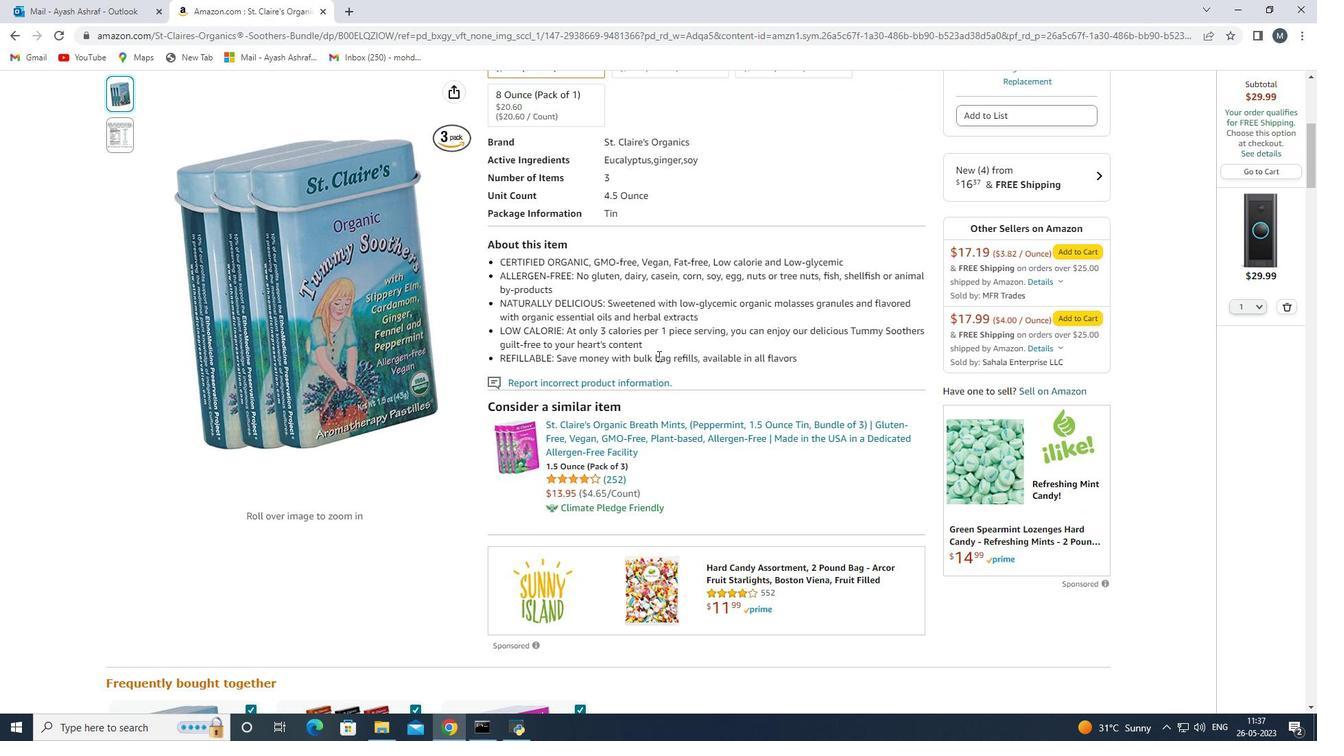 
Action: Mouse scrolled (658, 356) with delta (0, 0)
Screenshot: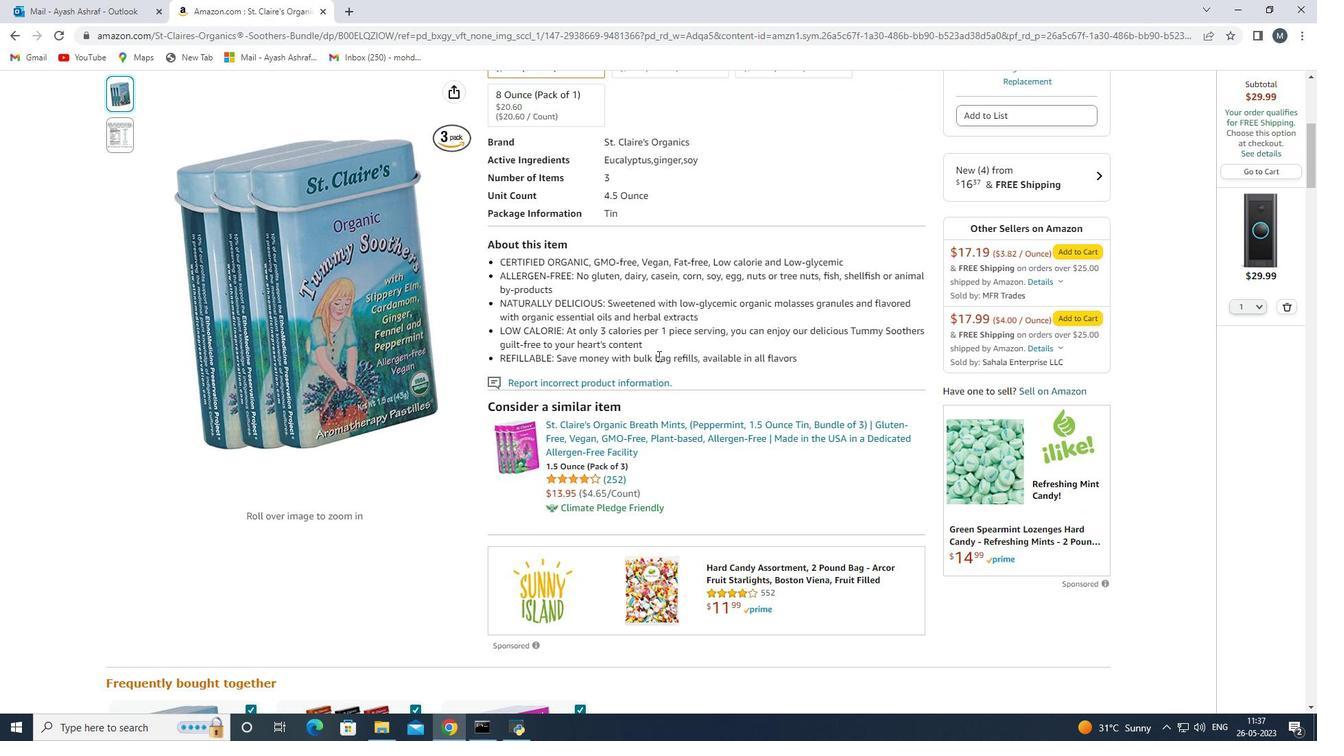 
Action: Mouse moved to (500, 397)
Screenshot: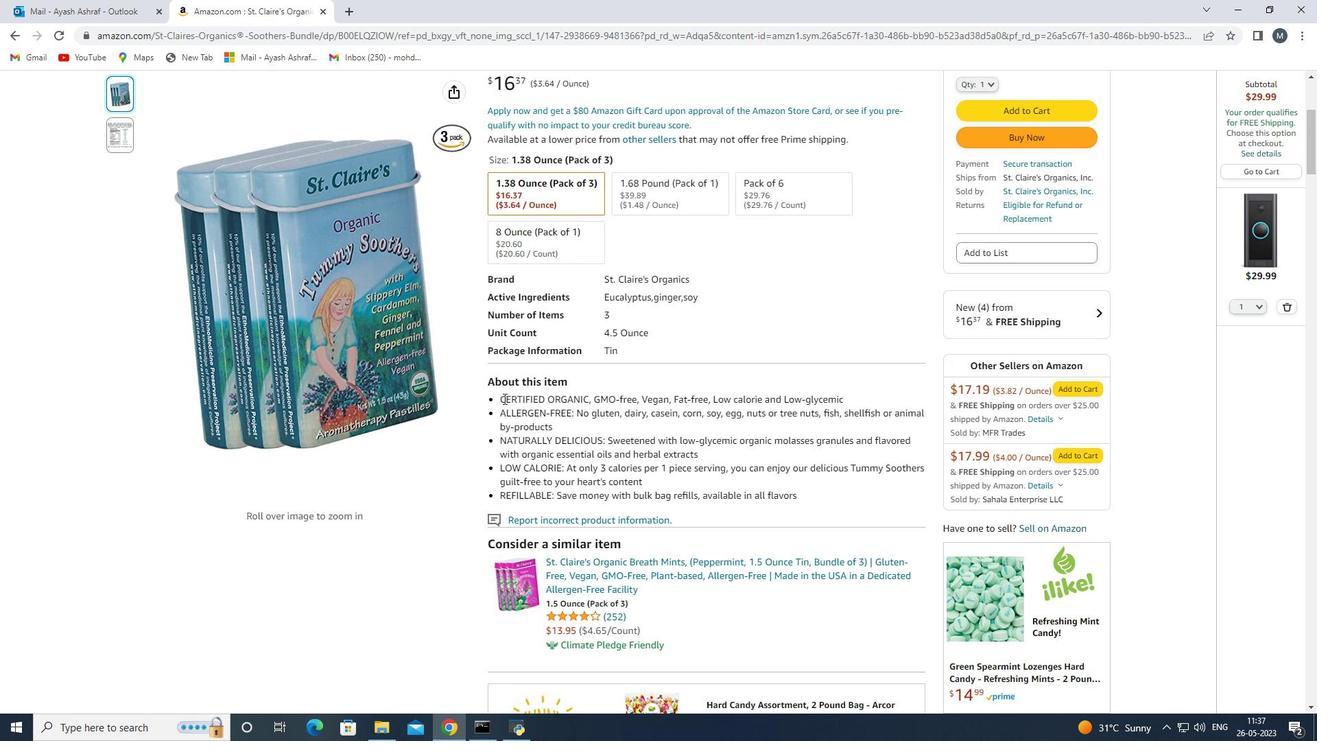 
Action: Mouse pressed left at (500, 397)
Screenshot: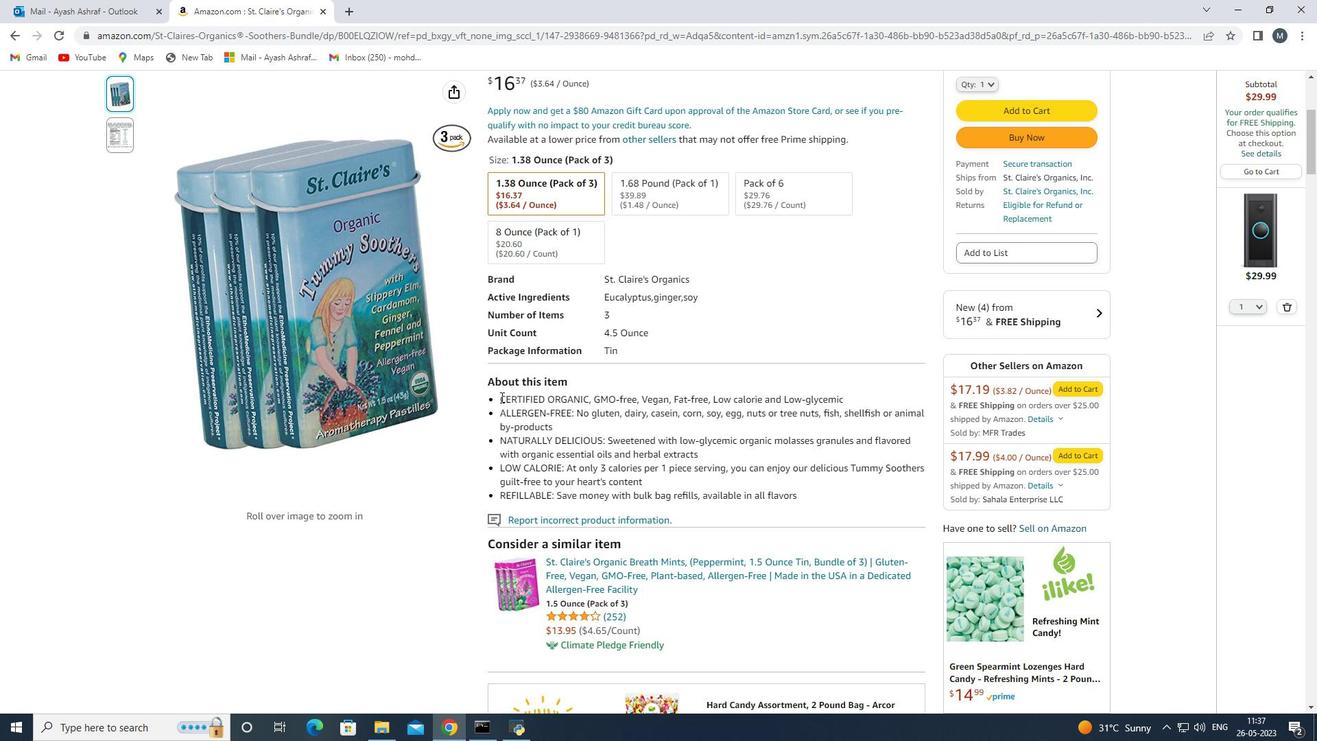 
Action: Mouse moved to (708, 354)
Screenshot: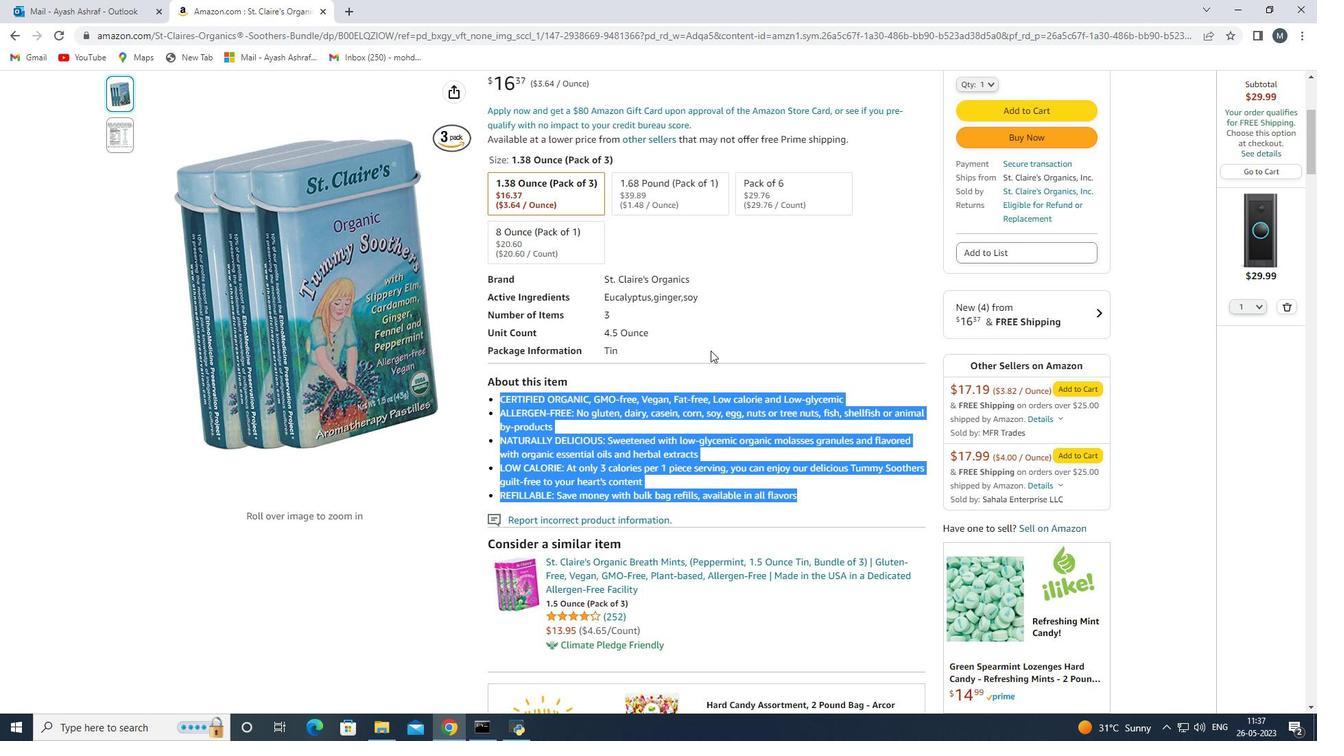 
Action: Mouse scrolled (708, 354) with delta (0, 0)
Screenshot: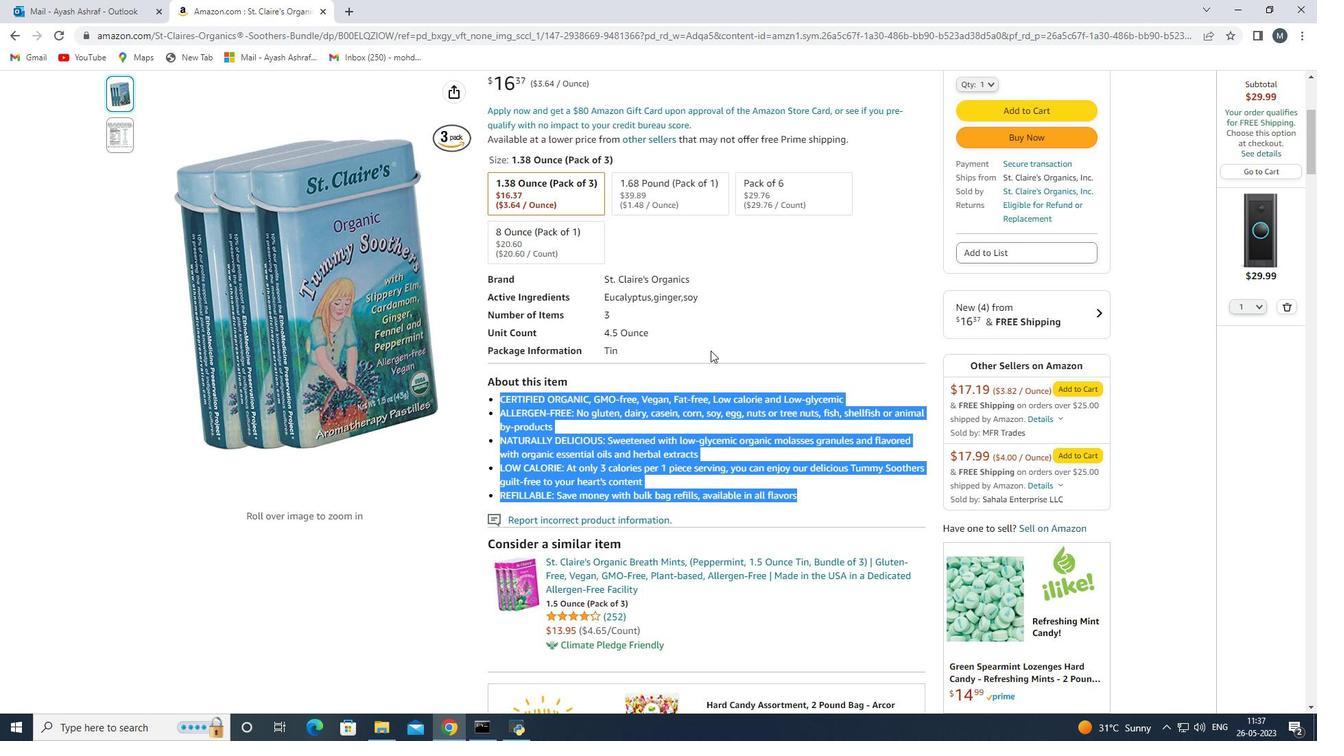 
Action: Mouse moved to (706, 354)
Screenshot: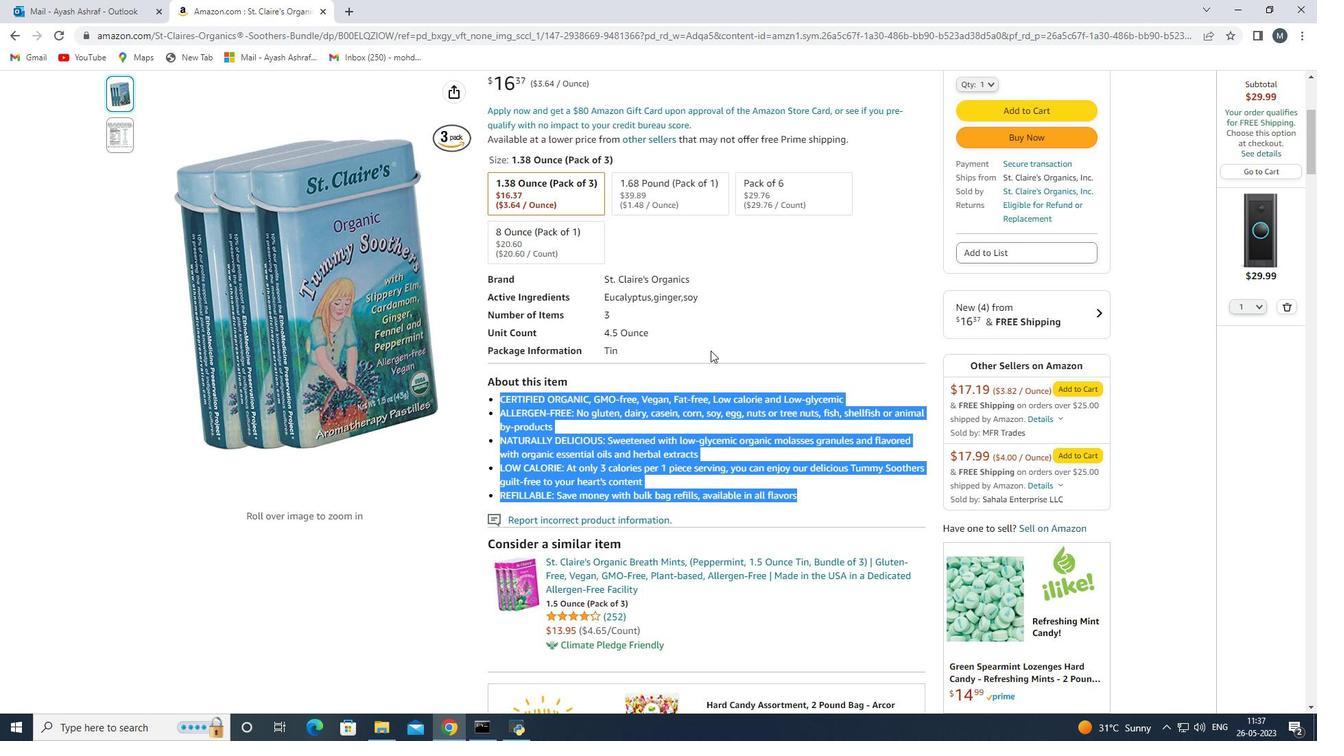 
Action: Mouse scrolled (706, 354) with delta (0, 0)
Screenshot: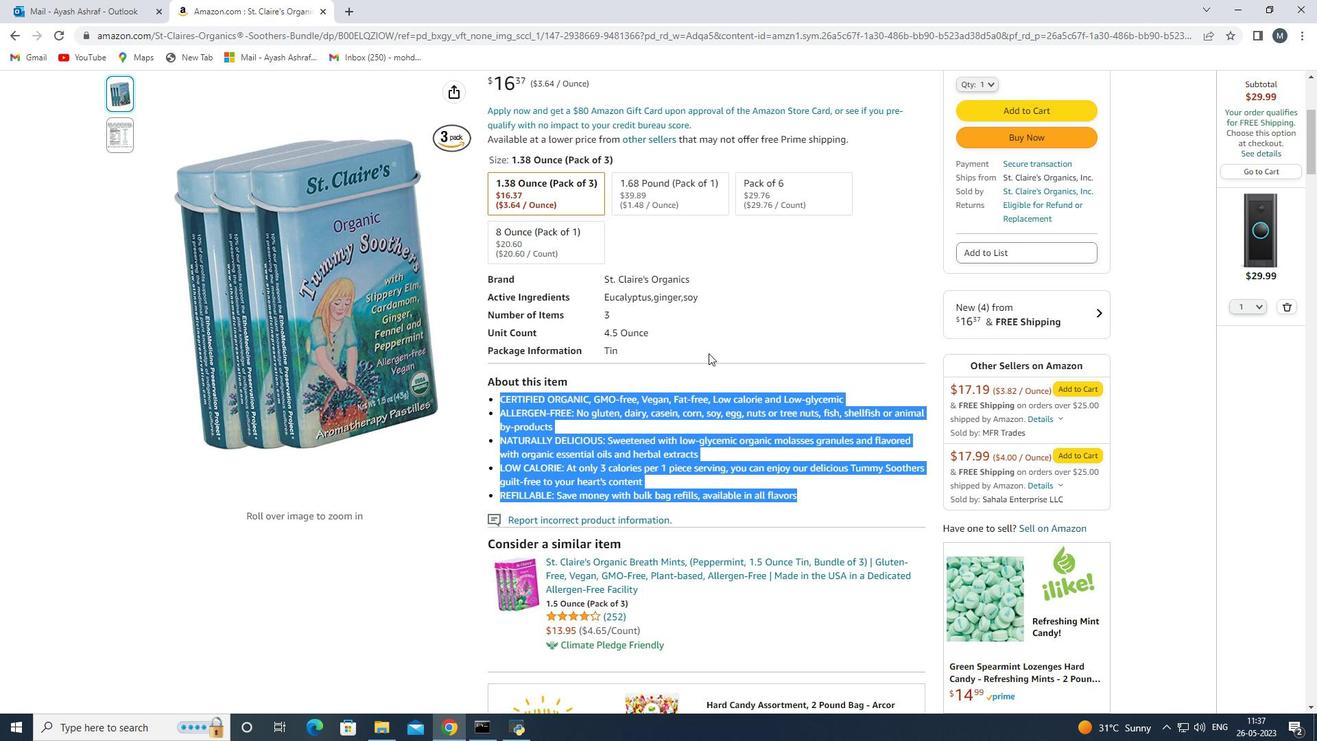 
Action: Mouse moved to (706, 358)
Screenshot: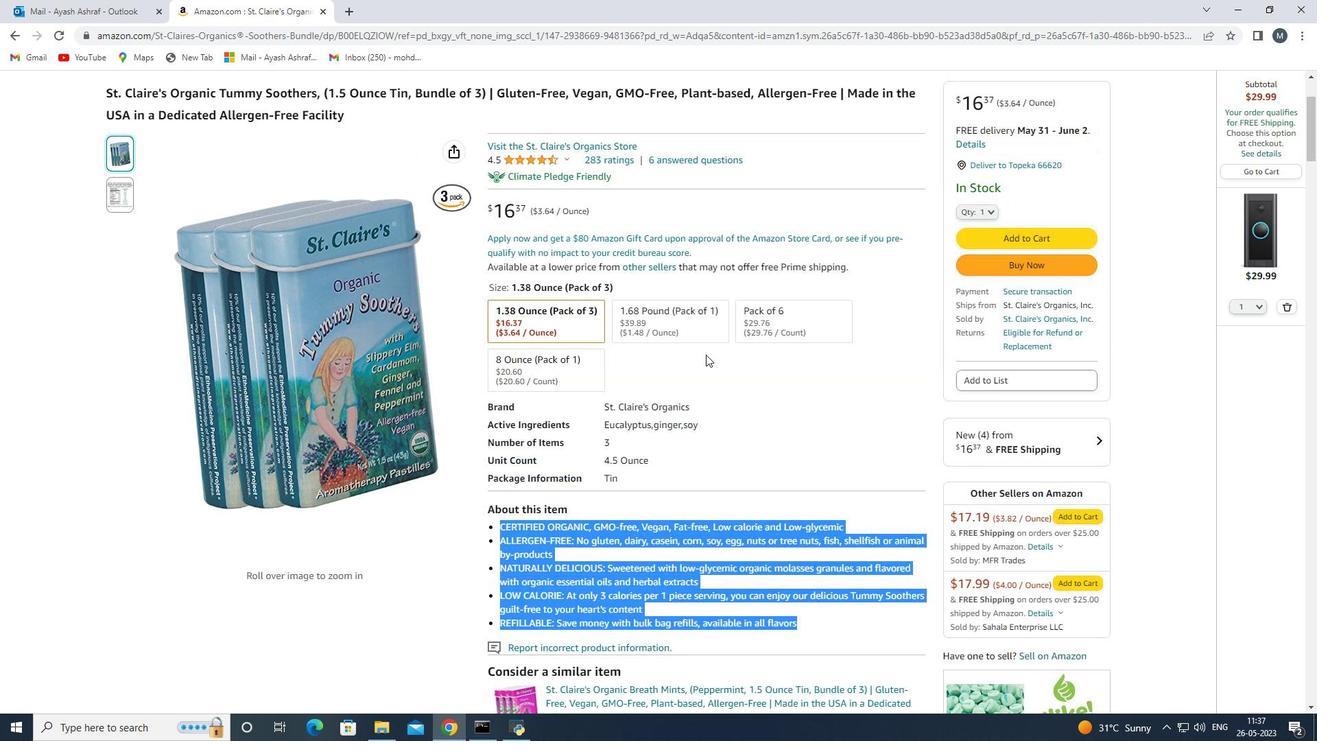 
Action: Mouse scrolled (706, 358) with delta (0, 0)
Screenshot: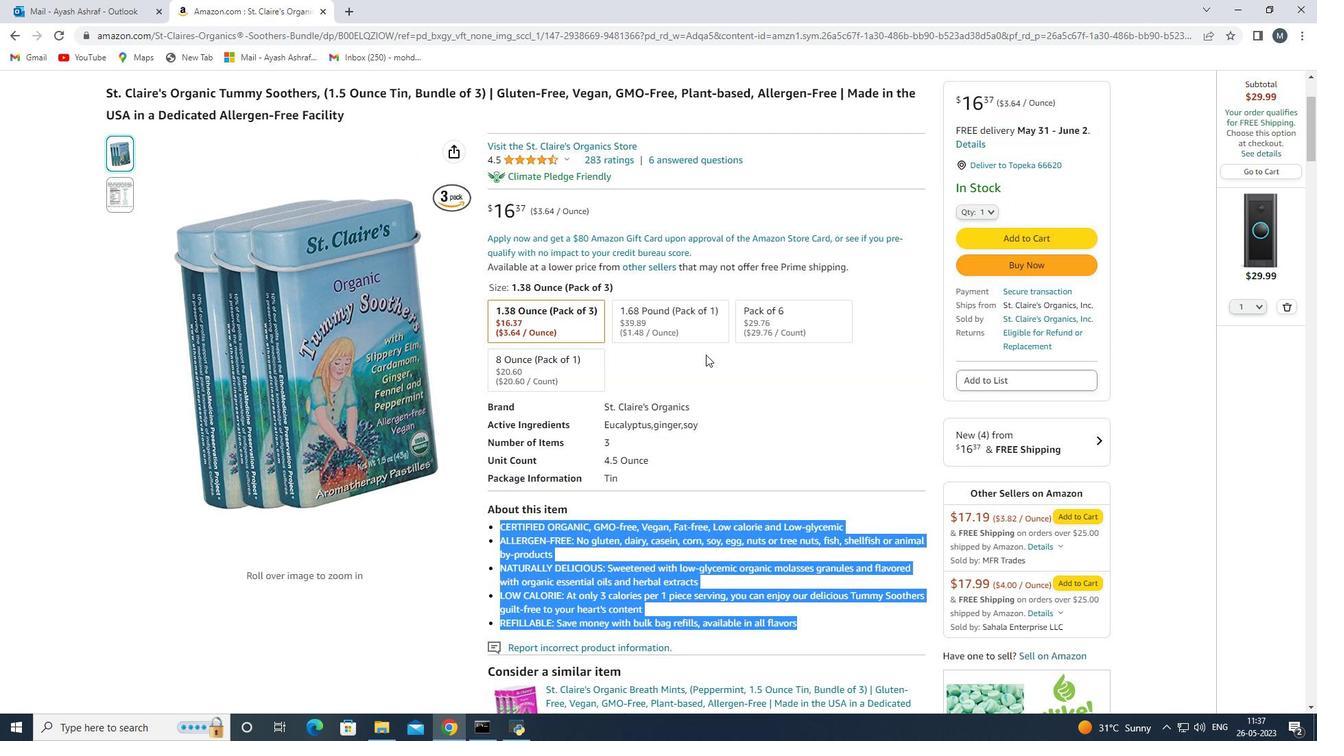 
Action: Mouse scrolled (706, 358) with delta (0, 0)
Screenshot: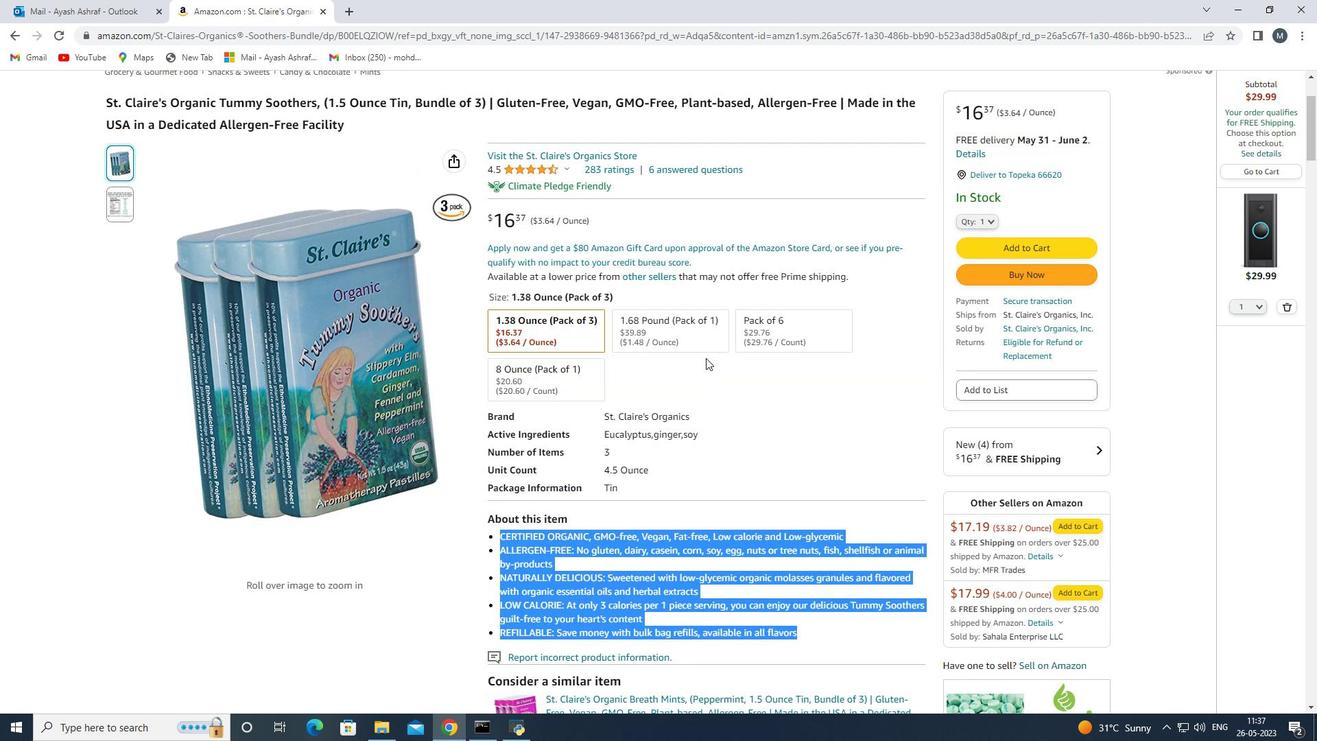 
Action: Mouse scrolled (706, 358) with delta (0, 0)
Screenshot: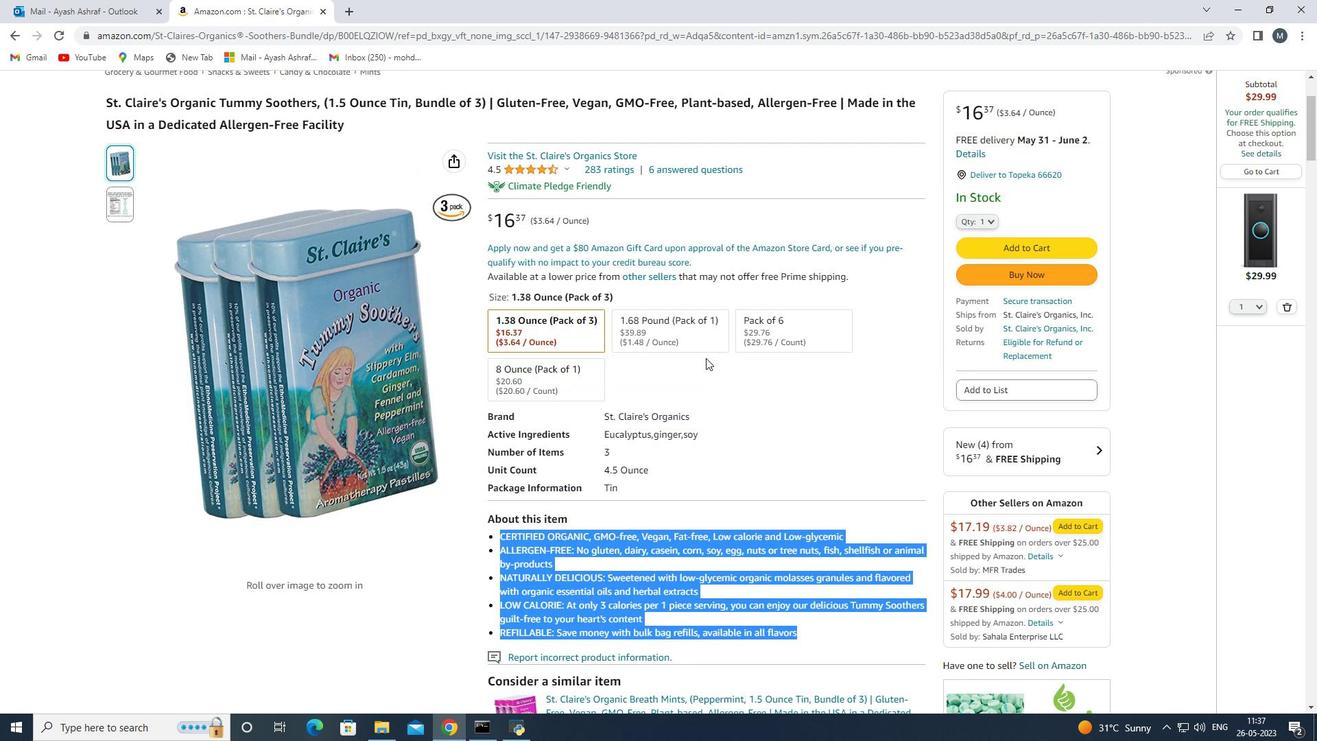 
Action: Mouse moved to (418, 396)
Screenshot: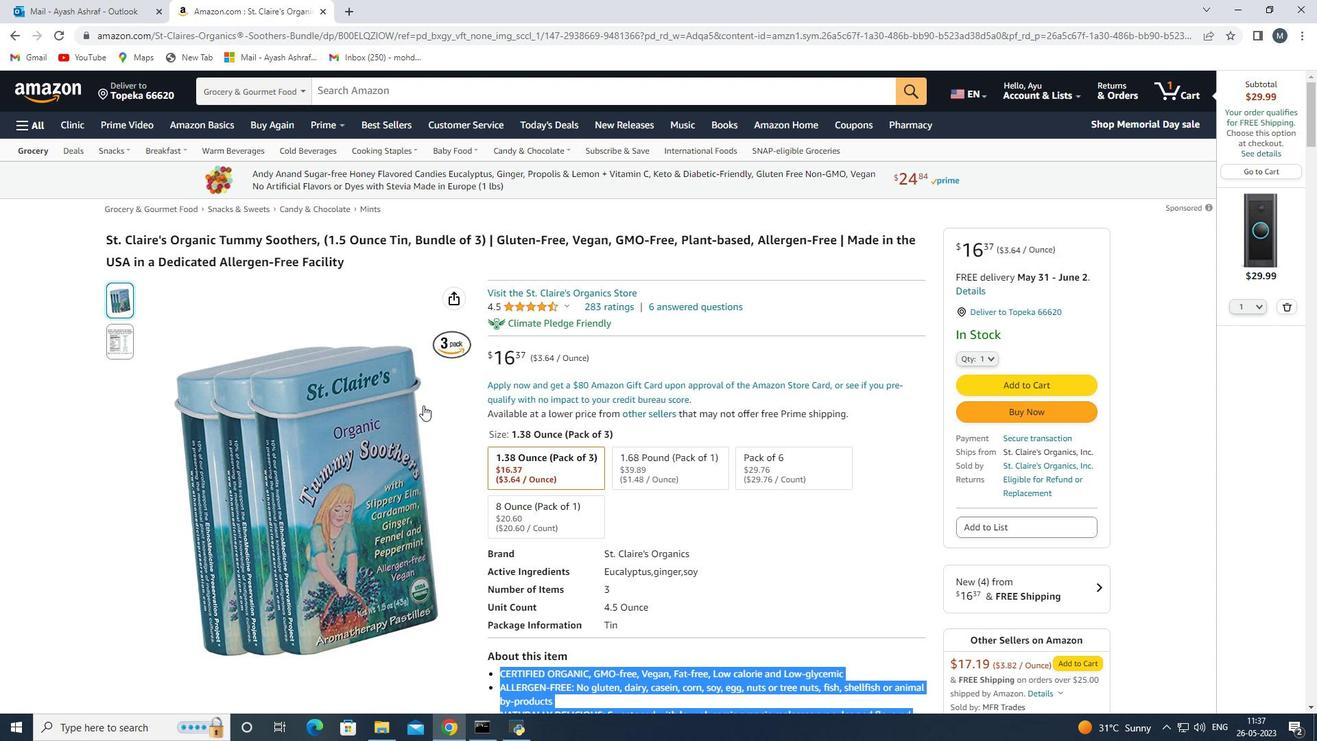 
Action: Mouse scrolled (418, 395) with delta (0, 0)
Screenshot: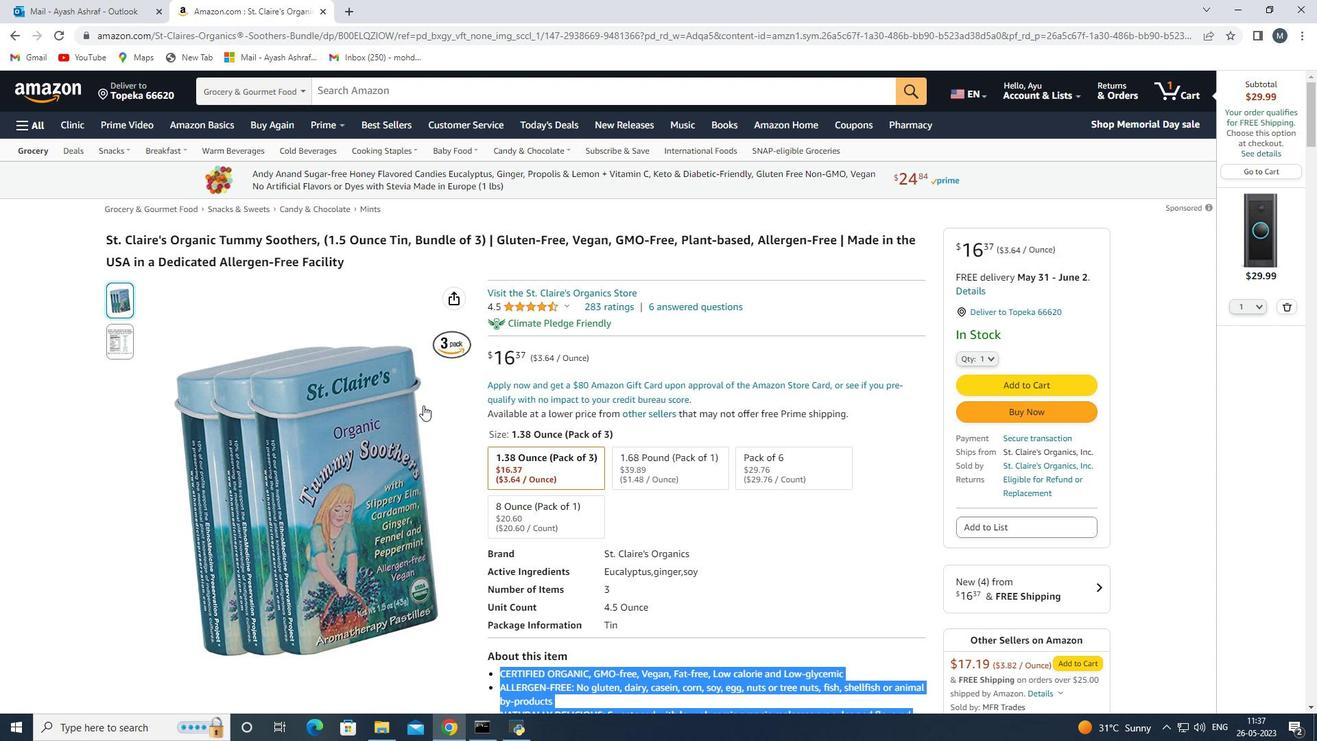 
Action: Mouse scrolled (418, 395) with delta (0, 0)
Screenshot: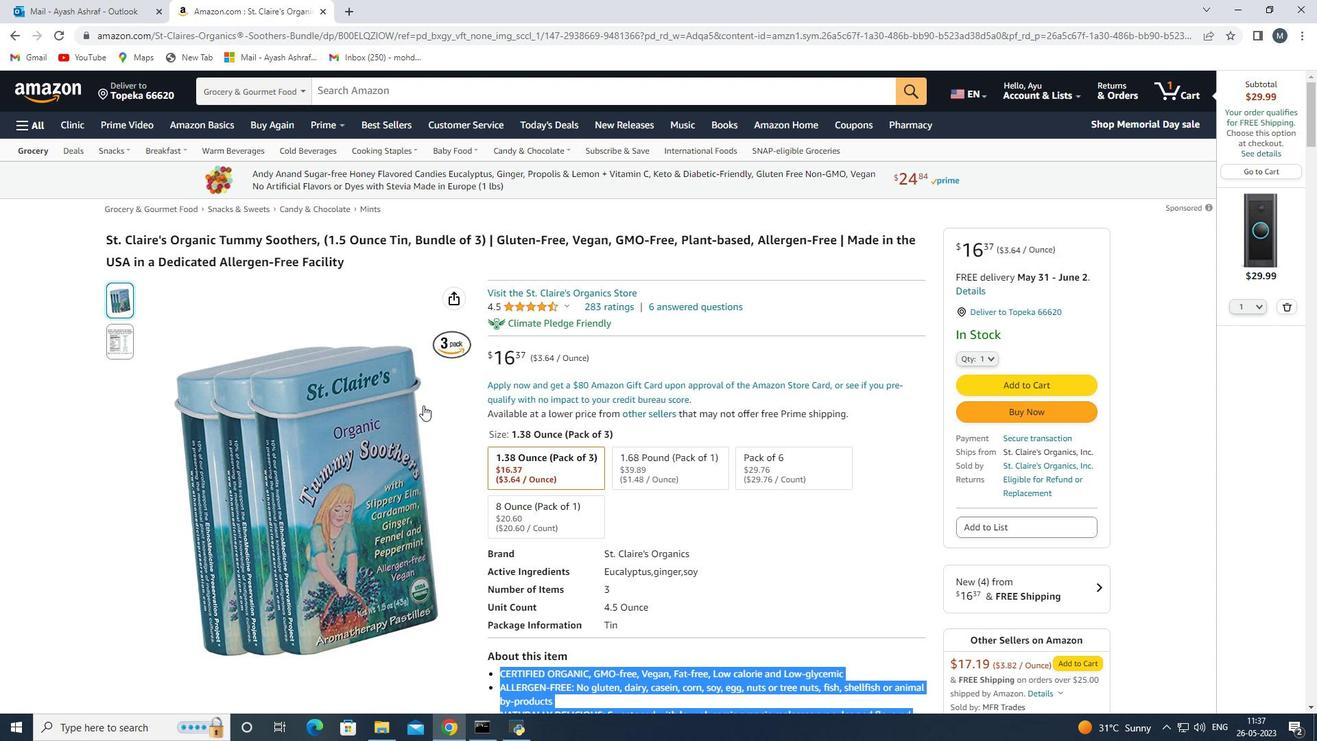 
Action: Mouse moved to (606, 380)
Screenshot: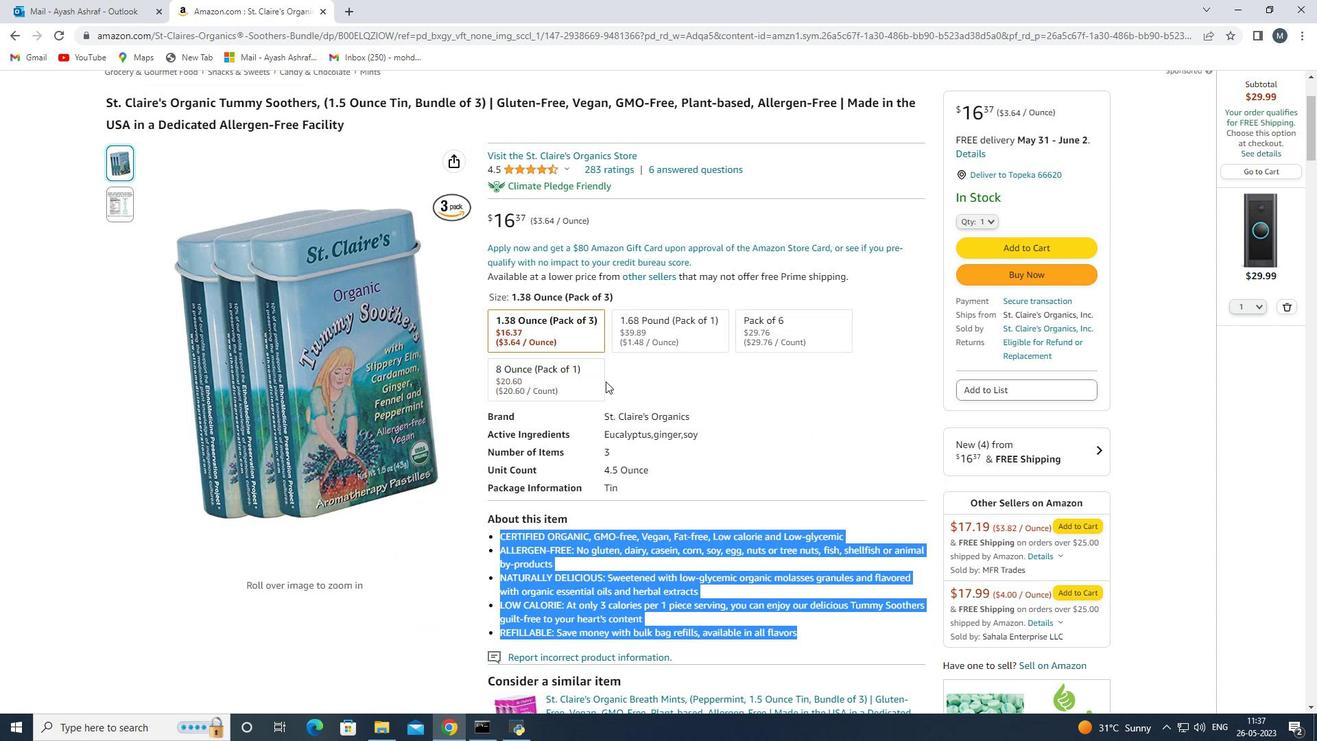 
Action: Mouse pressed left at (606, 380)
Screenshot: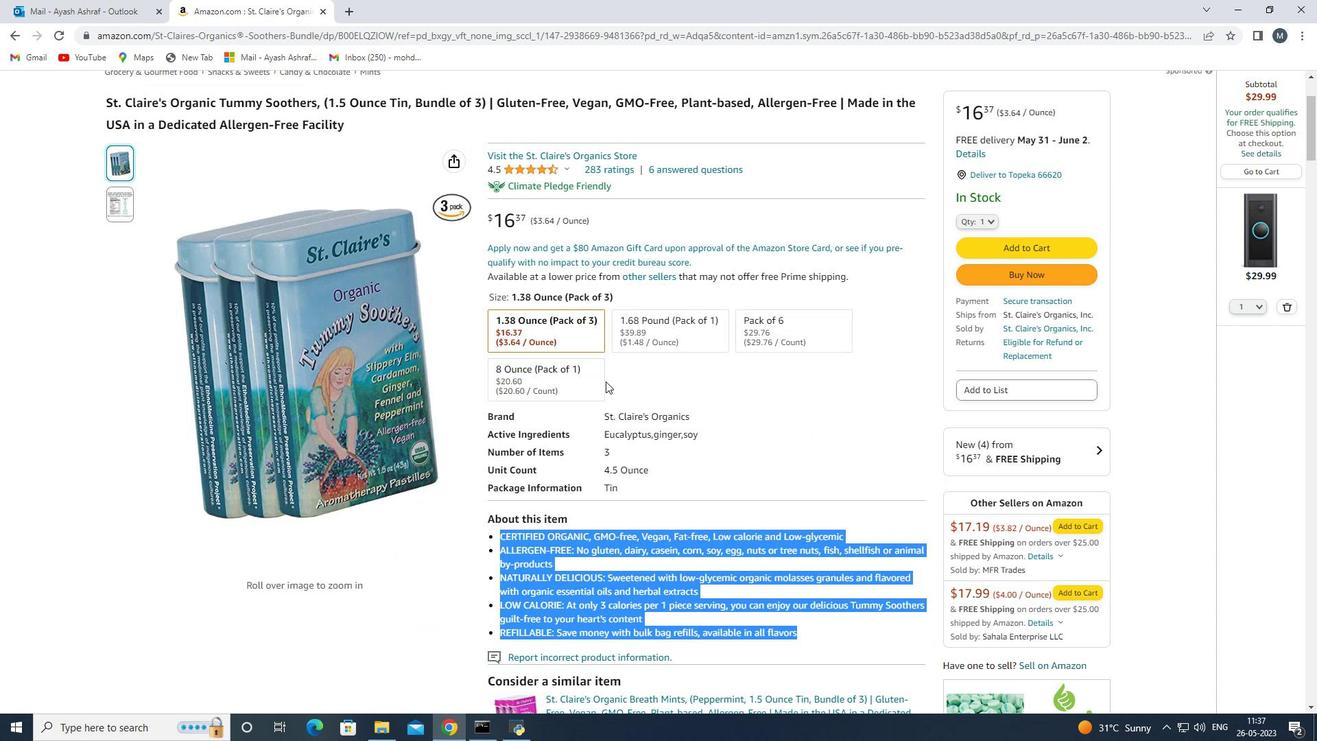 
Action: Mouse moved to (593, 383)
Screenshot: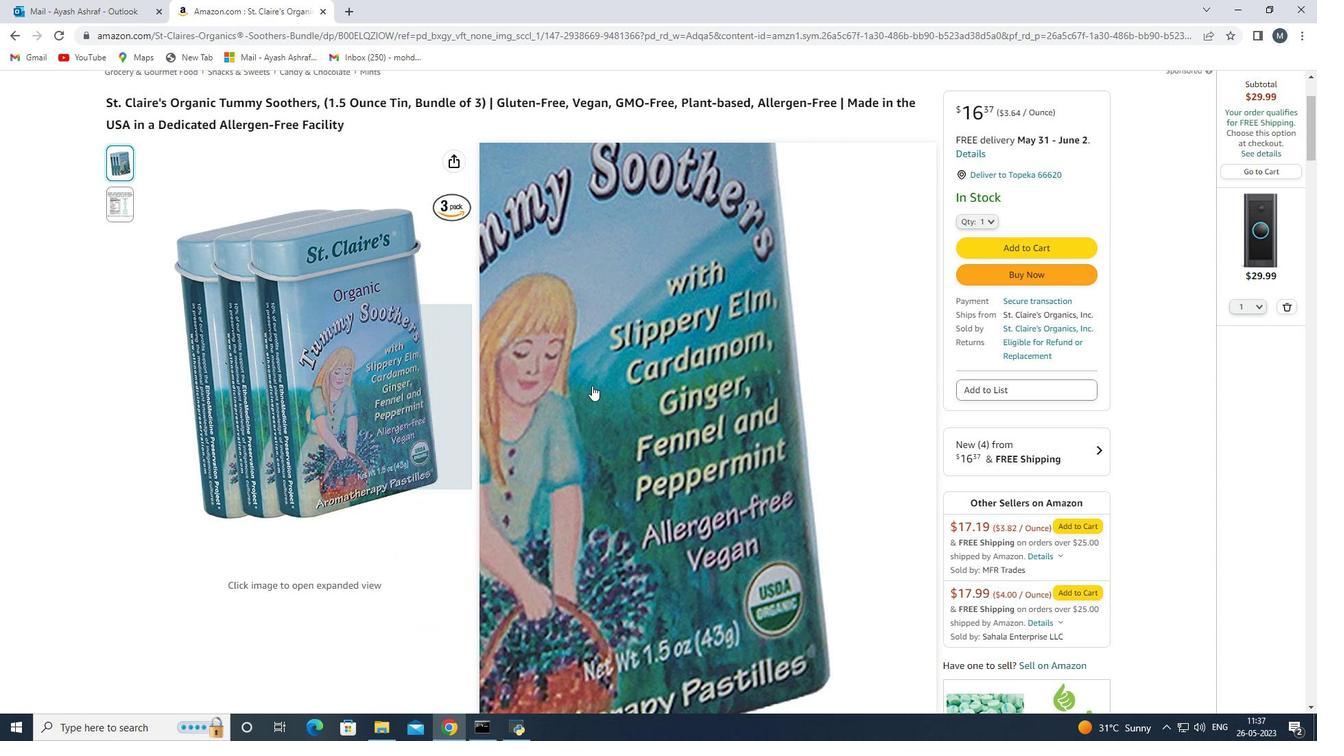 
Action: Mouse scrolled (593, 383) with delta (0, 0)
Screenshot: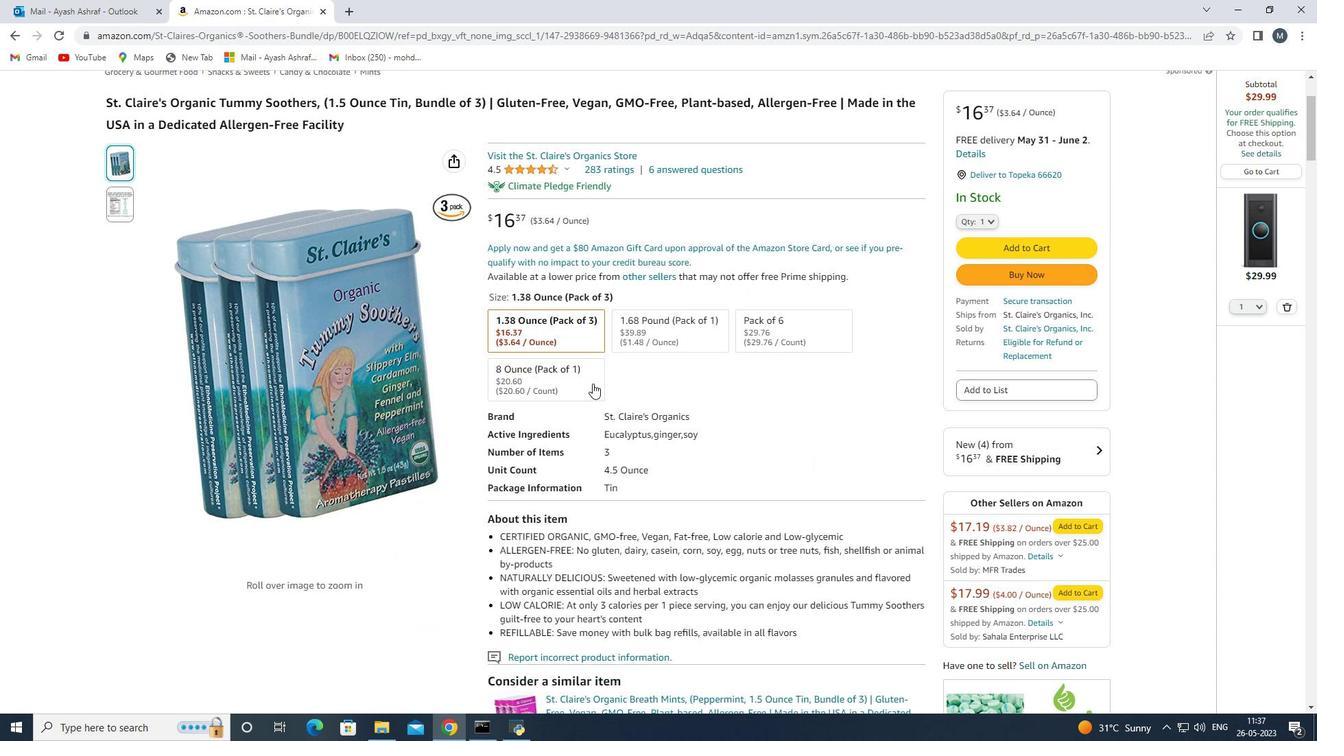 
Action: Mouse scrolled (593, 383) with delta (0, 0)
Screenshot: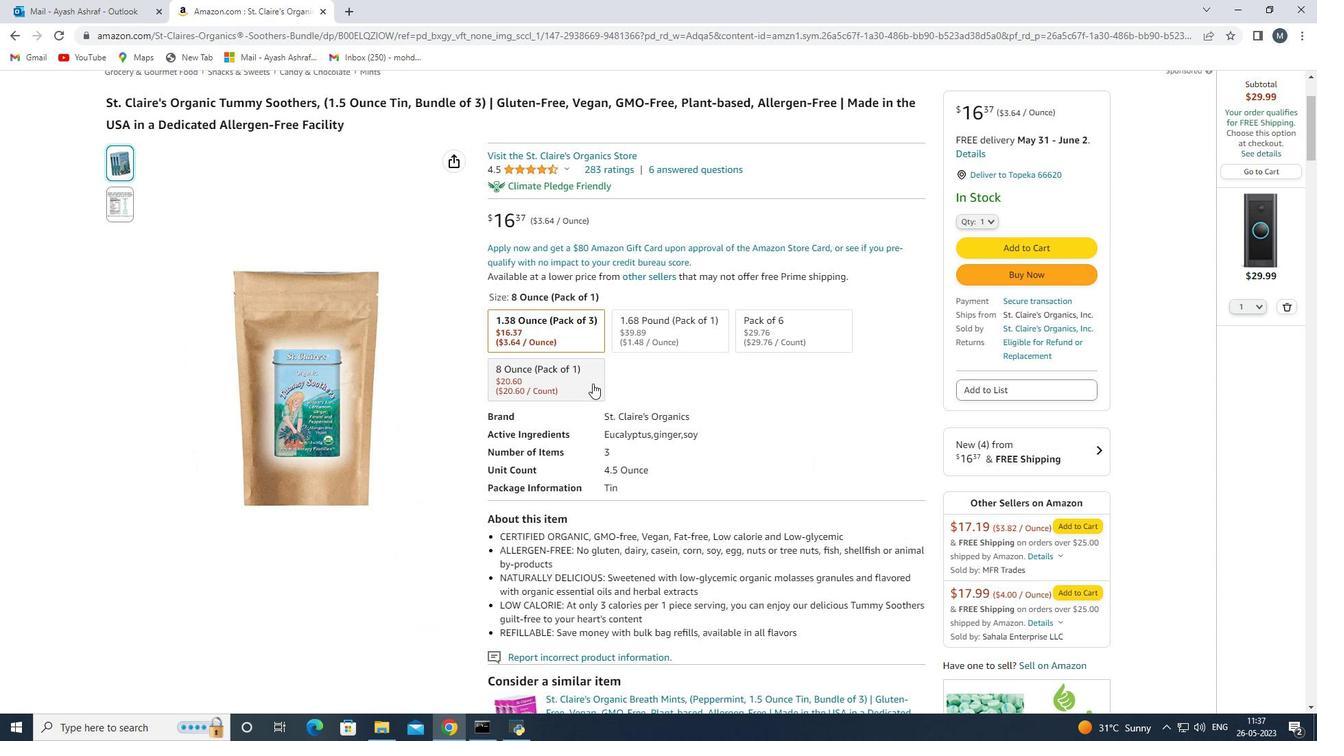 
Action: Mouse moved to (589, 383)
Screenshot: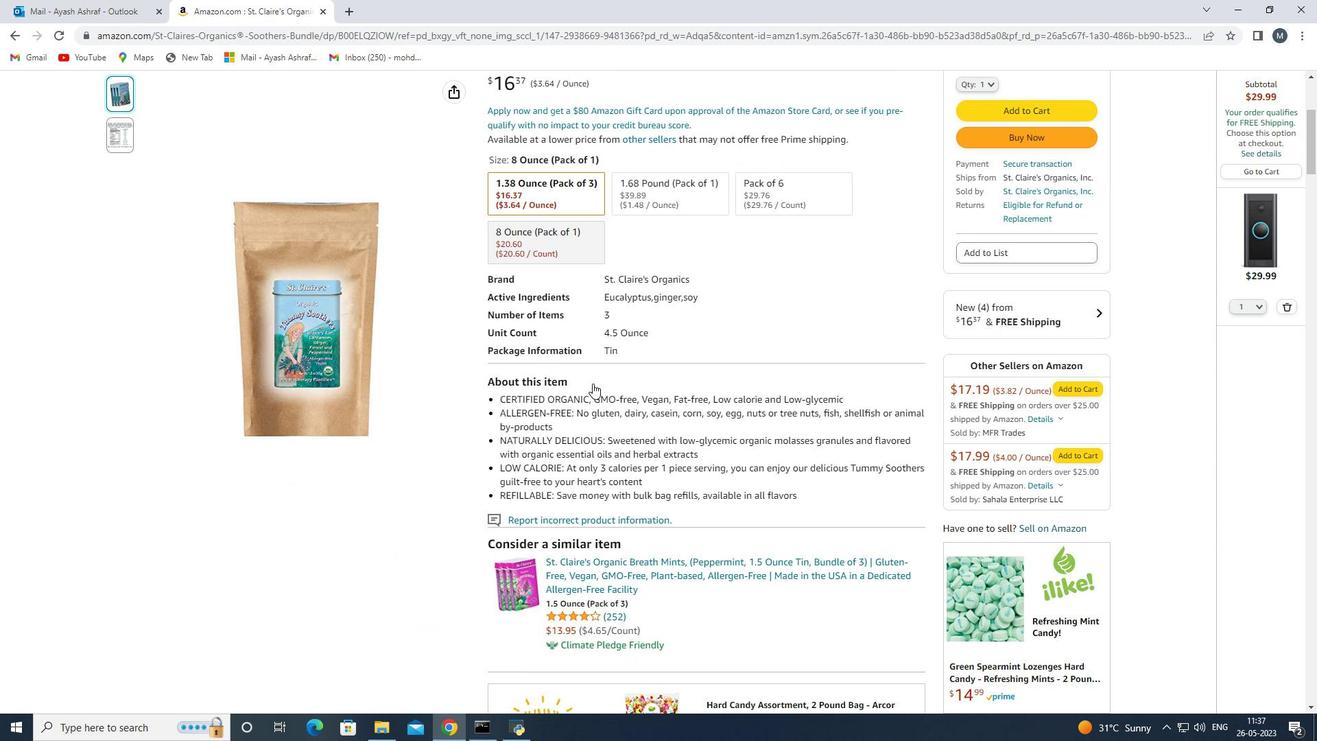 
Action: Mouse scrolled (589, 382) with delta (0, 0)
Screenshot: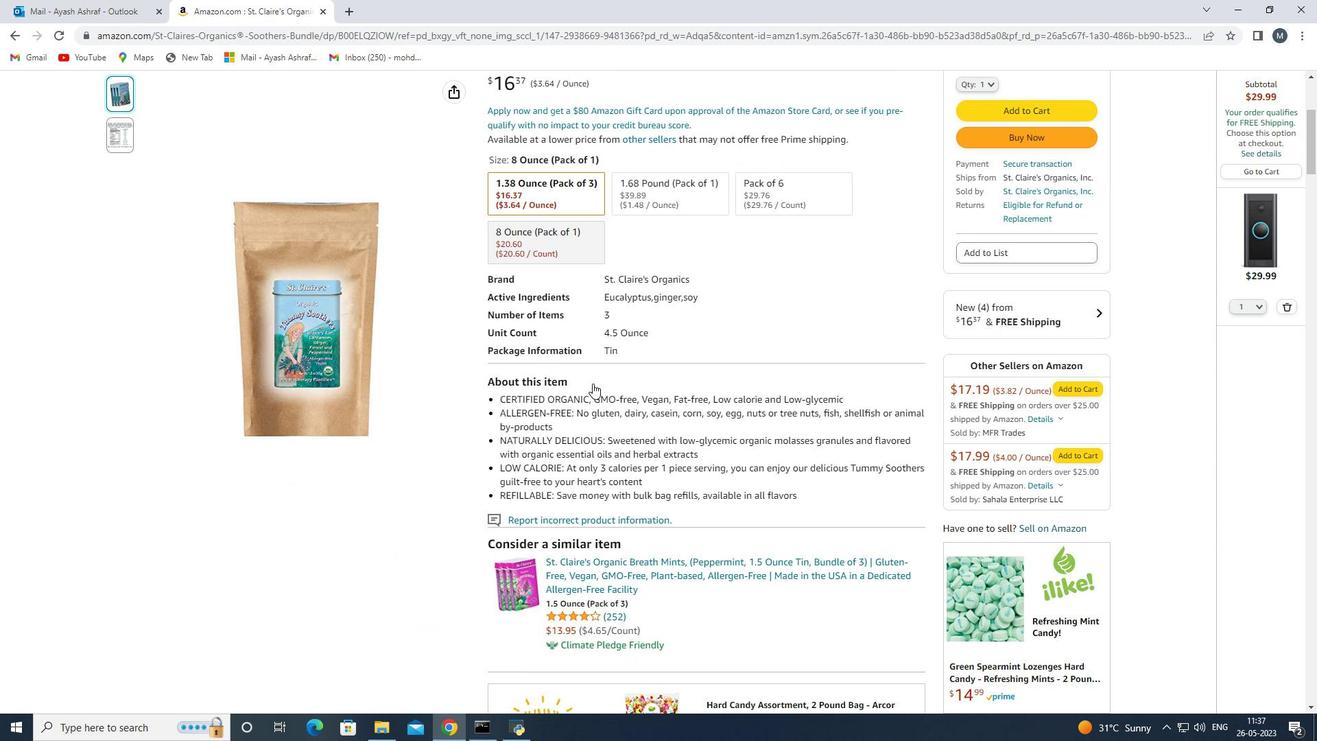 
Action: Mouse moved to (588, 396)
Screenshot: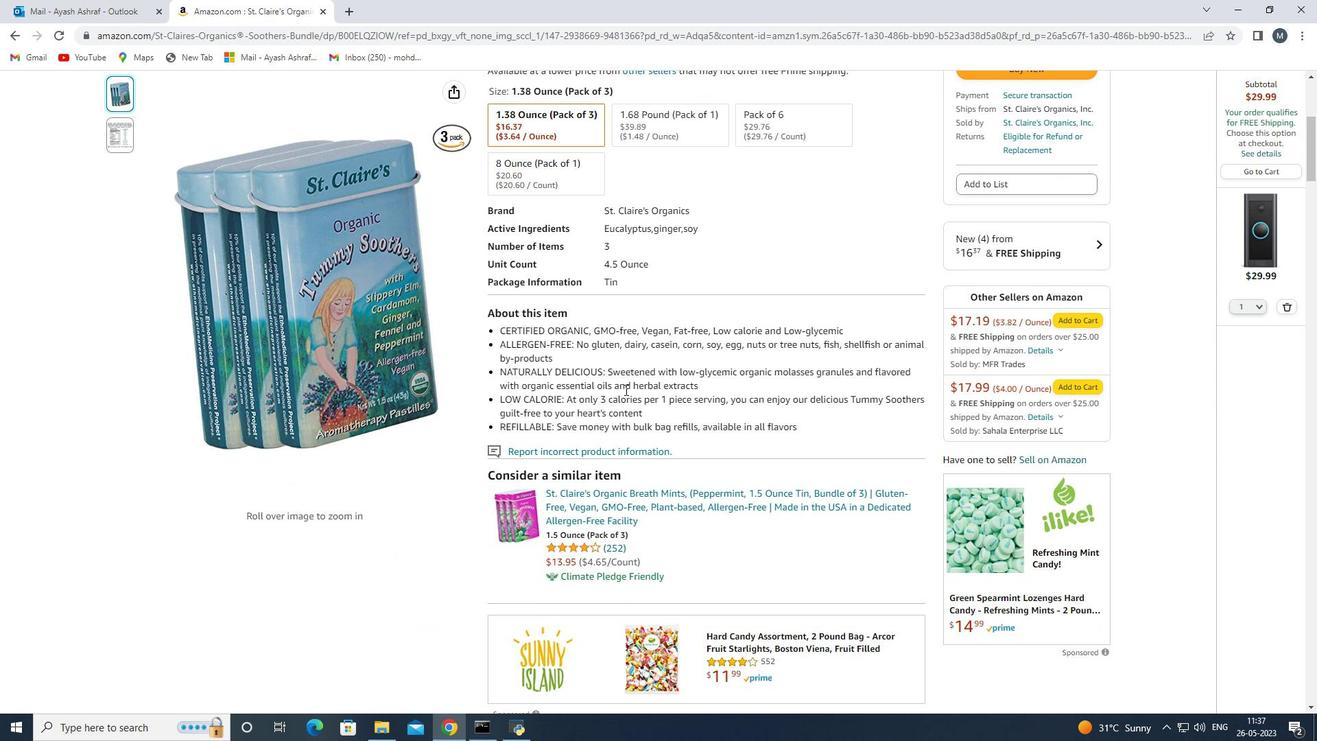 
Action: Mouse scrolled (588, 396) with delta (0, 0)
Screenshot: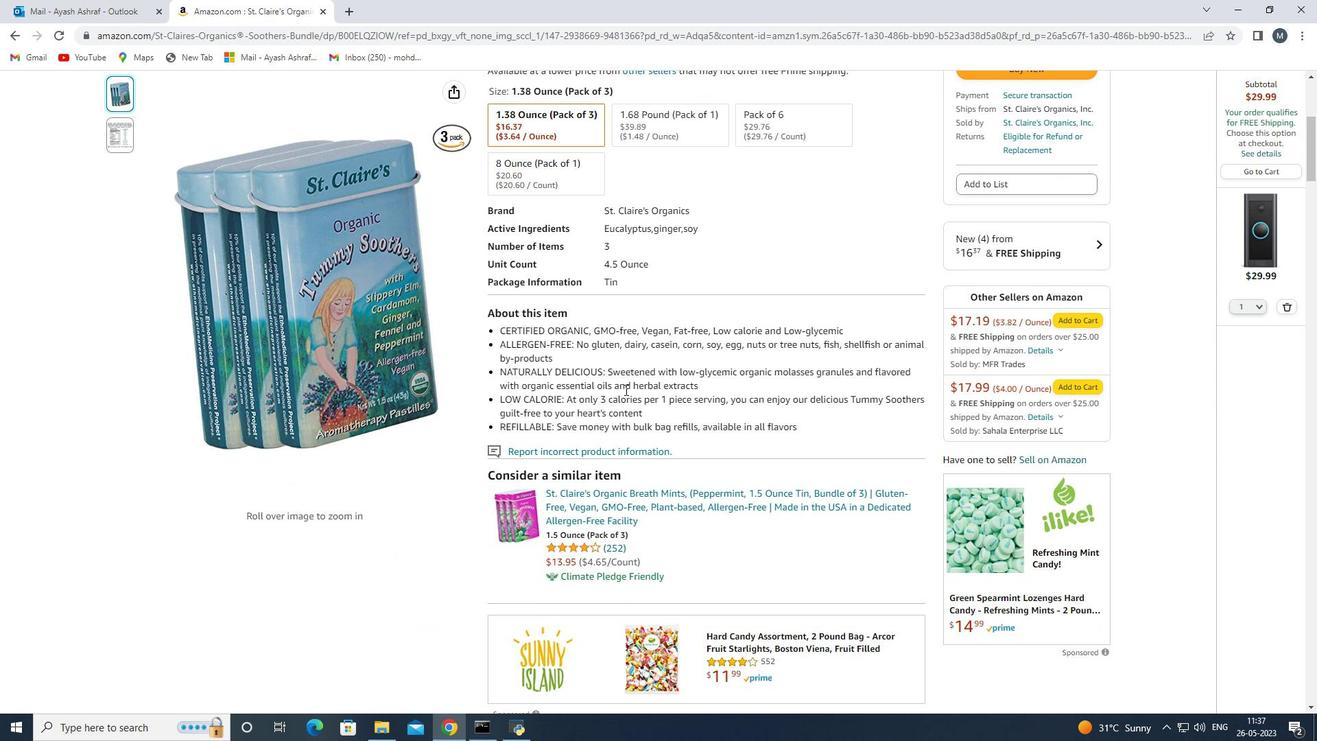 
Action: Mouse scrolled (588, 396) with delta (0, 0)
Screenshot: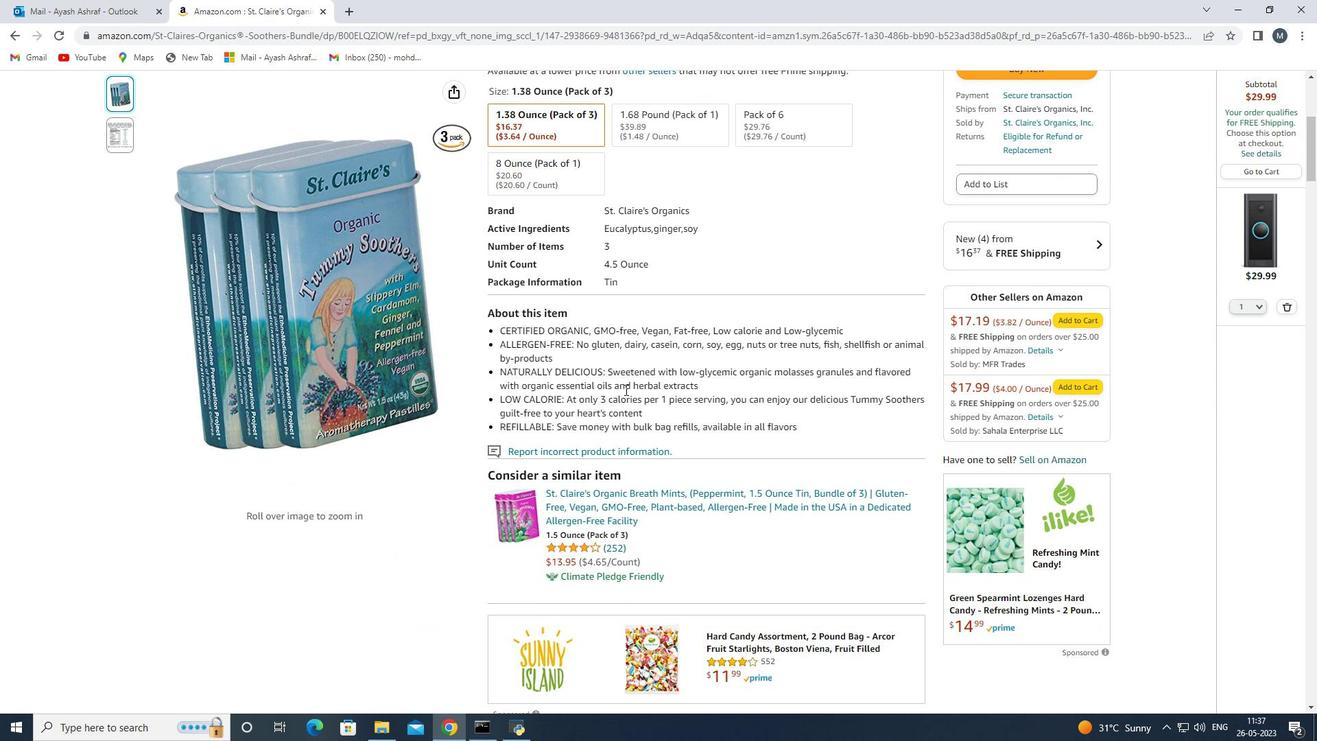 
Action: Mouse scrolled (588, 396) with delta (0, 0)
Screenshot: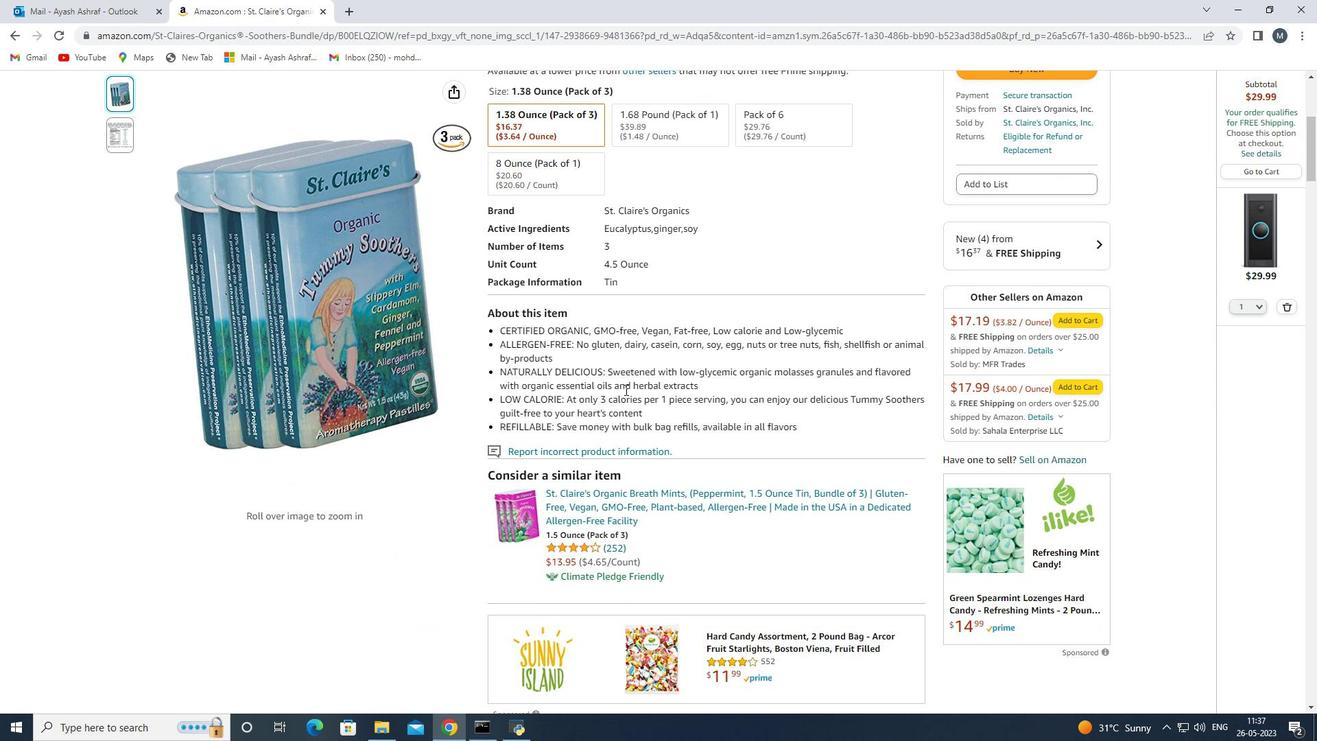 
Action: Mouse scrolled (588, 396) with delta (0, 0)
Screenshot: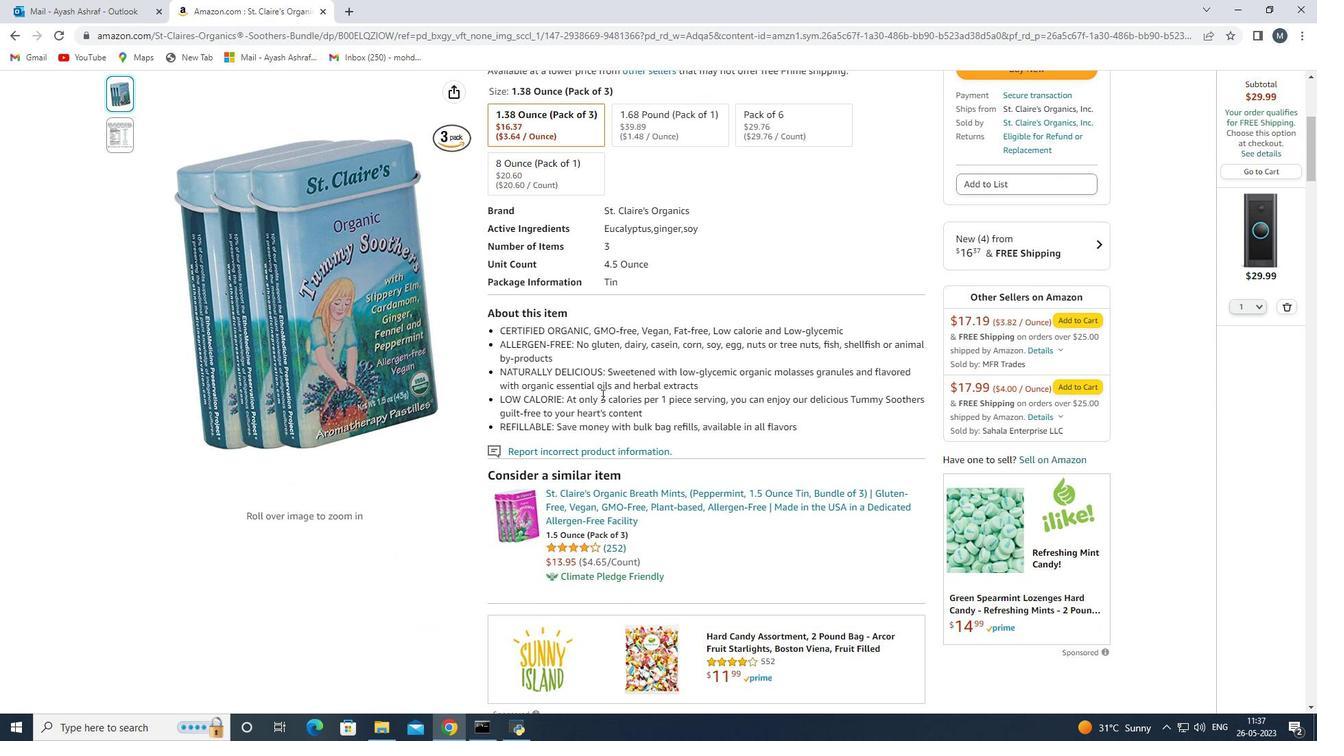 
Action: Mouse scrolled (588, 396) with delta (0, 0)
Screenshot: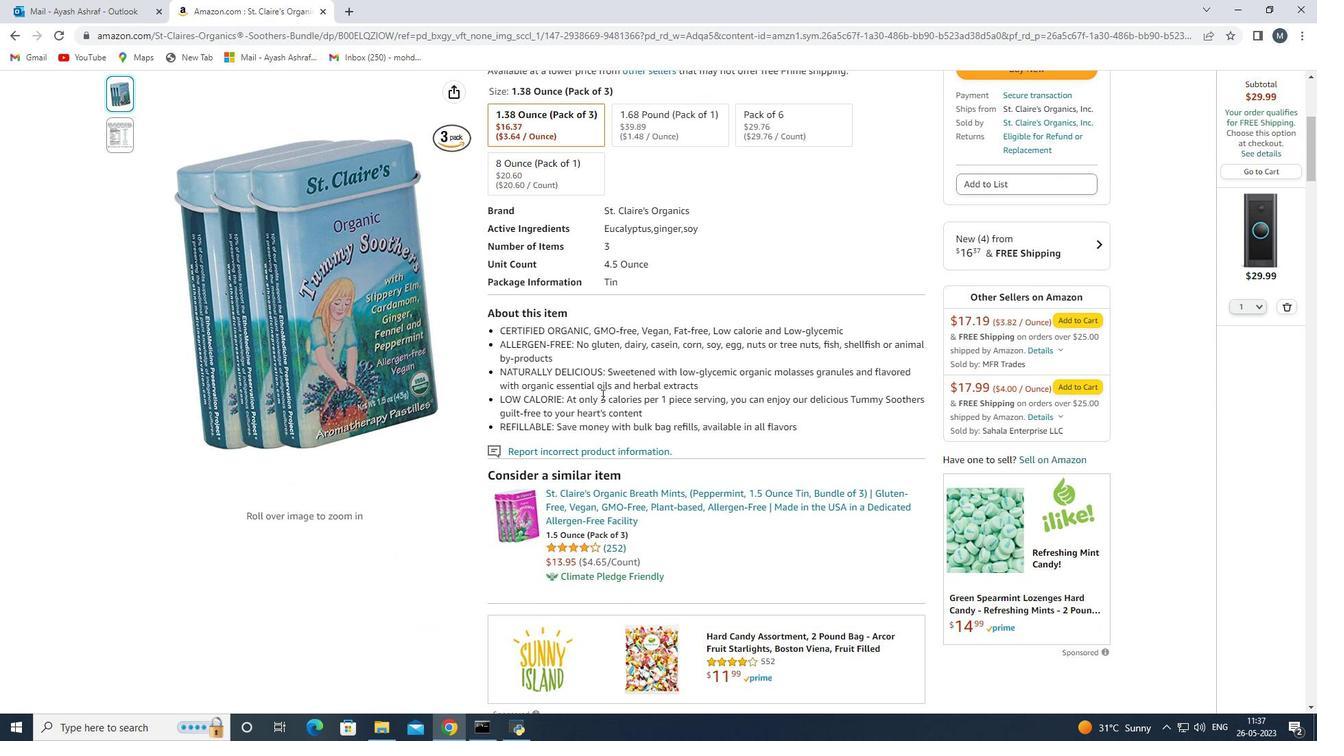 
Action: Mouse moved to (587, 393)
Screenshot: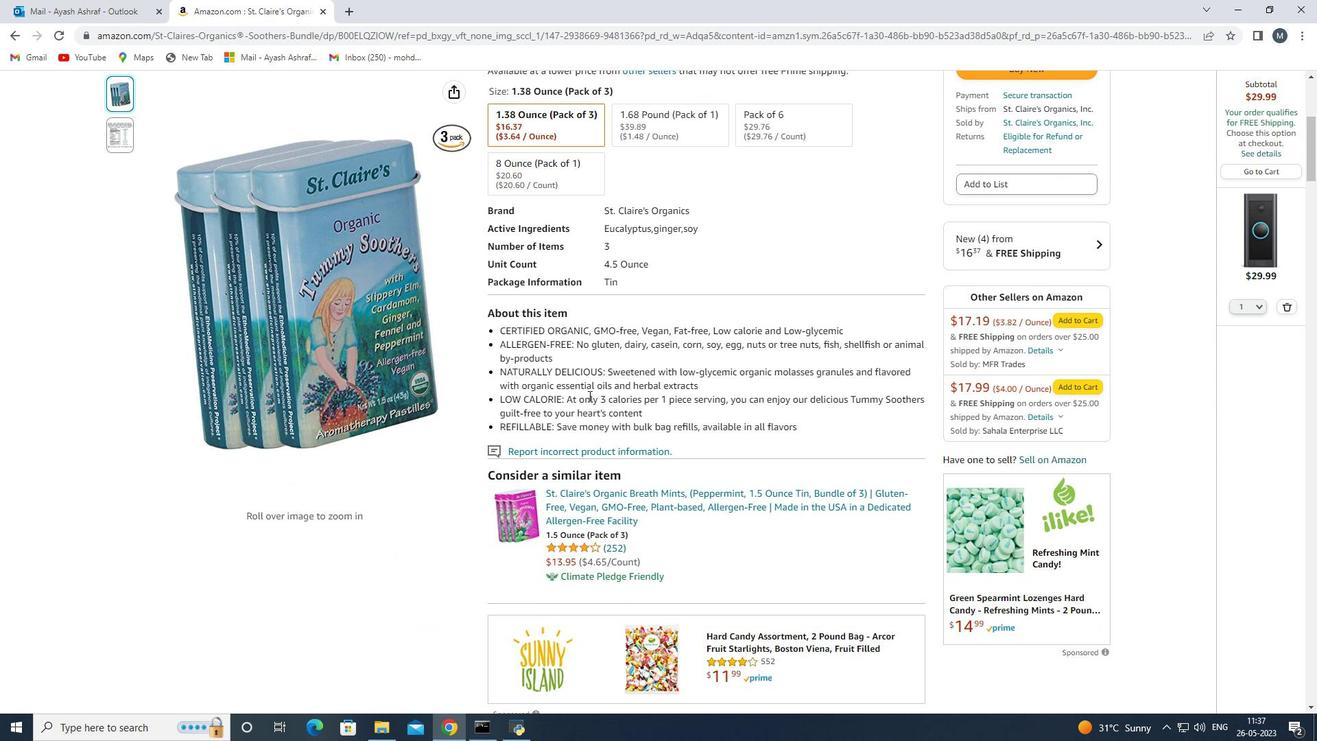 
Action: Mouse scrolled (588, 396) with delta (0, 0)
Screenshot: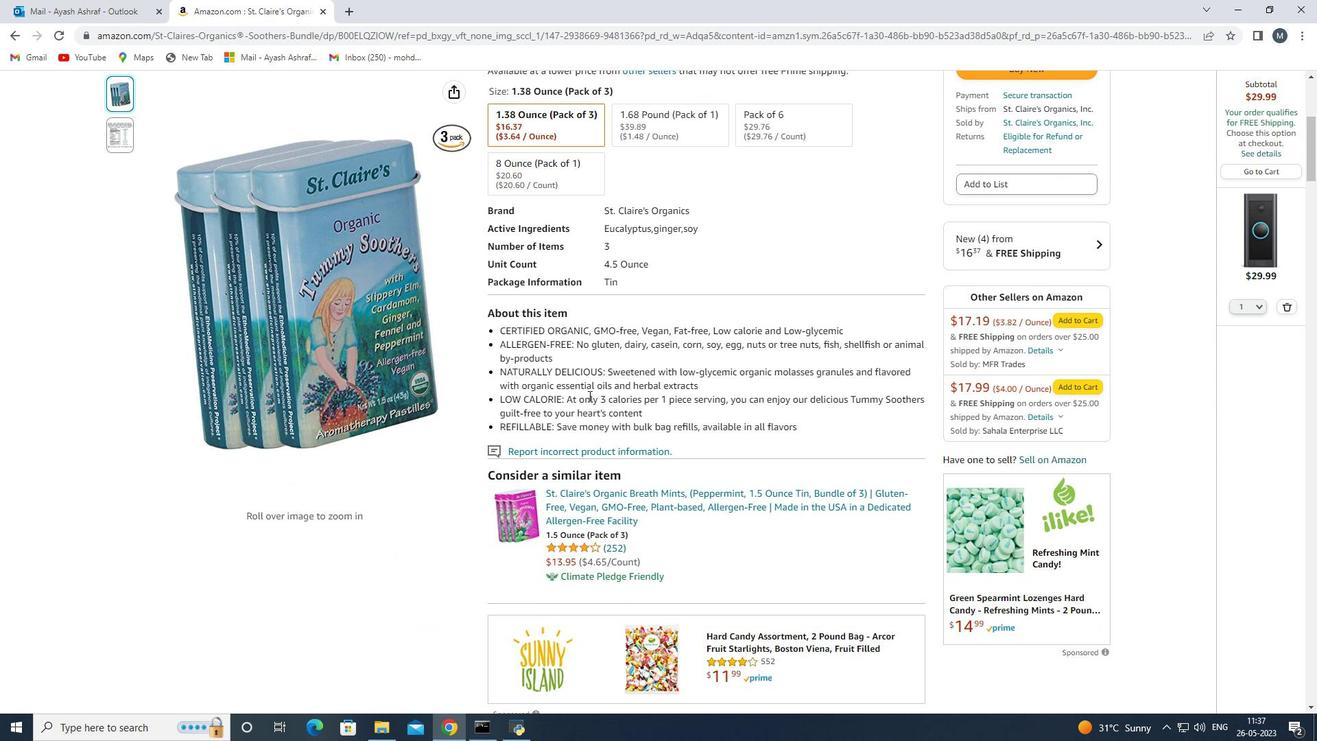 
Action: Mouse moved to (431, 308)
Screenshot: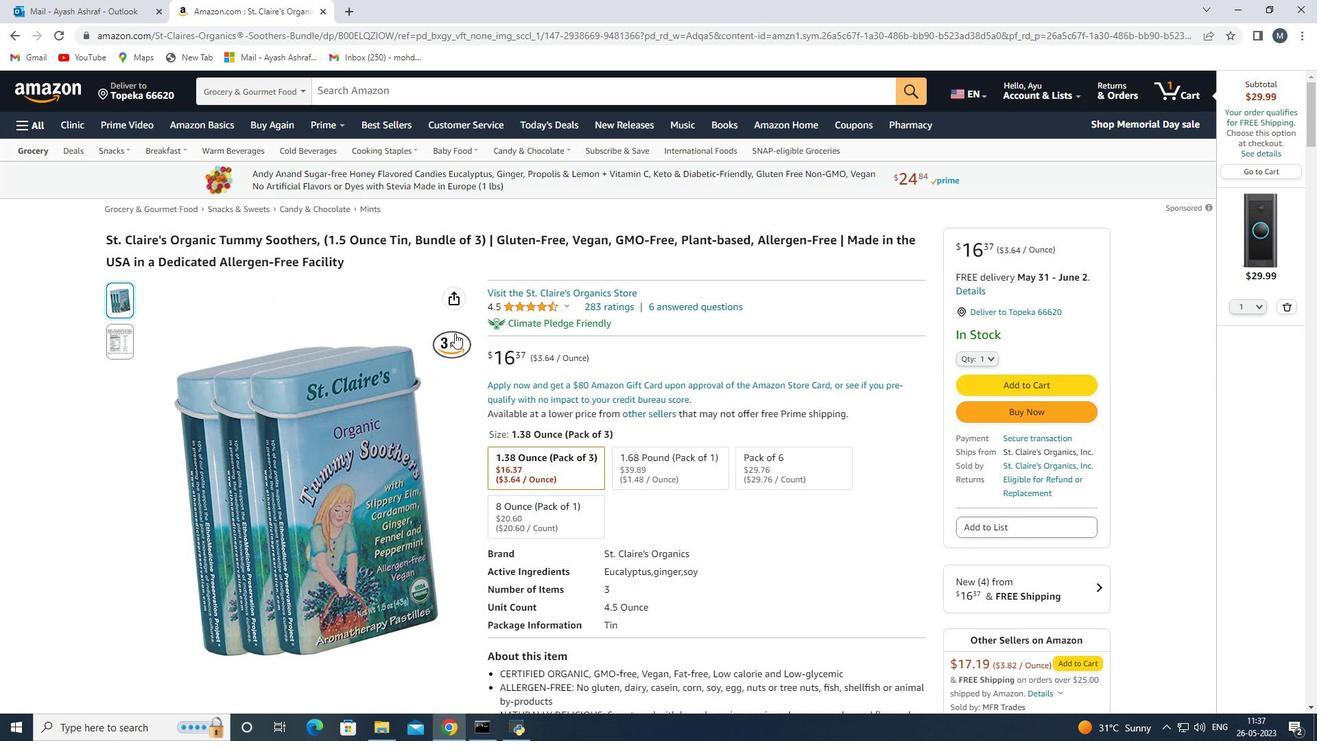 
Action: Mouse scrolled (431, 309) with delta (0, 0)
Screenshot: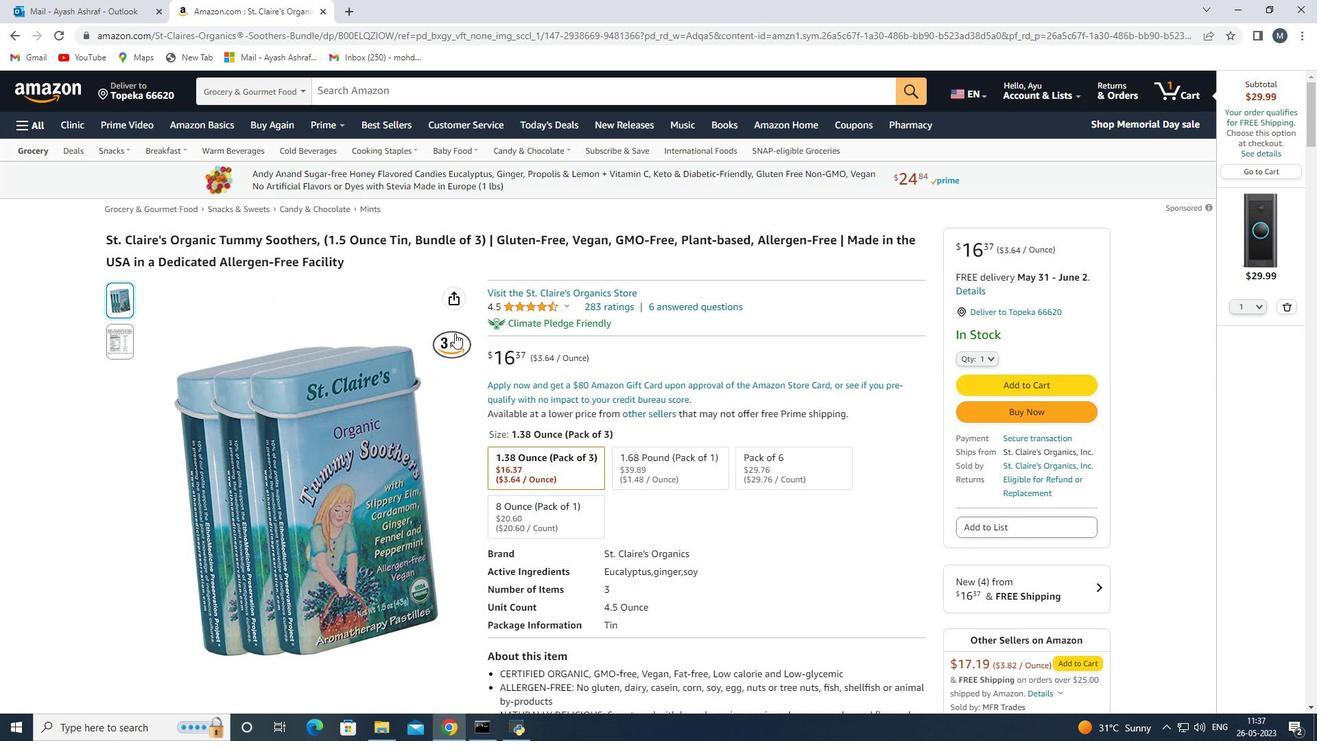
Action: Mouse scrolled (431, 309) with delta (0, 0)
Screenshot: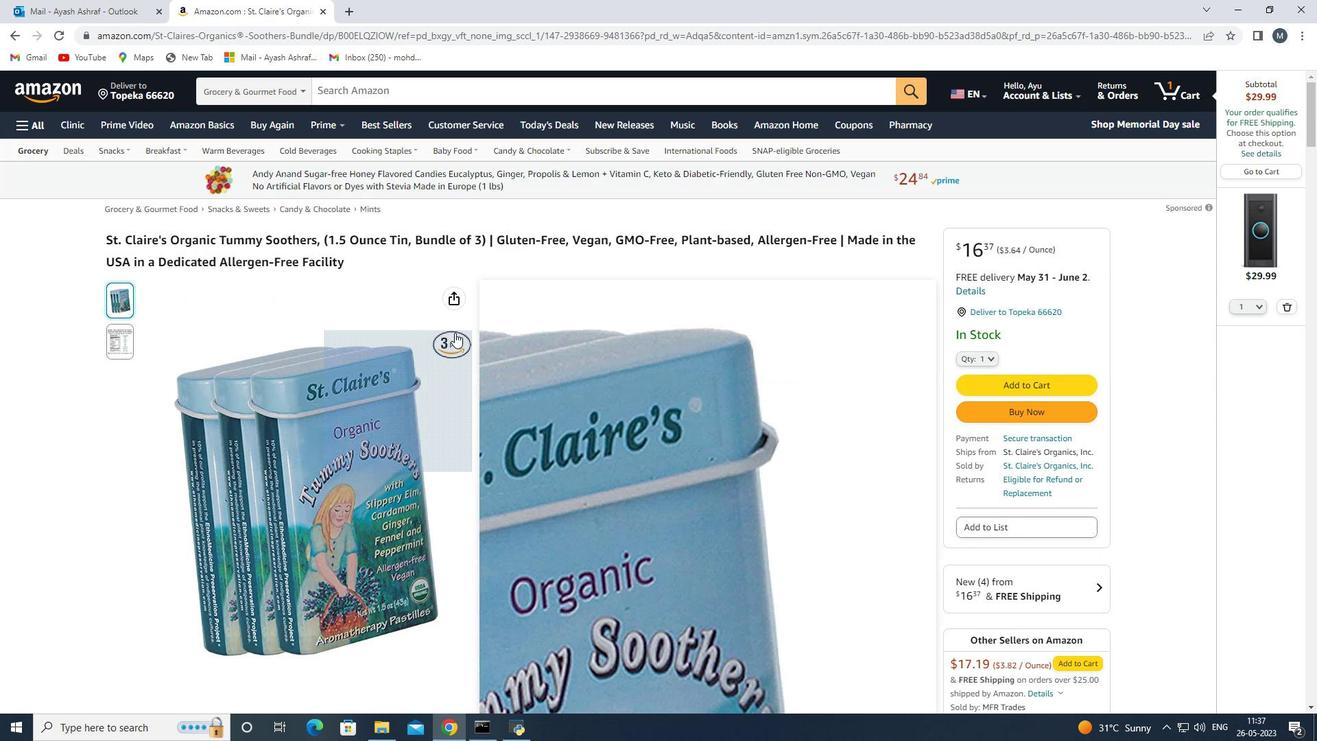 
Action: Mouse scrolled (431, 309) with delta (0, 0)
Screenshot: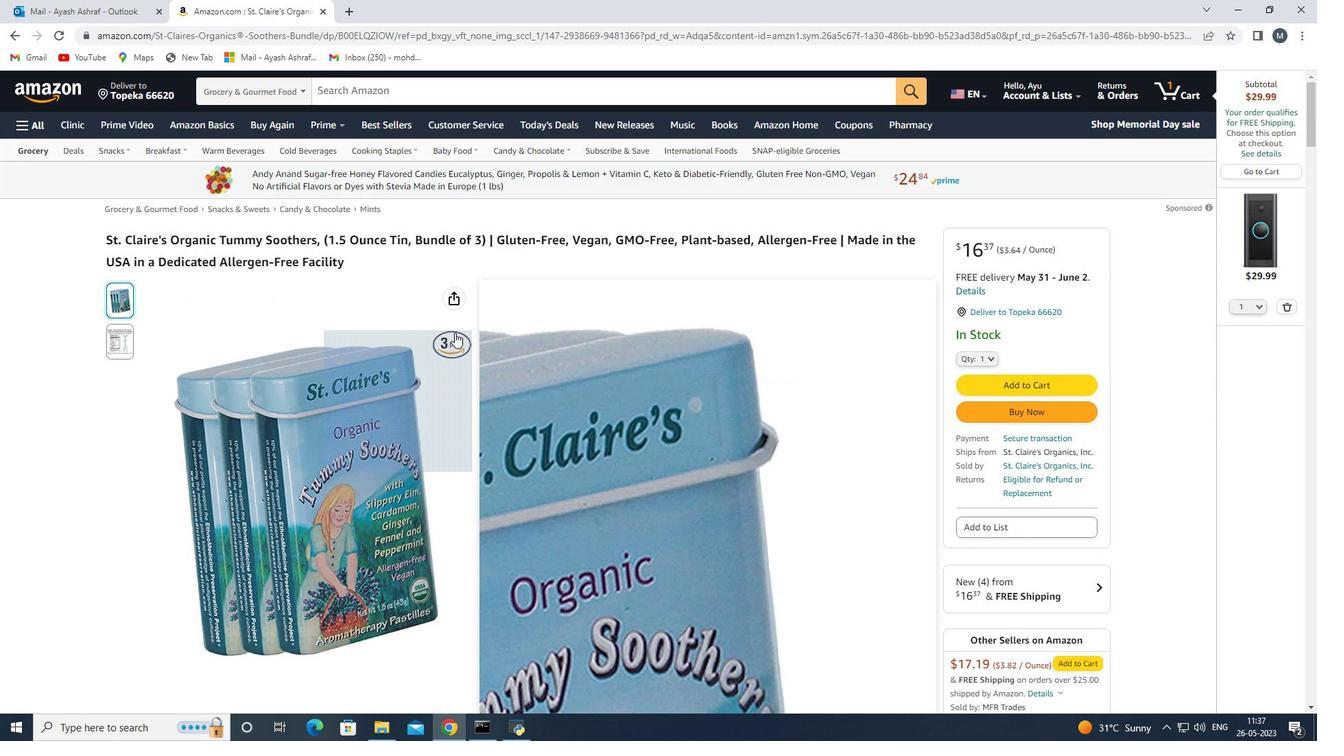 
Action: Mouse moved to (14, 38)
Screenshot: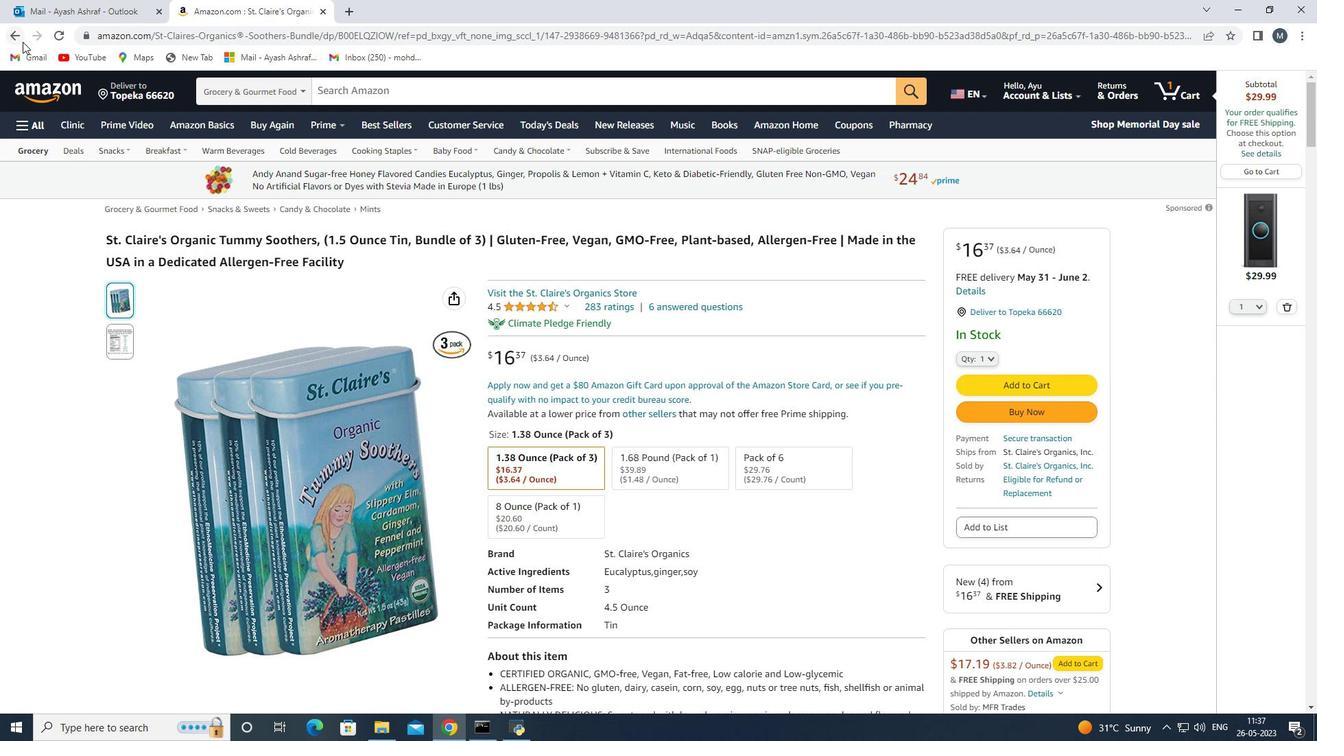 
Action: Mouse pressed left at (14, 38)
Screenshot: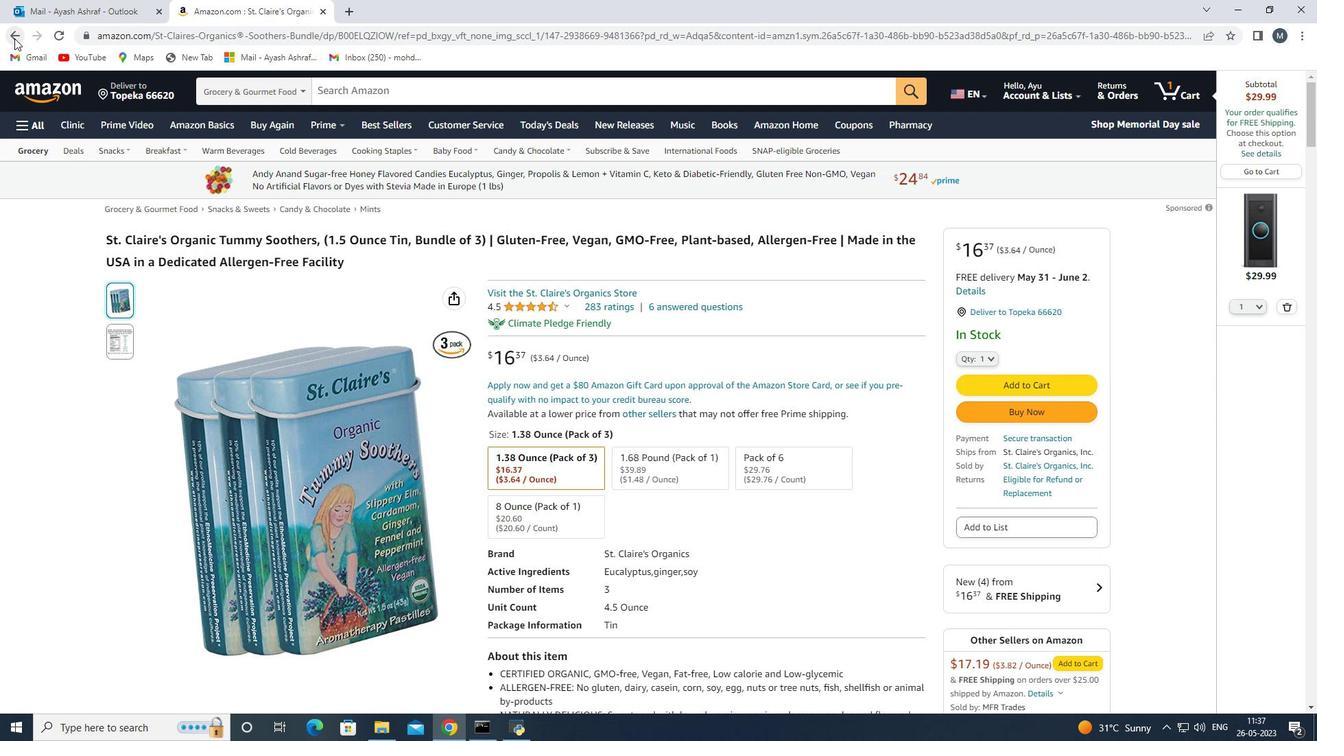 
Action: Mouse moved to (169, 315)
Screenshot: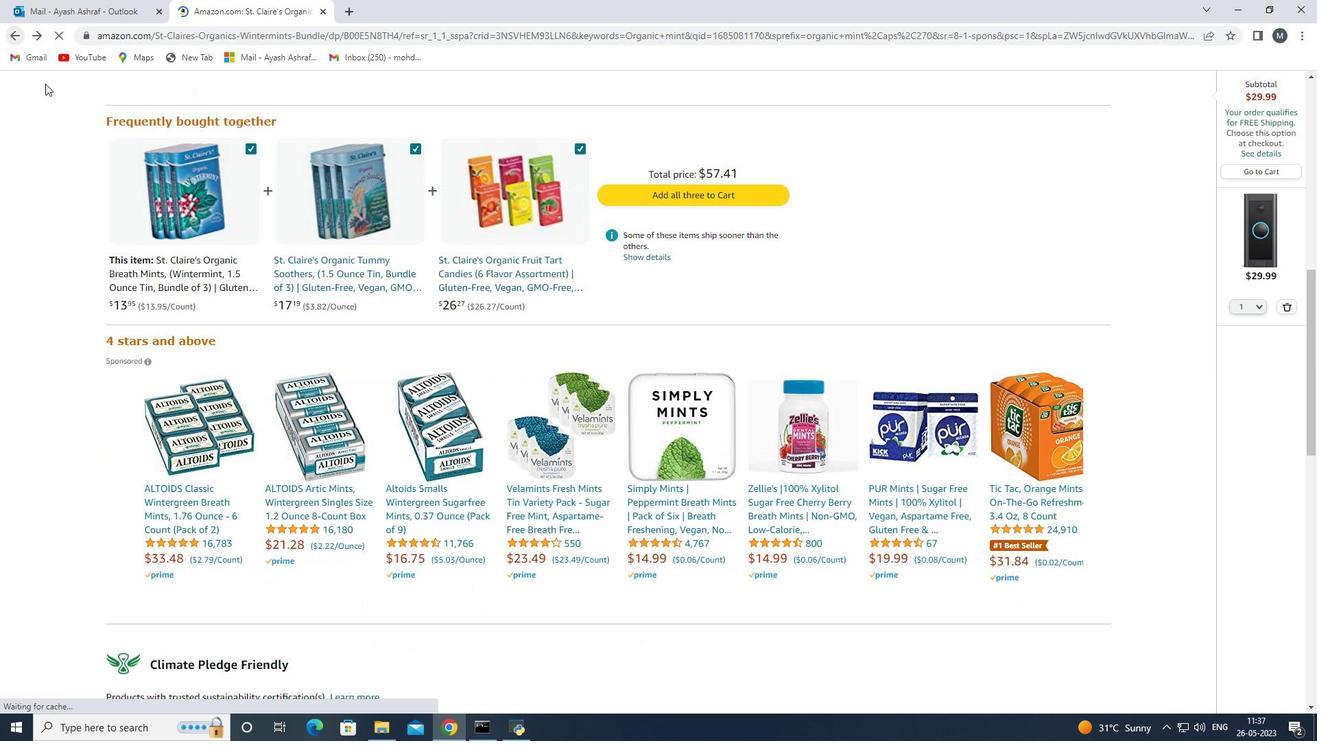 
Action: Mouse scrolled (169, 316) with delta (0, 0)
Screenshot: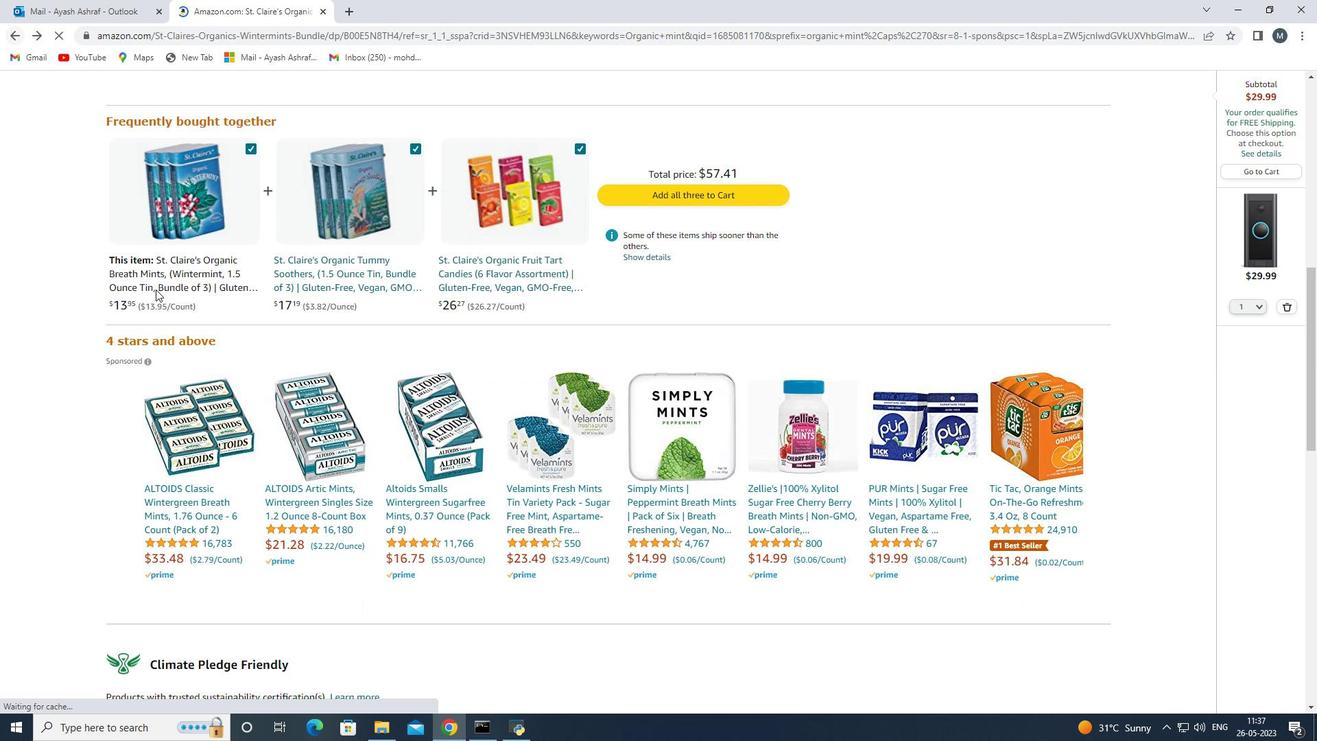 
Action: Mouse moved to (170, 315)
Screenshot: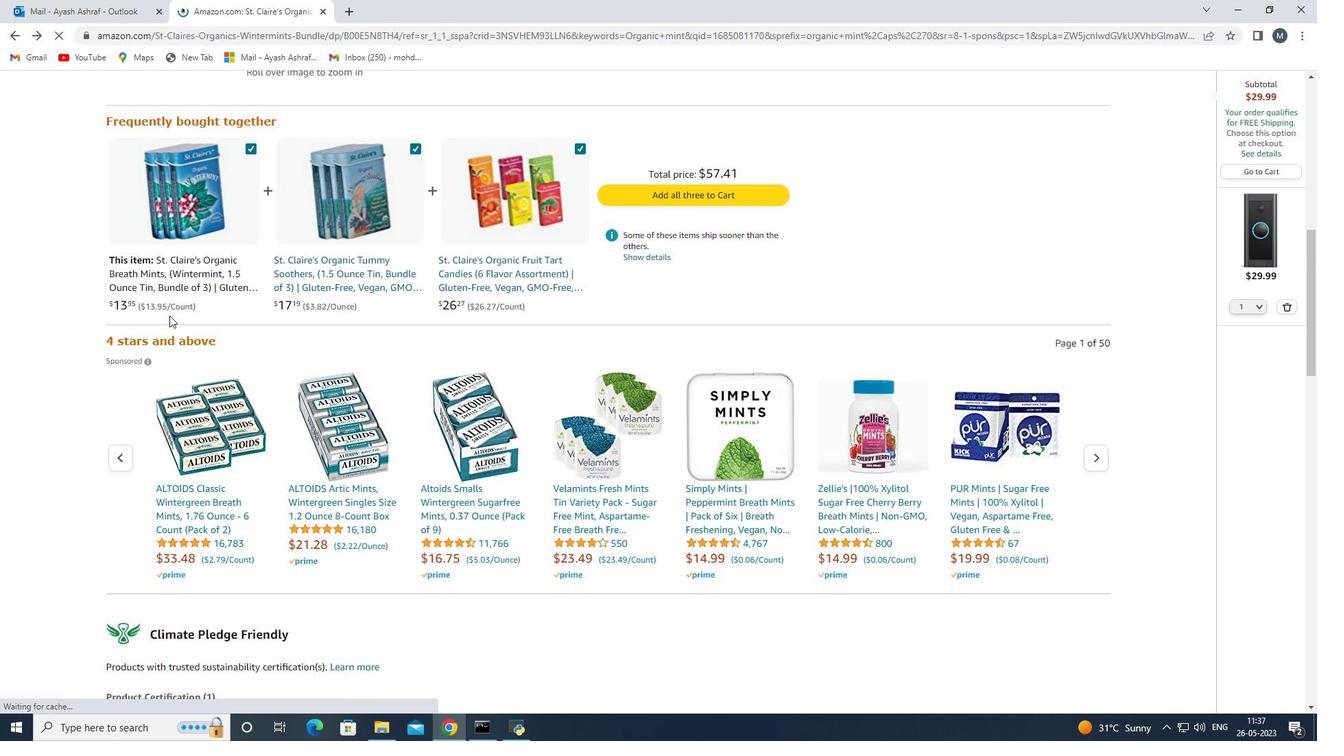 
Action: Mouse scrolled (169, 316) with delta (0, 0)
Screenshot: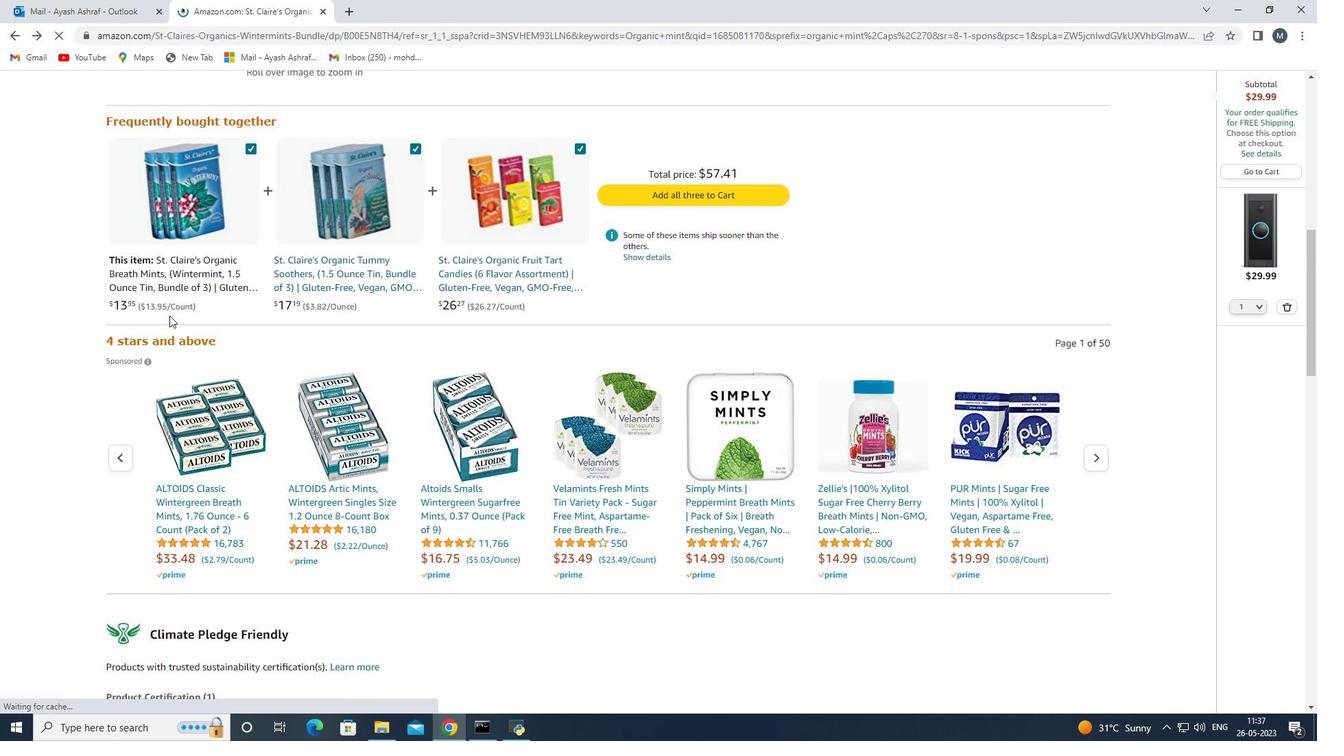 
Action: Mouse moved to (170, 312)
Screenshot: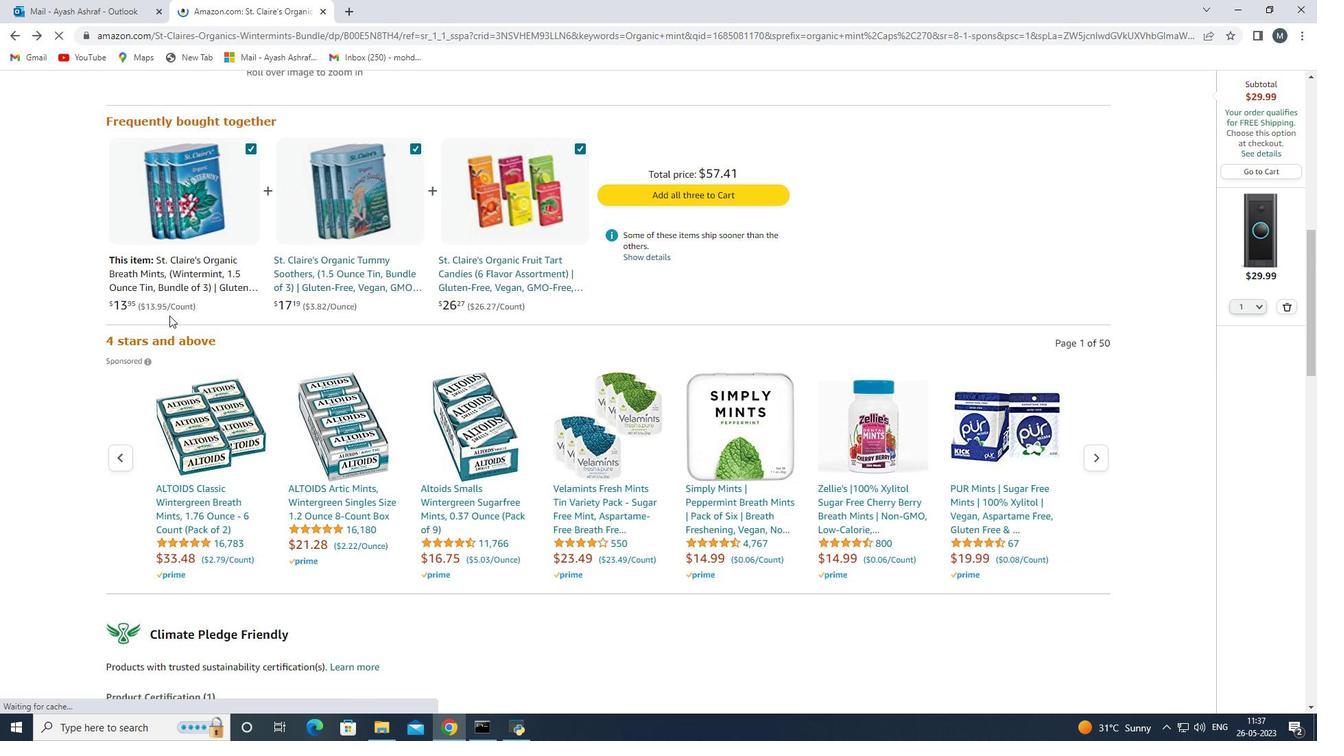 
Action: Mouse scrolled (169, 316) with delta (0, 0)
Screenshot: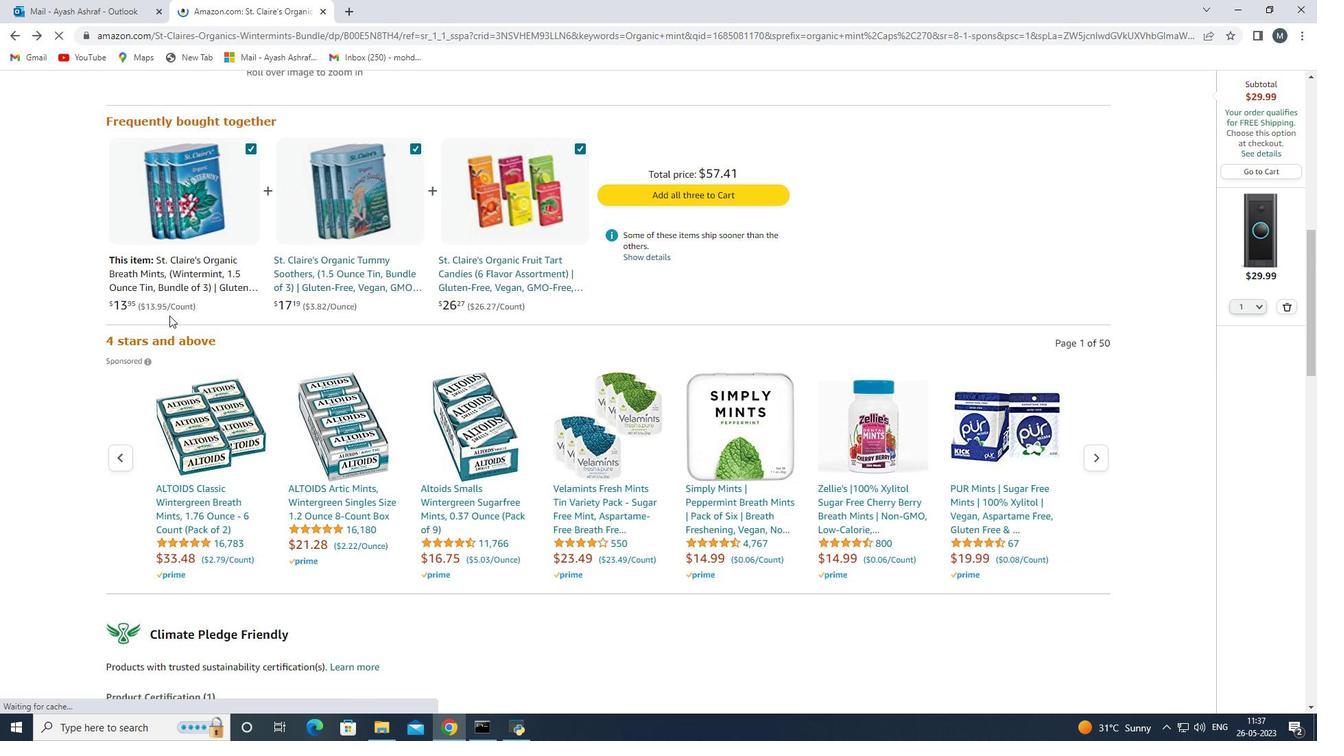 
Action: Mouse scrolled (169, 316) with delta (0, 0)
Screenshot: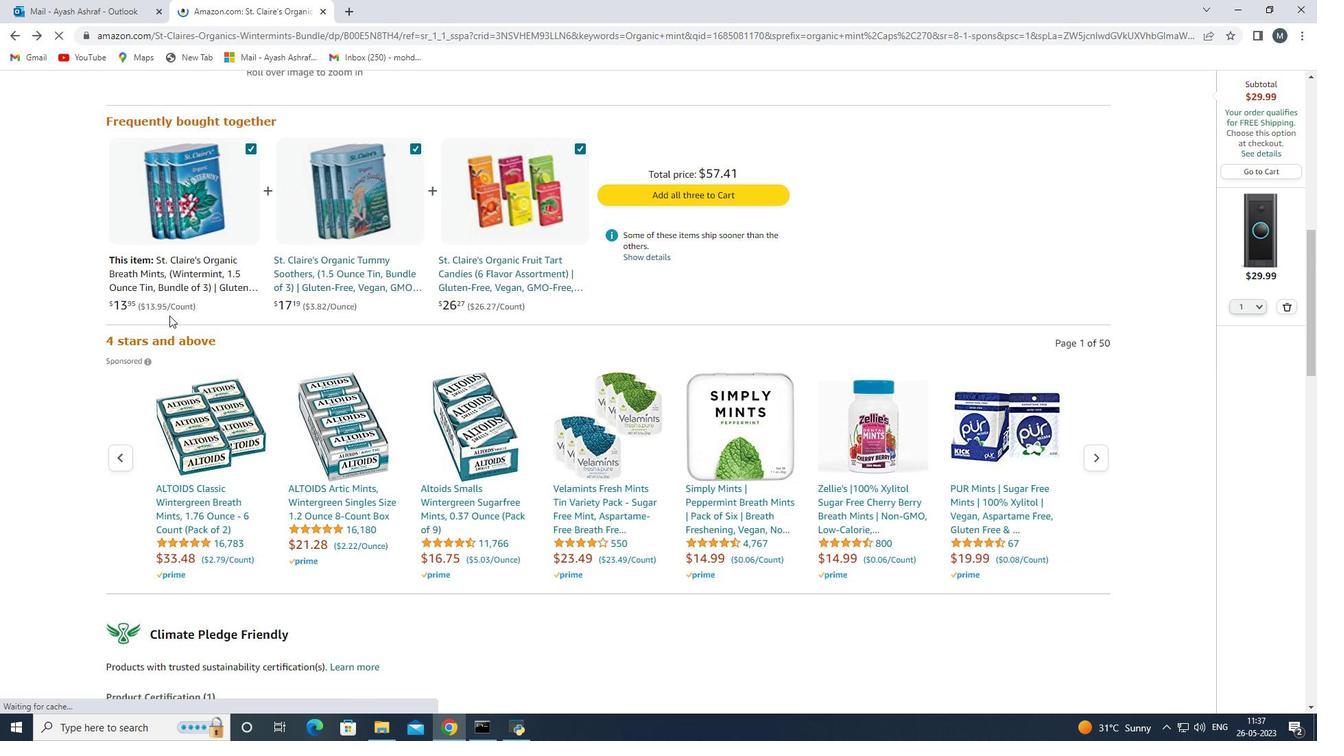 
Action: Mouse scrolled (169, 316) with delta (0, 0)
Screenshot: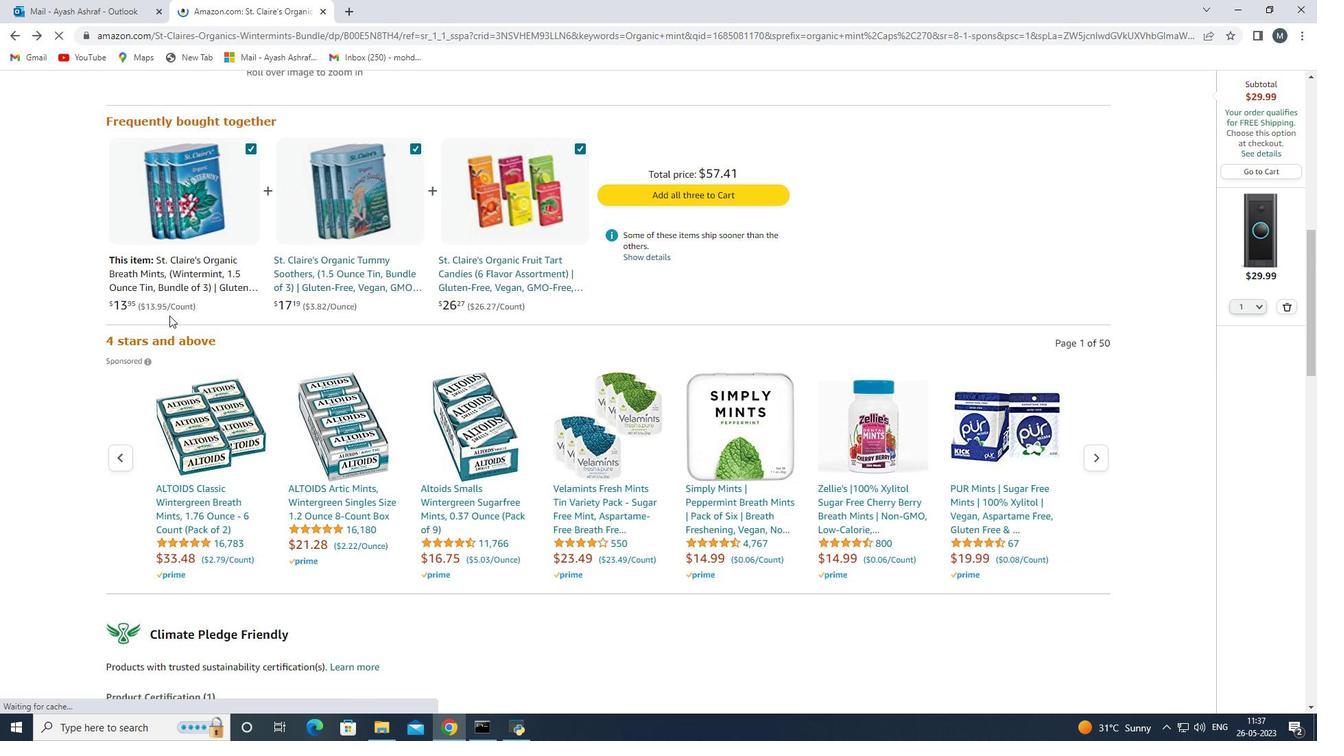 
Action: Mouse scrolled (169, 316) with delta (0, 0)
Screenshot: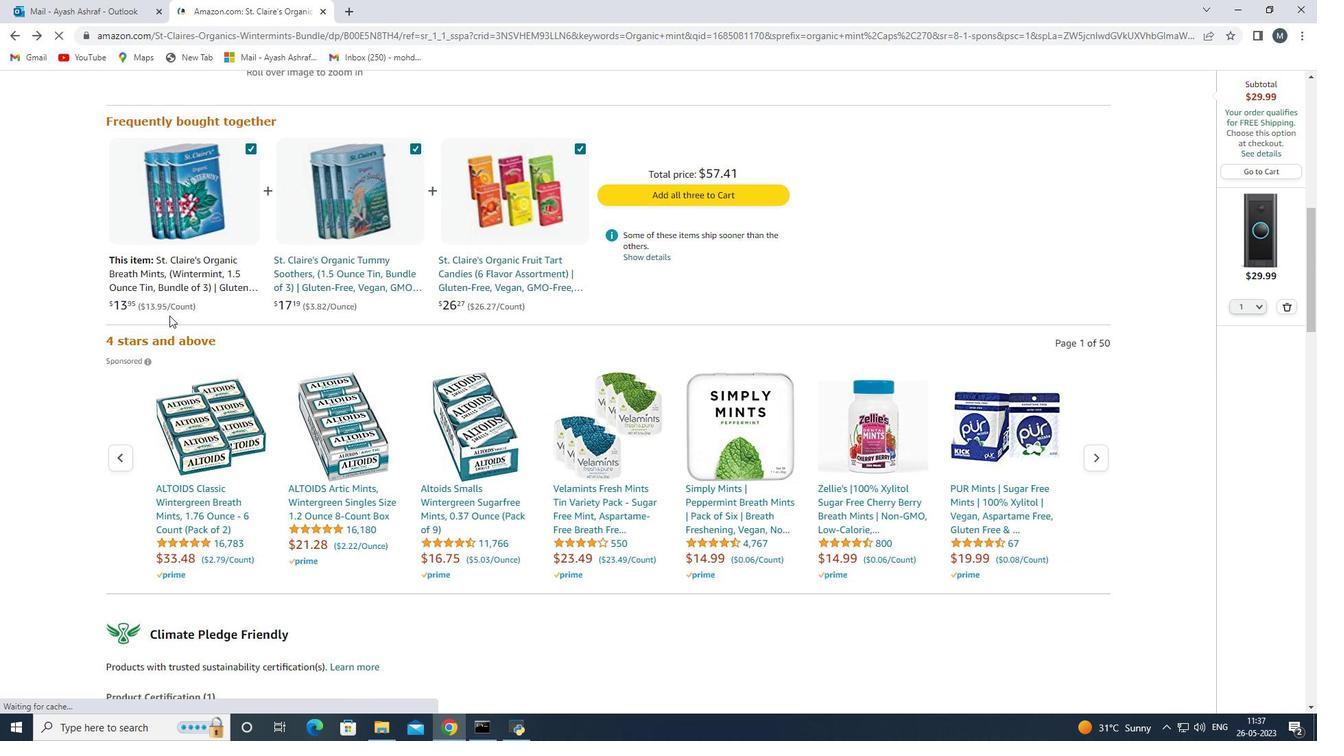 
Action: Mouse moved to (171, 306)
Screenshot: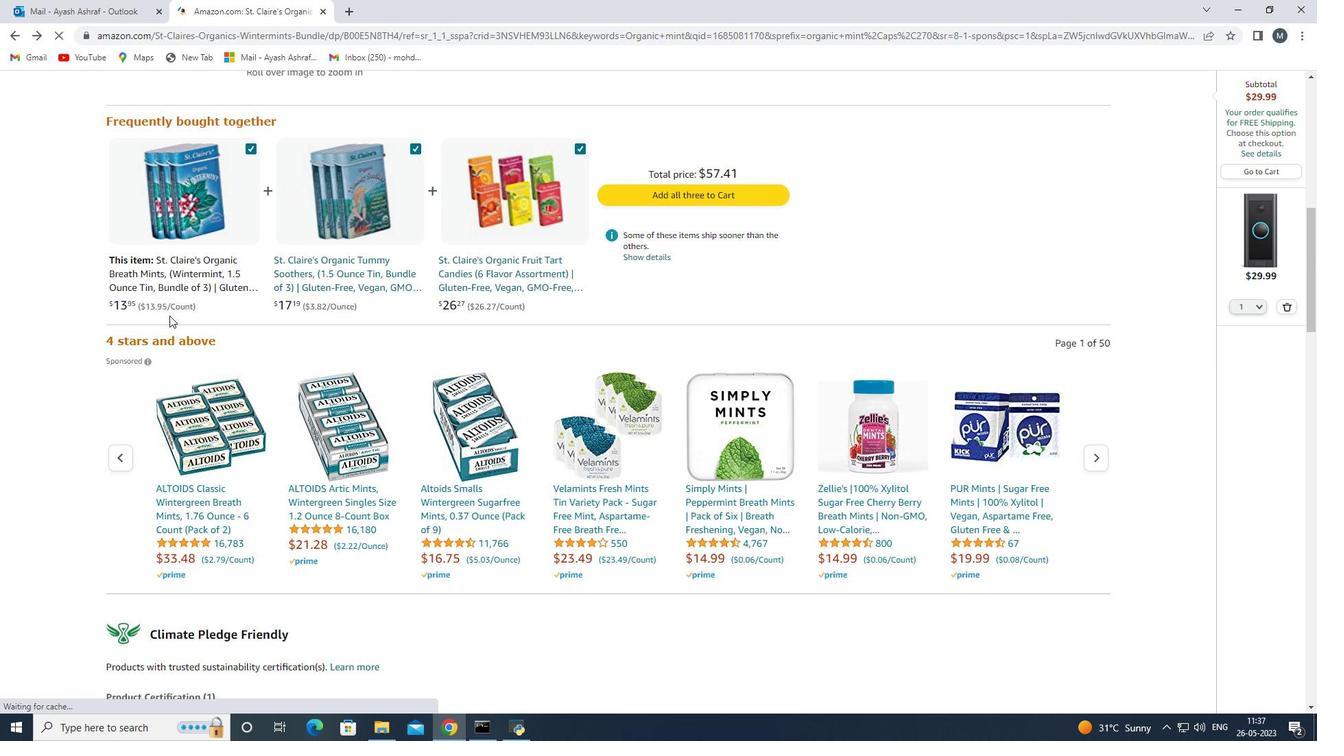 
Action: Mouse scrolled (171, 307) with delta (0, 0)
Screenshot: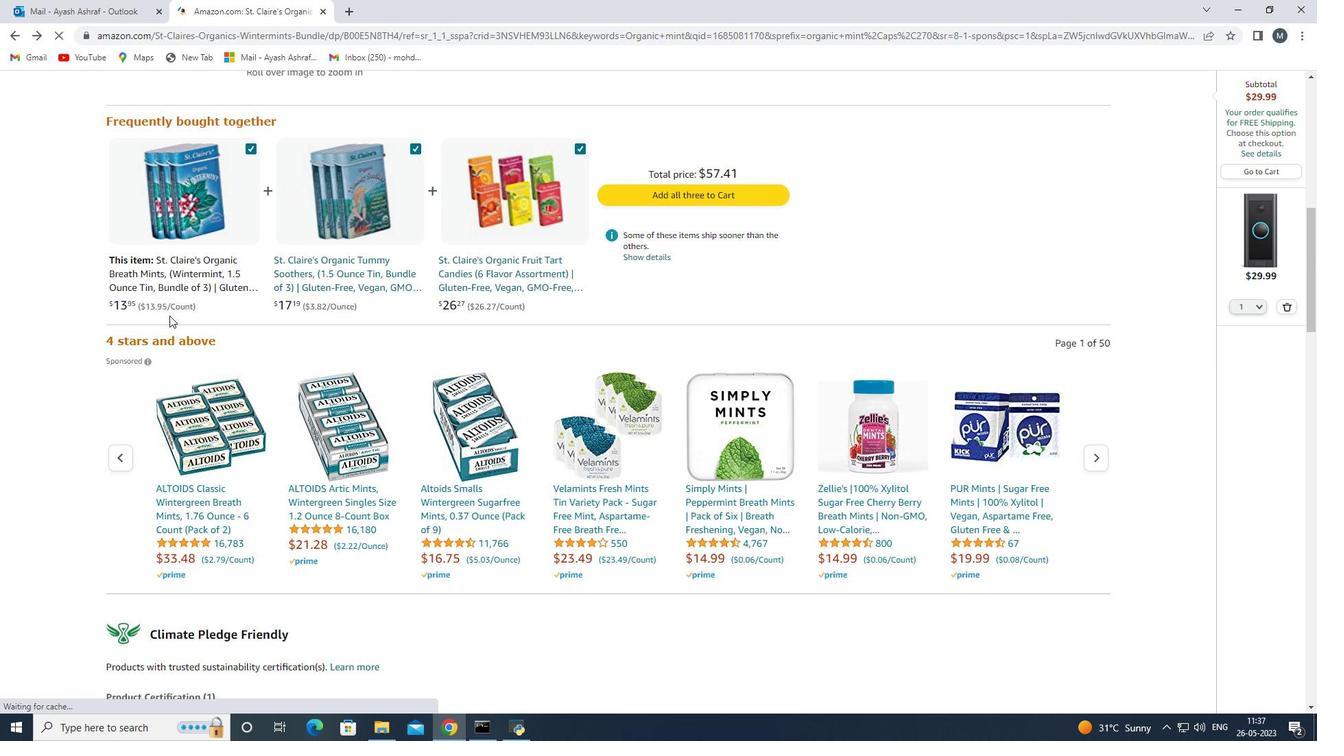 
Action: Mouse moved to (192, 285)
Screenshot: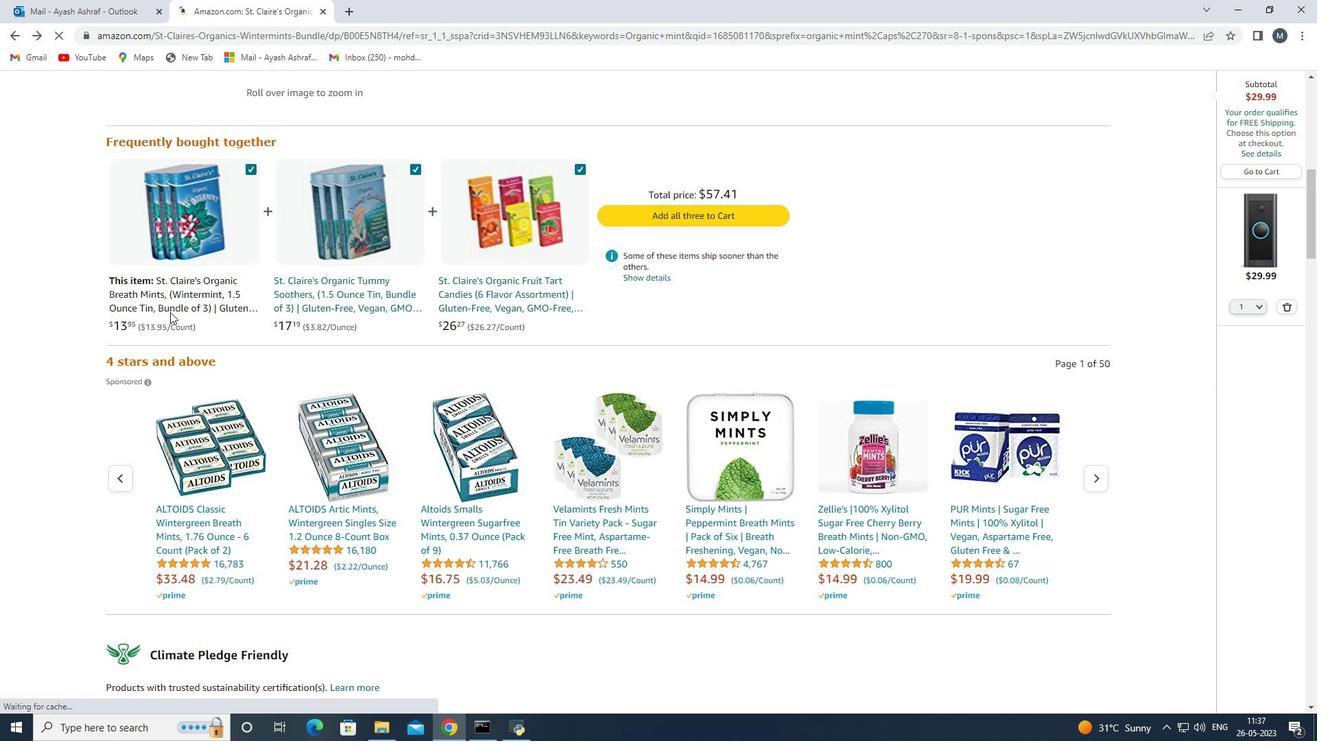 
Action: Mouse scrolled (192, 286) with delta (0, 0)
Screenshot: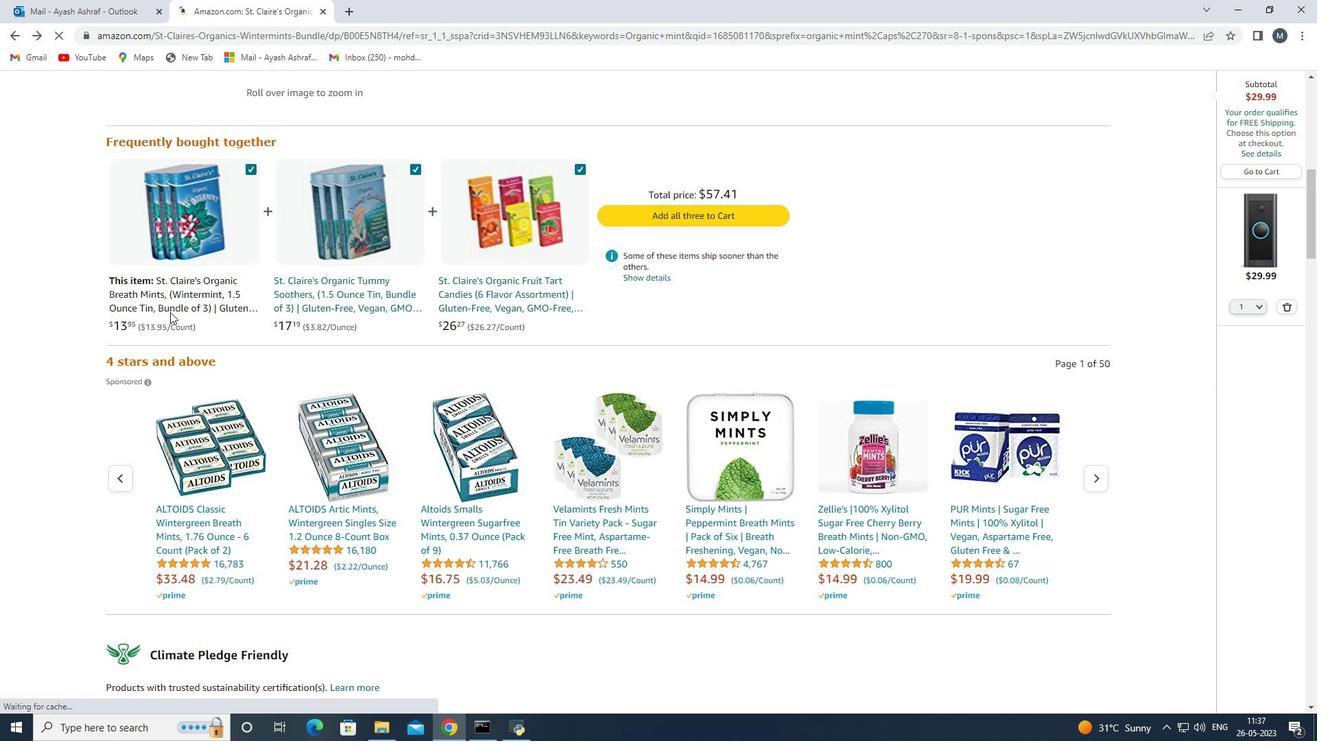 
Action: Mouse moved to (249, 233)
Screenshot: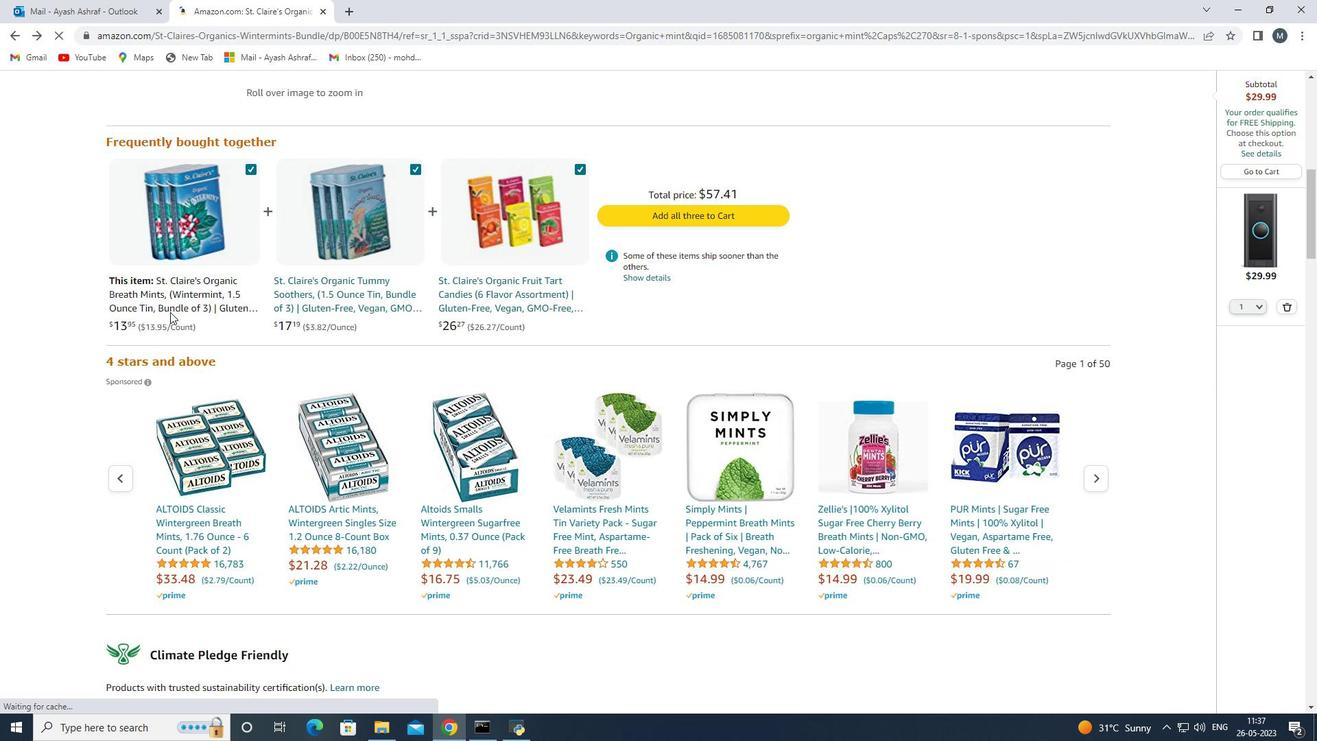 
Action: Mouse scrolled (247, 234) with delta (0, 0)
Screenshot: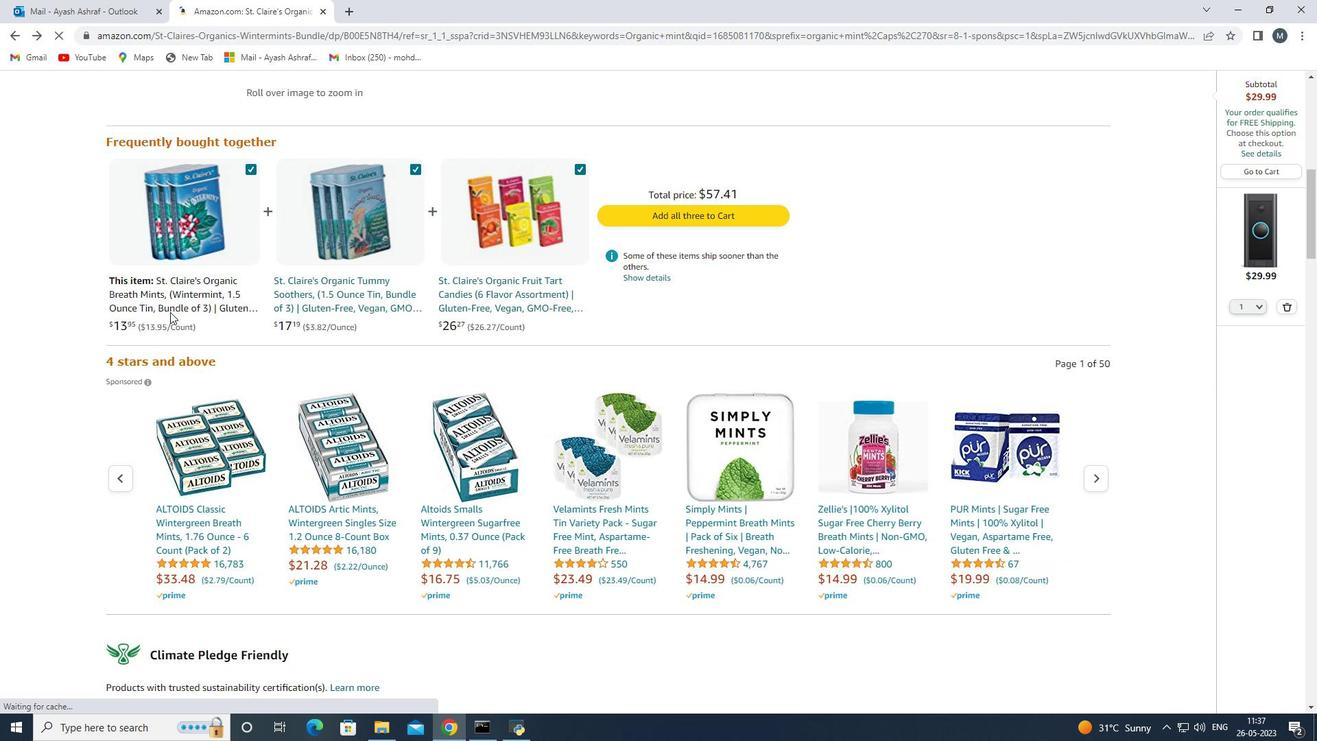 
Action: Mouse moved to (340, 238)
Screenshot: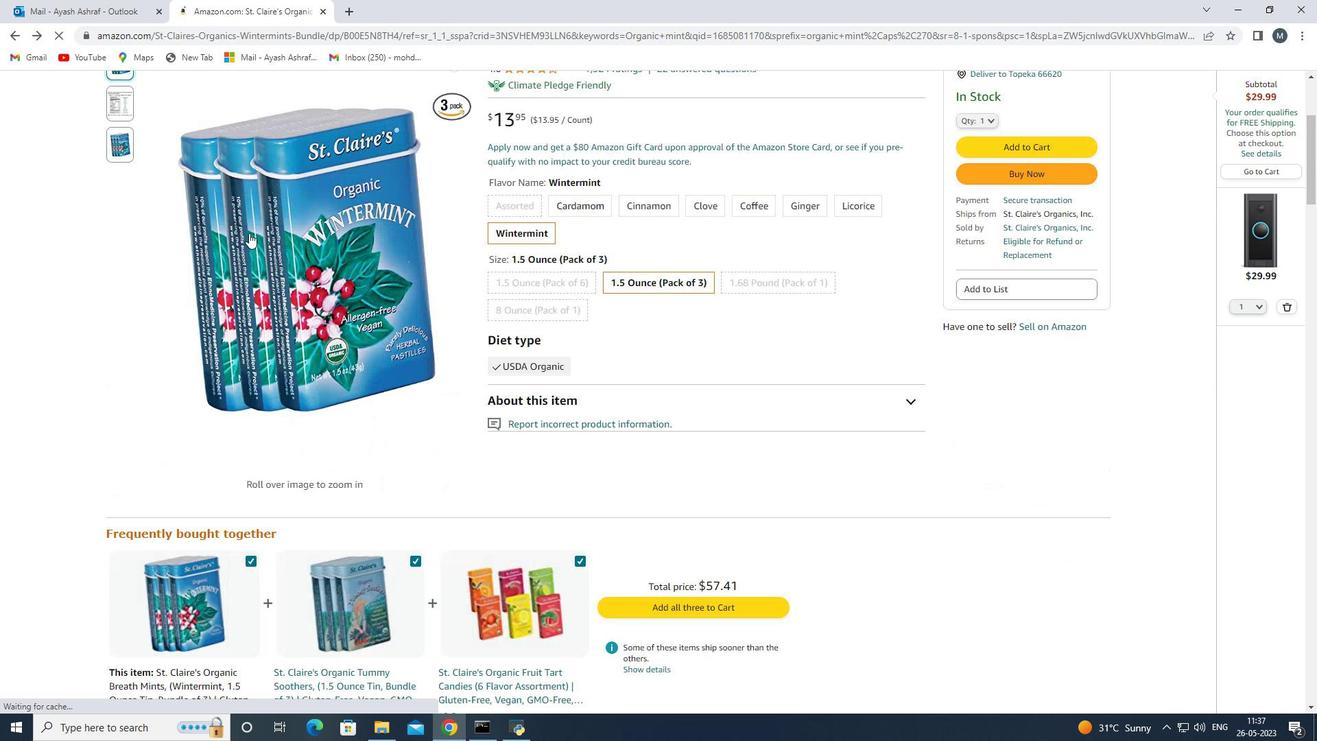 
Action: Mouse scrolled (340, 239) with delta (0, 0)
Screenshot: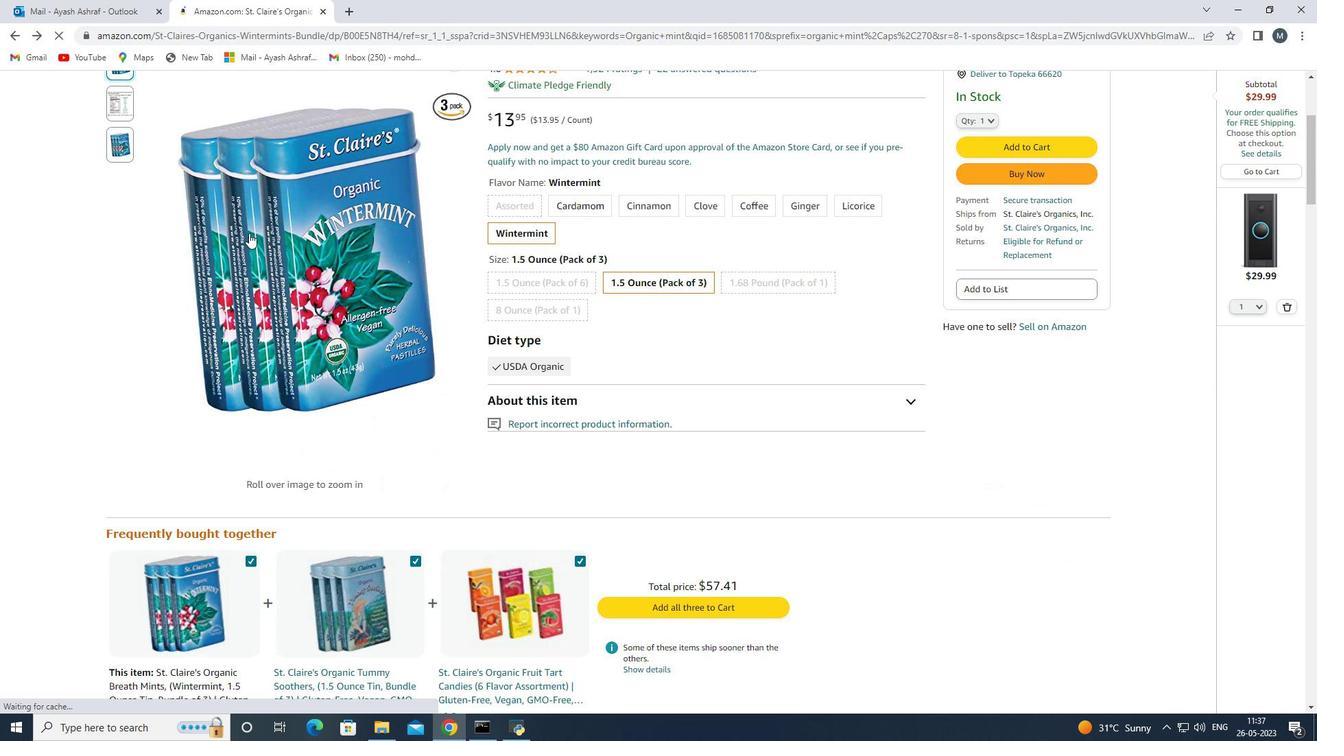 
Action: Mouse scrolled (340, 239) with delta (0, 0)
Screenshot: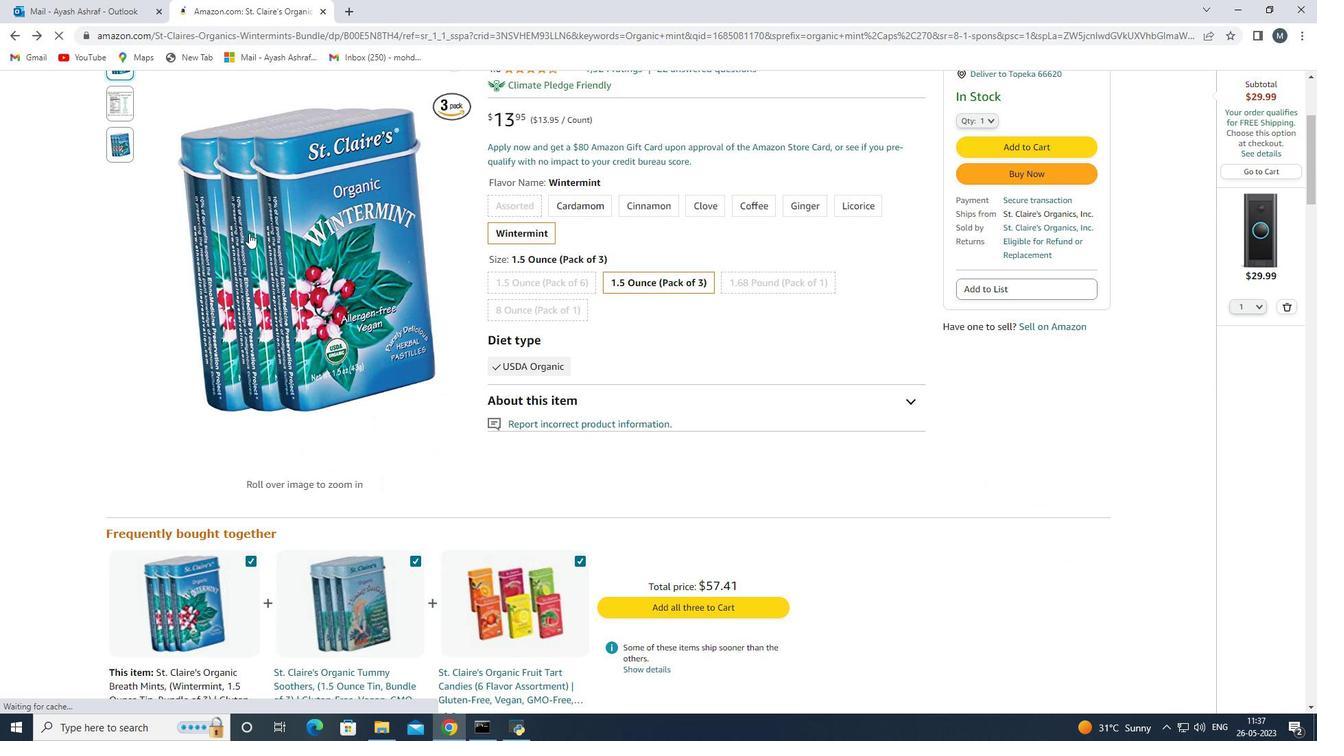 
Action: Mouse scrolled (340, 239) with delta (0, 0)
Screenshot: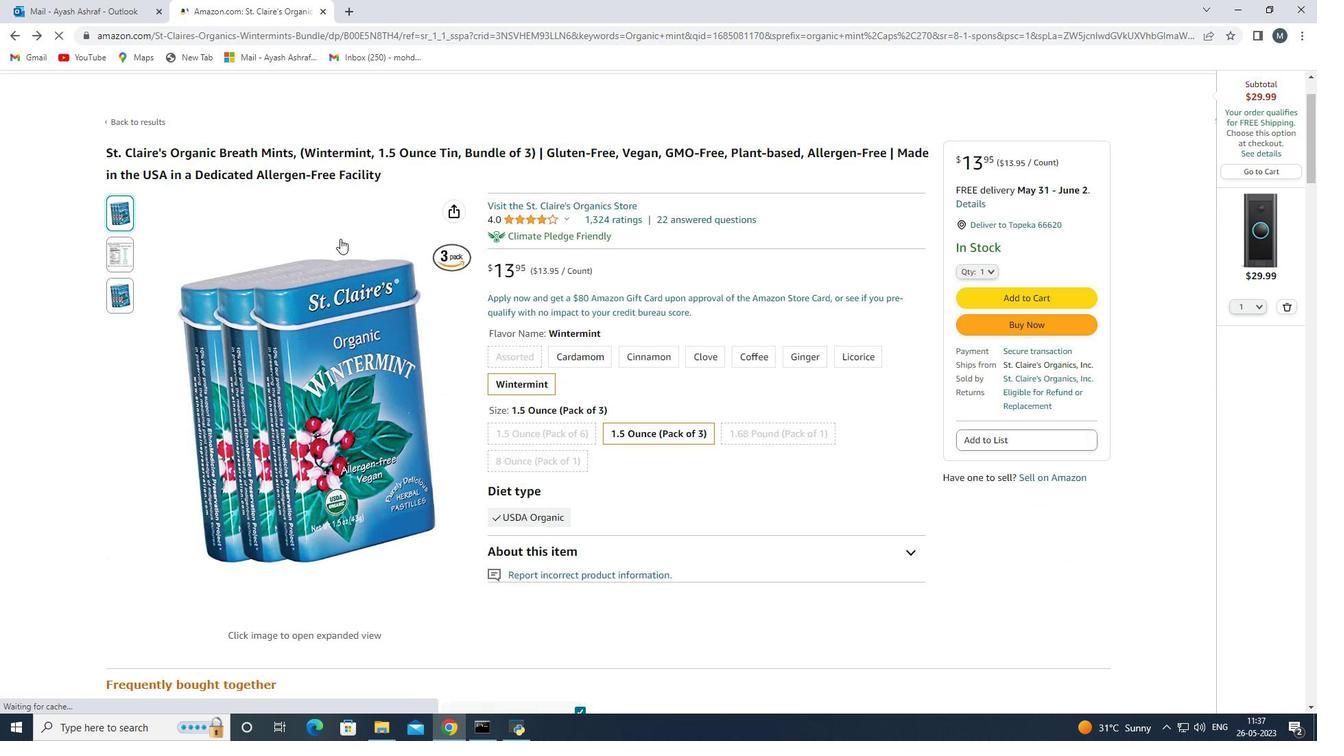 
Action: Mouse moved to (10, 31)
Screenshot: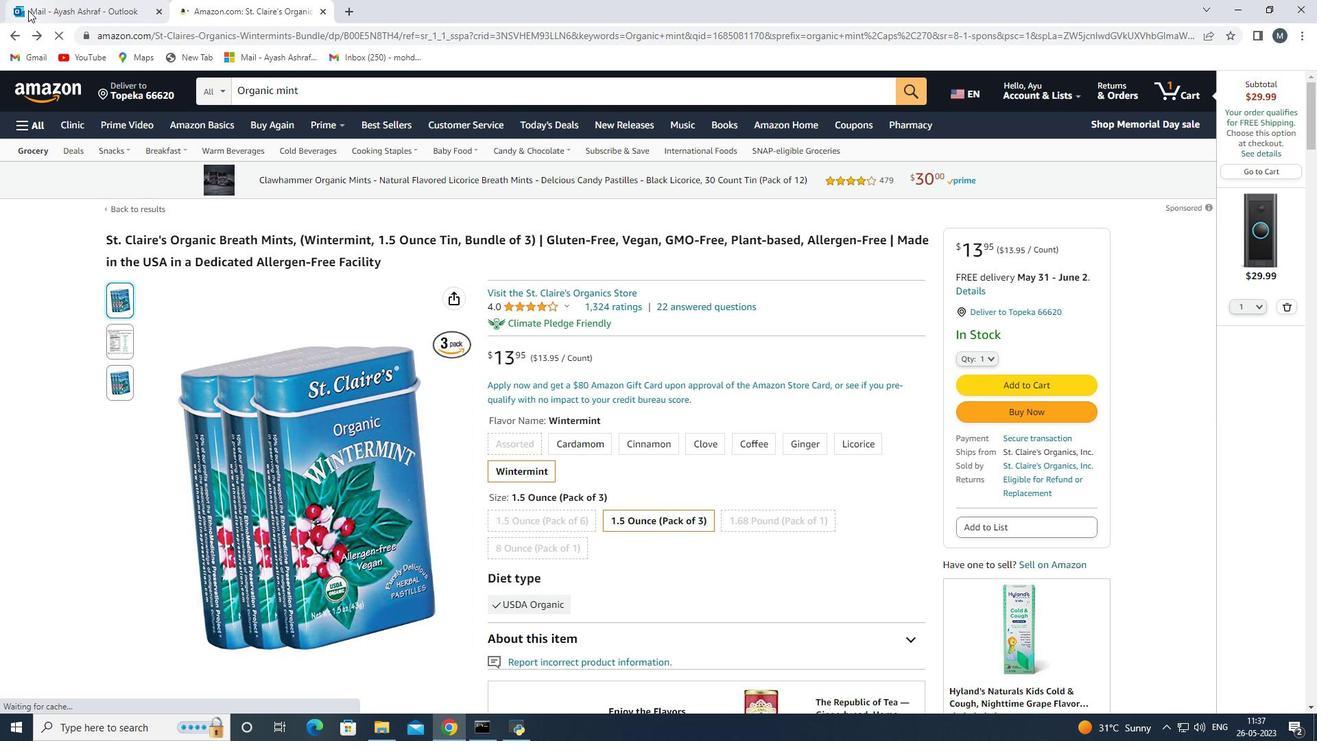 
Action: Mouse pressed left at (10, 31)
Screenshot: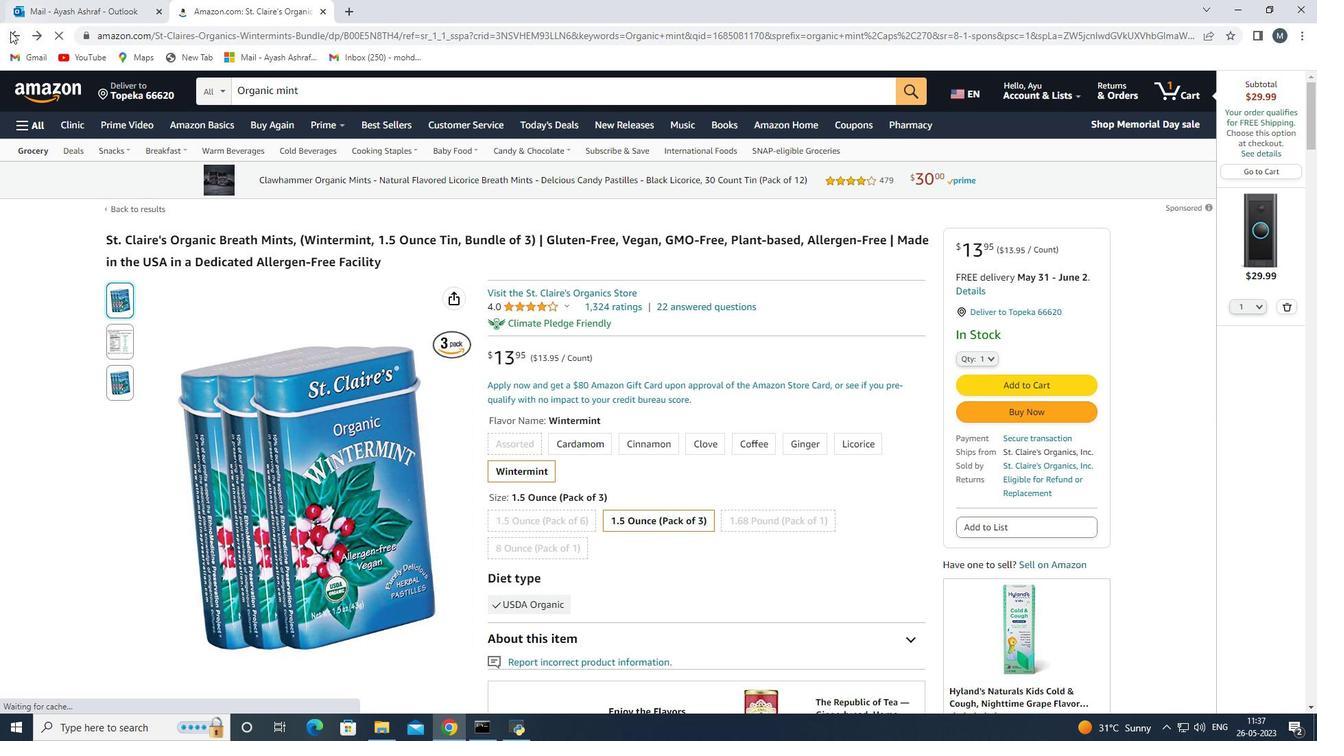 
Action: Mouse moved to (371, 412)
Screenshot: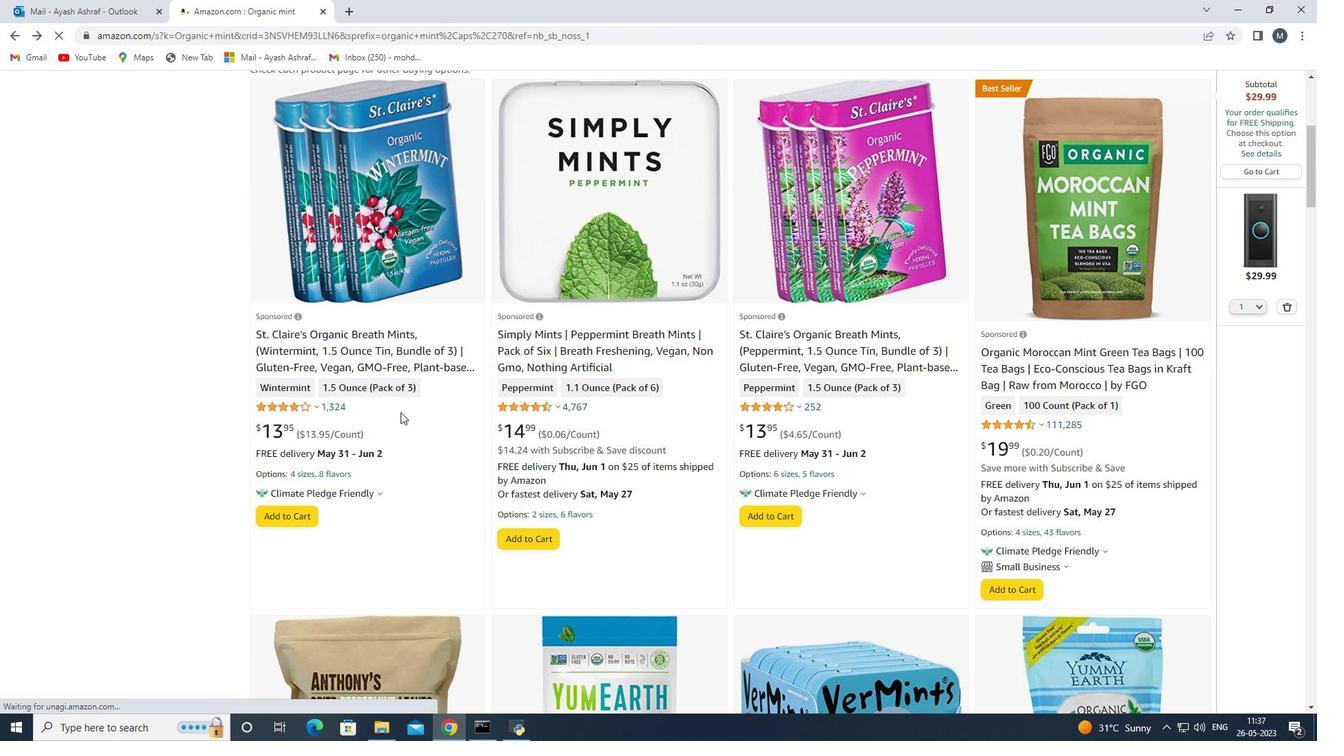 
Action: Mouse scrolled (371, 413) with delta (0, 0)
Screenshot: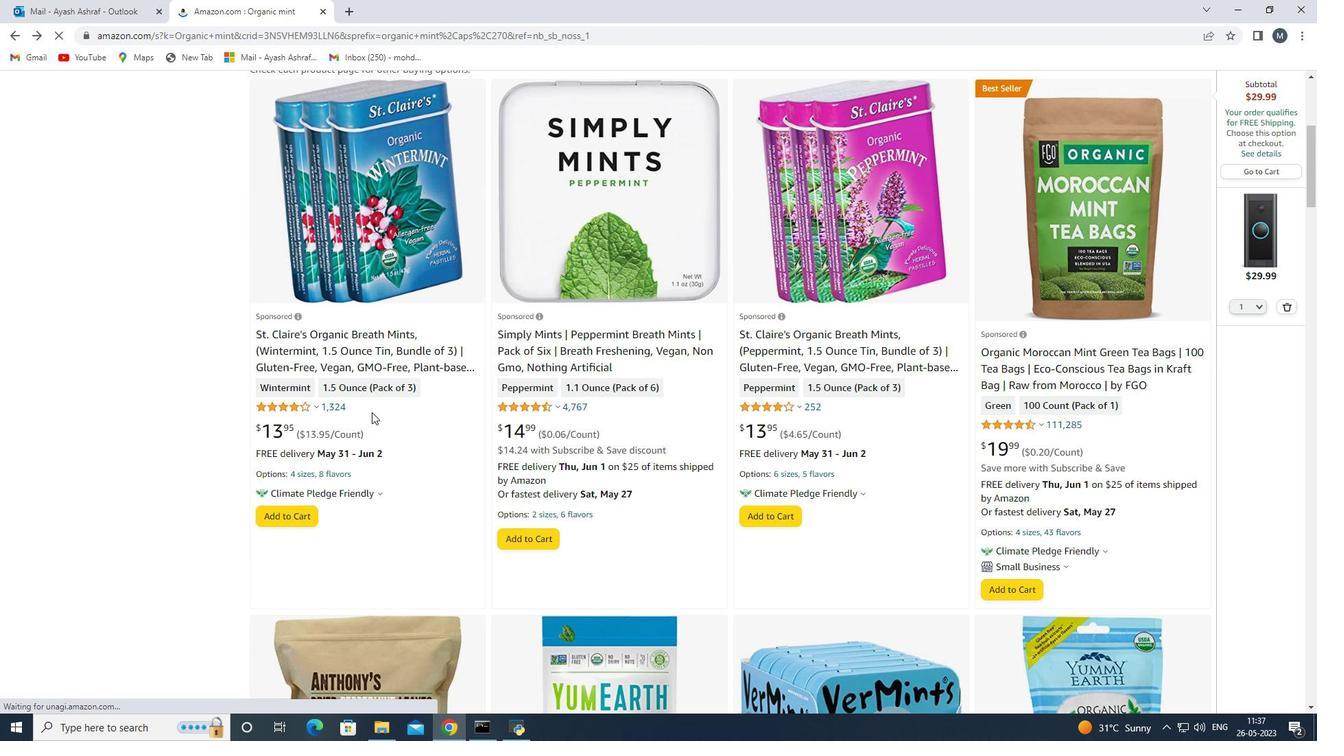 
Action: Mouse scrolled (371, 413) with delta (0, 0)
Screenshot: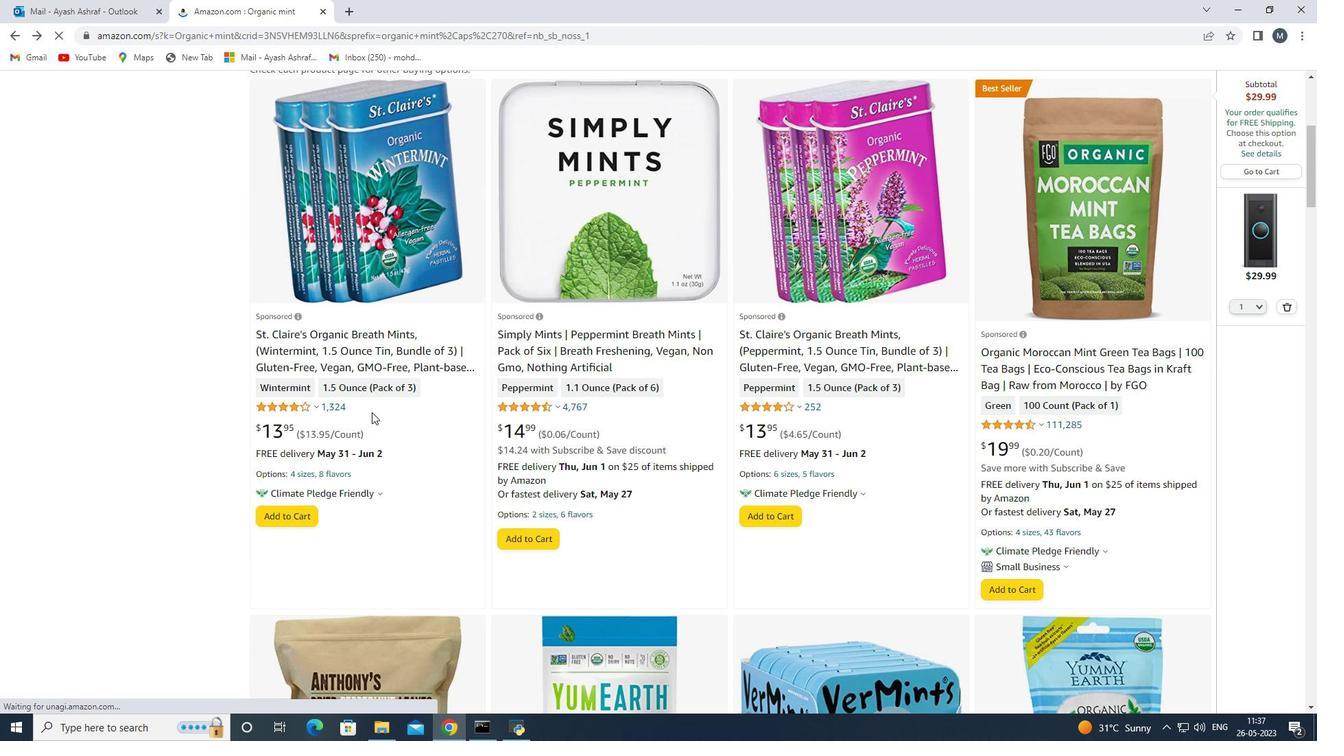 
Action: Mouse scrolled (371, 413) with delta (0, 0)
Screenshot: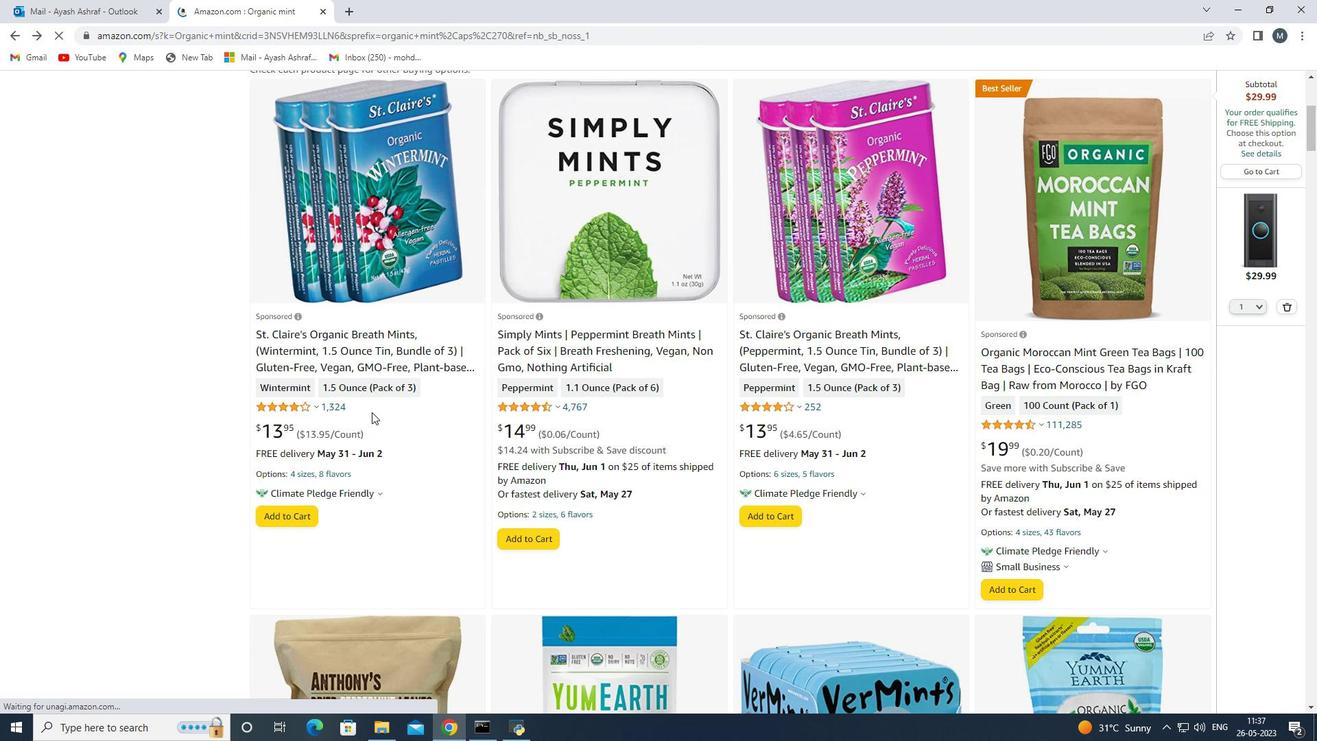 
Action: Mouse scrolled (371, 413) with delta (0, 0)
Screenshot: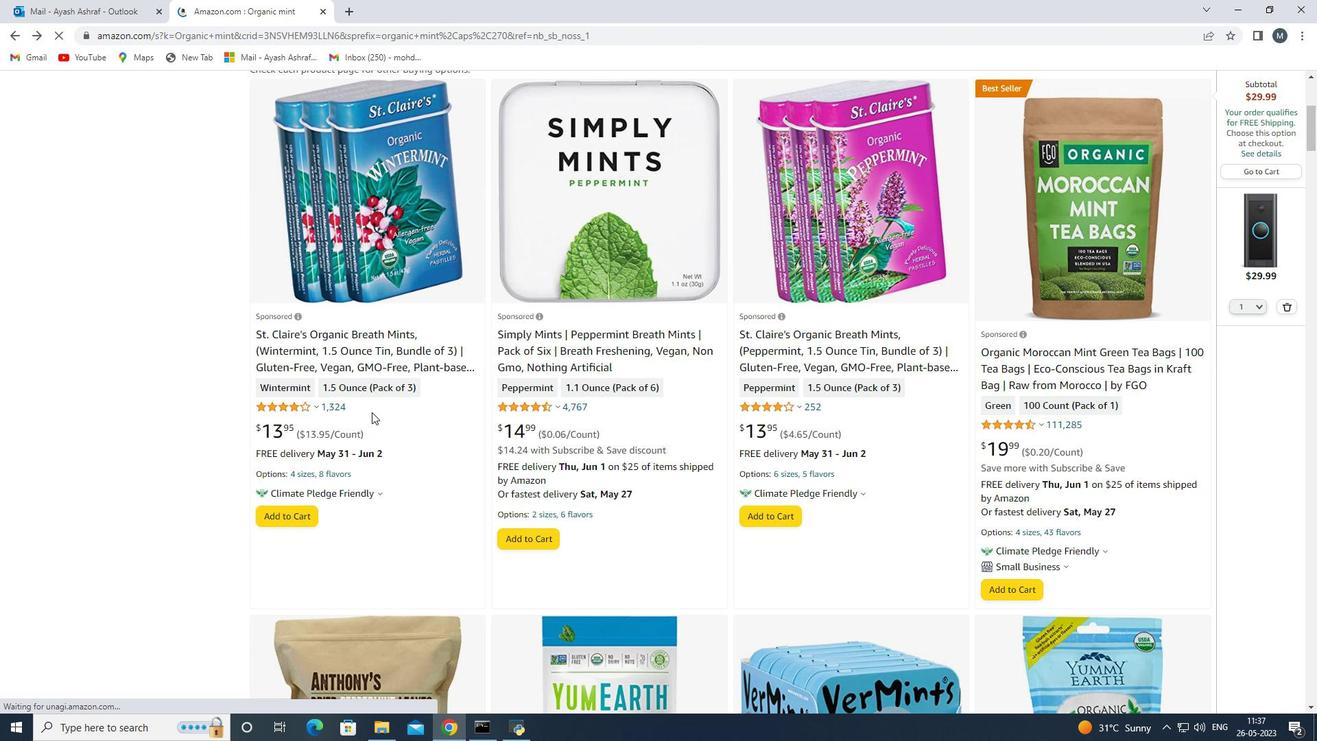 
Action: Mouse scrolled (371, 413) with delta (0, 0)
Screenshot: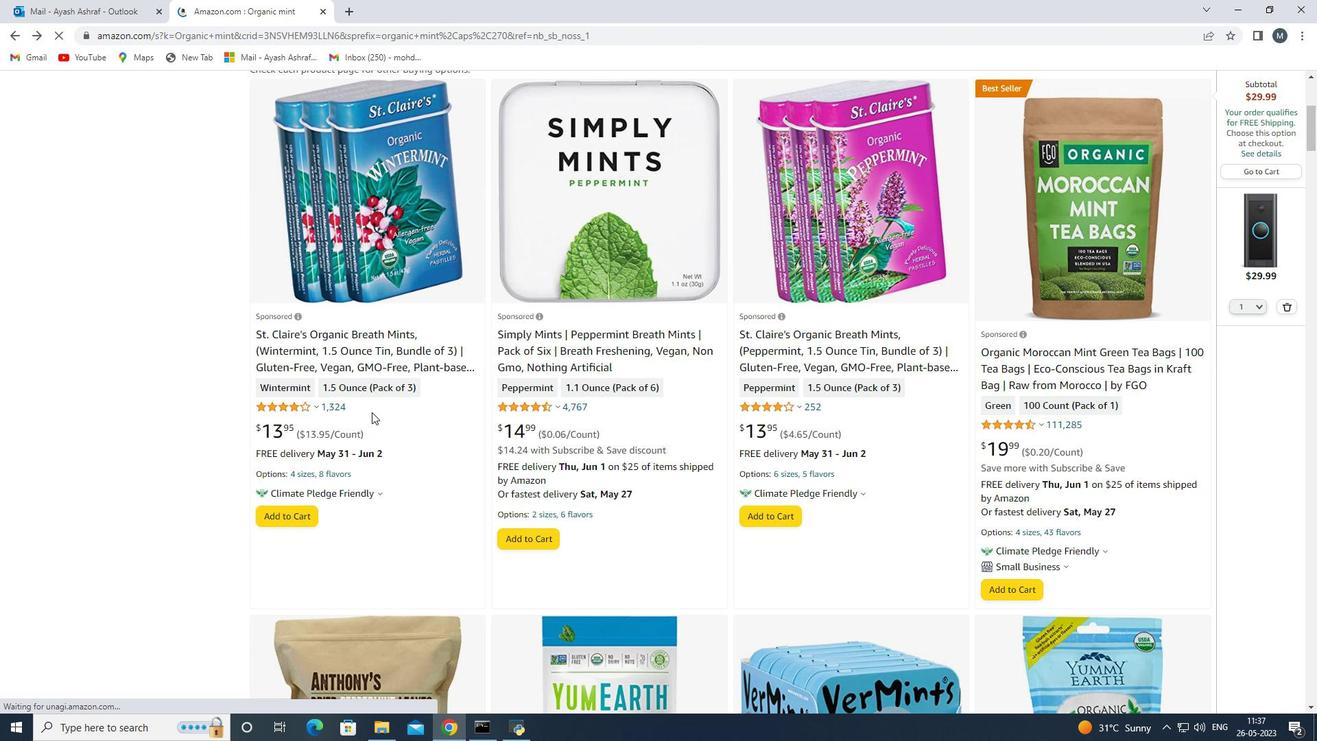 
Action: Mouse scrolled (371, 413) with delta (0, 0)
Screenshot: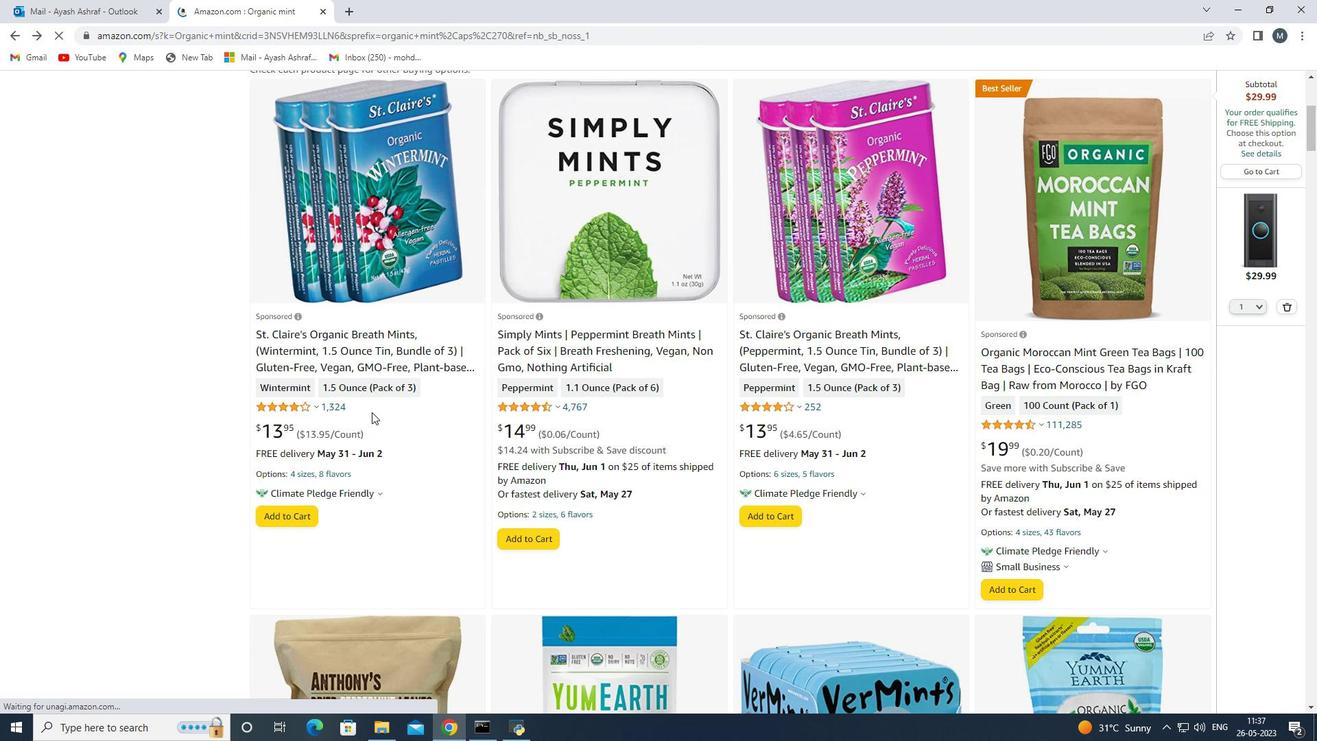 
Action: Mouse scrolled (371, 413) with delta (0, 0)
Screenshot: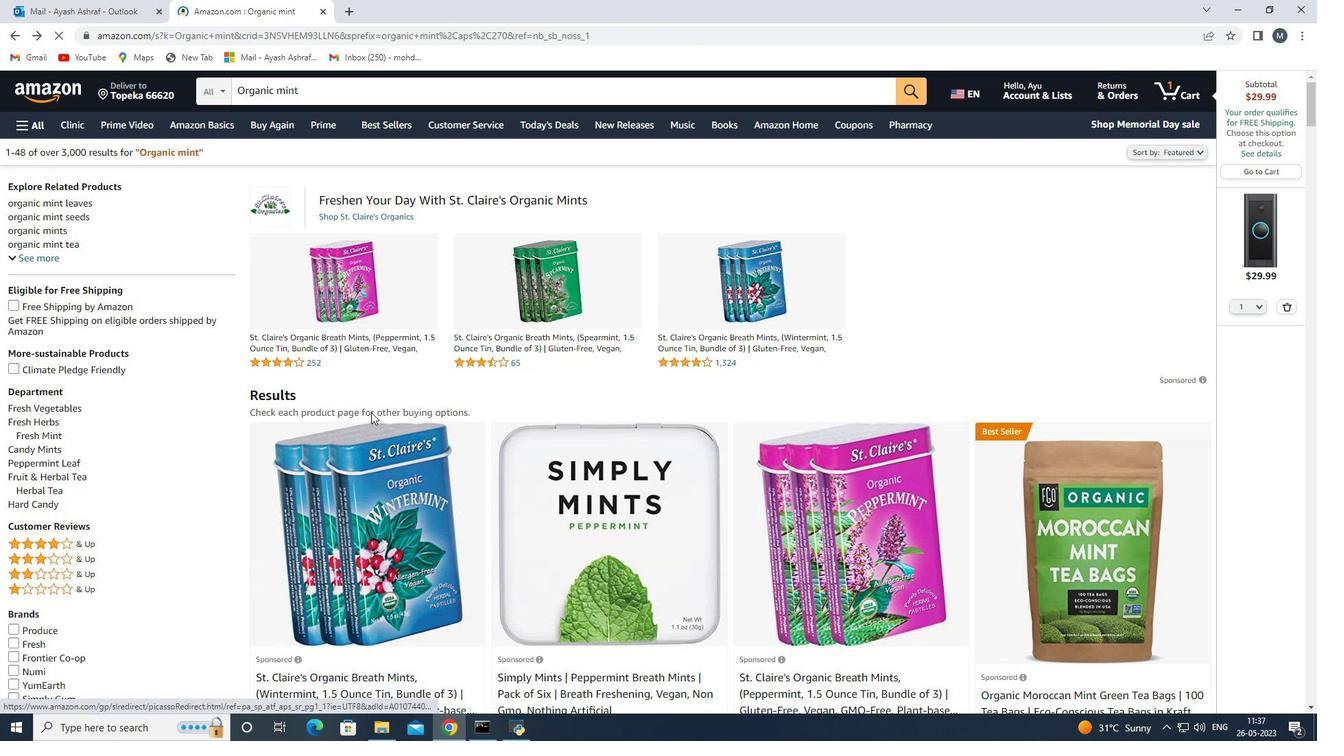 
Action: Mouse scrolled (371, 413) with delta (0, 0)
Screenshot: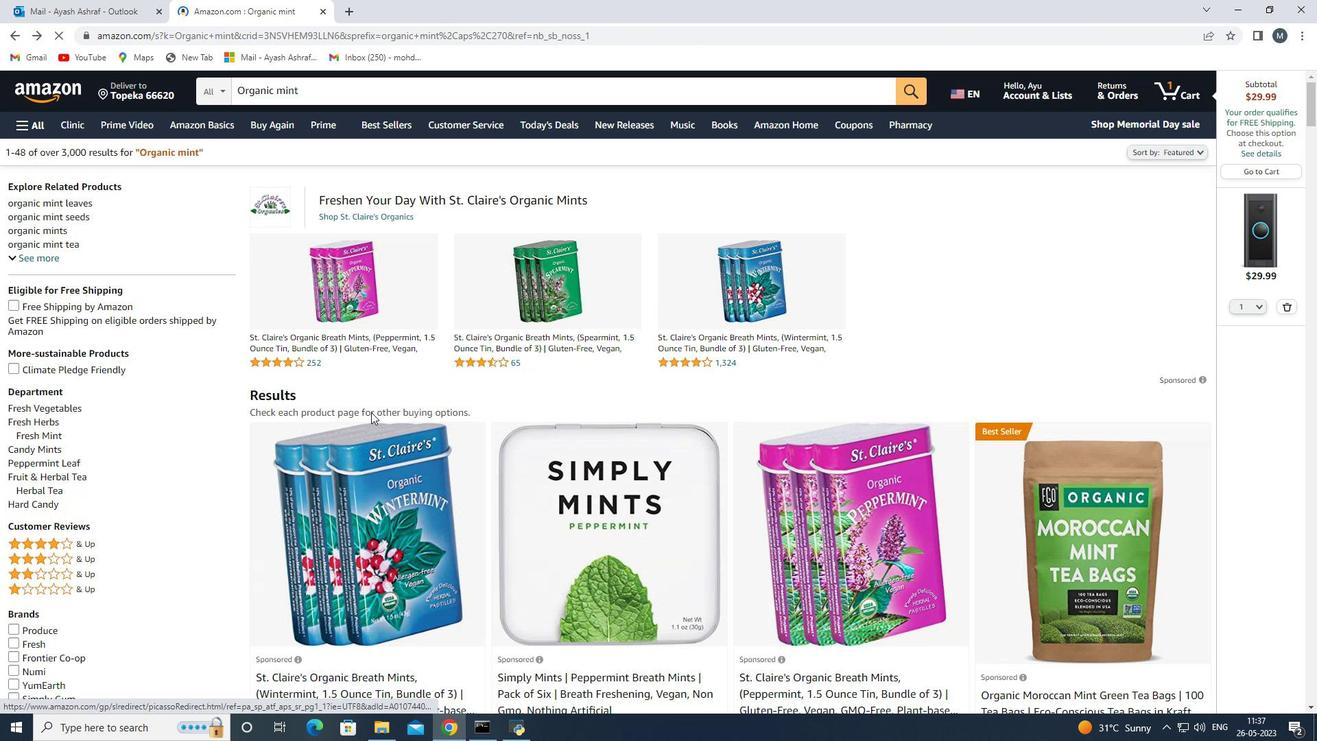 
Action: Mouse scrolled (371, 413) with delta (0, 0)
Screenshot: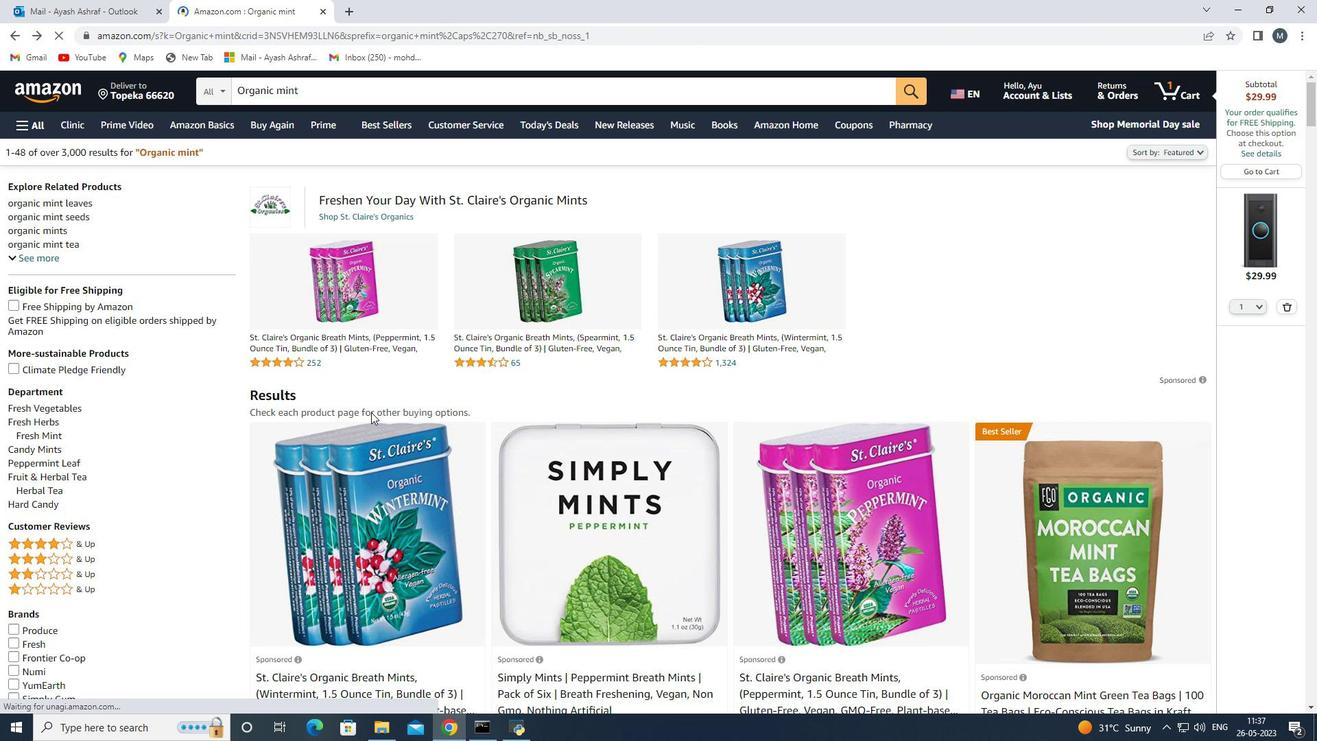
Action: Mouse scrolled (371, 413) with delta (0, 0)
Screenshot: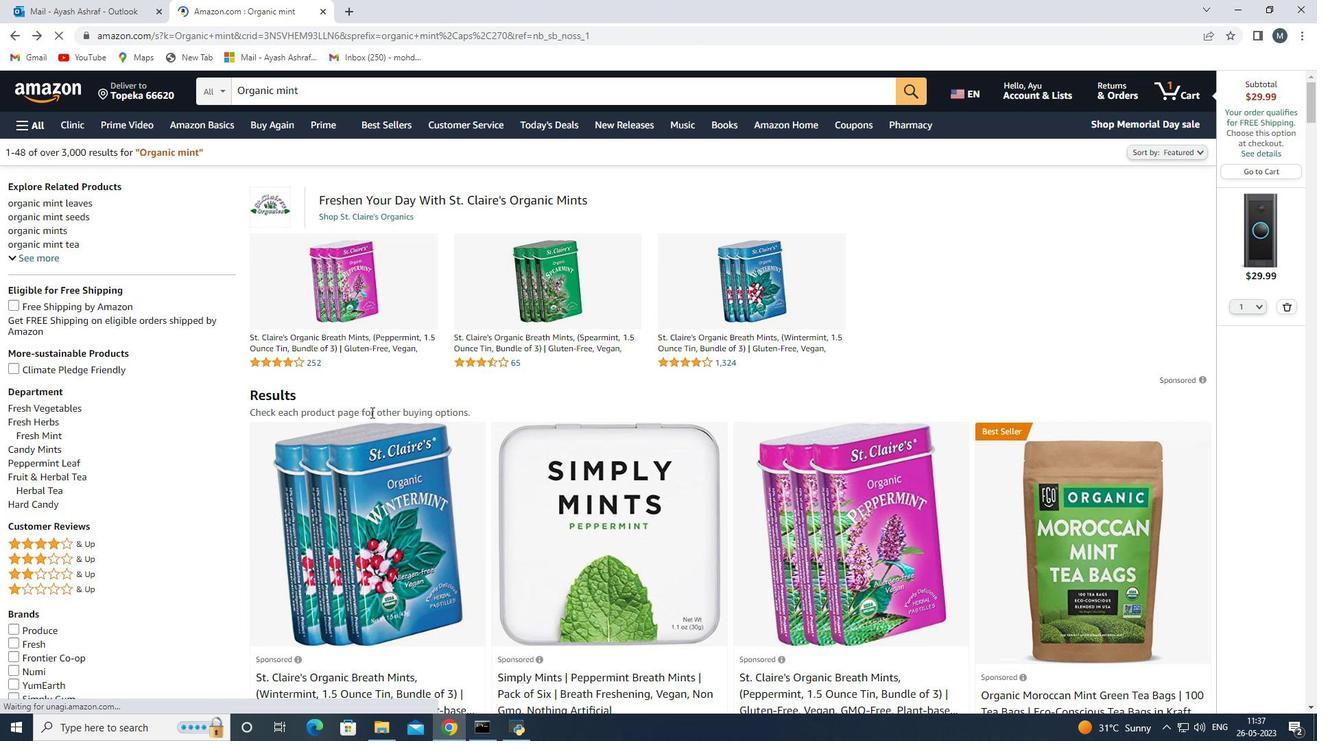 
Action: Mouse moved to (379, 527)
Screenshot: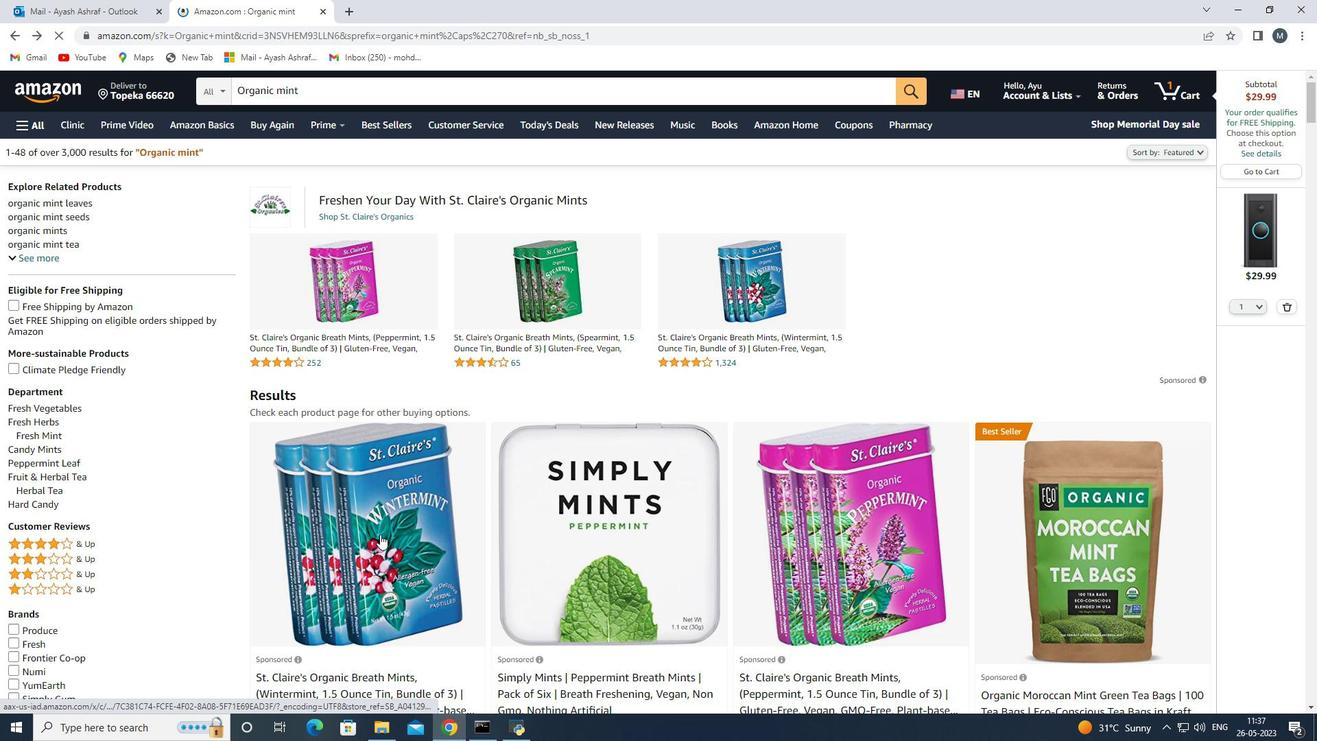
Action: Mouse scrolled (379, 527) with delta (0, 0)
Screenshot: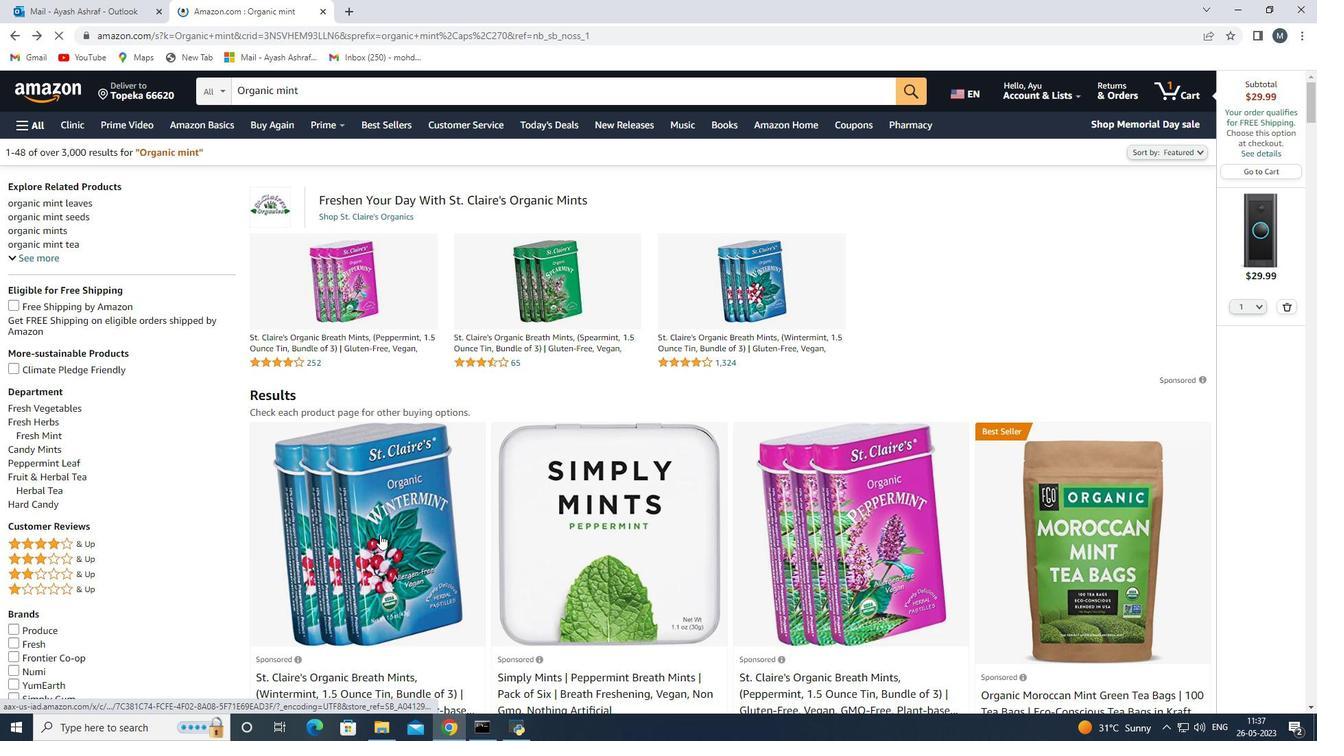 
Action: Mouse scrolled (379, 527) with delta (0, 0)
Screenshot: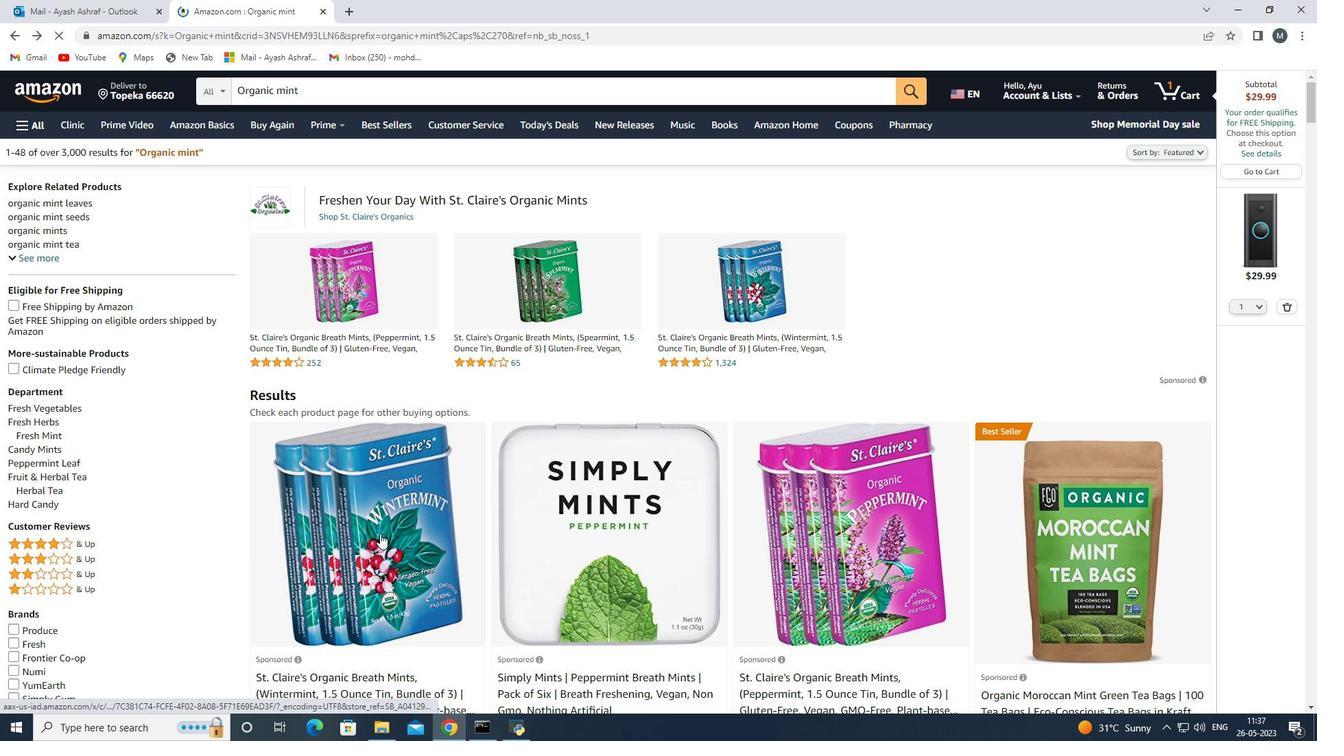 
Action: Mouse moved to (398, 475)
Screenshot: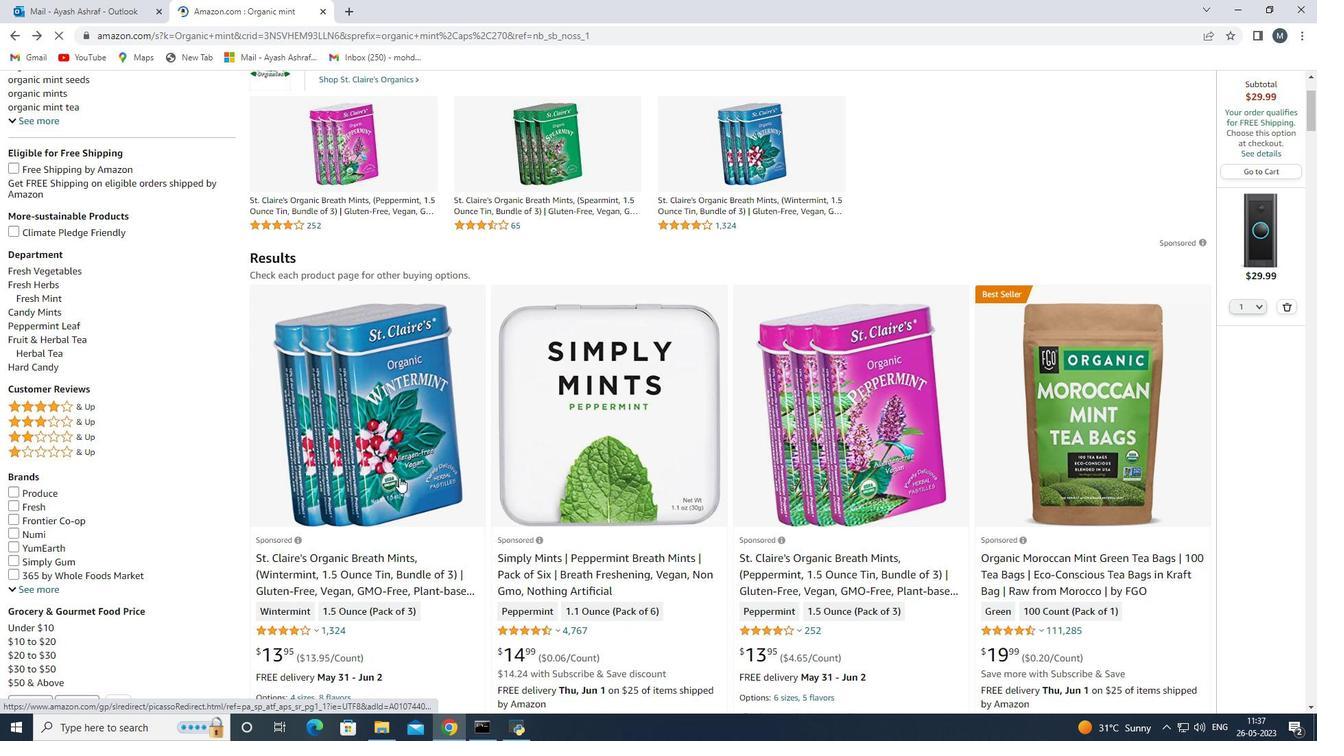 
Action: Mouse scrolled (398, 474) with delta (0, 0)
Screenshot: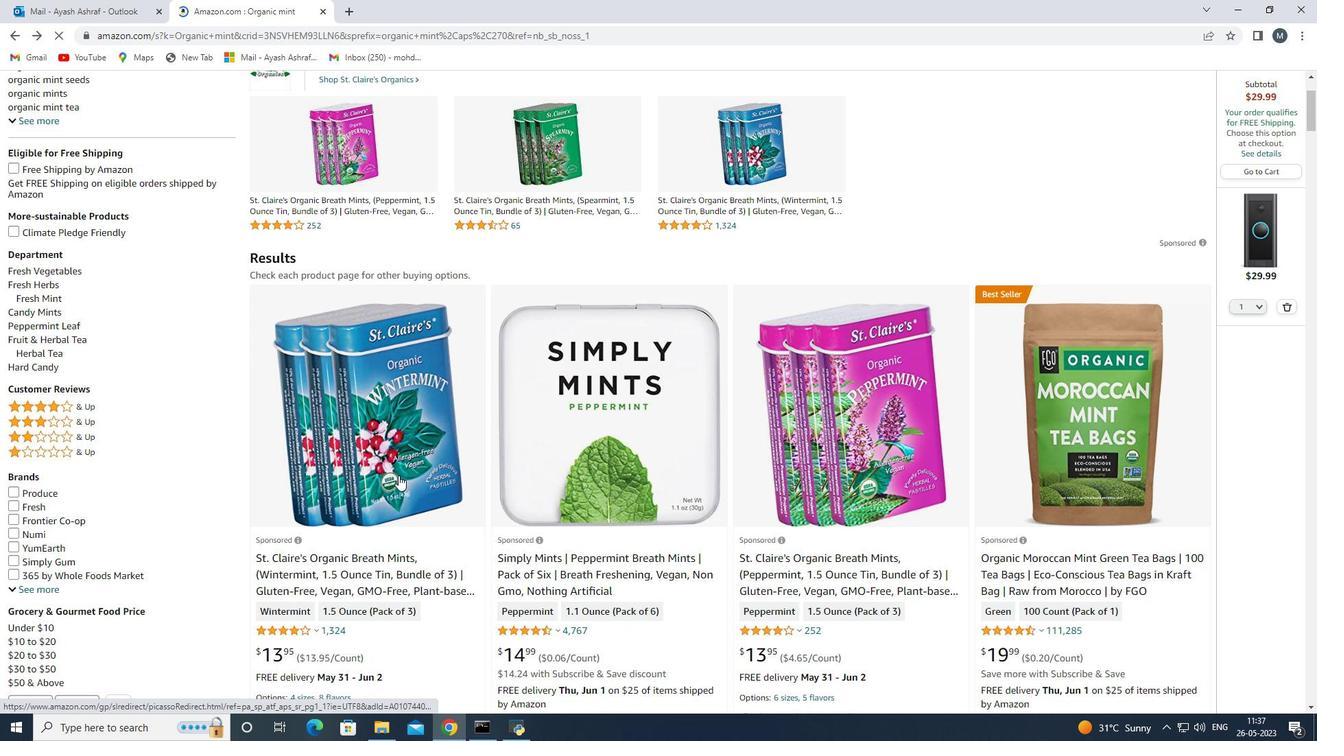 
Action: Mouse moved to (380, 415)
Screenshot: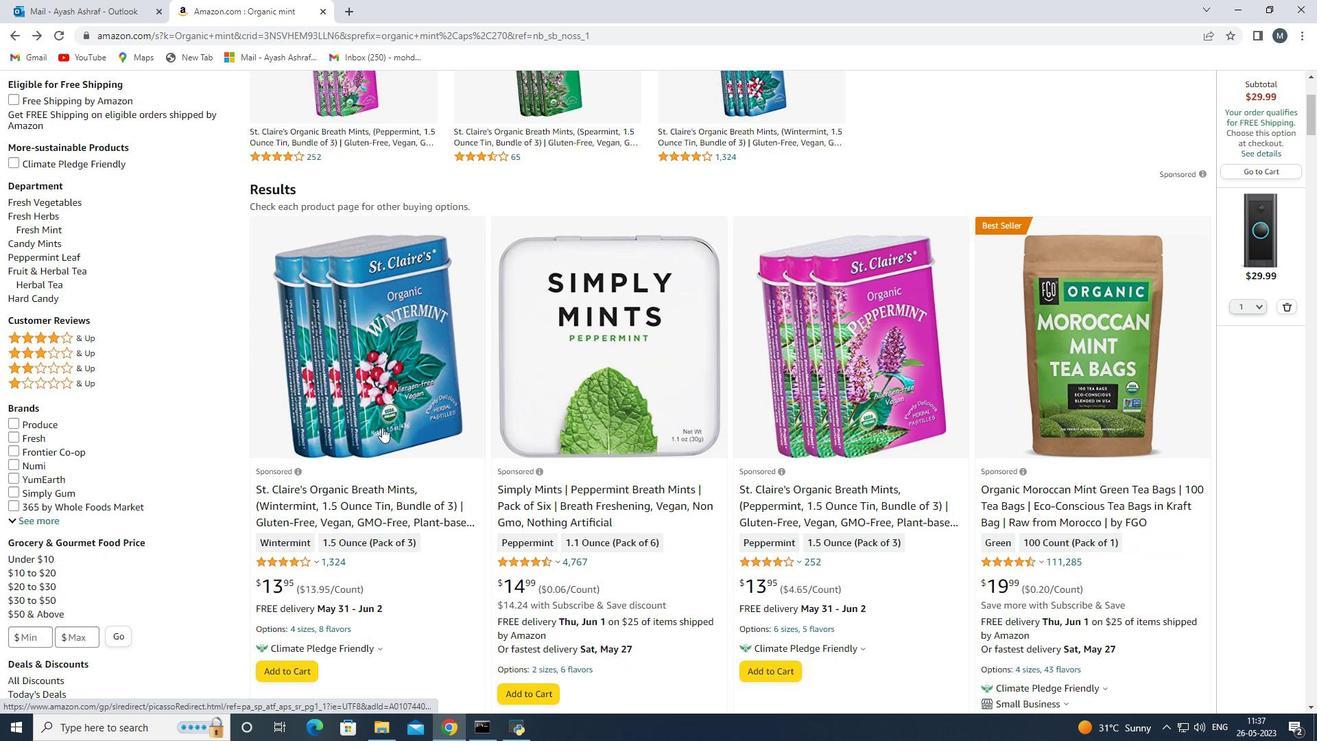 
Action: Mouse pressed left at (380, 415)
Screenshot: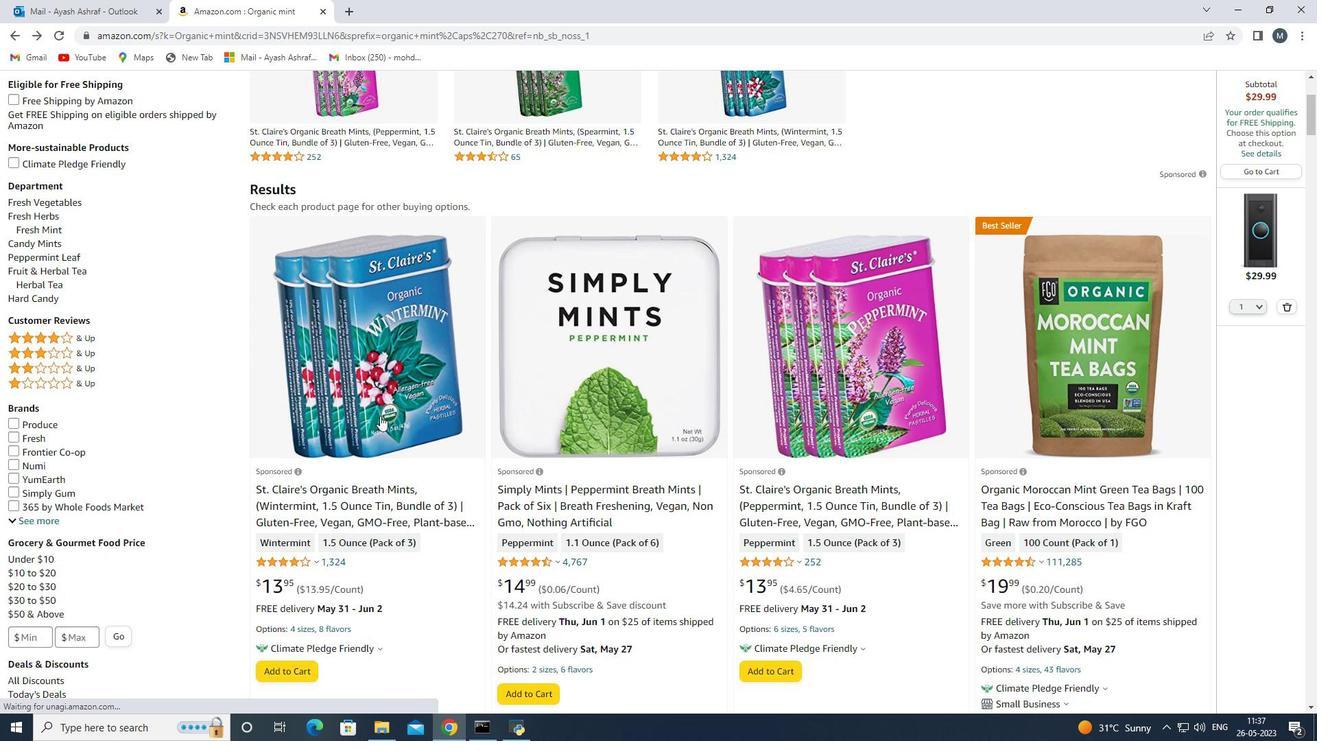 
Action: Mouse moved to (1017, 385)
Screenshot: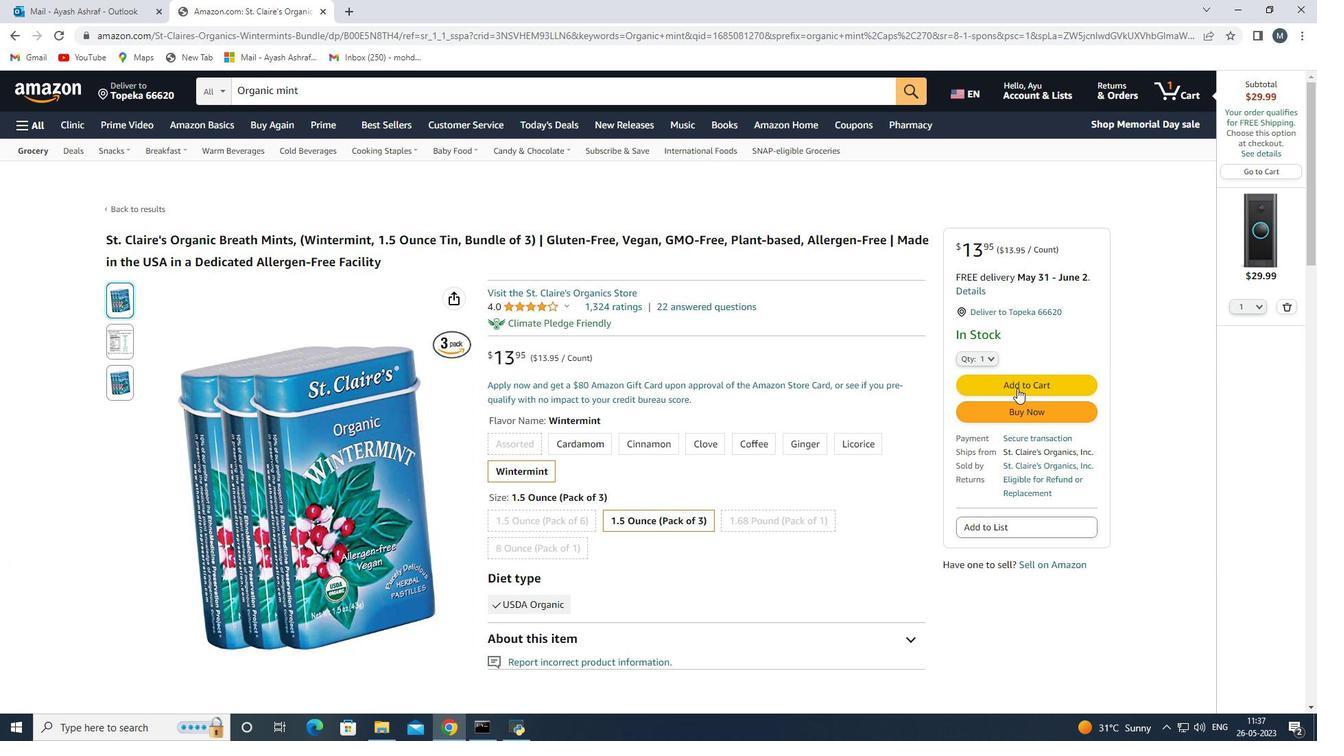 
Action: Mouse pressed left at (1017, 385)
Screenshot: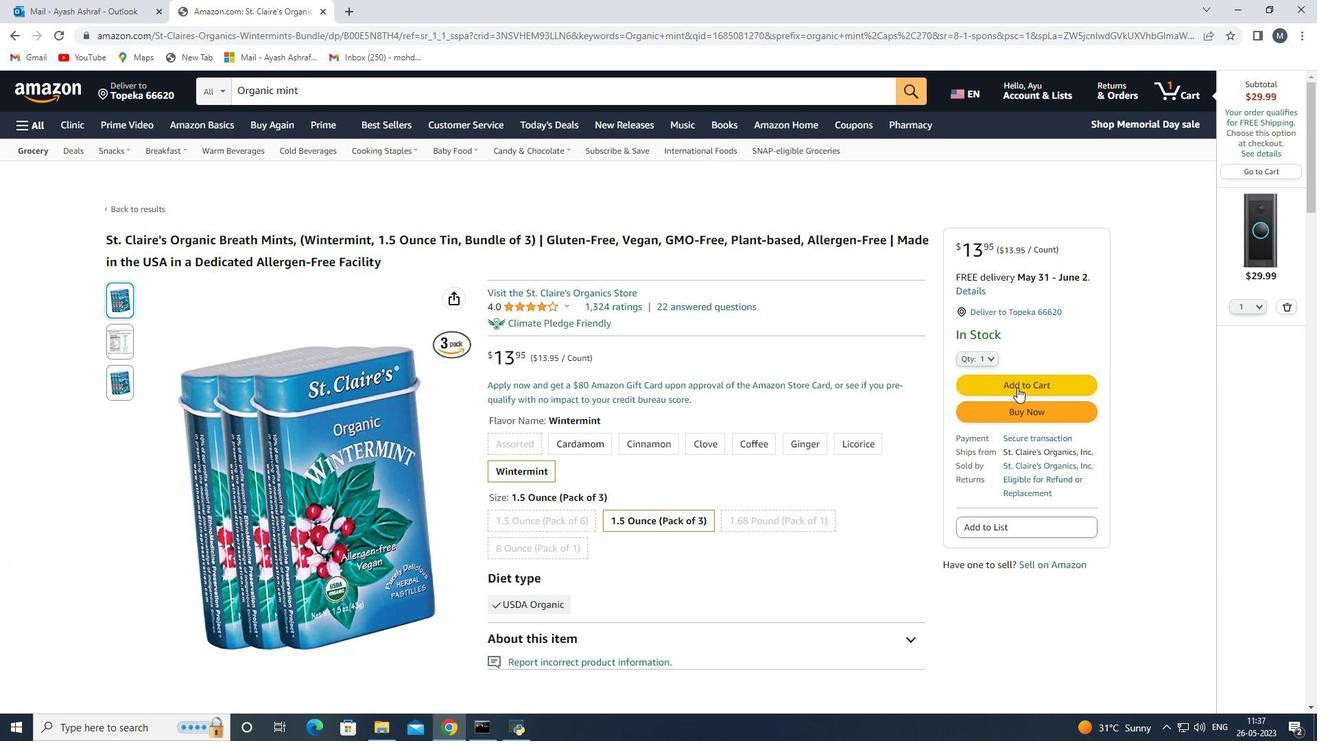 
Action: Mouse moved to (20, 134)
Screenshot: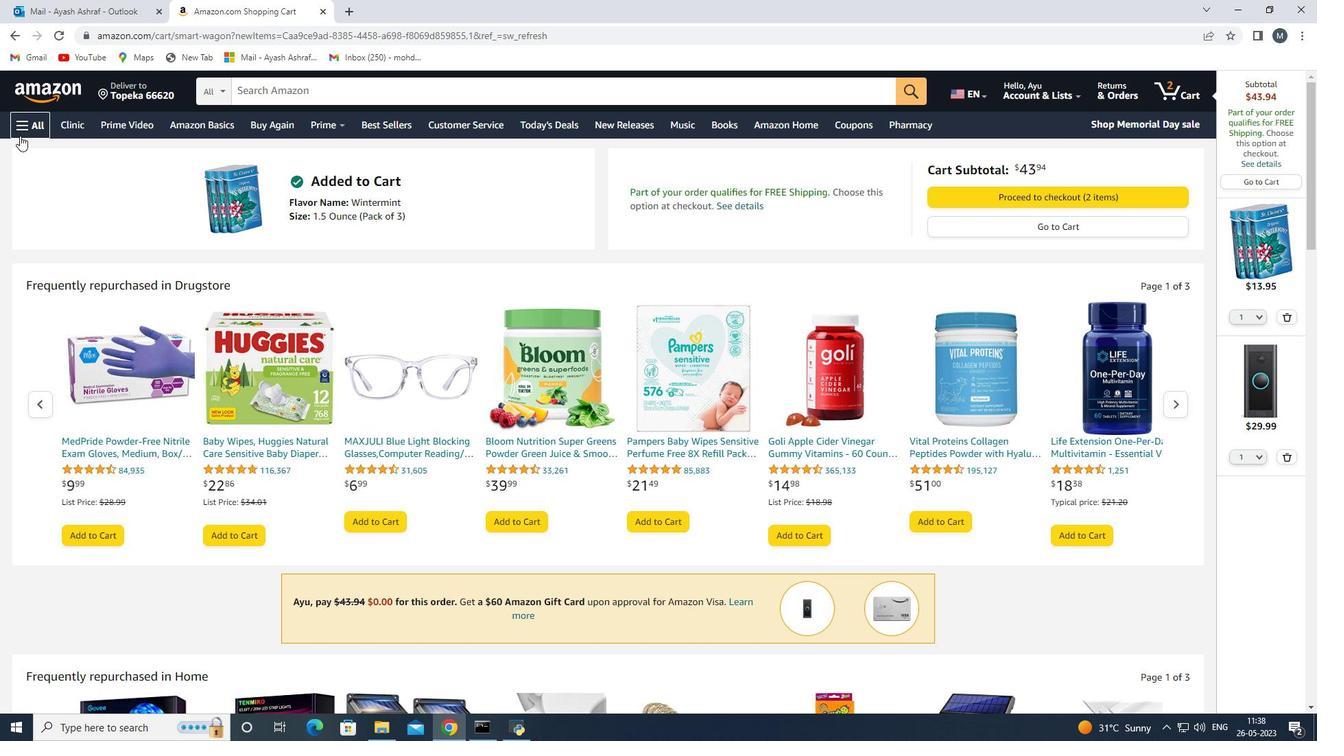 
Action: Mouse pressed left at (20, 134)
Screenshot: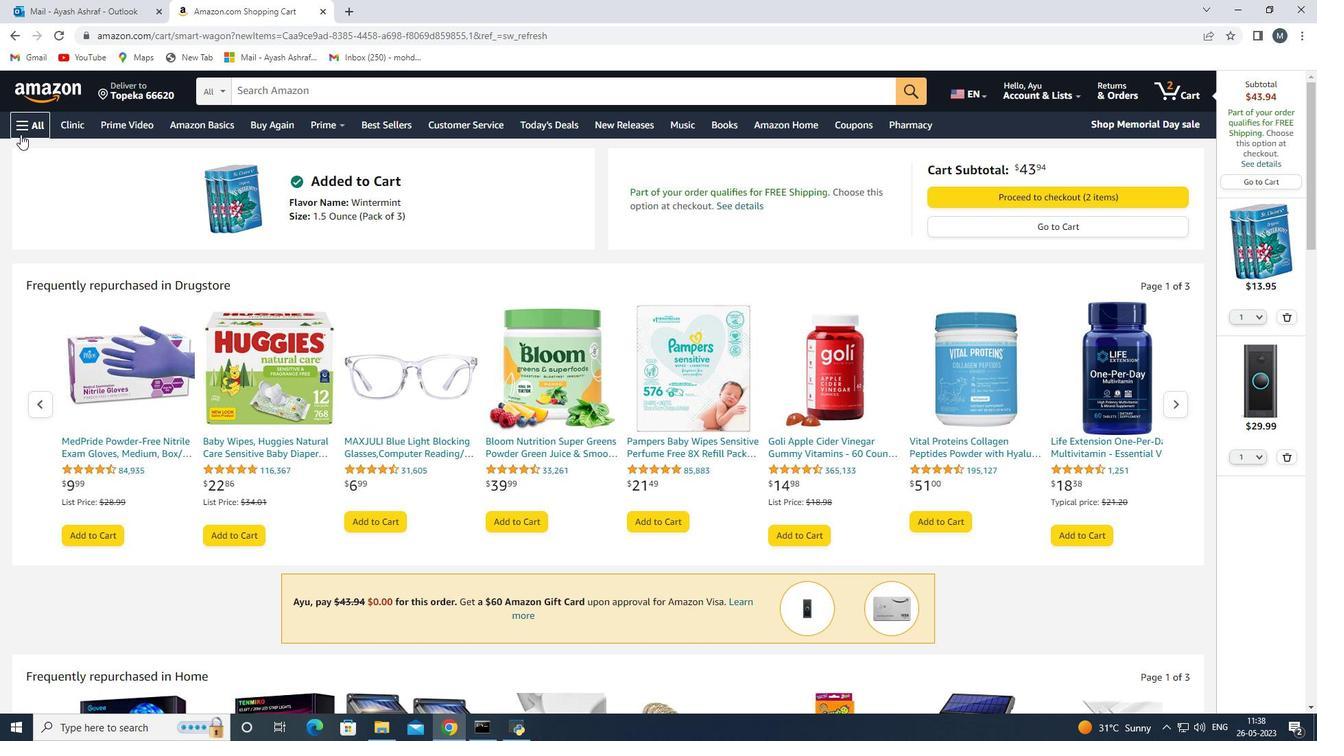 
Action: Mouse moved to (87, 448)
Screenshot: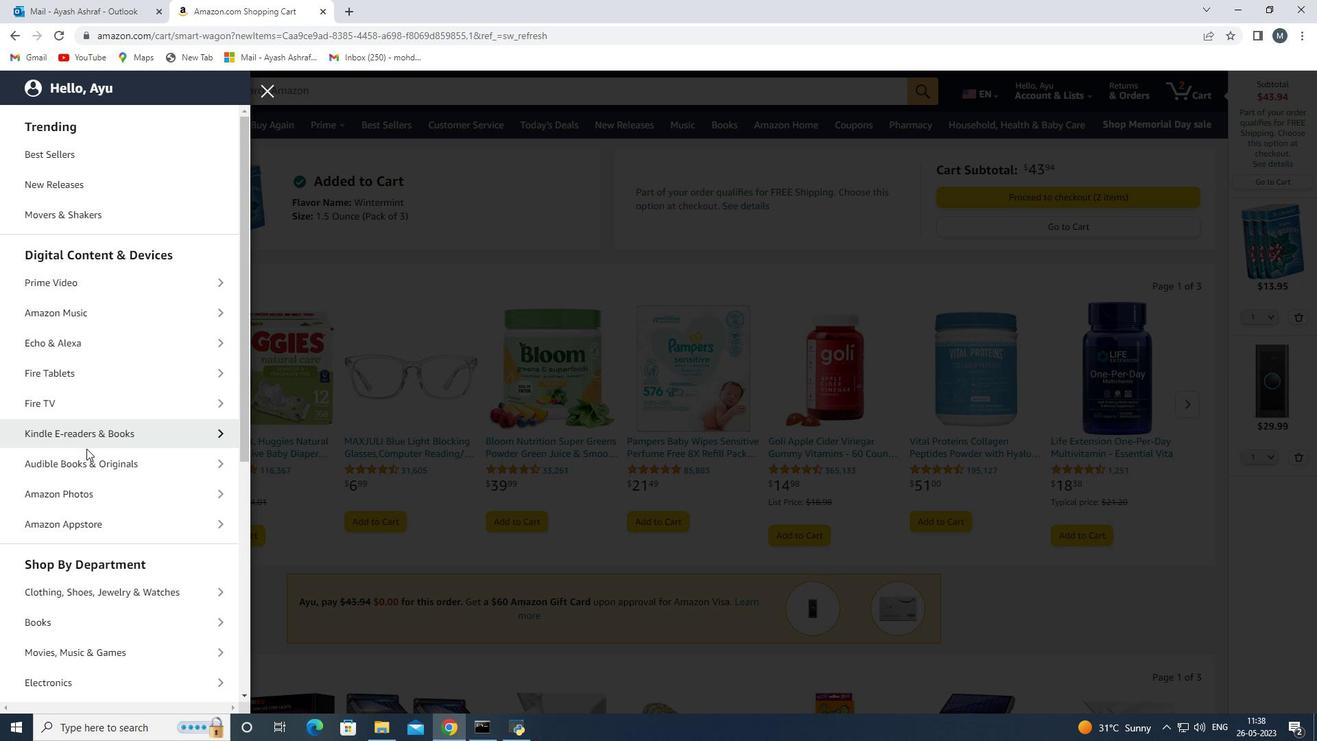 
Action: Mouse scrolled (87, 448) with delta (0, 0)
Screenshot: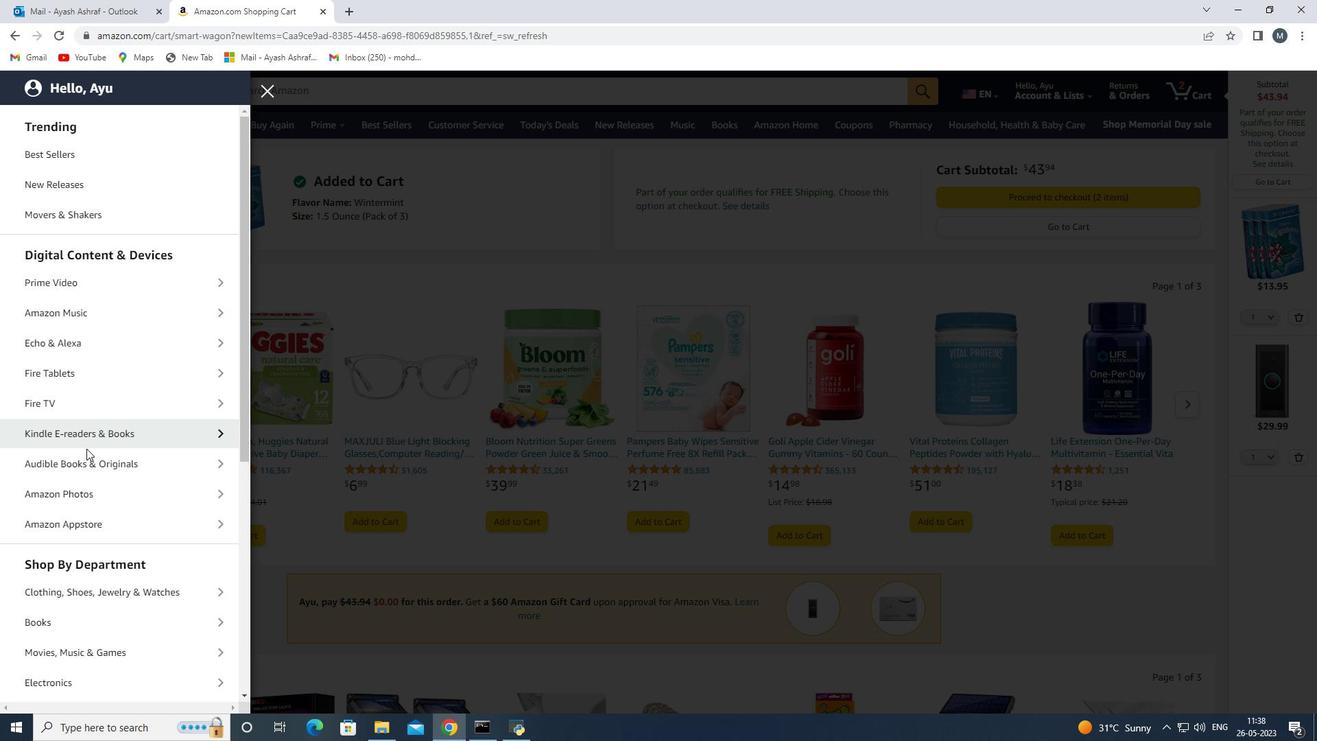 
Action: Mouse scrolled (87, 448) with delta (0, 0)
Screenshot: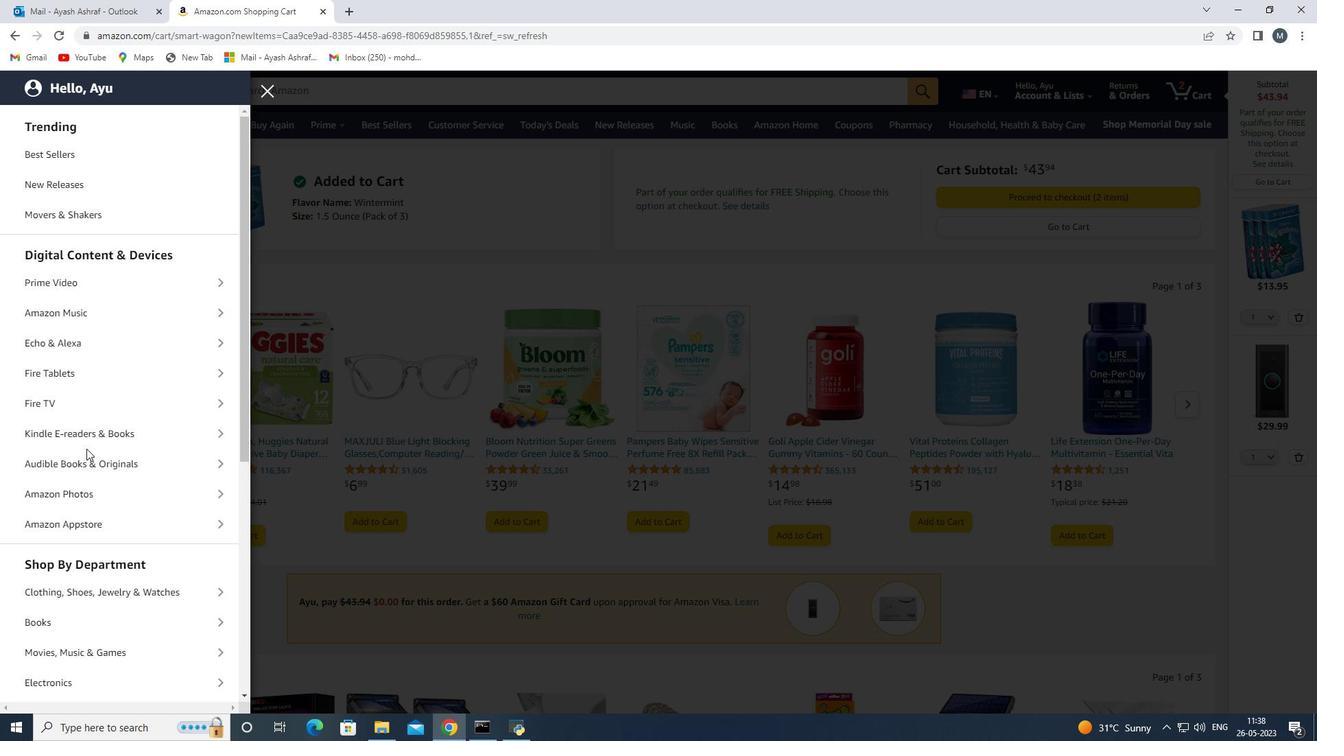 
Action: Mouse scrolled (87, 448) with delta (0, 0)
Screenshot: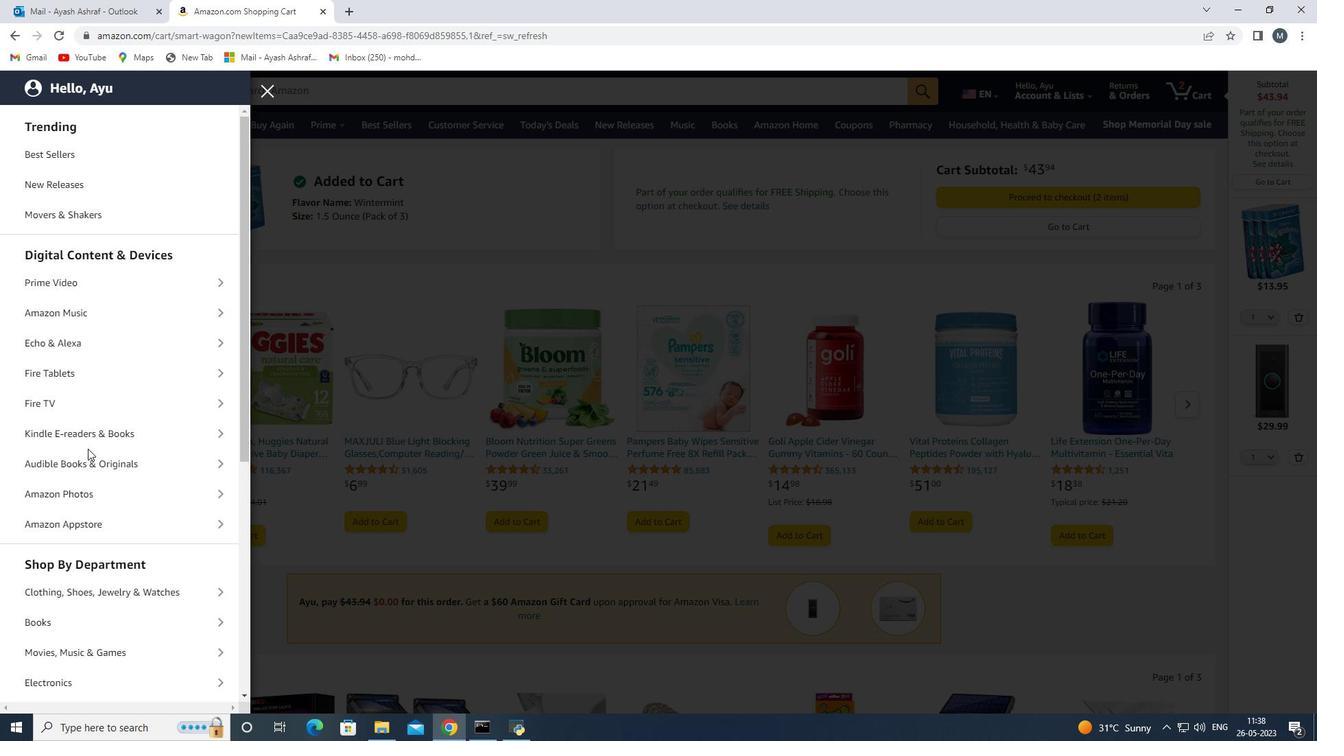 
Action: Mouse moved to (122, 429)
Screenshot: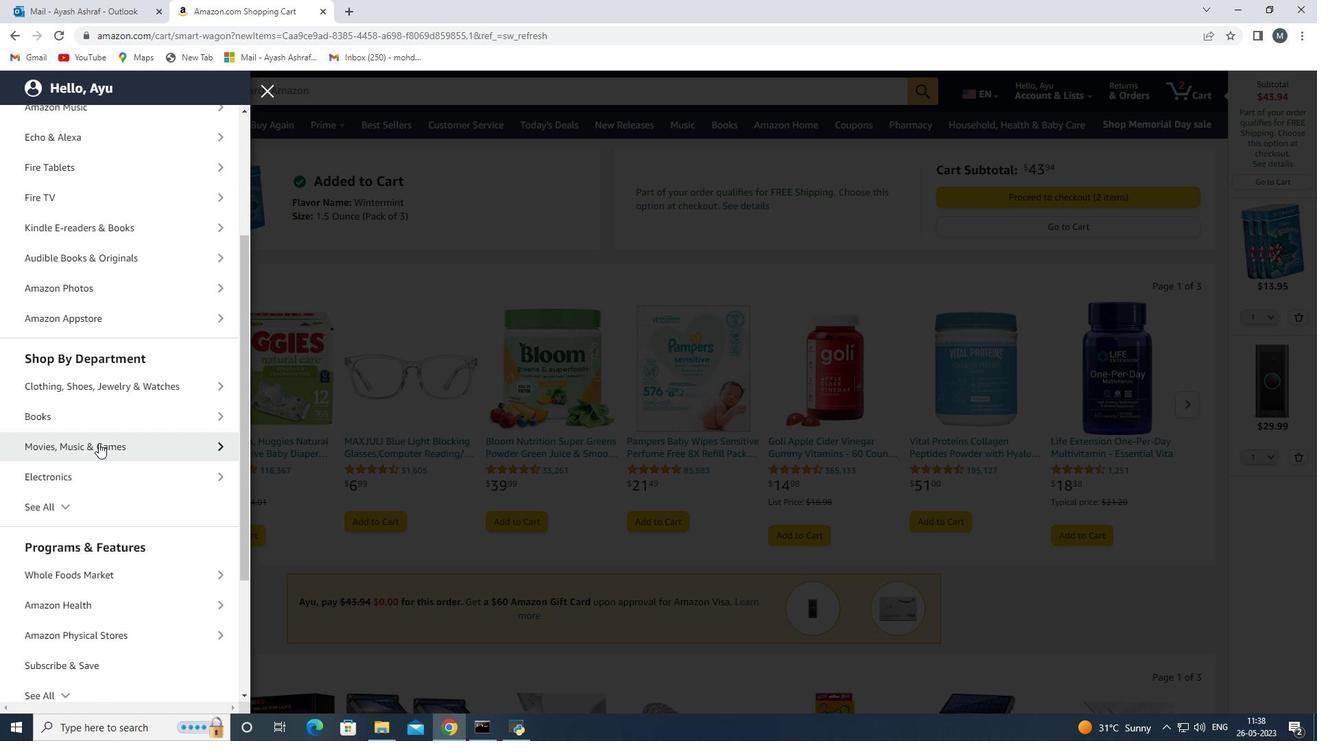 
Action: Mouse scrolled (122, 429) with delta (0, 0)
Screenshot: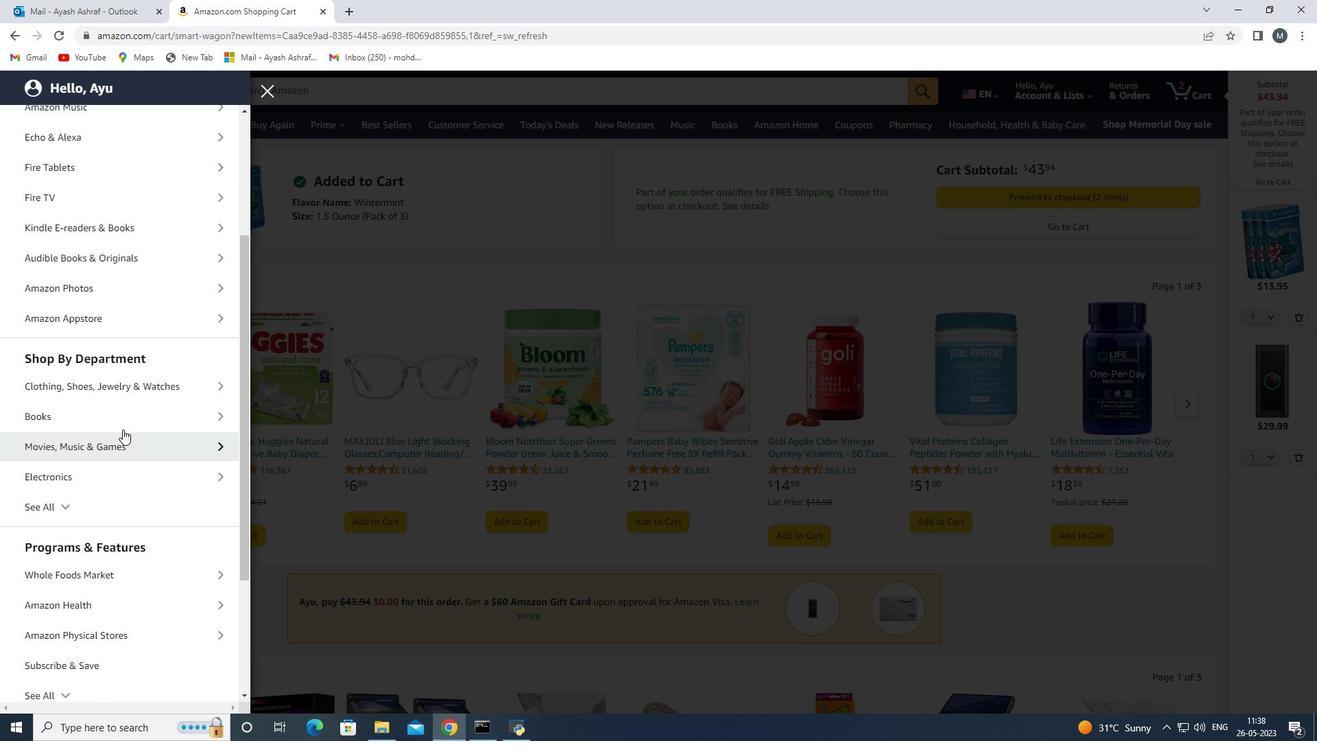
Action: Mouse scrolled (122, 429) with delta (0, 0)
Screenshot: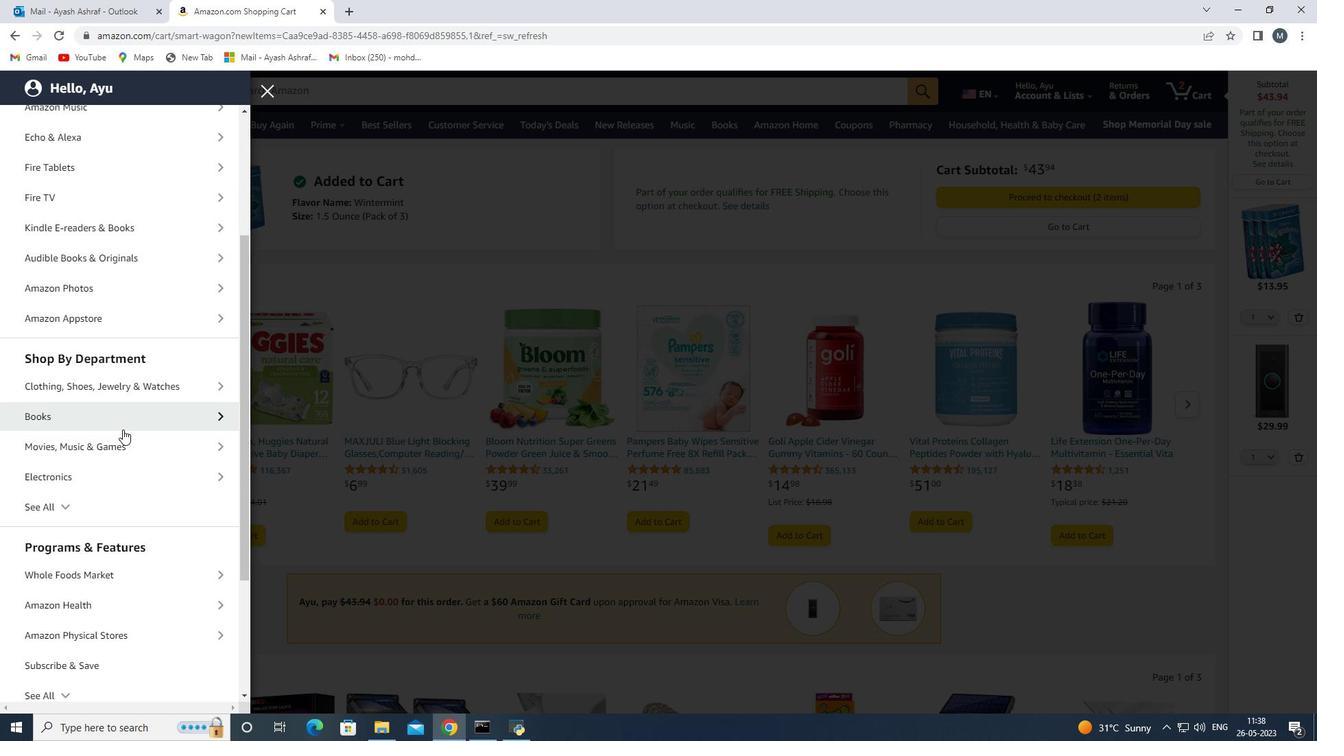 
Action: Mouse moved to (113, 469)
Screenshot: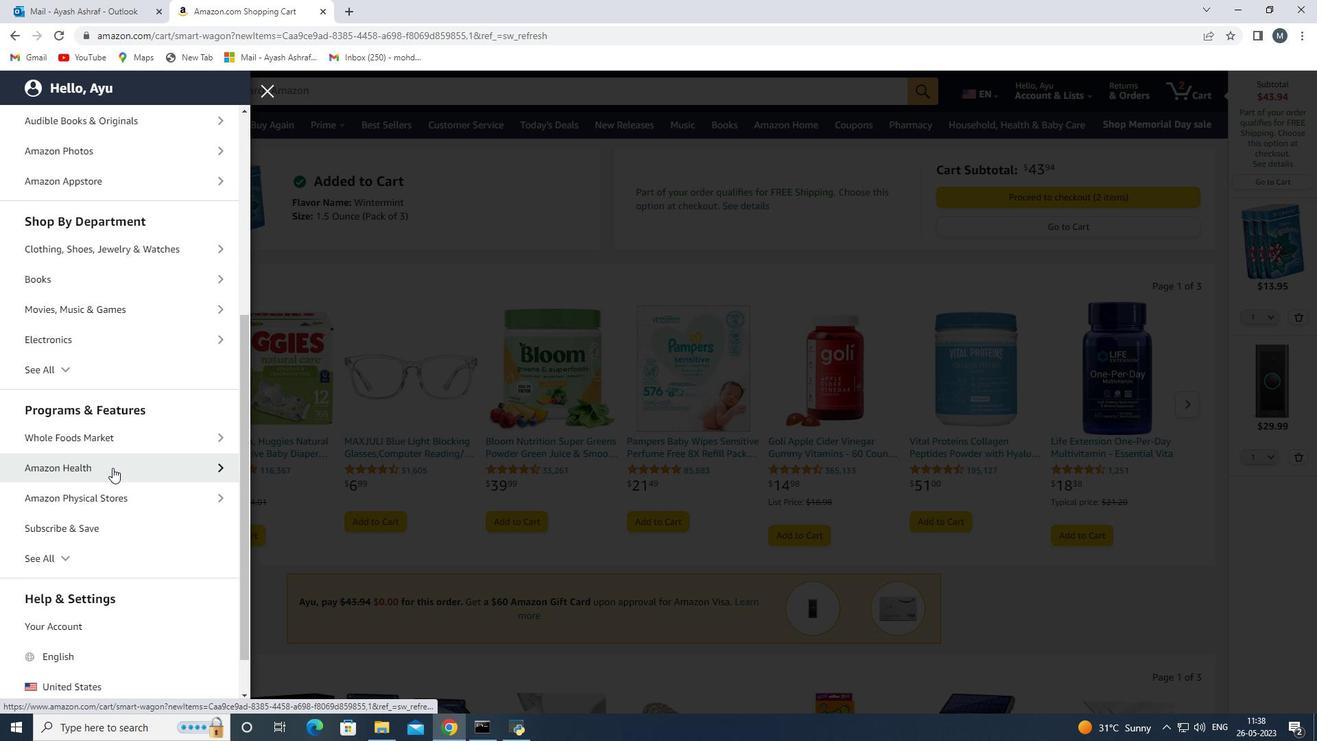 
Action: Mouse pressed left at (113, 469)
Screenshot: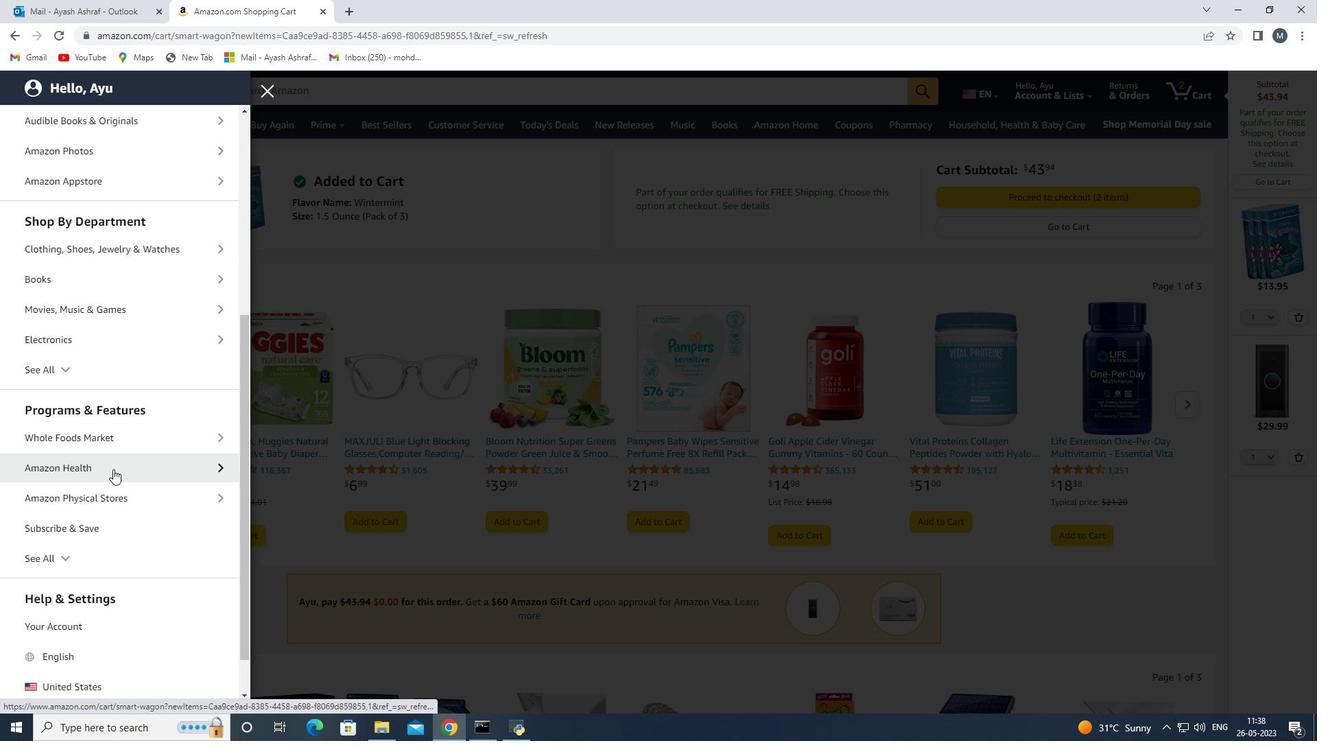 
Action: Mouse moved to (96, 189)
Screenshot: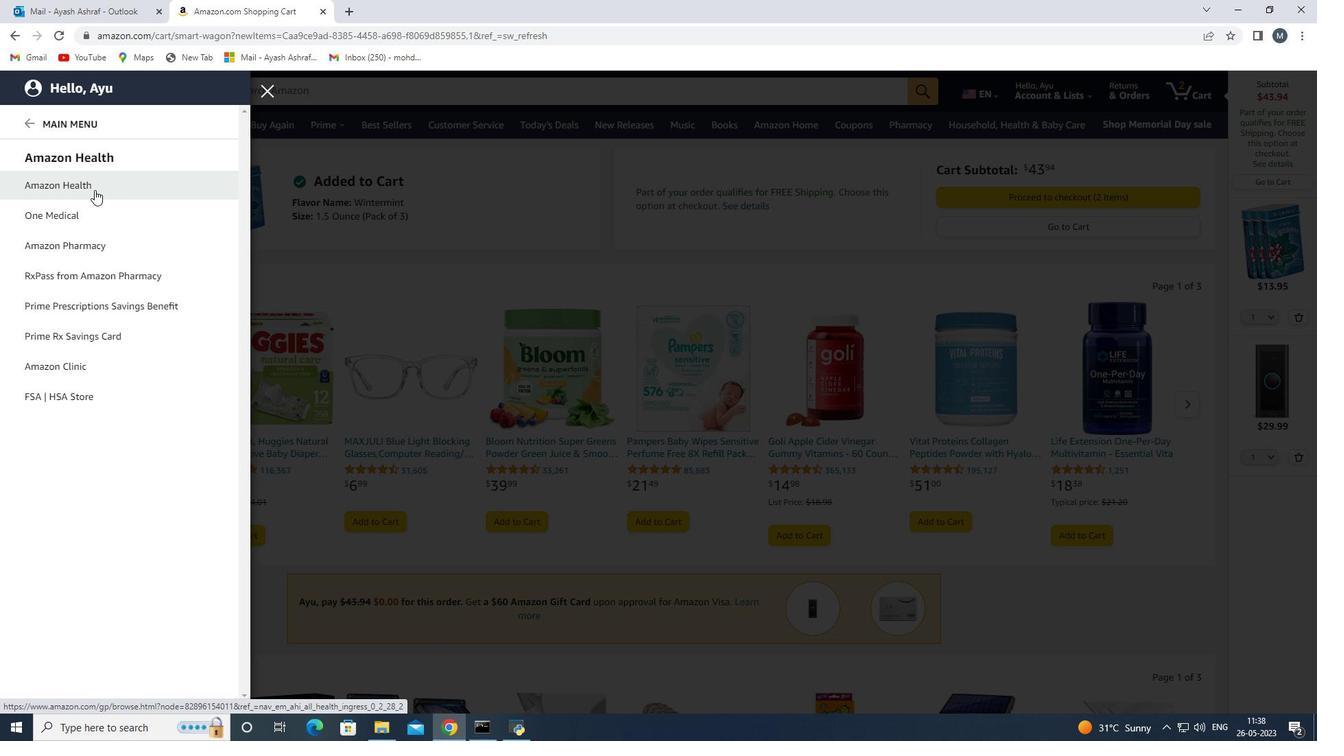 
Action: Mouse pressed left at (96, 189)
Screenshot: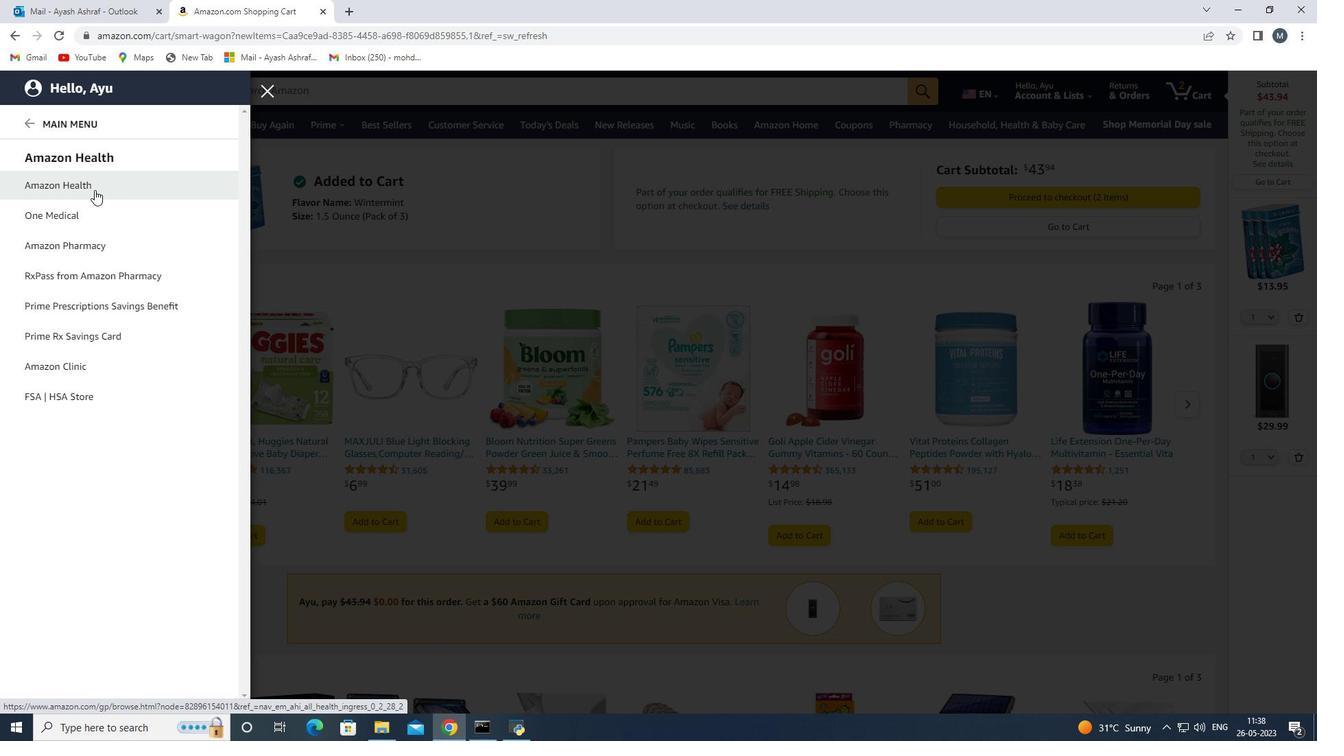 
Action: Mouse moved to (326, 89)
Screenshot: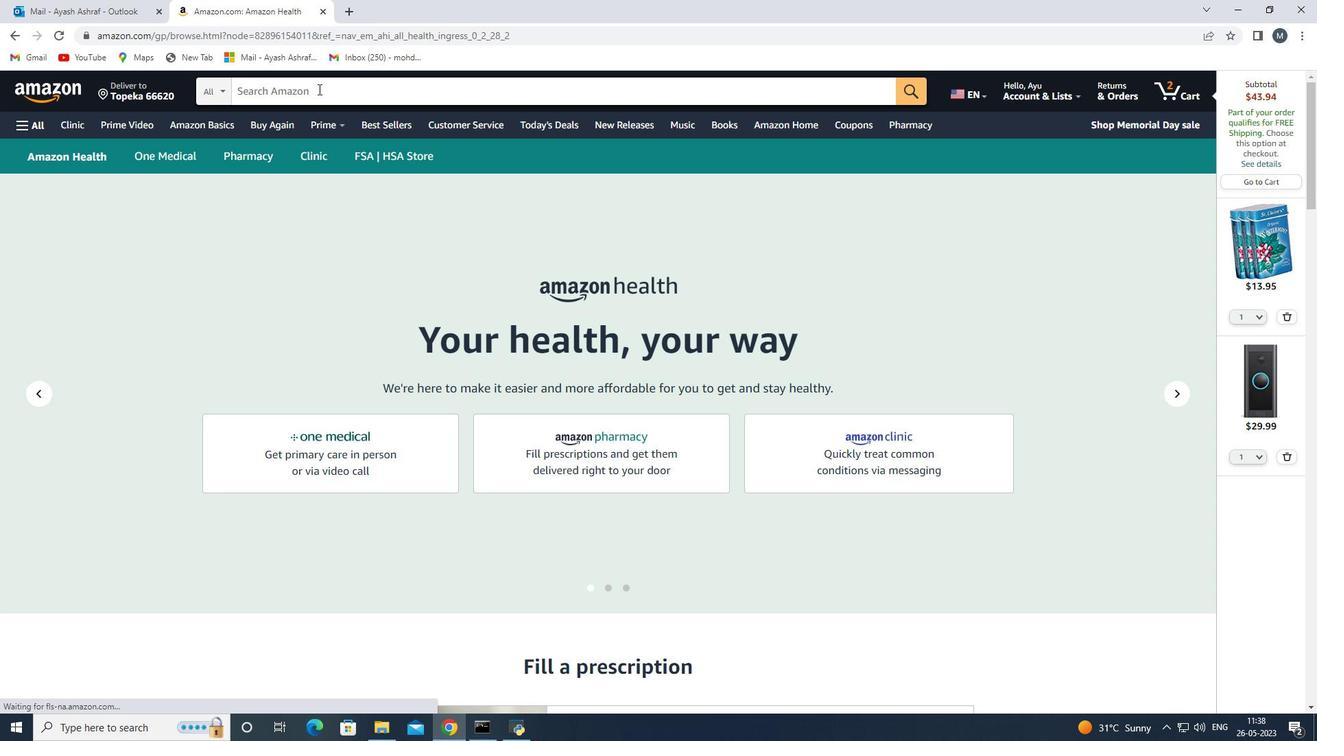 
Action: Mouse pressed left at (326, 89)
Screenshot: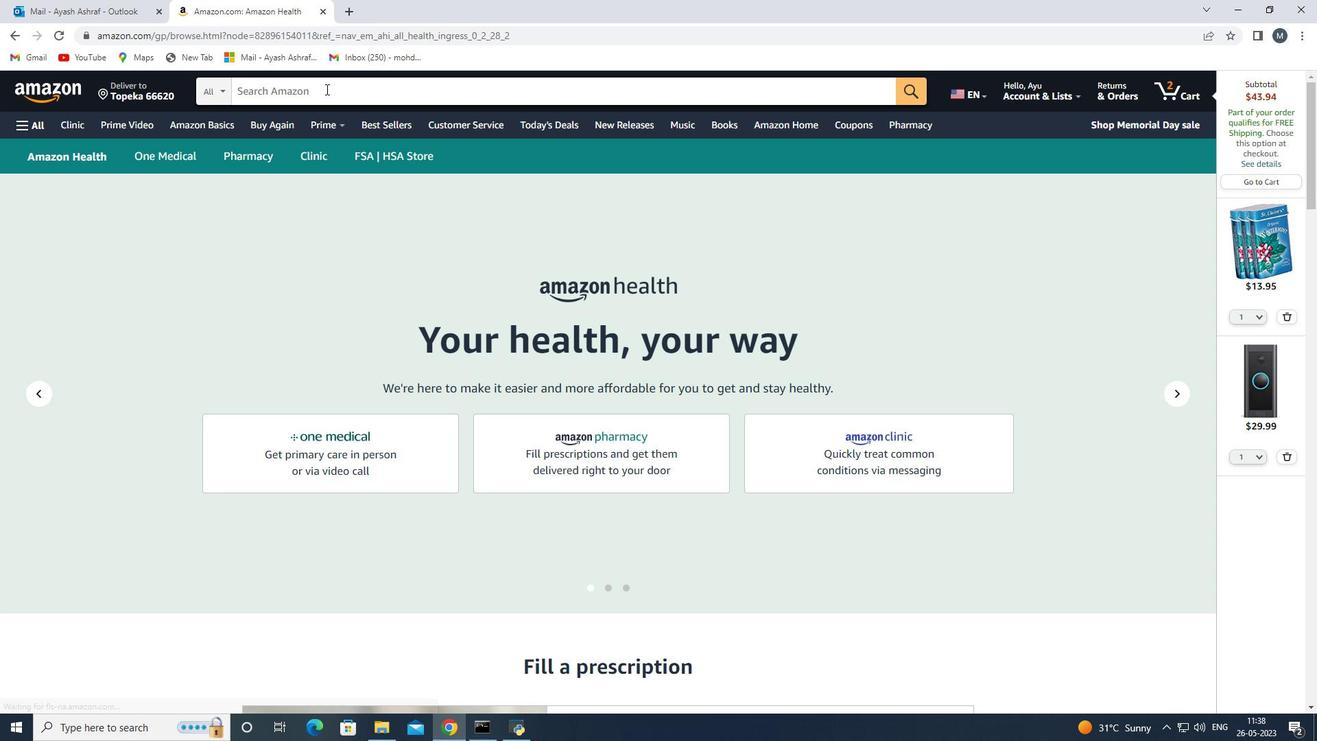 
Action: Mouse moved to (156, 273)
Screenshot: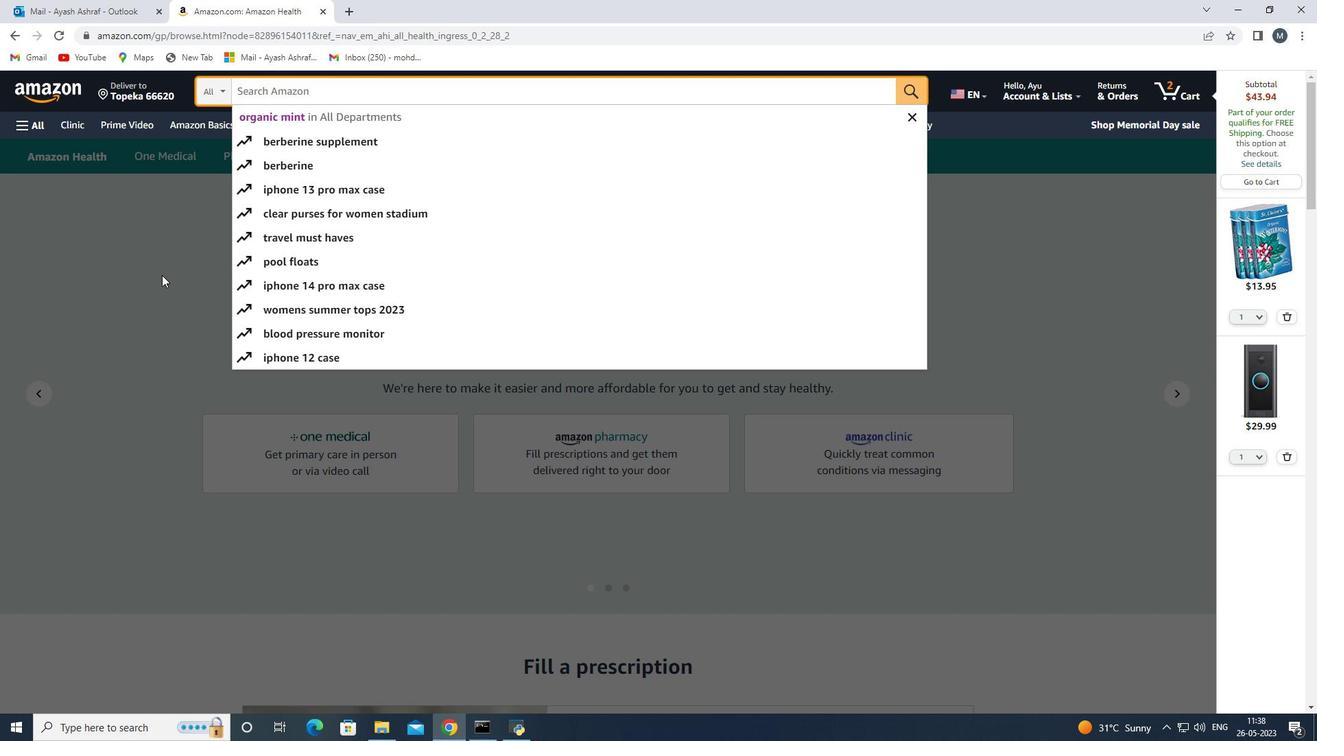 
Action: Key pressed <Key.shift>Garcina<Key.backspace>ia<Key.space>cambogia<Key.space>extract<Key.space>caps
Screenshot: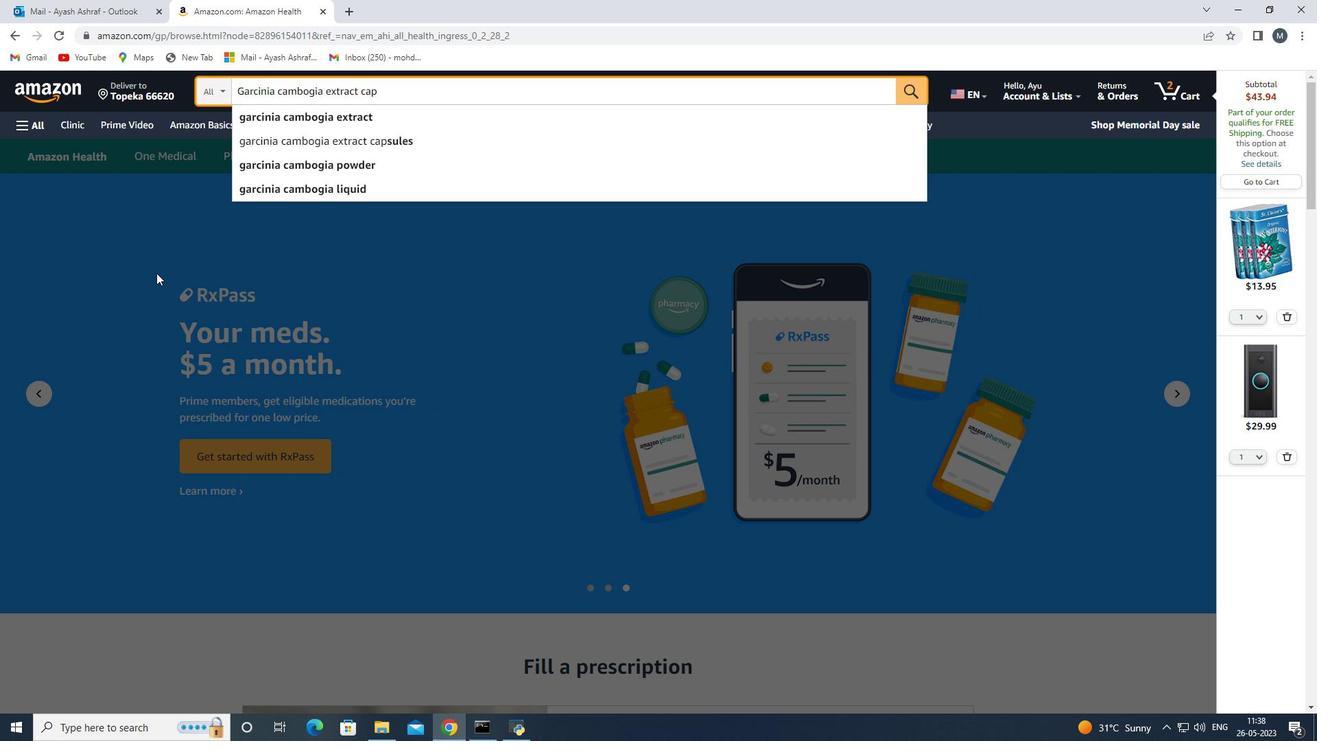 
Action: Mouse moved to (389, 146)
Screenshot: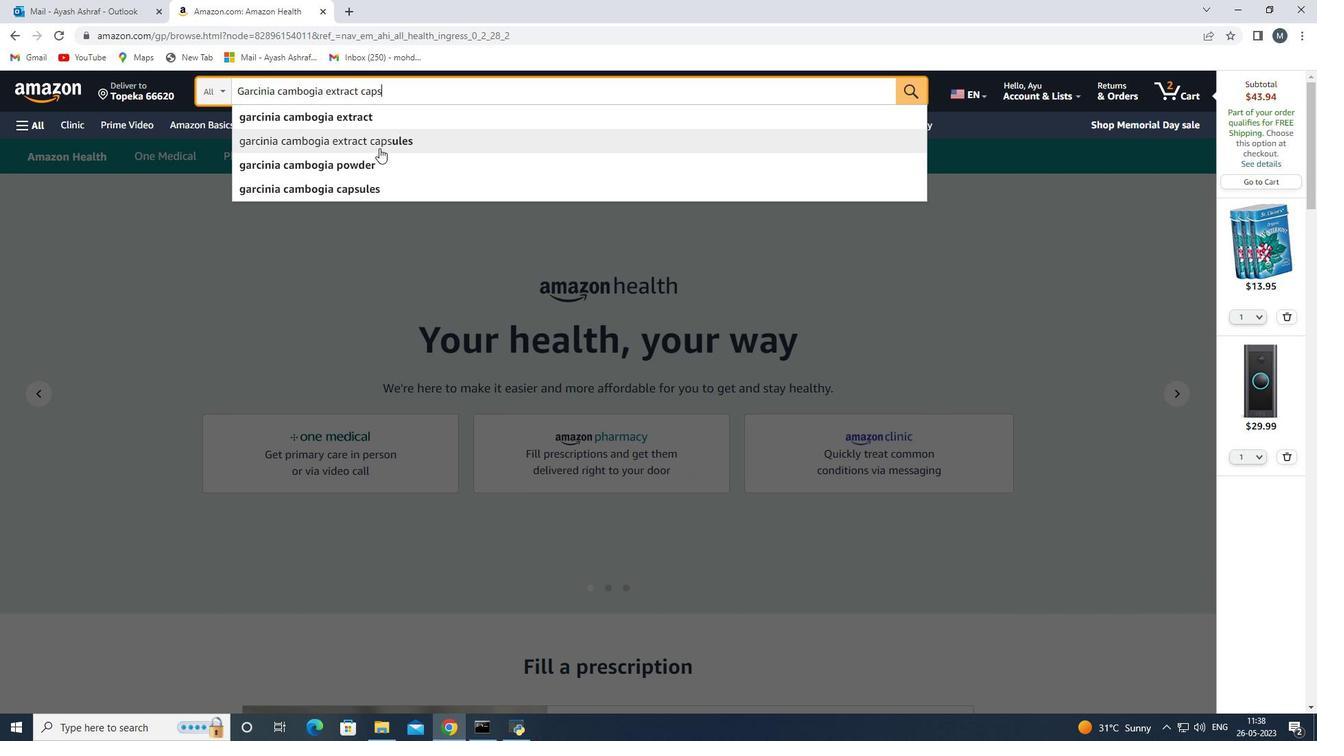 
Action: Mouse pressed left at (389, 146)
Screenshot: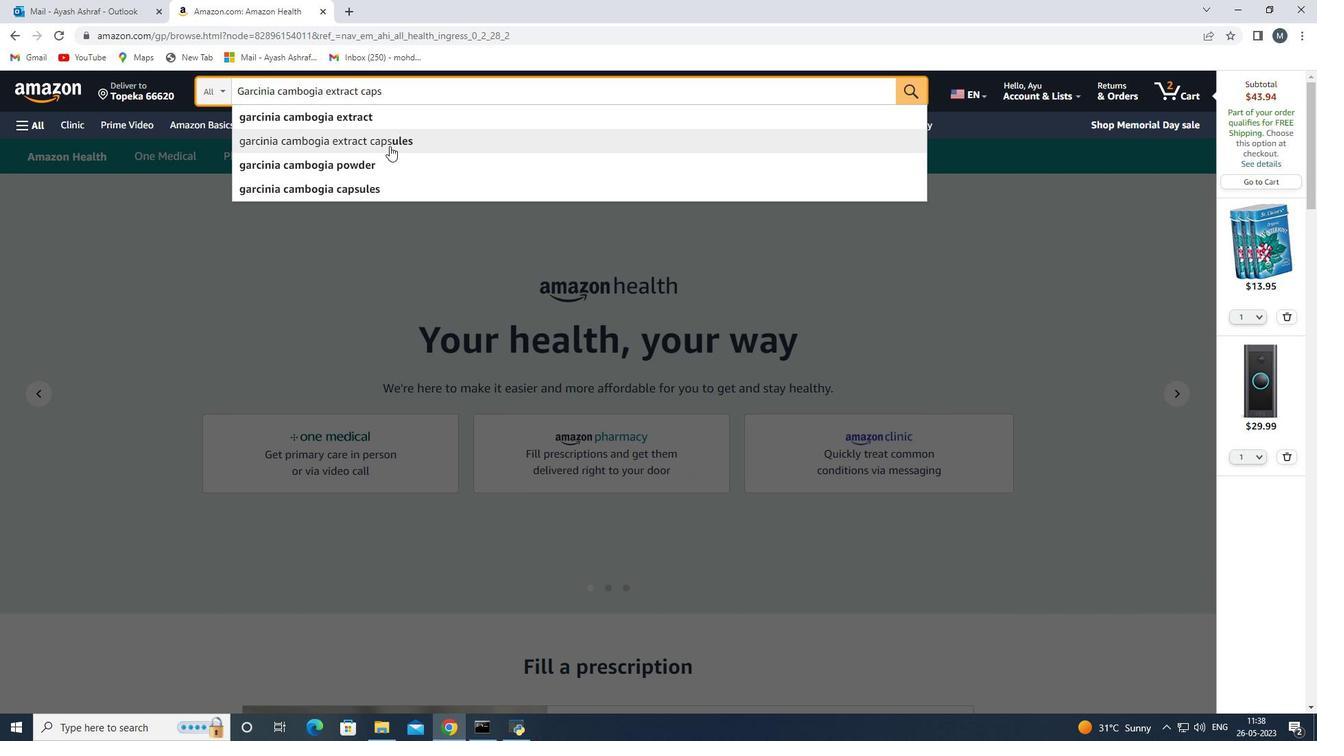 
Action: Mouse moved to (410, 484)
Screenshot: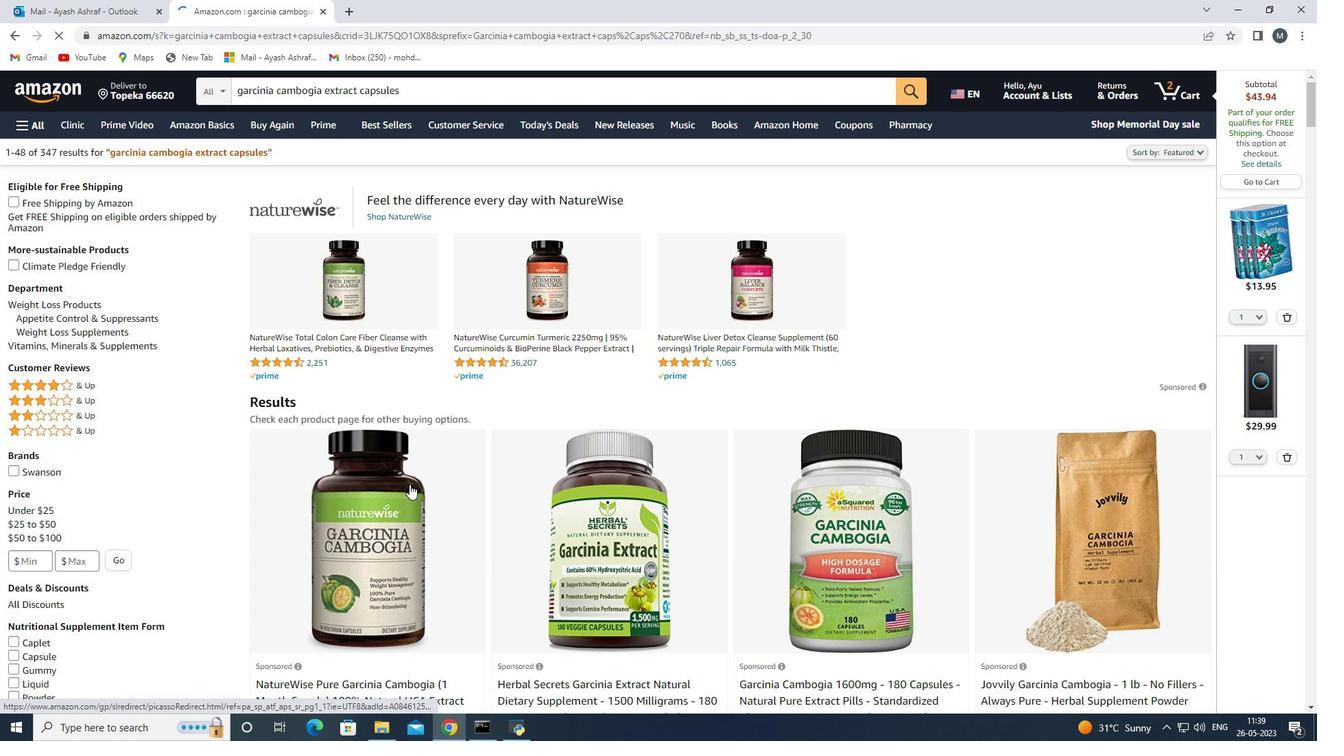 
Action: Mouse scrolled (410, 483) with delta (0, 0)
Screenshot: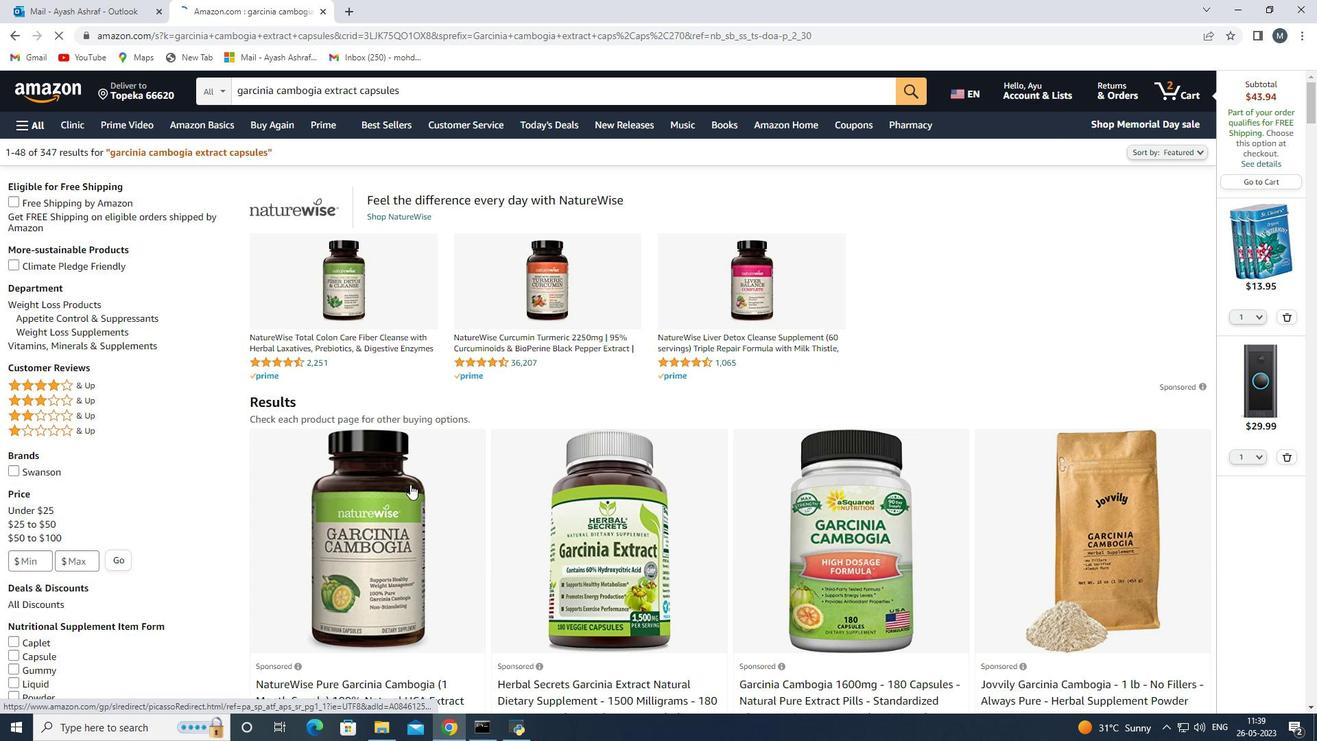 
Action: Mouse moved to (383, 505)
Screenshot: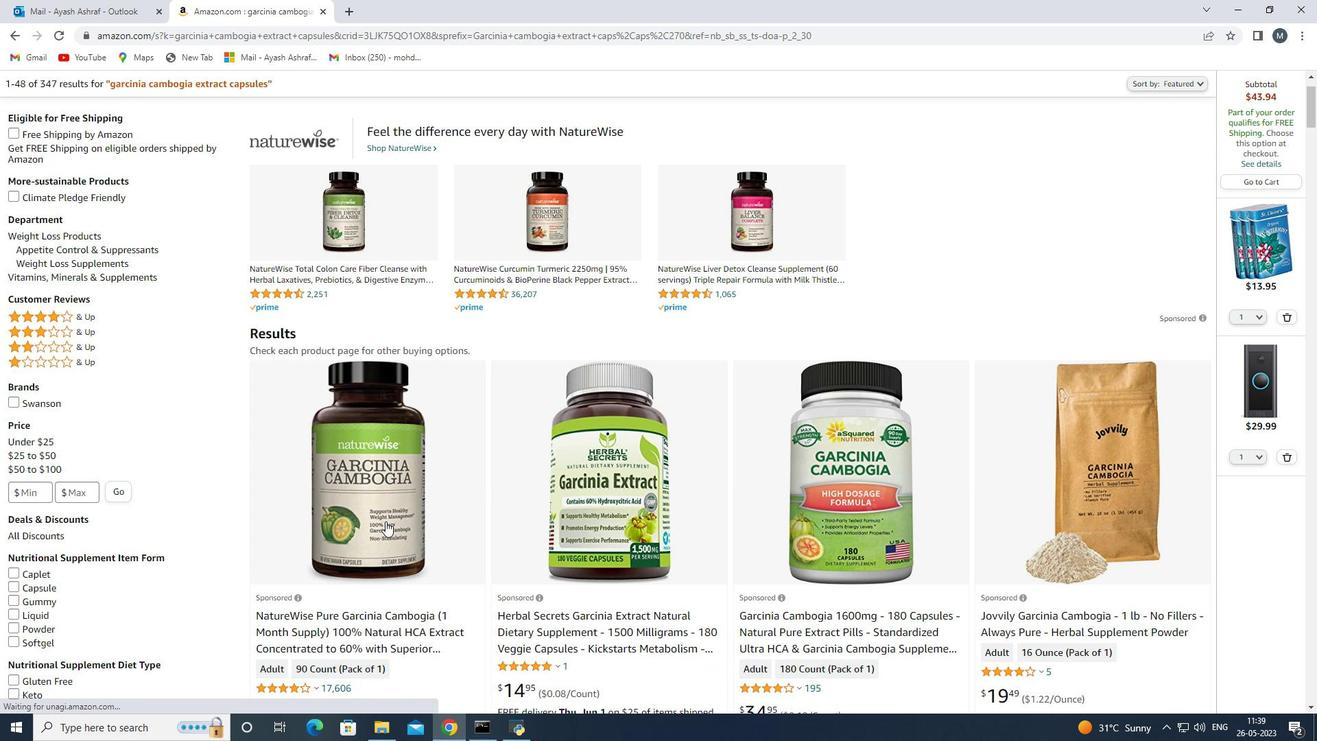 
Action: Mouse scrolled (383, 505) with delta (0, 0)
Screenshot: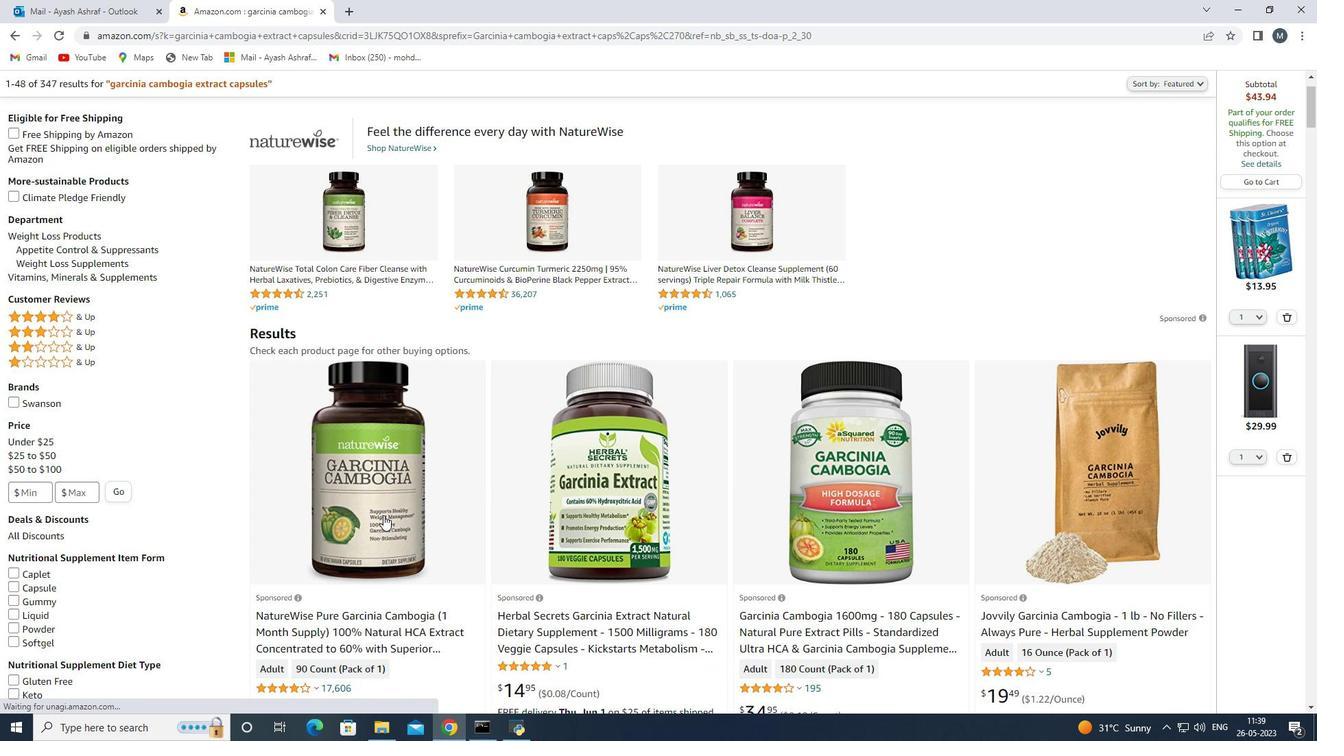 
Action: Mouse scrolled (383, 505) with delta (0, 0)
Screenshot: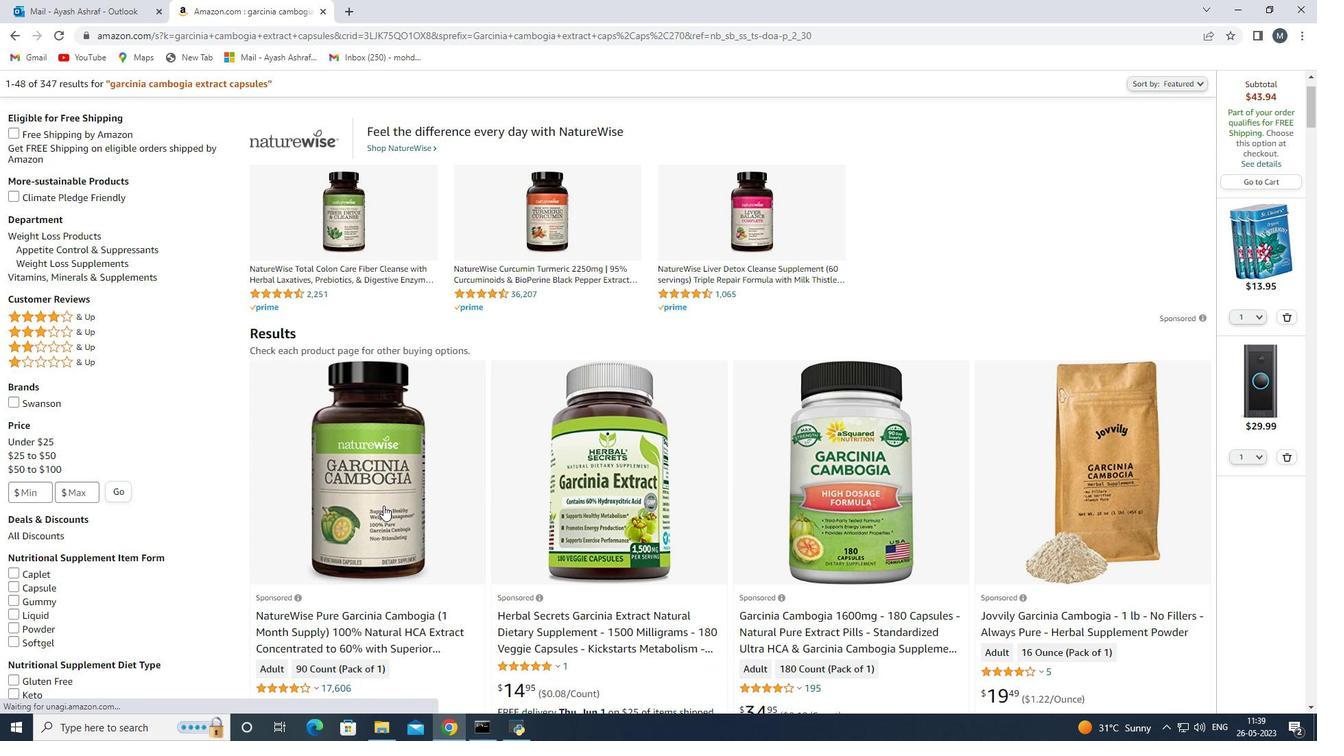
Action: Mouse moved to (366, 410)
Screenshot: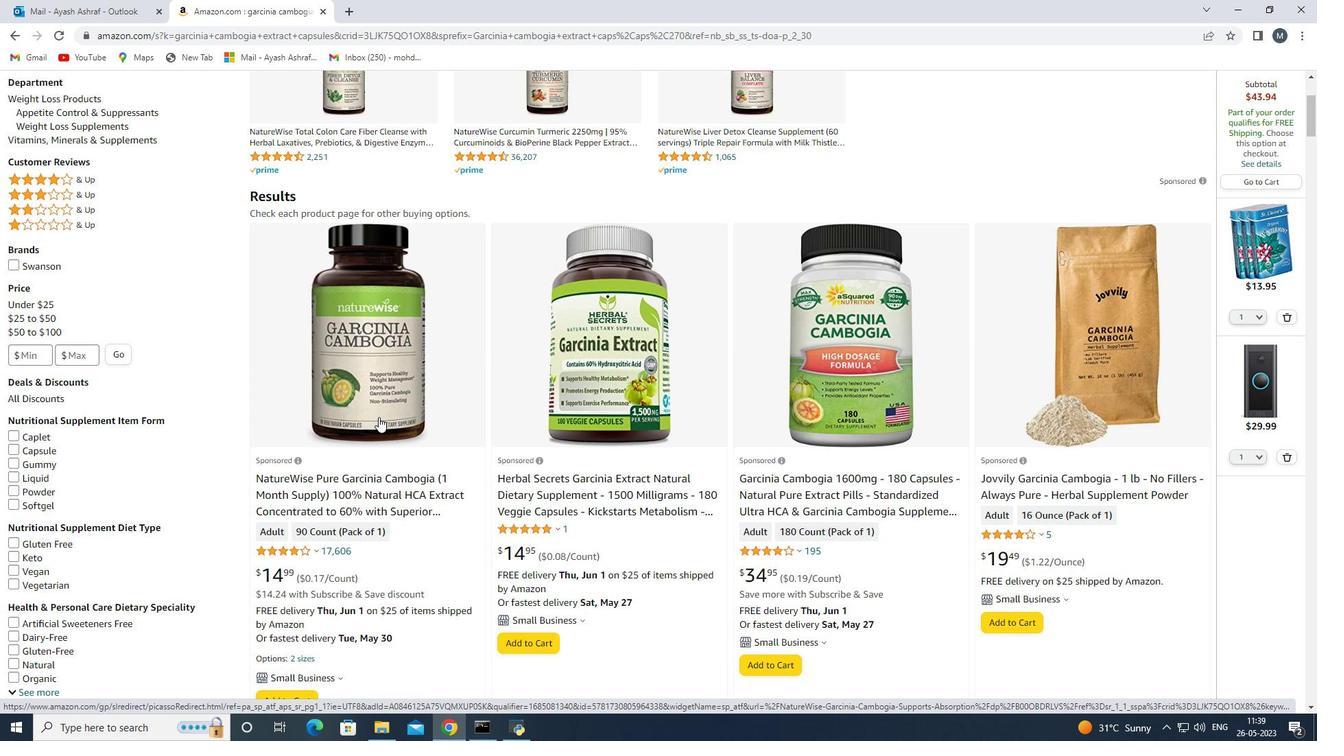 
Action: Mouse pressed left at (366, 410)
Screenshot: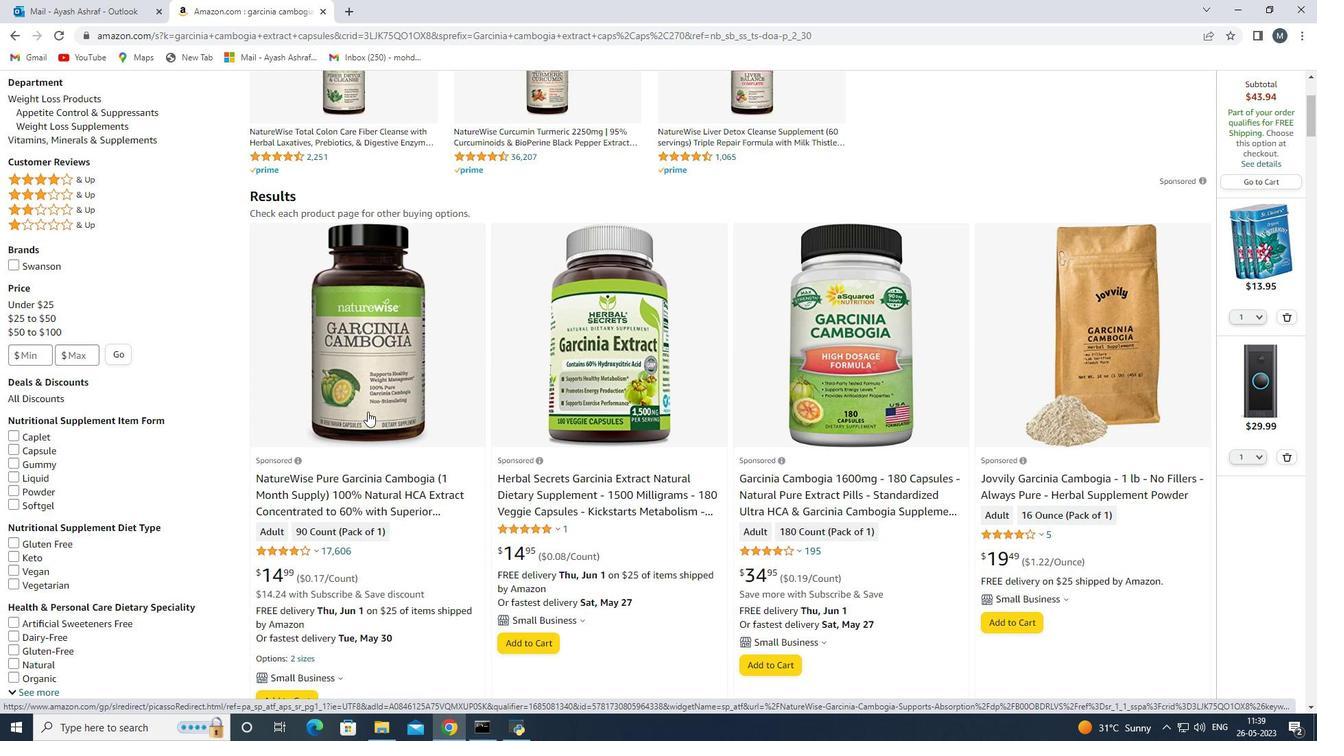 
Action: Mouse moved to (422, 425)
Screenshot: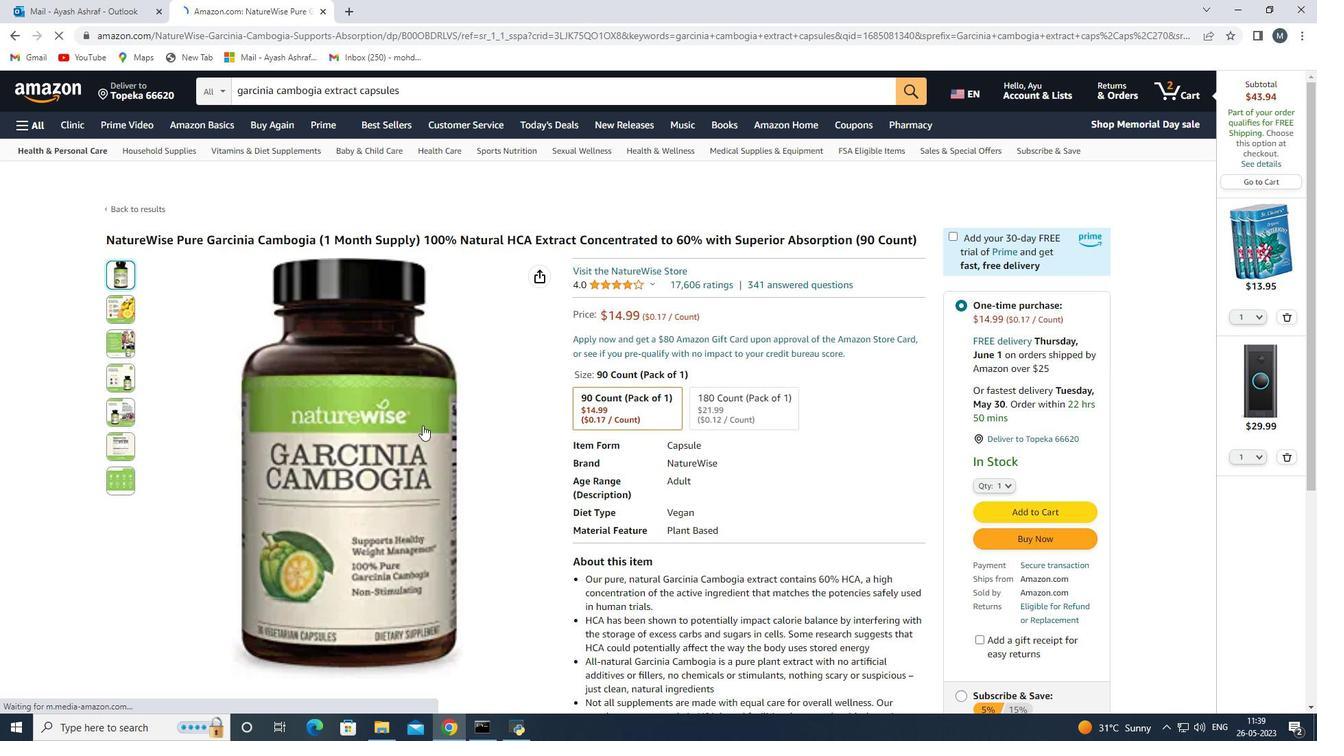 
Action: Mouse scrolled (422, 424) with delta (0, 0)
Screenshot: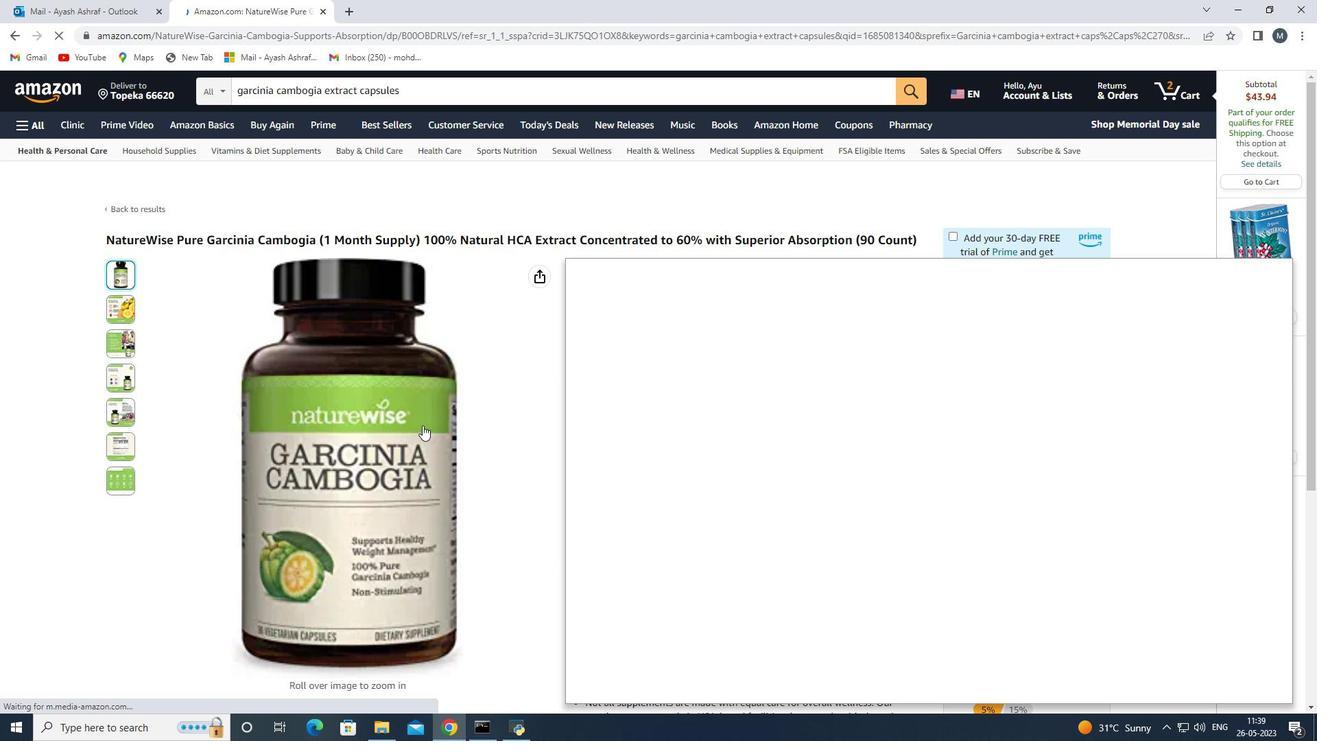 
Action: Mouse moved to (444, 415)
Screenshot: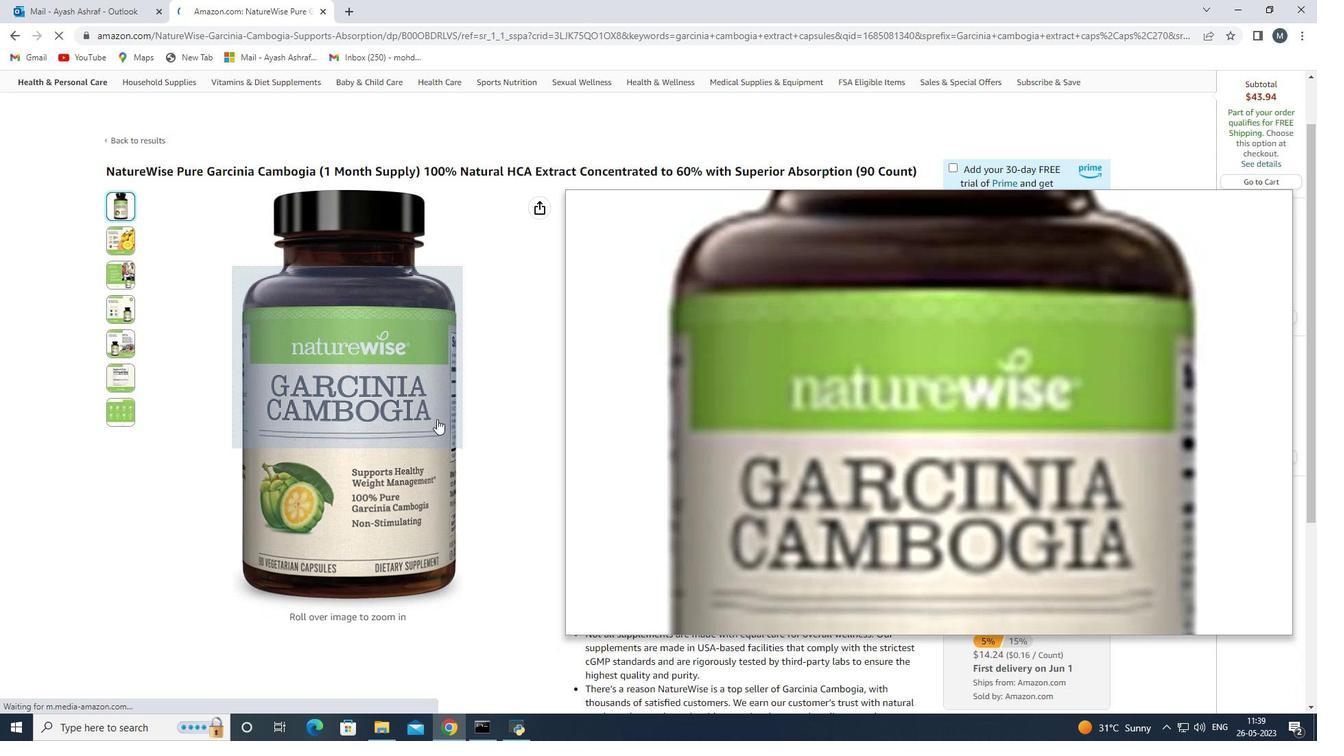 
Action: Mouse scrolled (444, 415) with delta (0, 0)
Screenshot: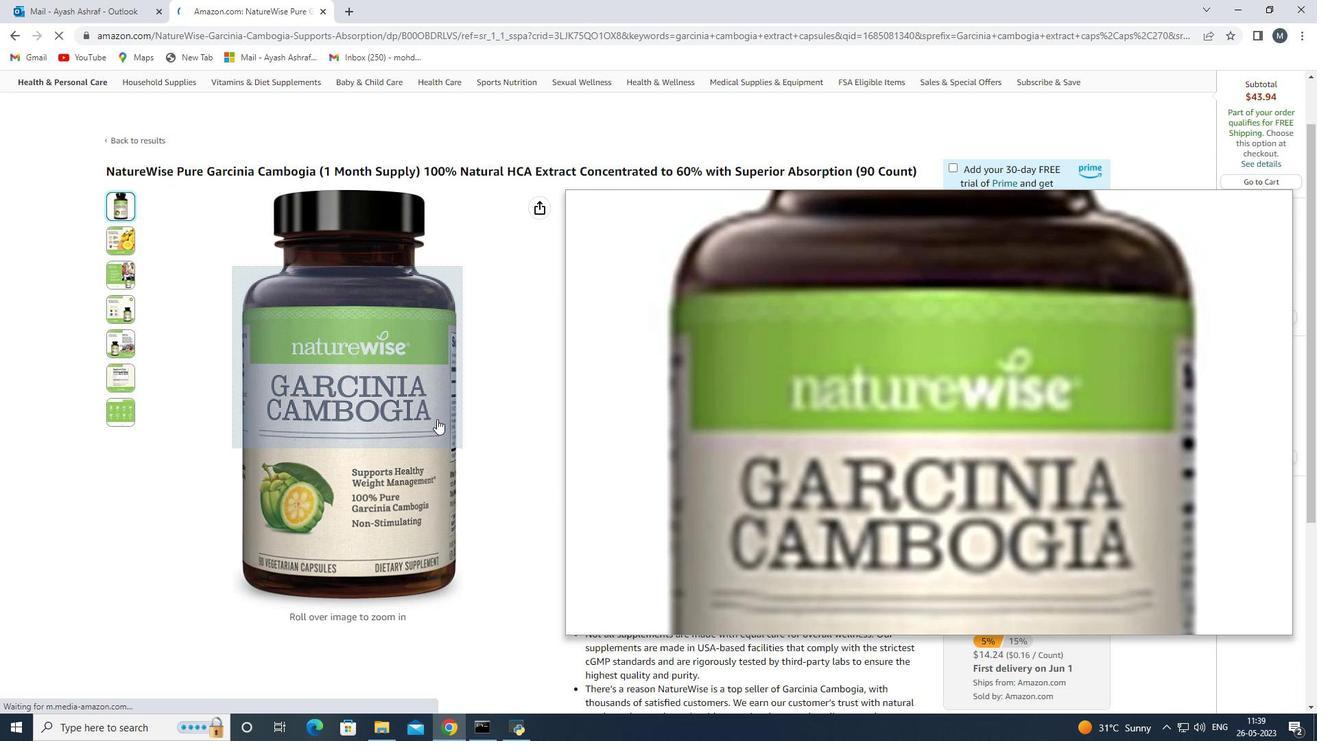
Action: Mouse scrolled (444, 415) with delta (0, 0)
Screenshot: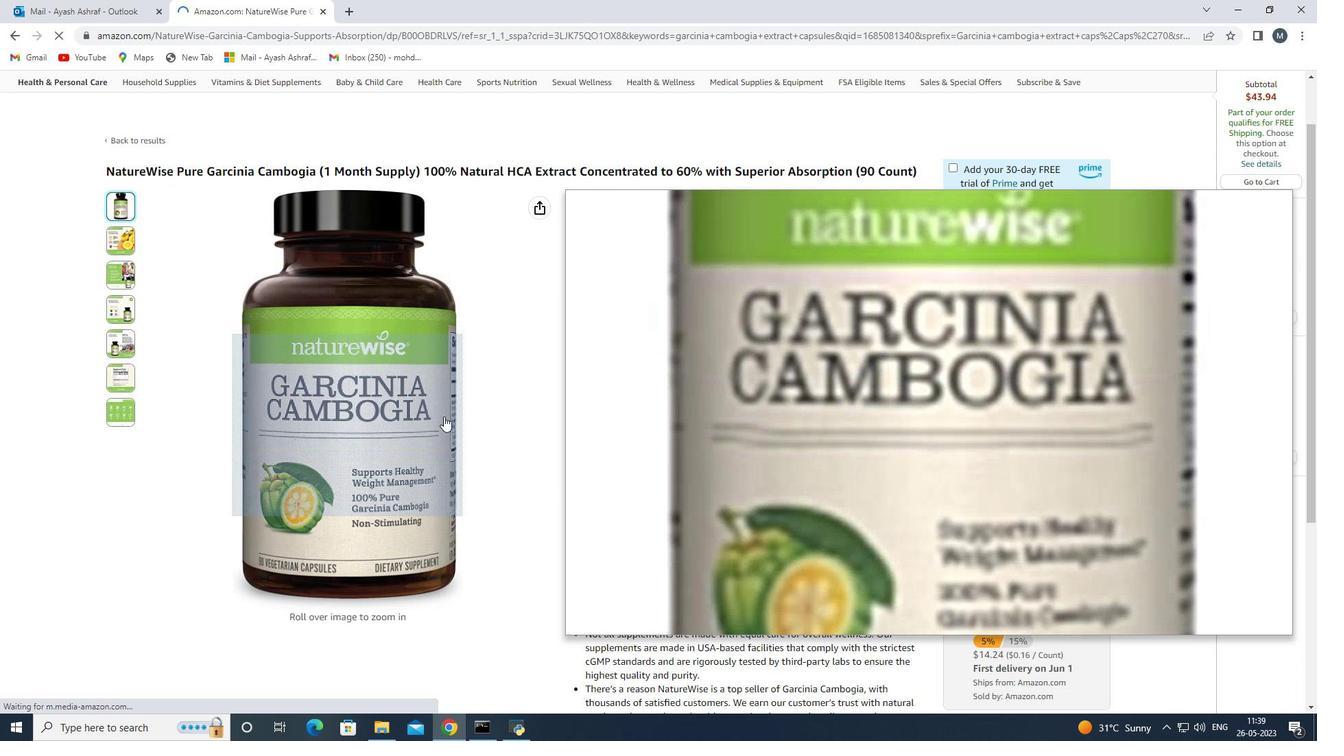 
Action: Mouse scrolled (444, 415) with delta (0, 0)
Screenshot: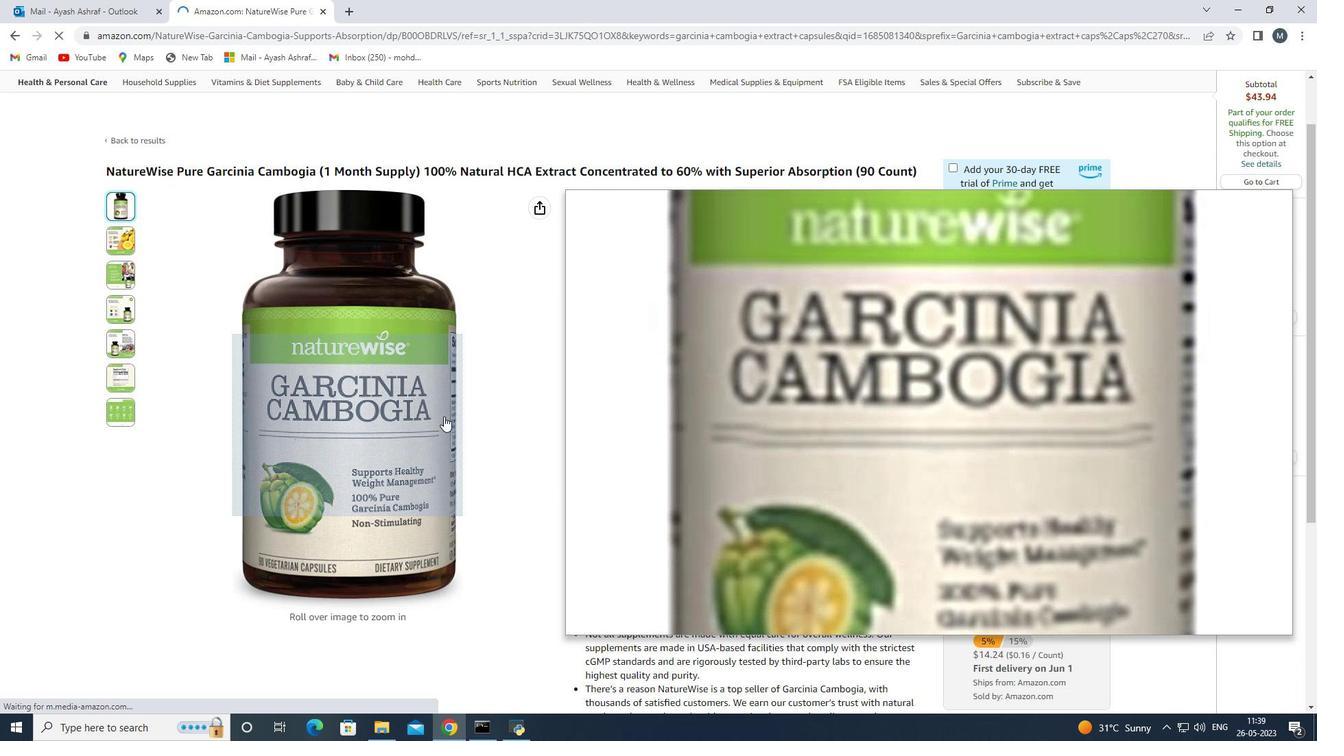 
Action: Mouse moved to (819, 387)
Screenshot: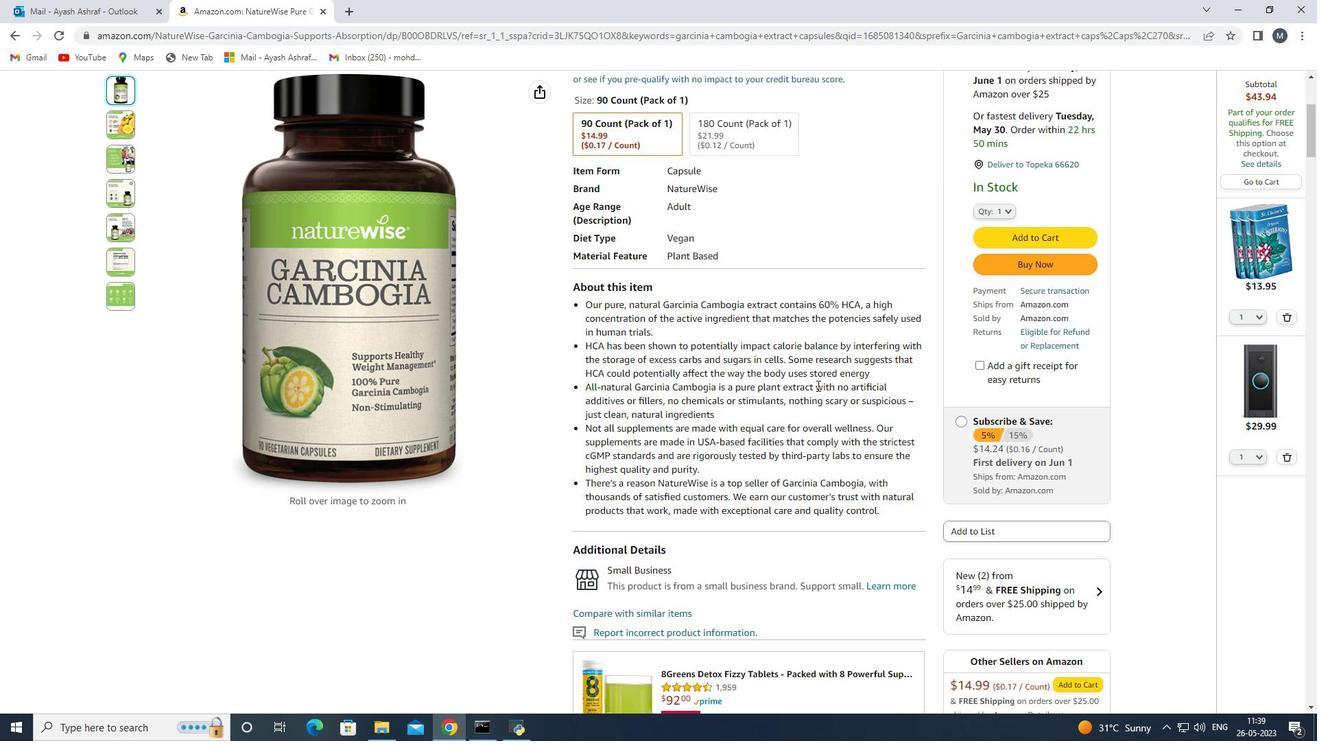 
Action: Mouse scrolled (819, 388) with delta (0, 0)
Screenshot: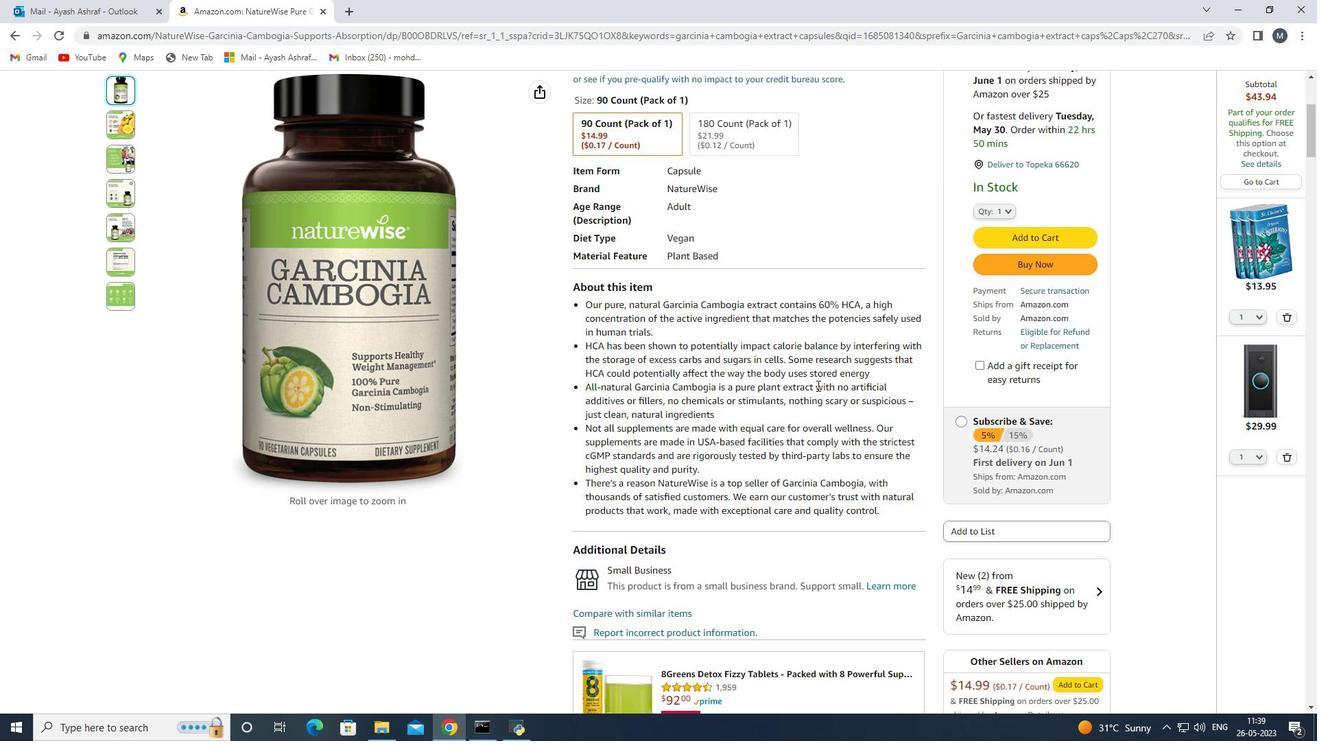 
Action: Mouse scrolled (819, 388) with delta (0, 0)
Screenshot: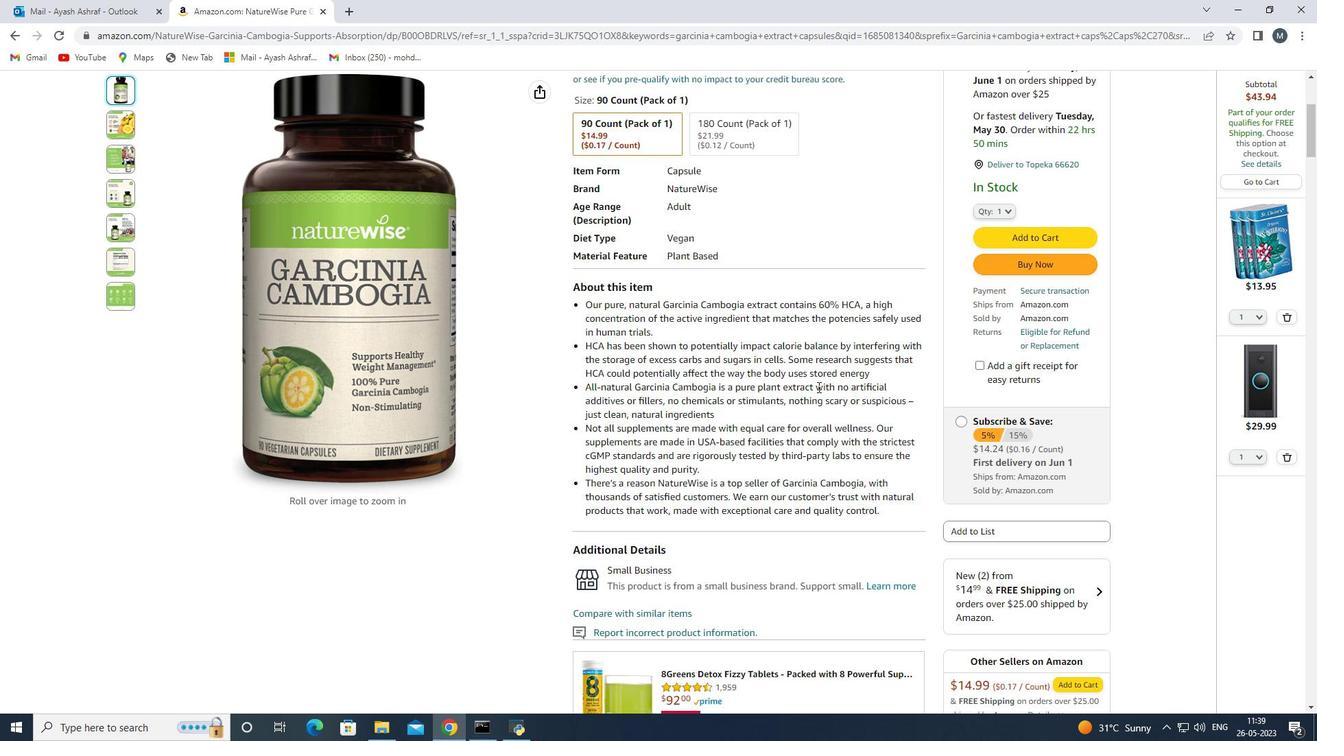 
Action: Mouse scrolled (819, 388) with delta (0, 0)
